 Task: Explore culinary delights in food-centric cities with vibrant food markets and restaurants.
Action: Mouse moved to (583, 81)
Screenshot: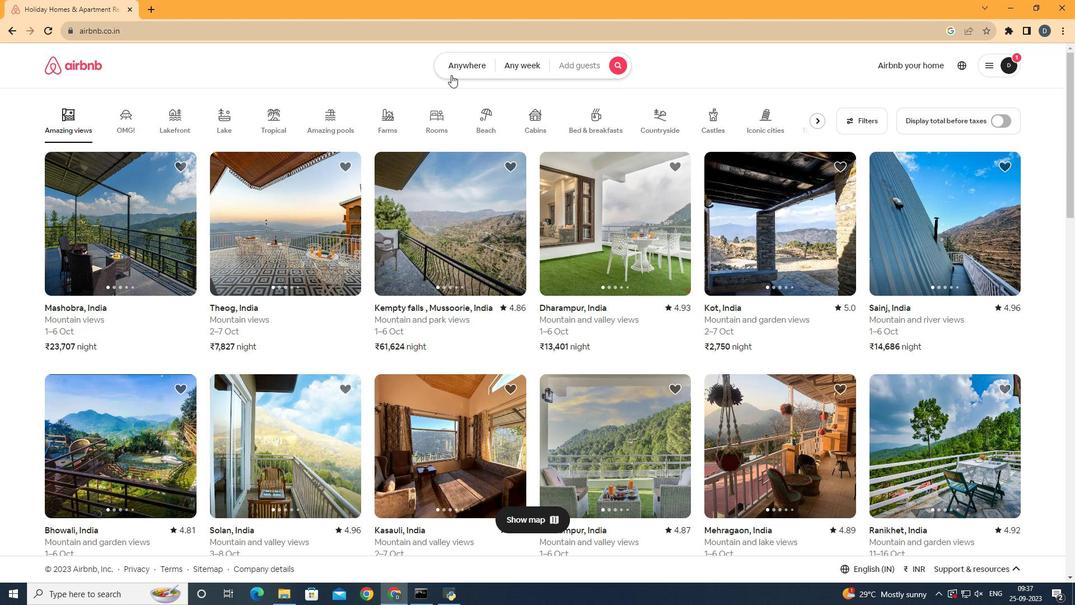 
Action: Mouse pressed left at (583, 81)
Screenshot: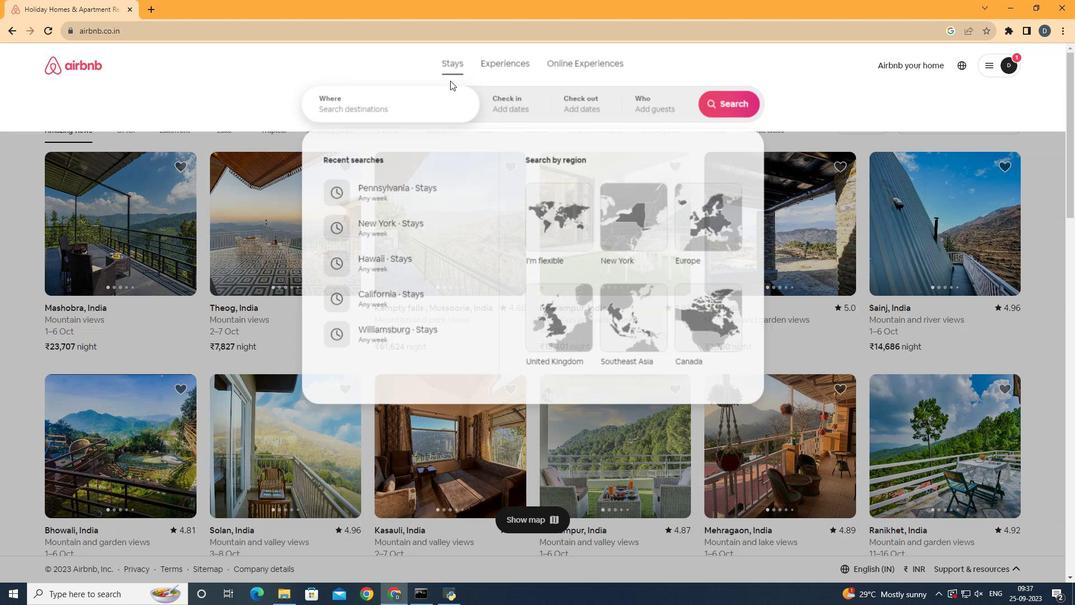 
Action: Mouse moved to (566, 119)
Screenshot: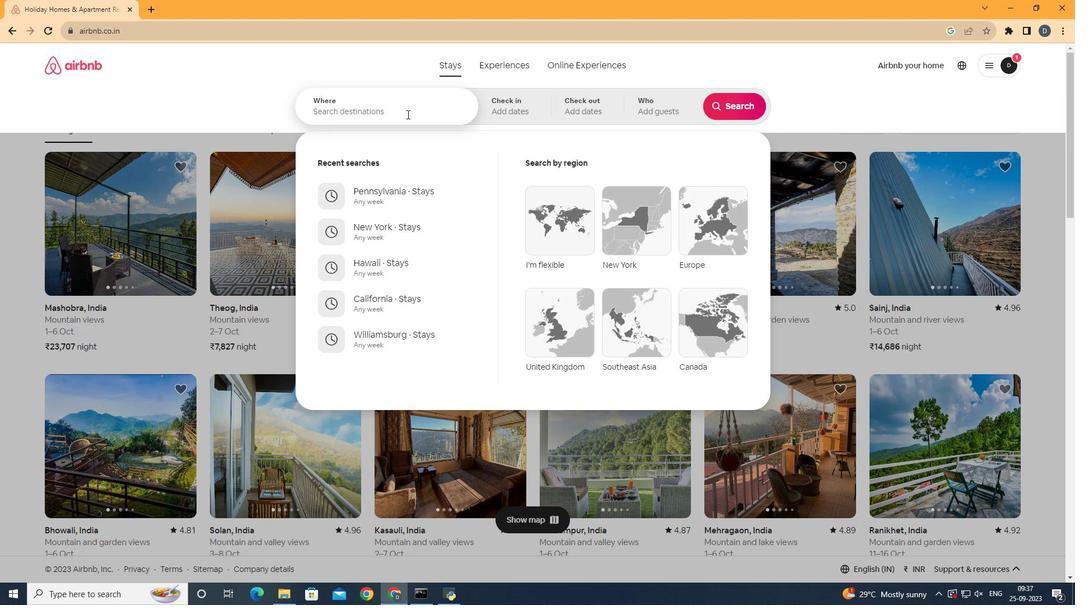 
Action: Mouse pressed left at (566, 119)
Screenshot: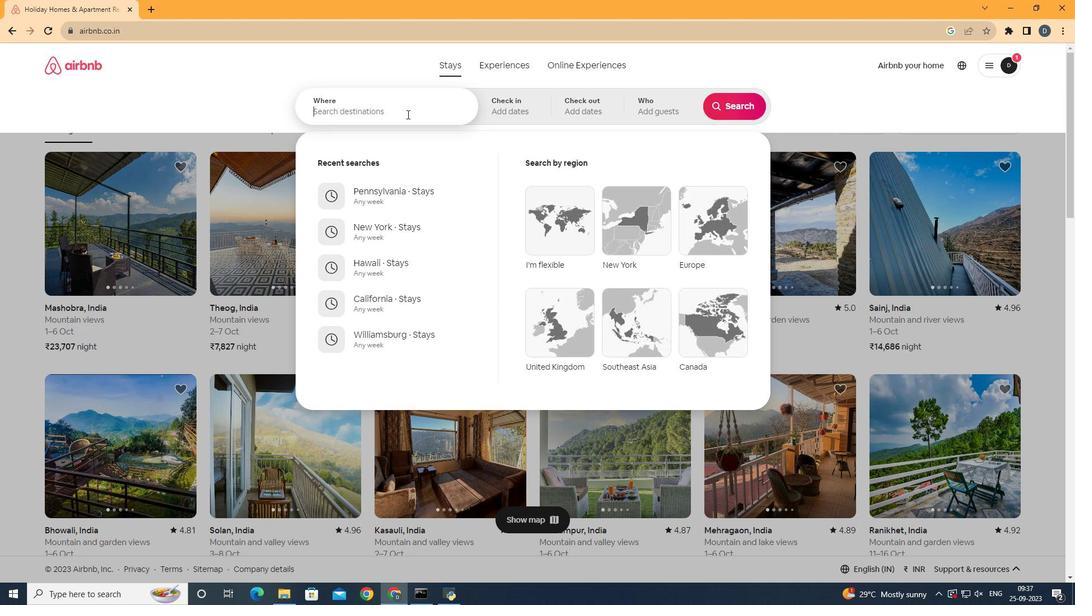 
Action: Key pressed <Key.shift><Key.shift><Key.shift><Key.shift><Key.shift><Key.shift>Tokyo
Screenshot: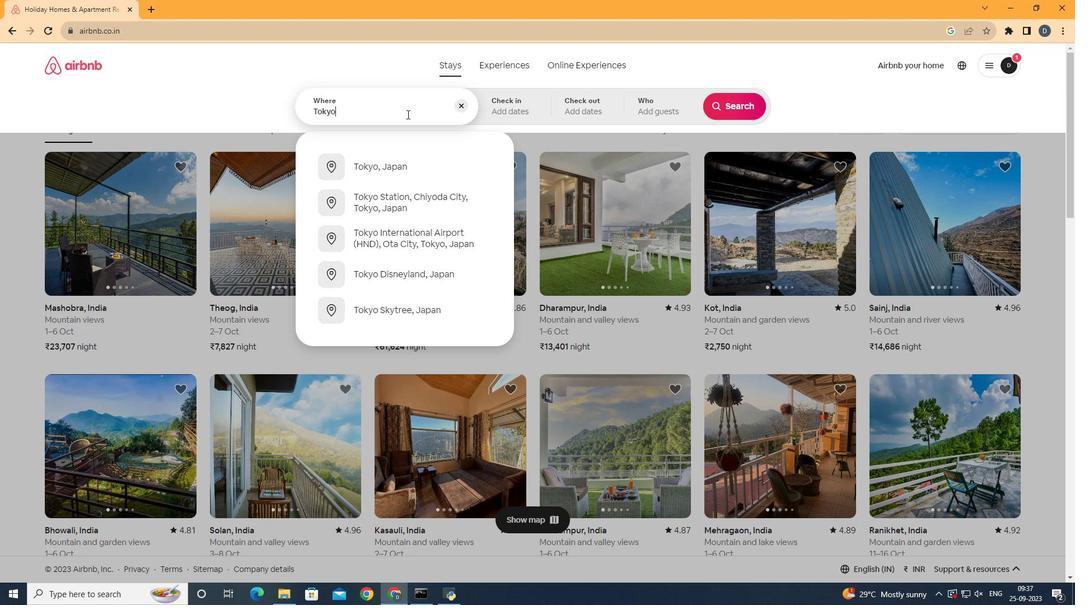 
Action: Mouse moved to (566, 168)
Screenshot: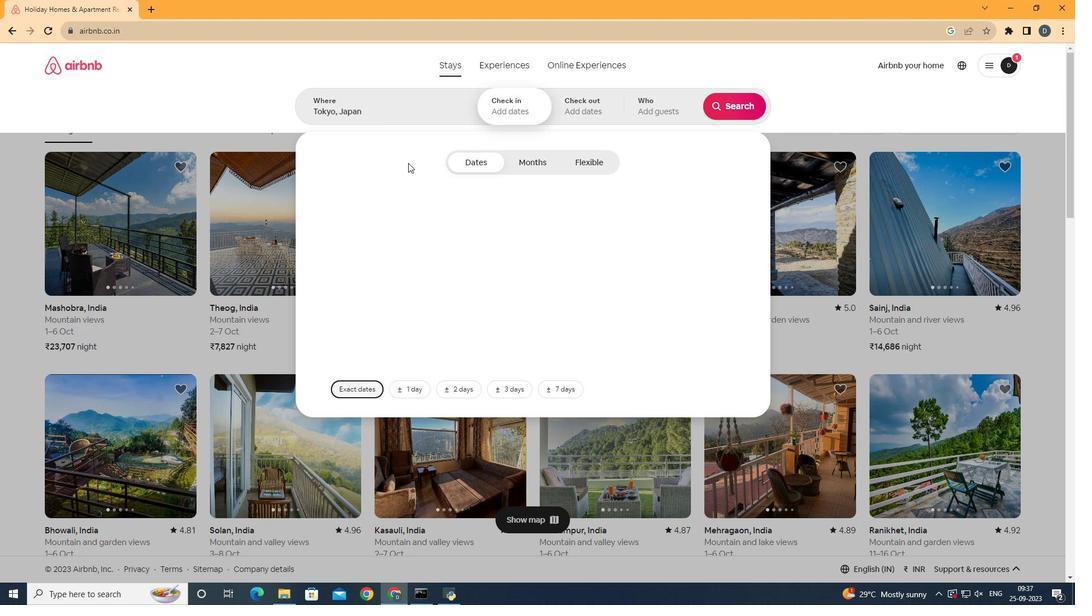 
Action: Mouse pressed left at (566, 168)
Screenshot: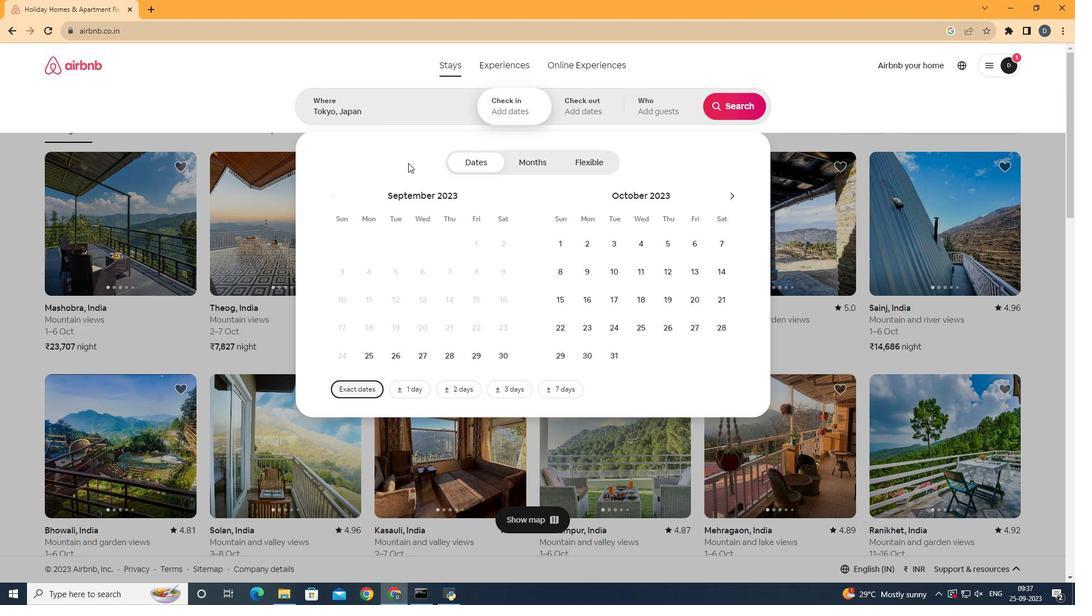 
Action: Mouse moved to (690, 106)
Screenshot: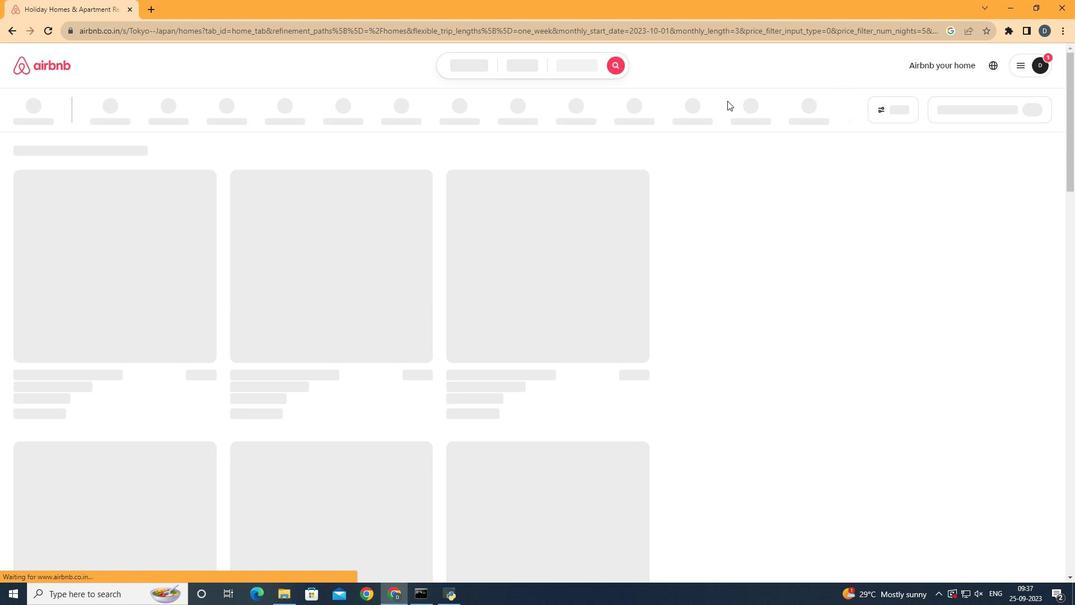 
Action: Mouse pressed left at (690, 106)
Screenshot: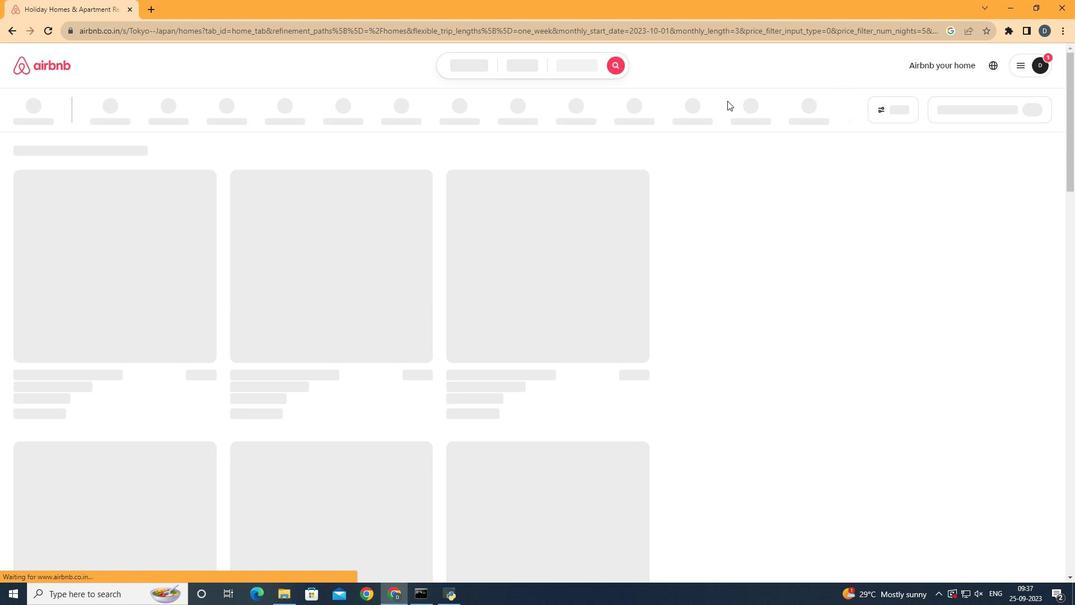 
Action: Mouse moved to (739, 114)
Screenshot: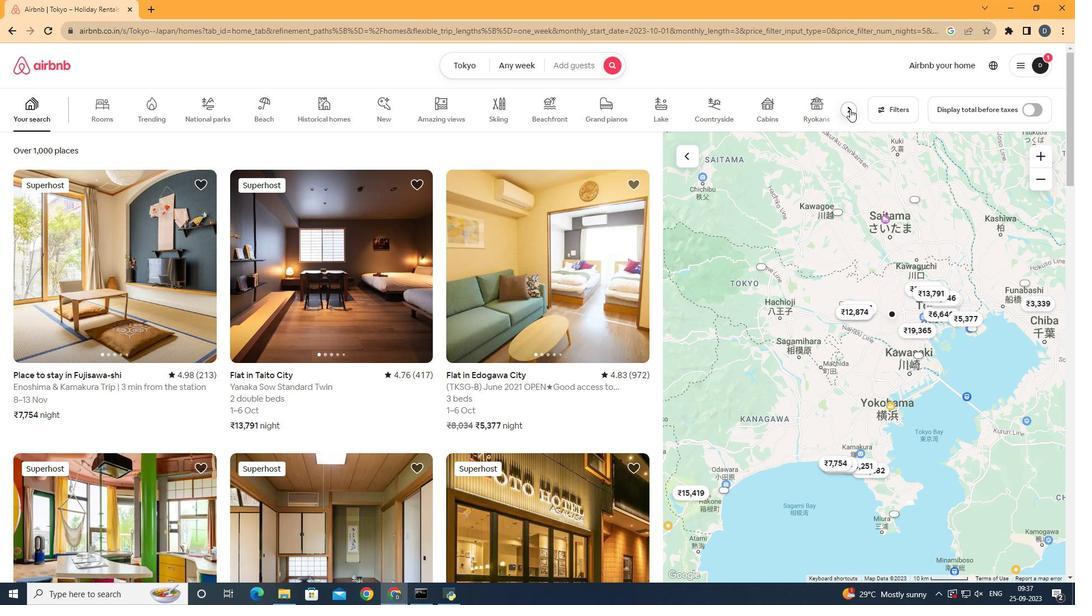 
Action: Mouse pressed left at (739, 114)
Screenshot: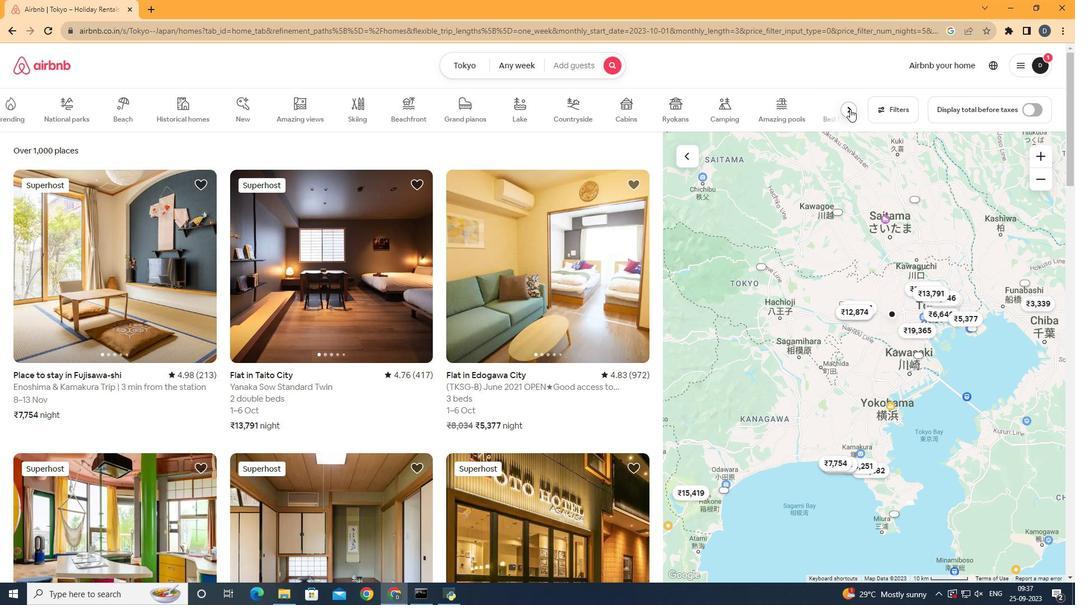 
Action: Mouse moved to (415, 116)
Screenshot: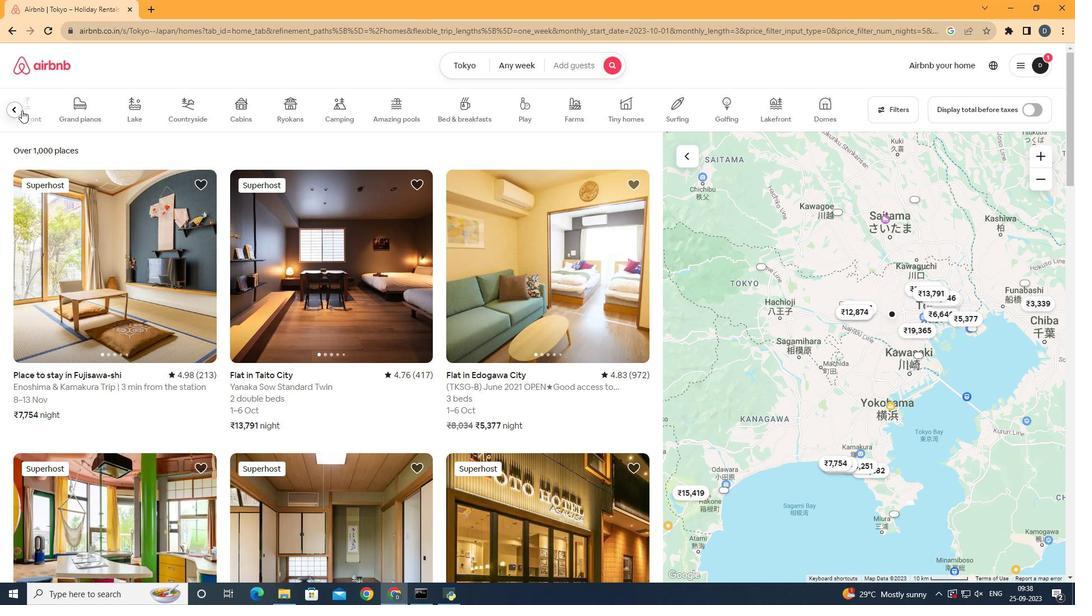 
Action: Mouse pressed left at (415, 116)
Screenshot: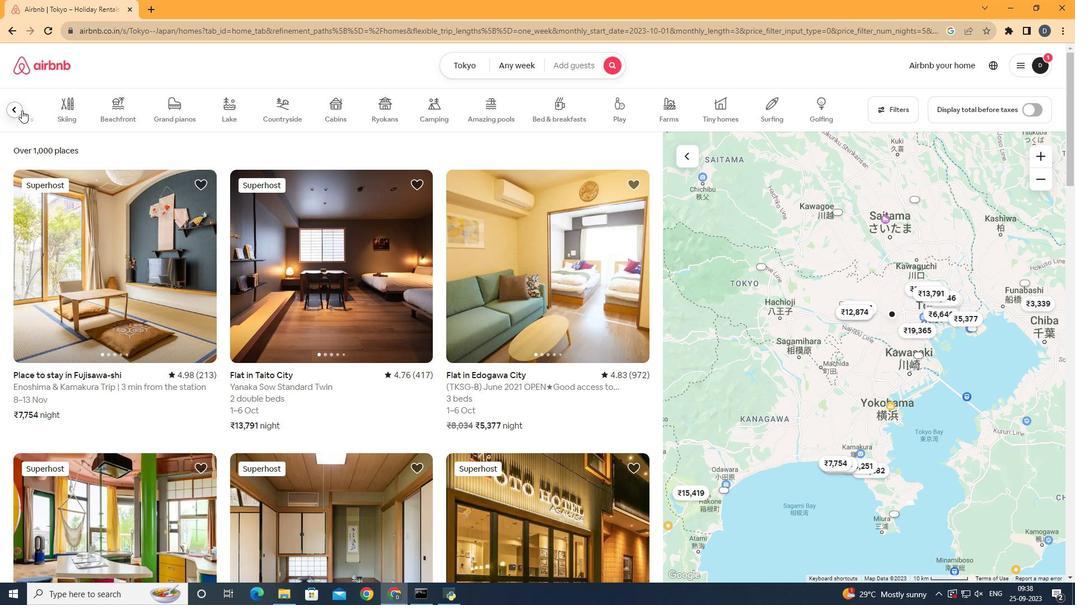 
Action: Mouse moved to (750, 109)
Screenshot: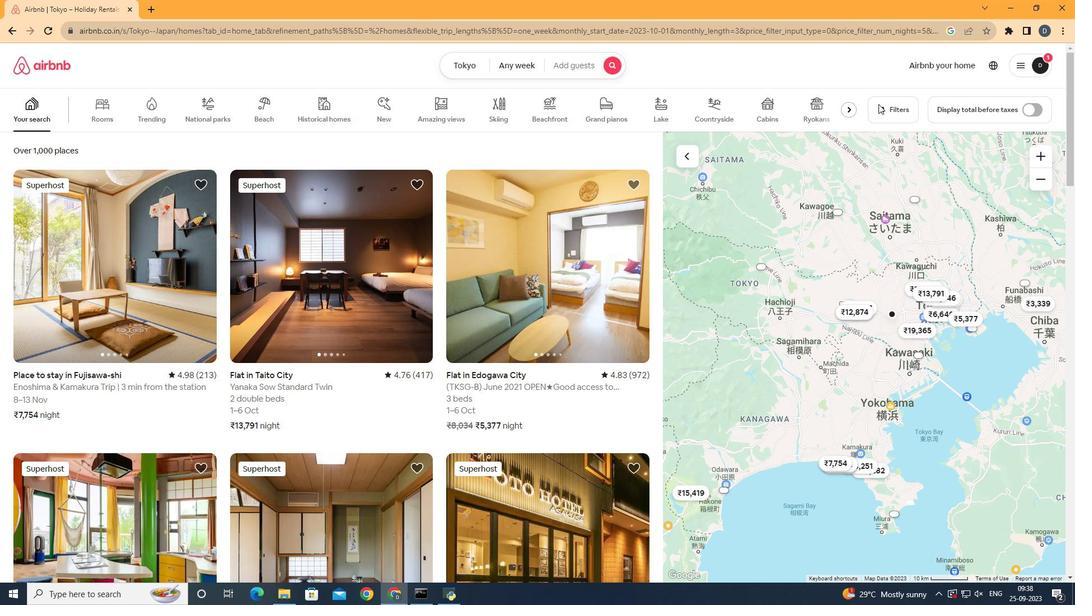 
Action: Mouse pressed left at (750, 109)
Screenshot: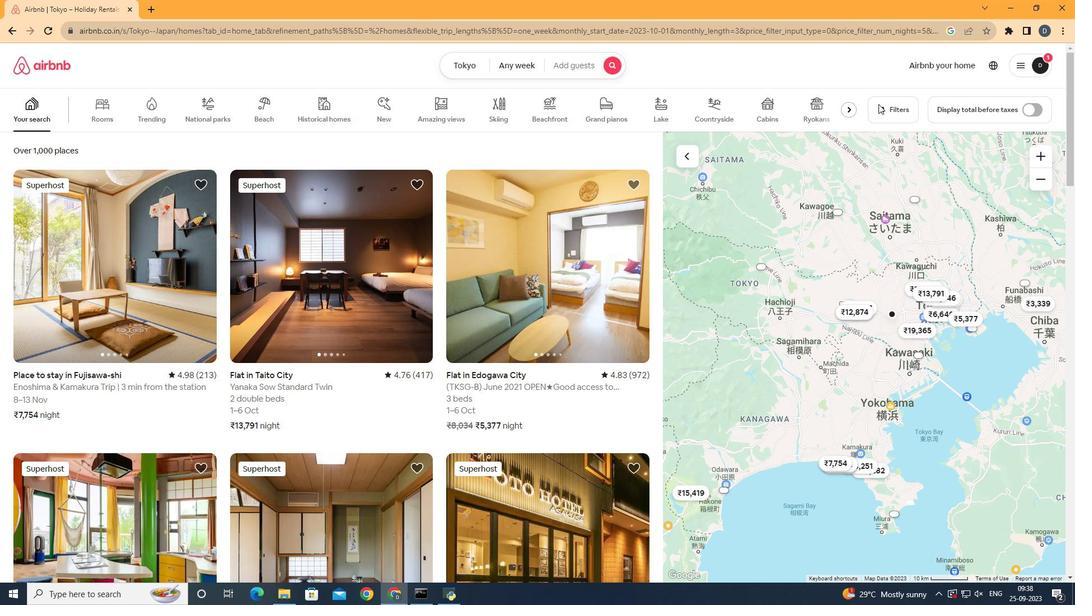 
Action: Mouse moved to (645, 299)
Screenshot: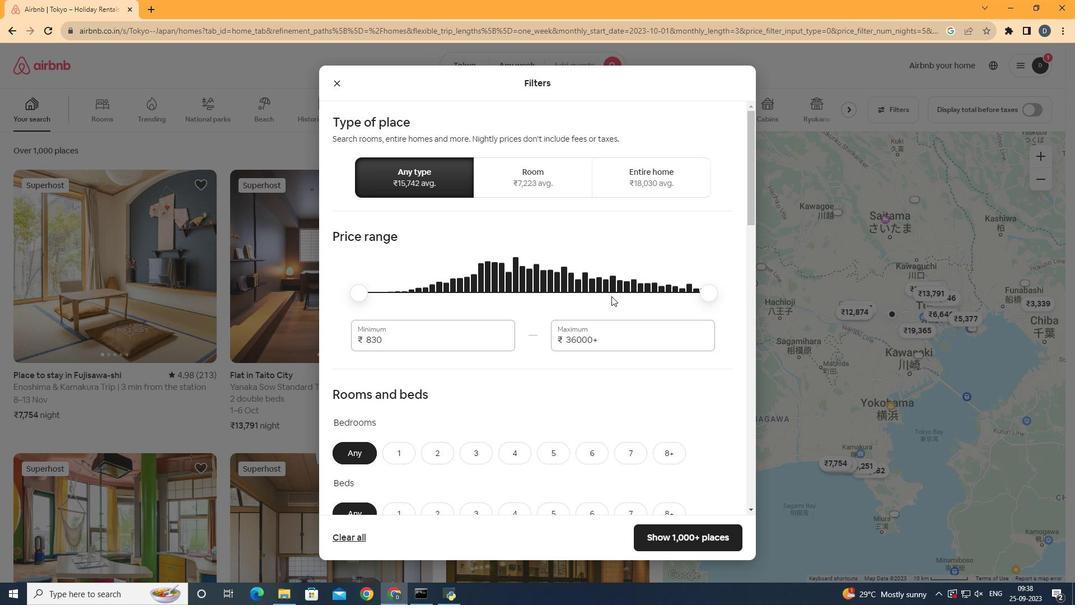 
Action: Mouse scrolled (645, 299) with delta (0, 0)
Screenshot: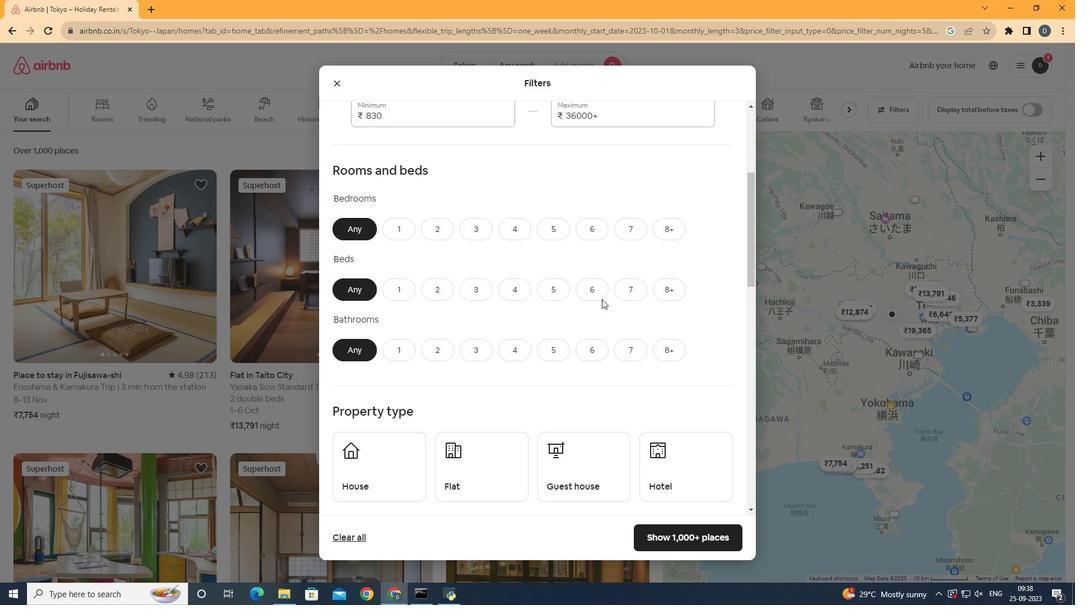 
Action: Mouse scrolled (645, 299) with delta (0, 0)
Screenshot: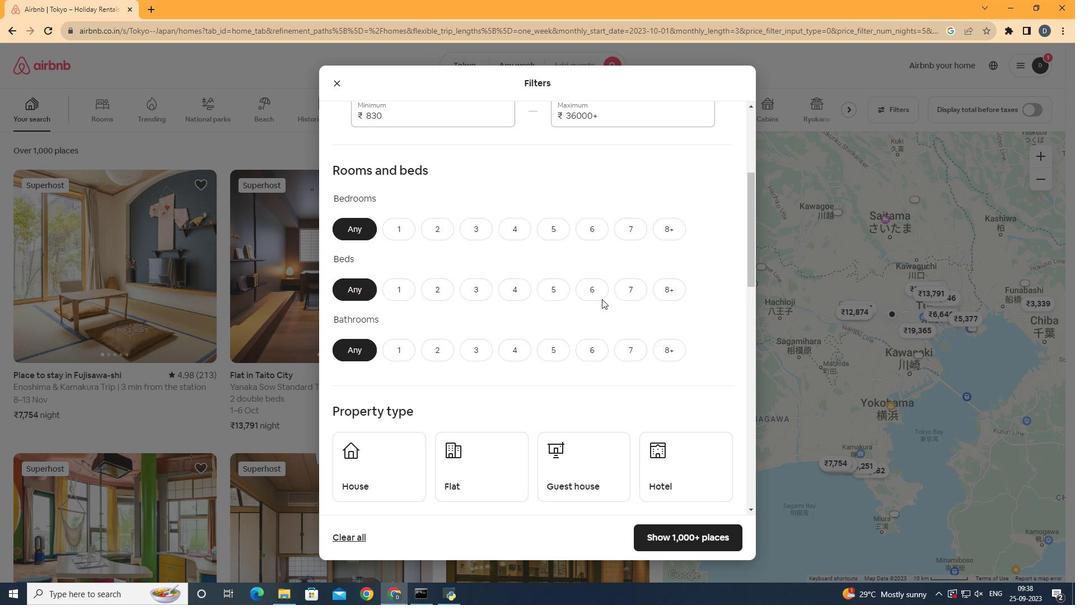 
Action: Mouse scrolled (645, 299) with delta (0, 0)
Screenshot: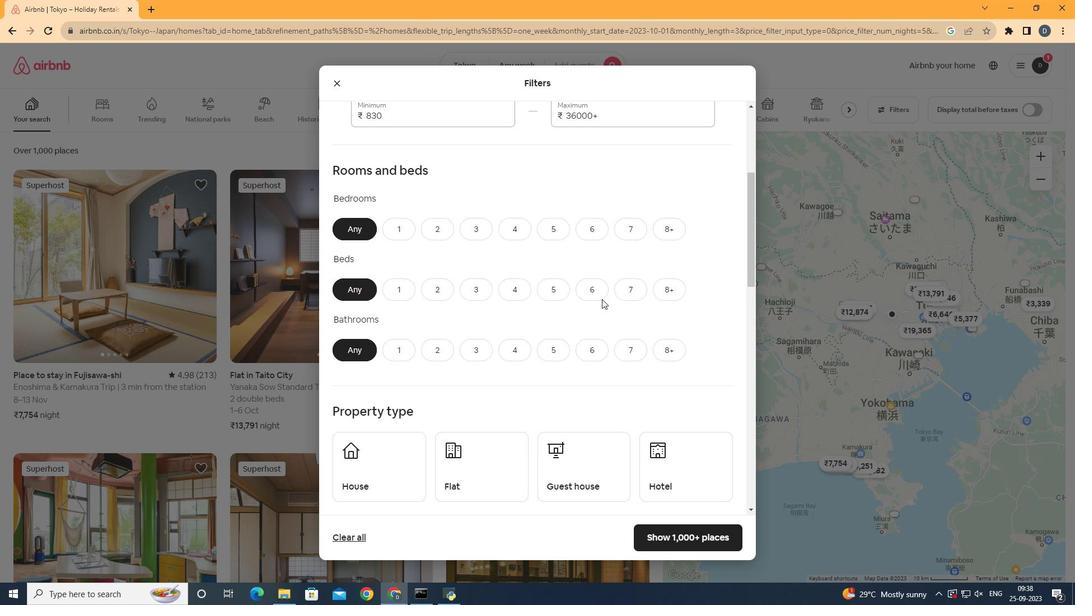 
Action: Mouse moved to (642, 302)
Screenshot: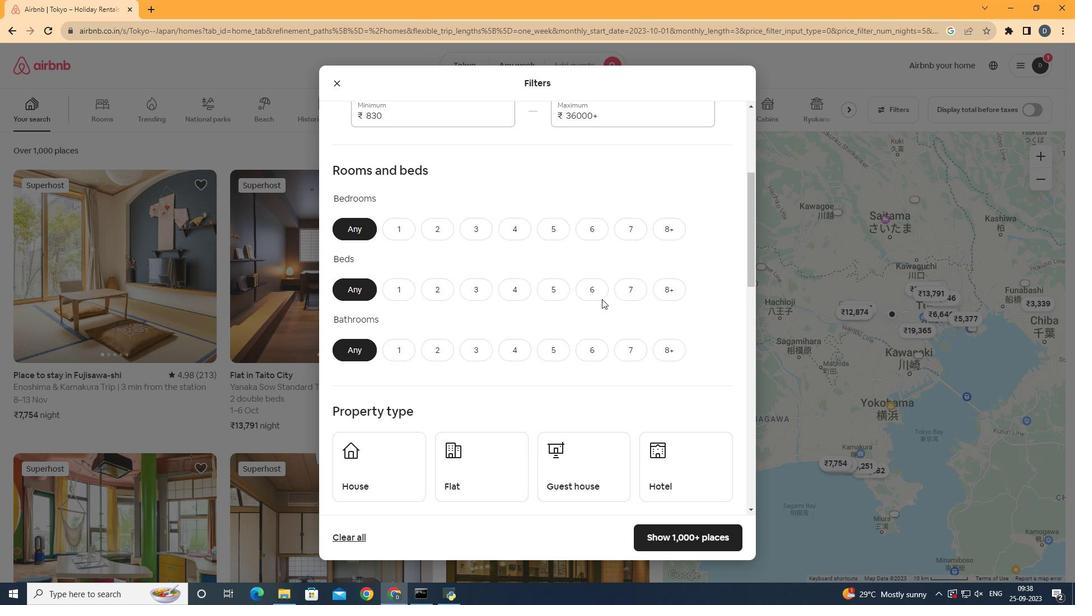 
Action: Mouse scrolled (642, 302) with delta (0, 0)
Screenshot: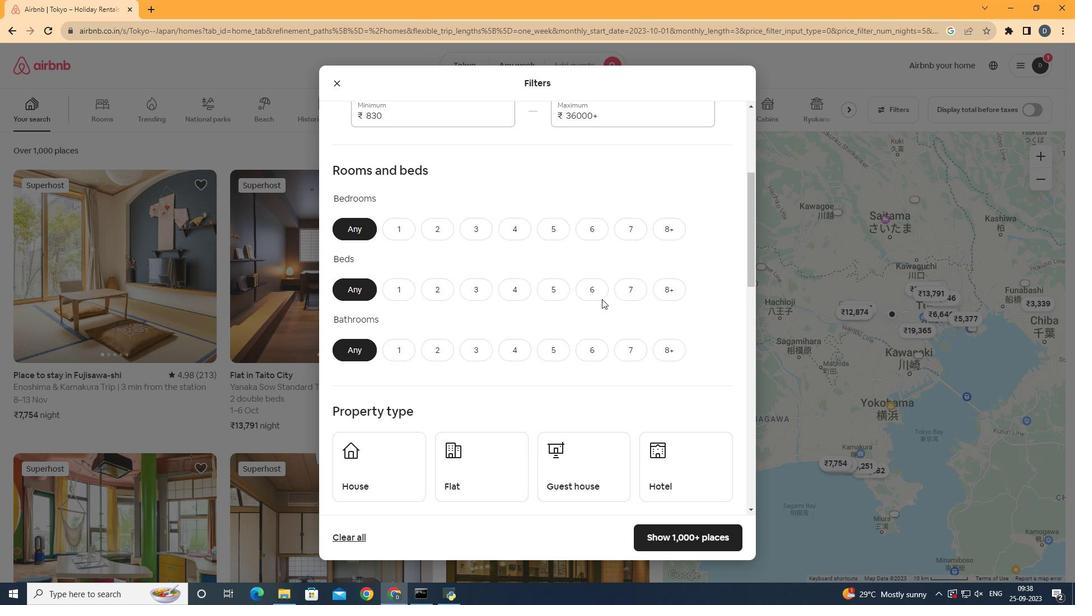 
Action: Mouse scrolled (642, 302) with delta (0, 0)
Screenshot: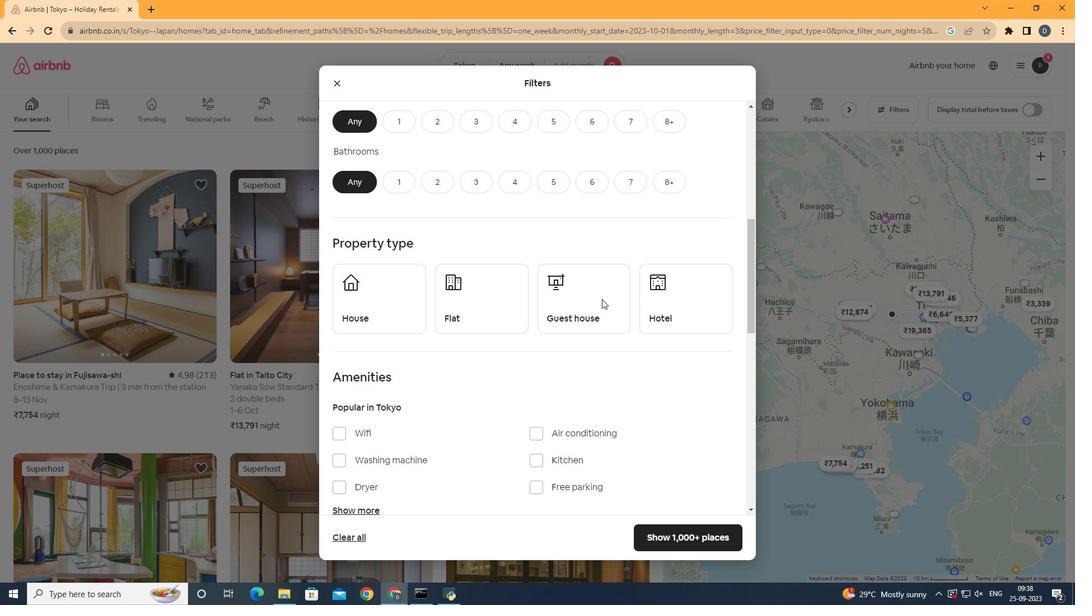 
Action: Mouse moved to (642, 302)
Screenshot: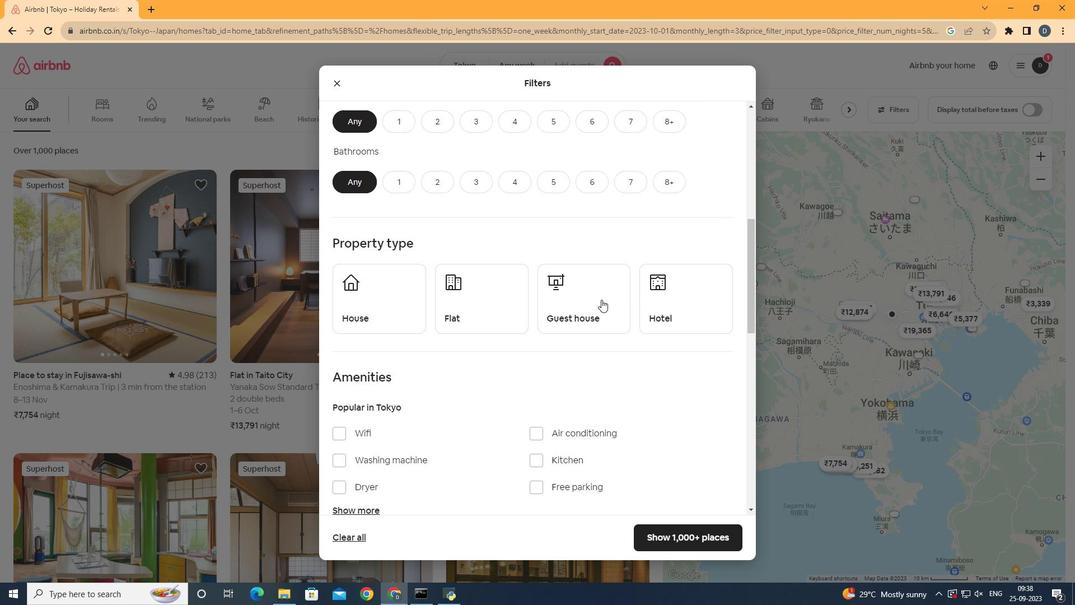 
Action: Mouse scrolled (642, 302) with delta (0, 0)
Screenshot: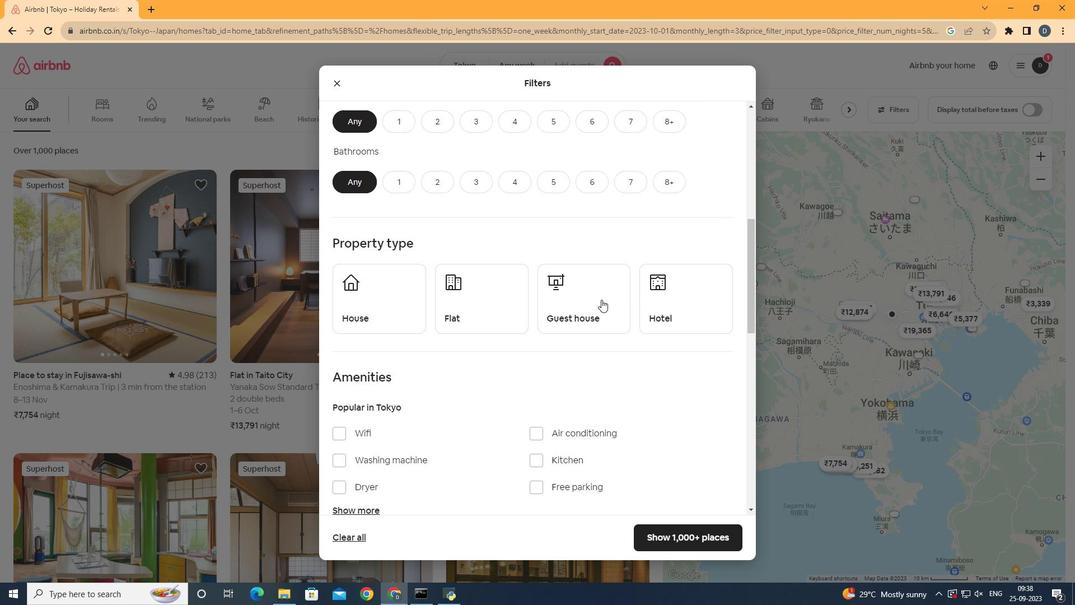 
Action: Mouse scrolled (642, 302) with delta (0, 0)
Screenshot: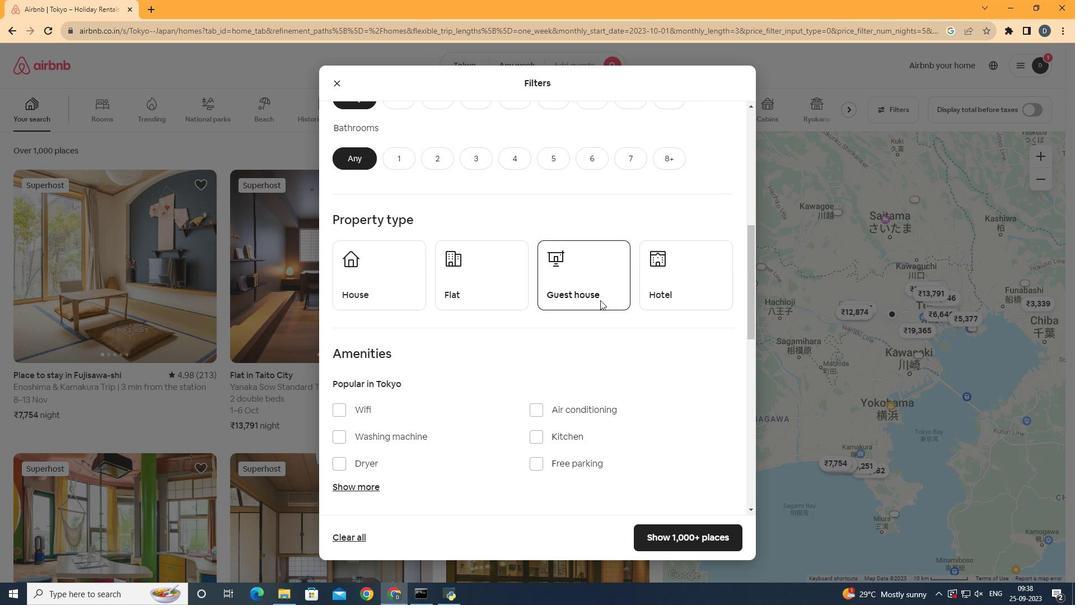 
Action: Mouse moved to (641, 303)
Screenshot: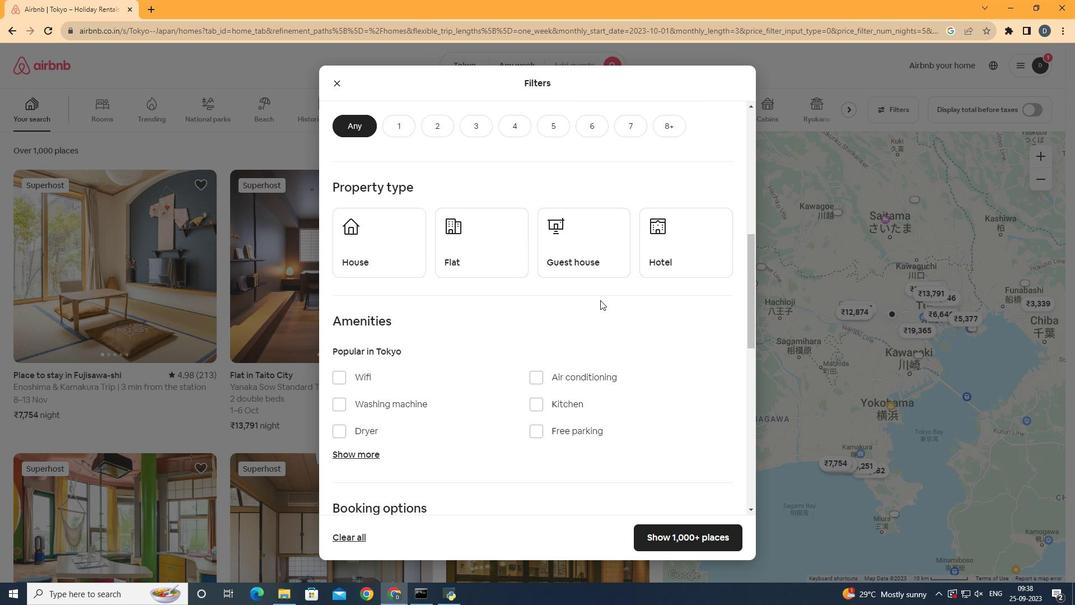 
Action: Mouse scrolled (641, 302) with delta (0, 0)
Screenshot: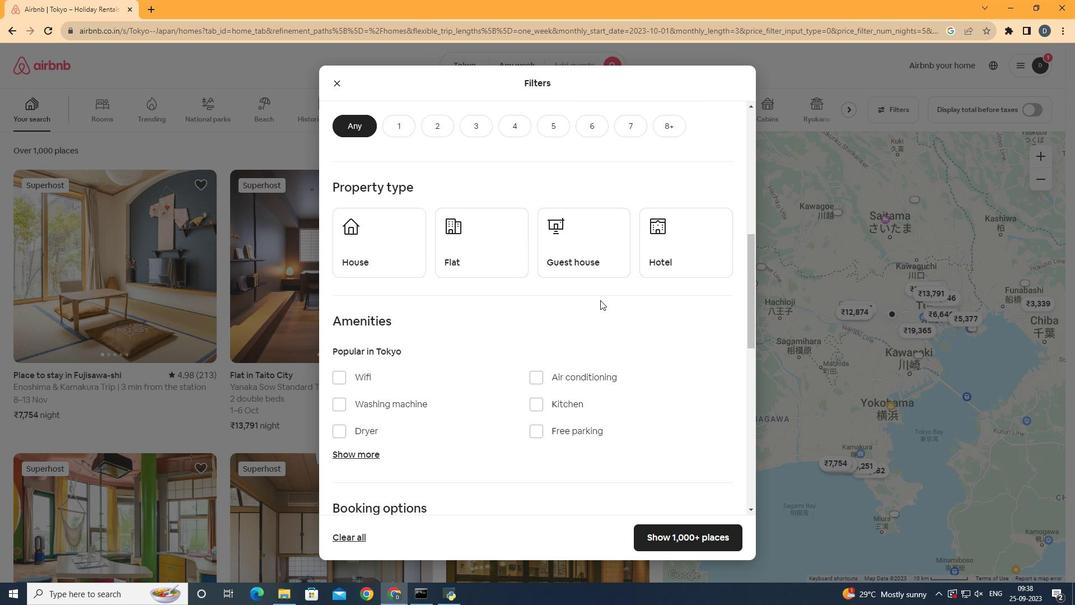 
Action: Mouse moved to (641, 303)
Screenshot: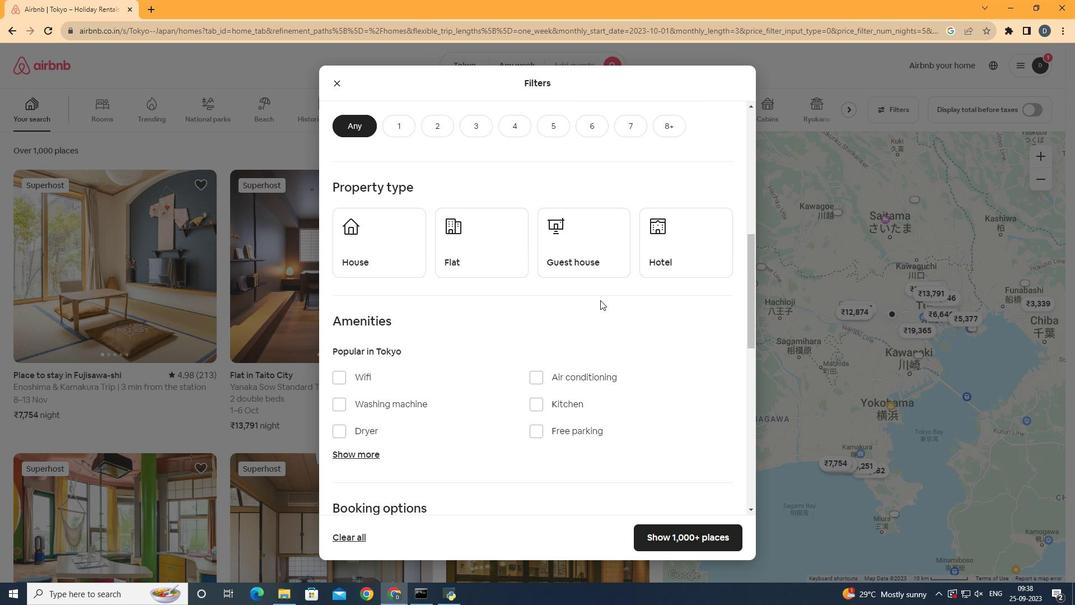 
Action: Mouse scrolled (641, 303) with delta (0, 0)
Screenshot: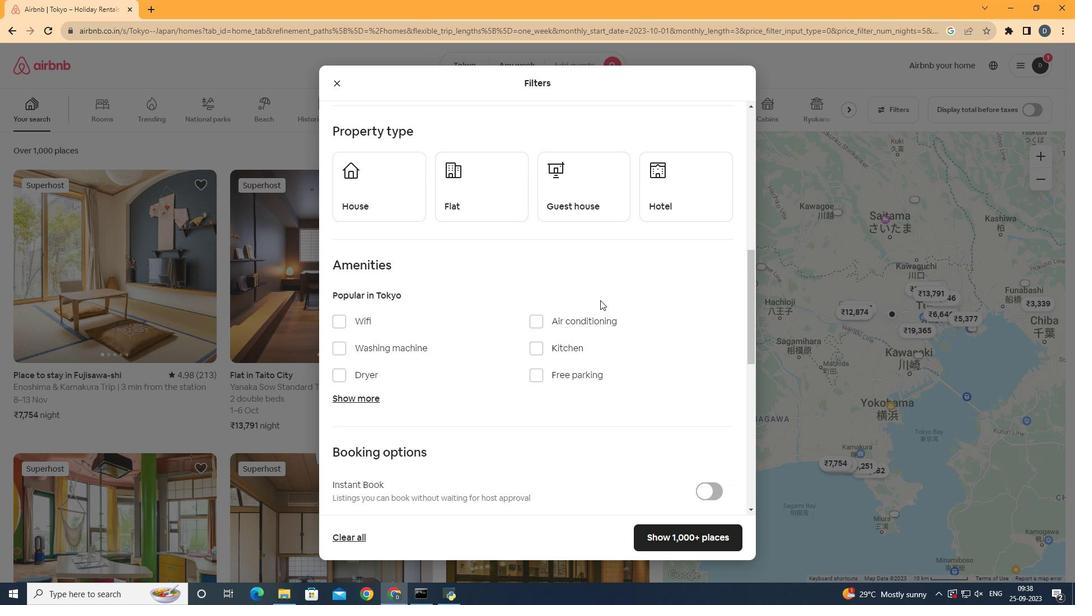 
Action: Mouse moved to (550, 393)
Screenshot: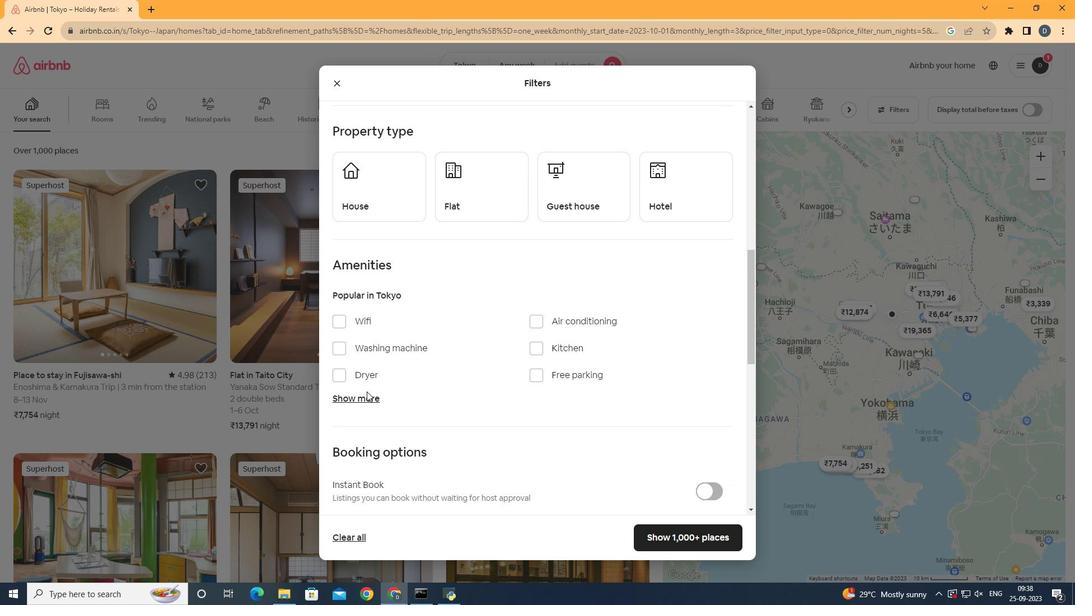 
Action: Mouse pressed left at (550, 393)
Screenshot: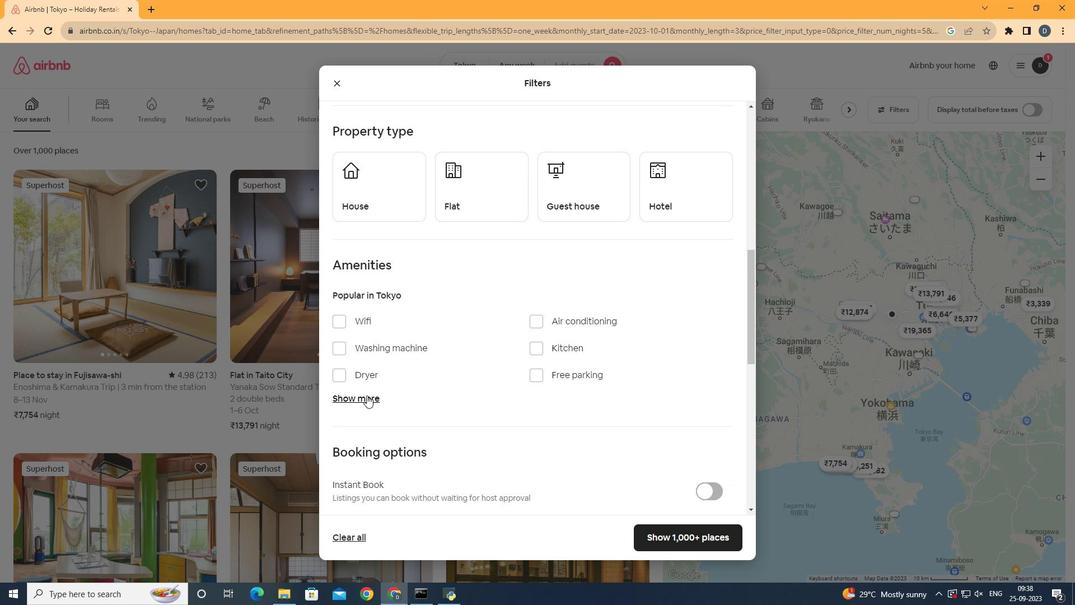 
Action: Mouse moved to (550, 398)
Screenshot: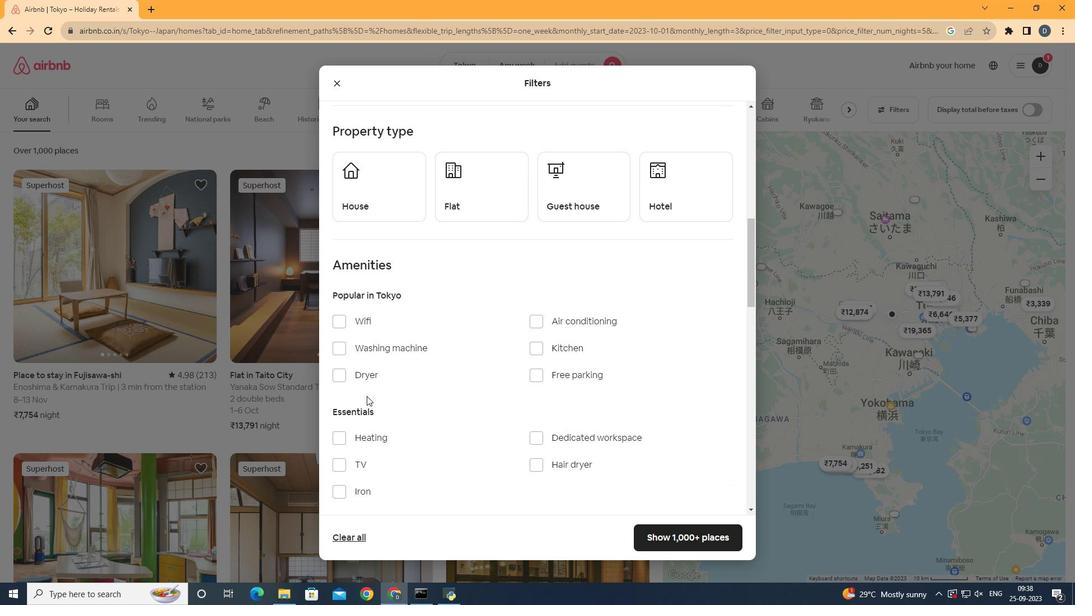 
Action: Mouse pressed left at (550, 398)
Screenshot: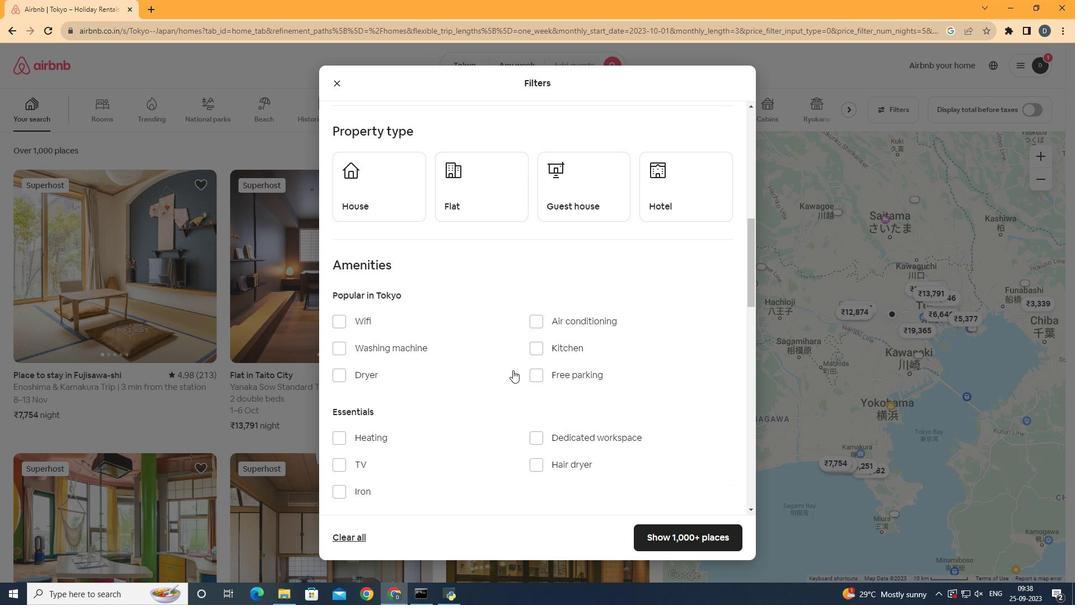 
Action: Mouse moved to (622, 354)
Screenshot: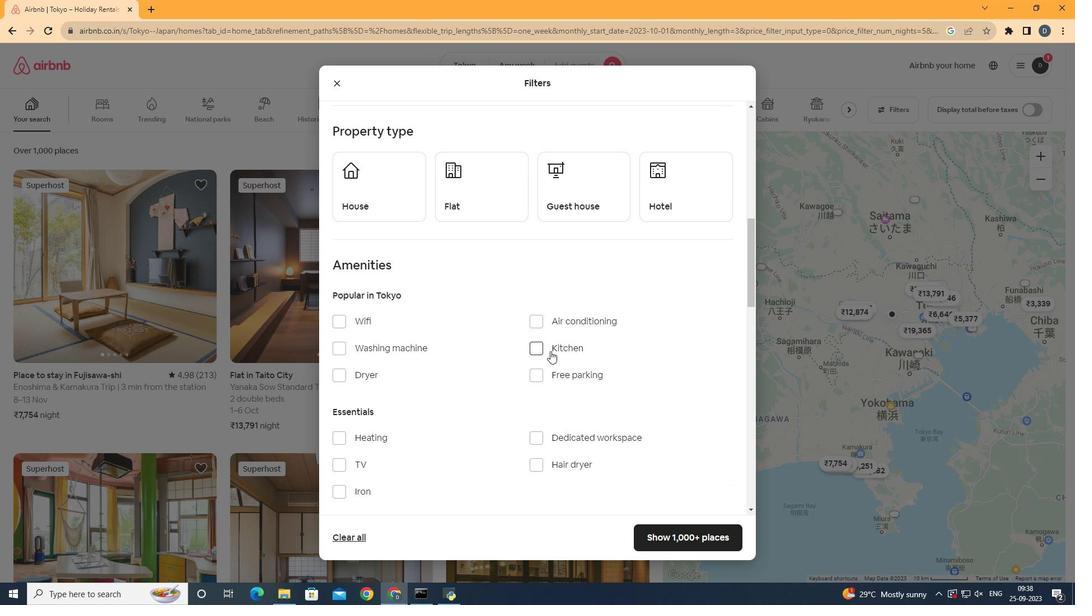 
Action: Mouse scrolled (622, 353) with delta (0, 0)
Screenshot: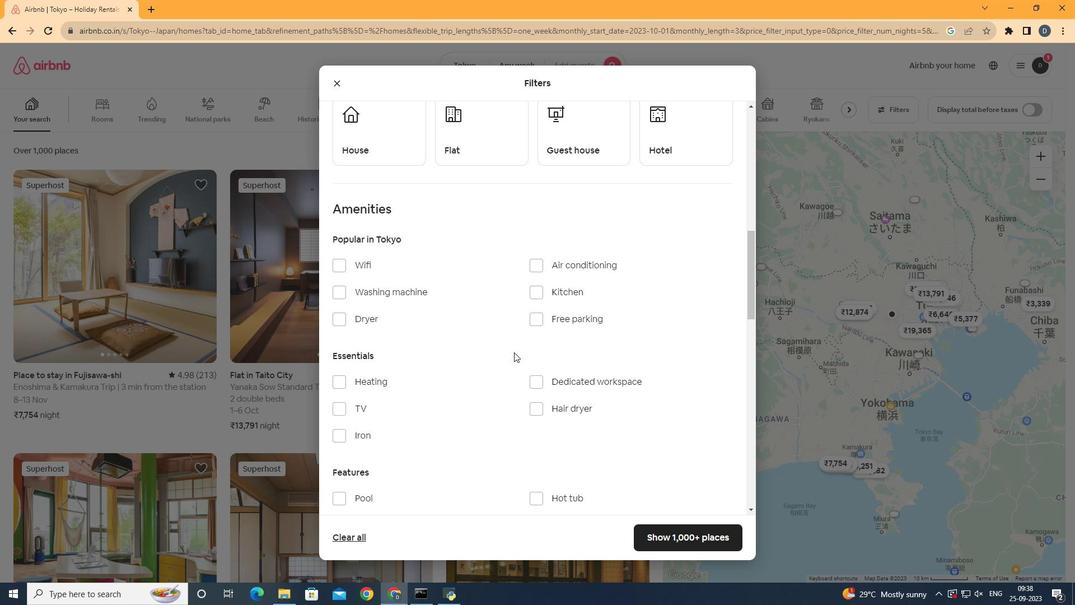 
Action: Mouse moved to (602, 362)
Screenshot: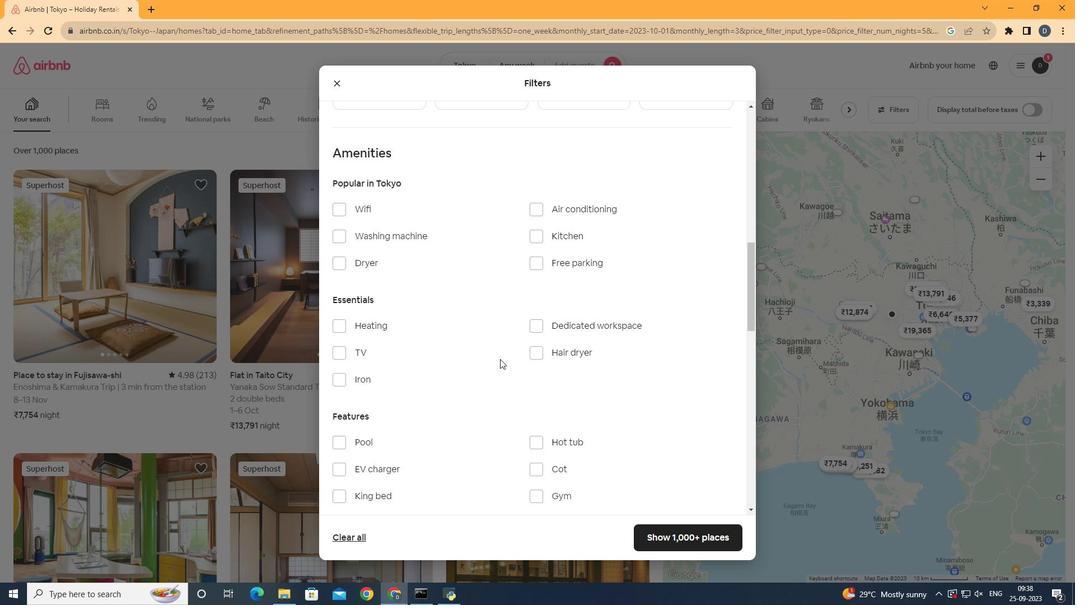 
Action: Mouse scrolled (602, 361) with delta (0, 0)
Screenshot: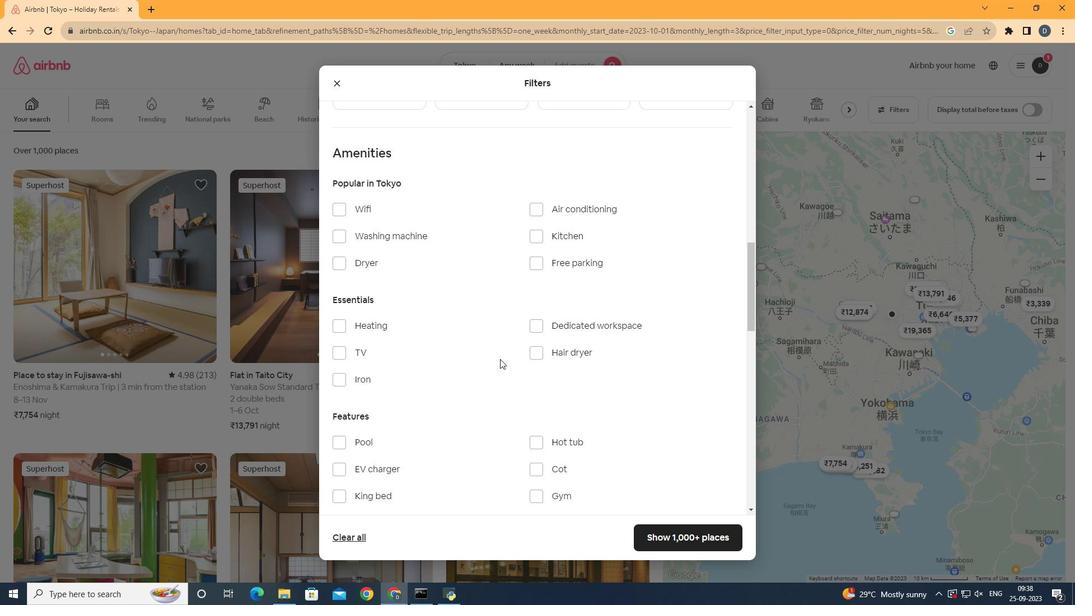 
Action: Mouse scrolled (602, 361) with delta (0, 0)
Screenshot: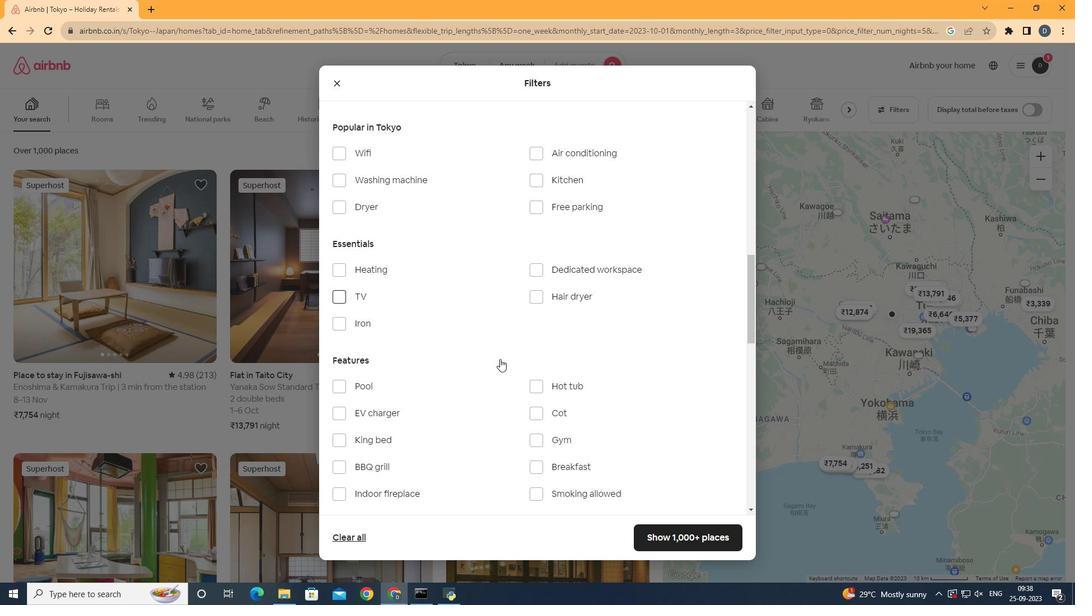 
Action: Mouse scrolled (602, 361) with delta (0, 0)
Screenshot: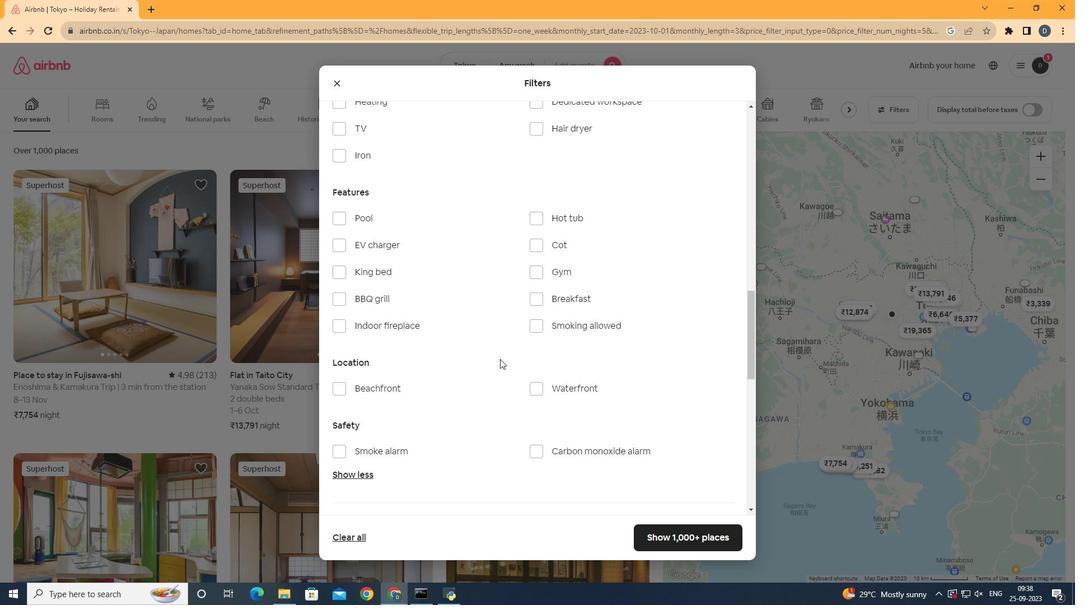 
Action: Mouse scrolled (602, 361) with delta (0, 0)
Screenshot: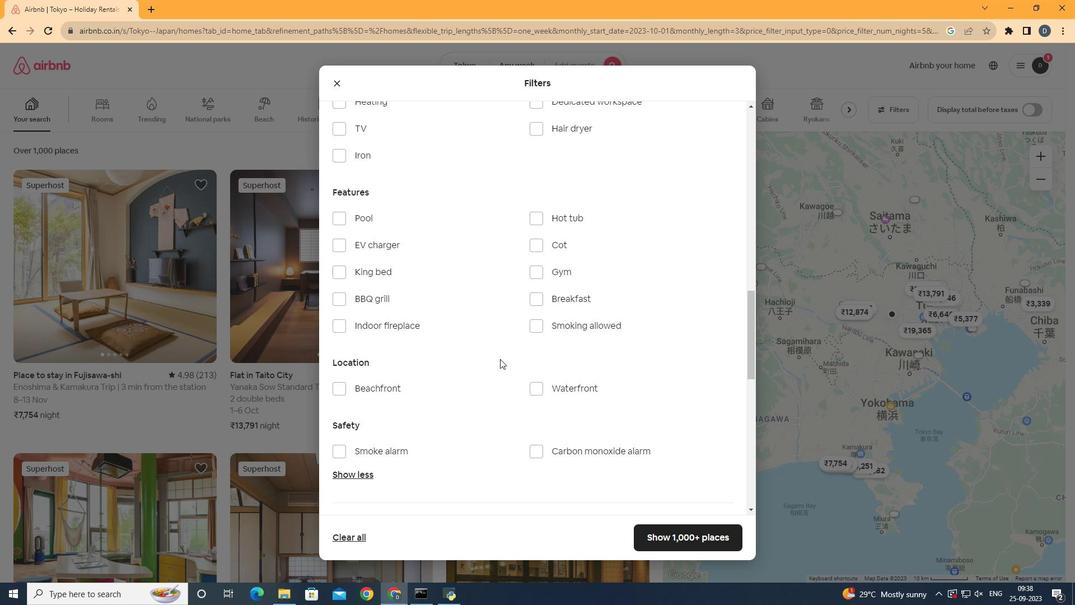 
Action: Mouse scrolled (602, 361) with delta (0, 0)
Screenshot: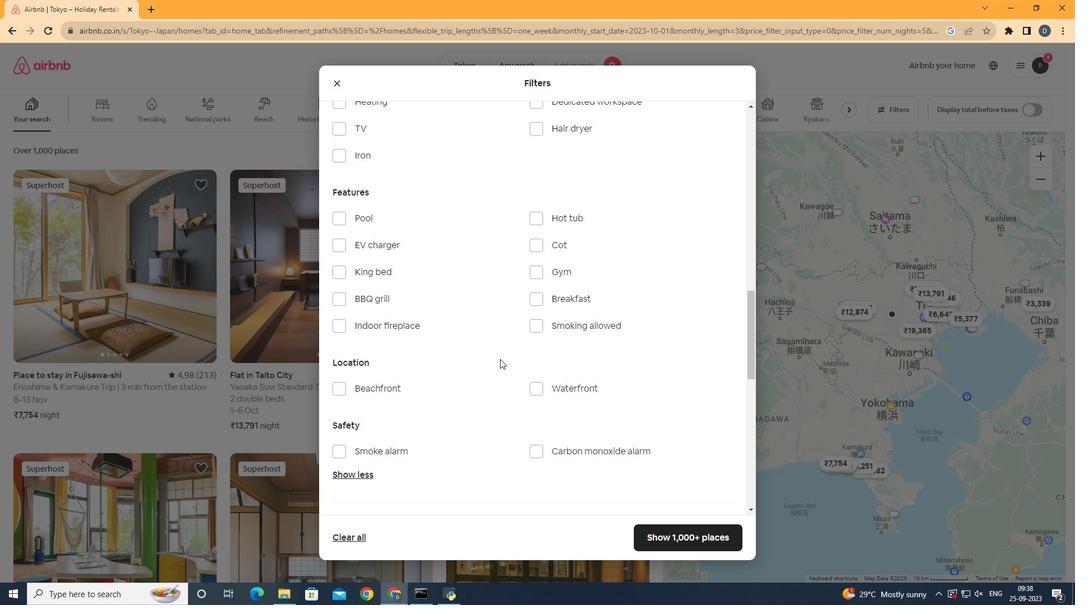 
Action: Mouse scrolled (602, 361) with delta (0, 0)
Screenshot: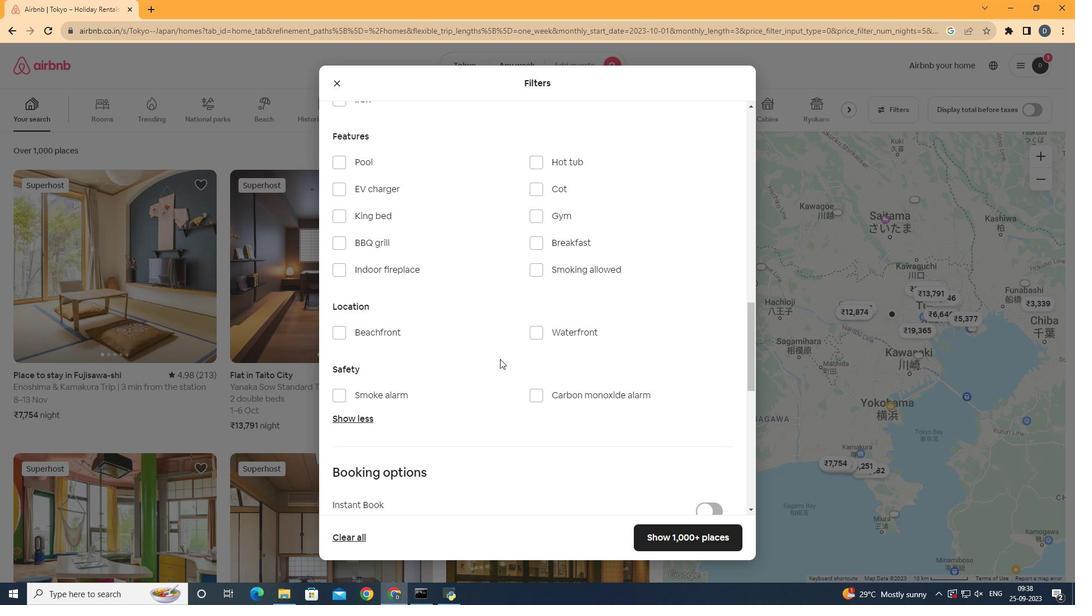 
Action: Mouse scrolled (602, 362) with delta (0, 0)
Screenshot: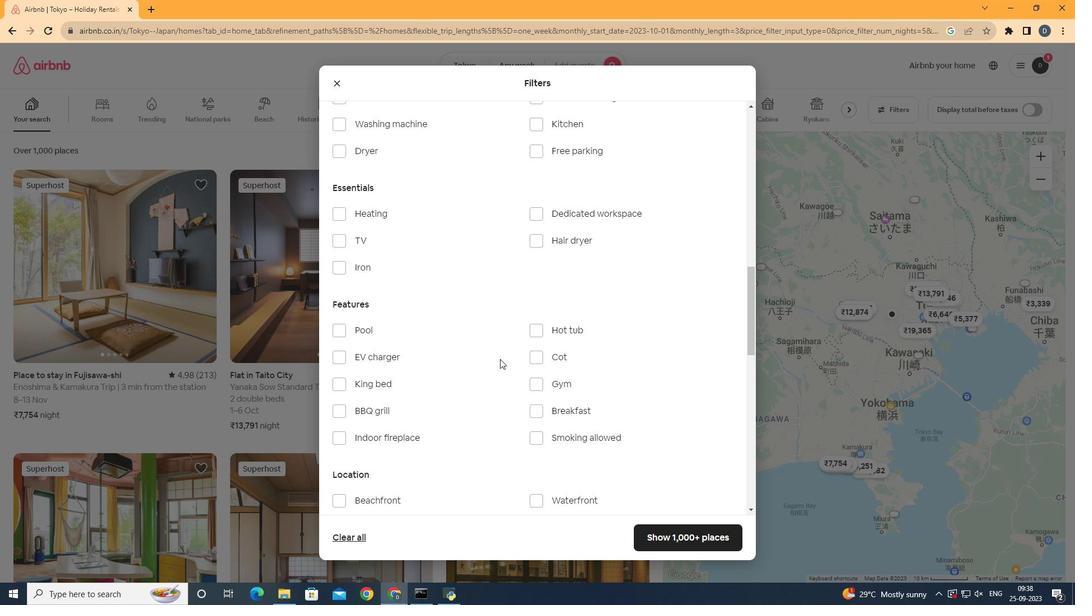 
Action: Mouse scrolled (602, 362) with delta (0, 0)
Screenshot: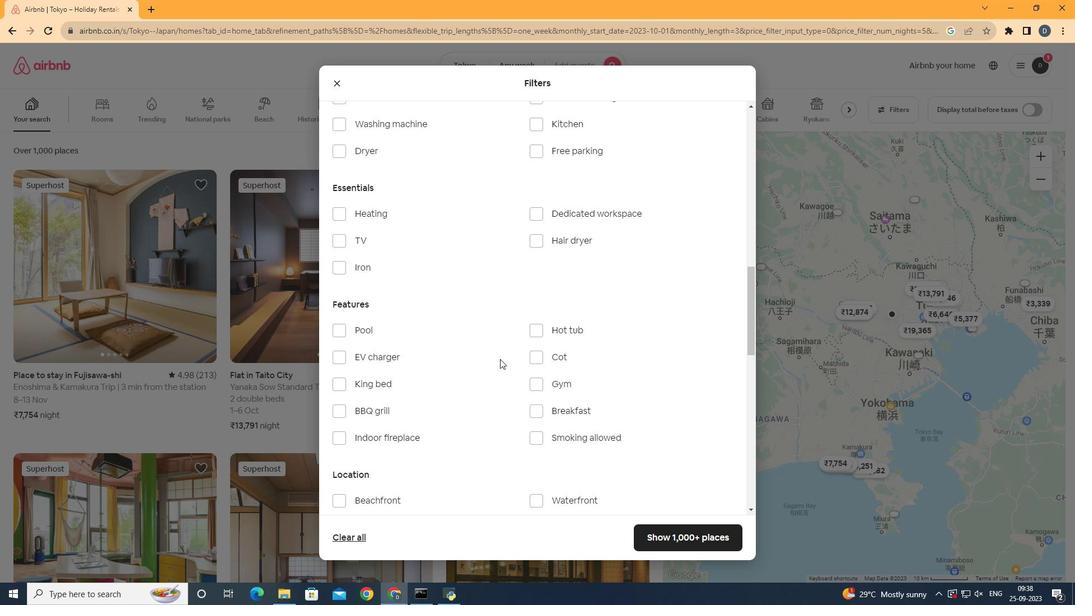 
Action: Mouse scrolled (602, 362) with delta (0, 0)
Screenshot: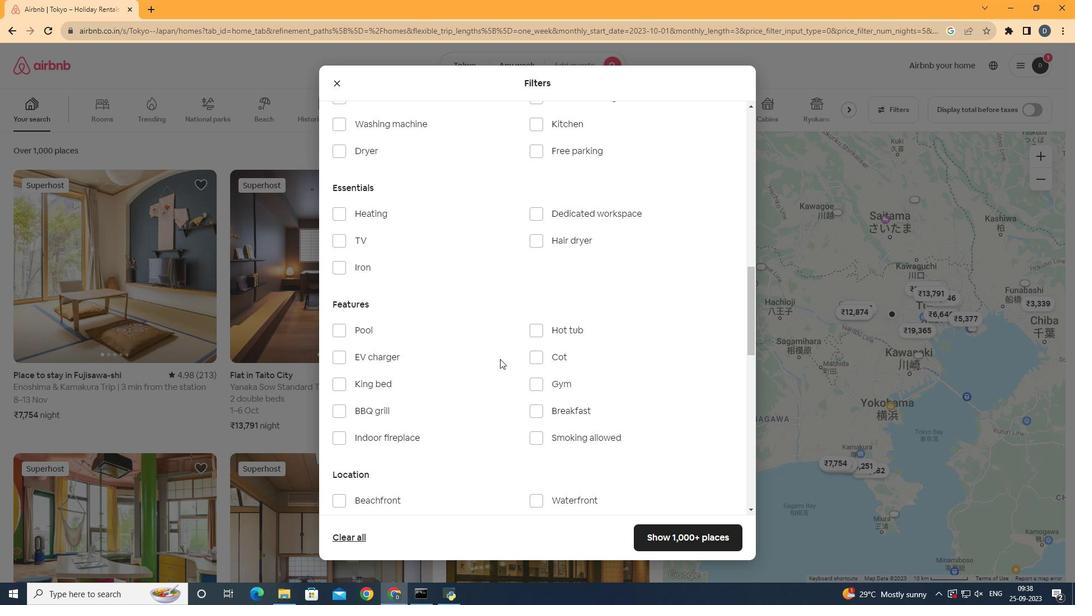 
Action: Mouse scrolled (602, 362) with delta (0, 0)
Screenshot: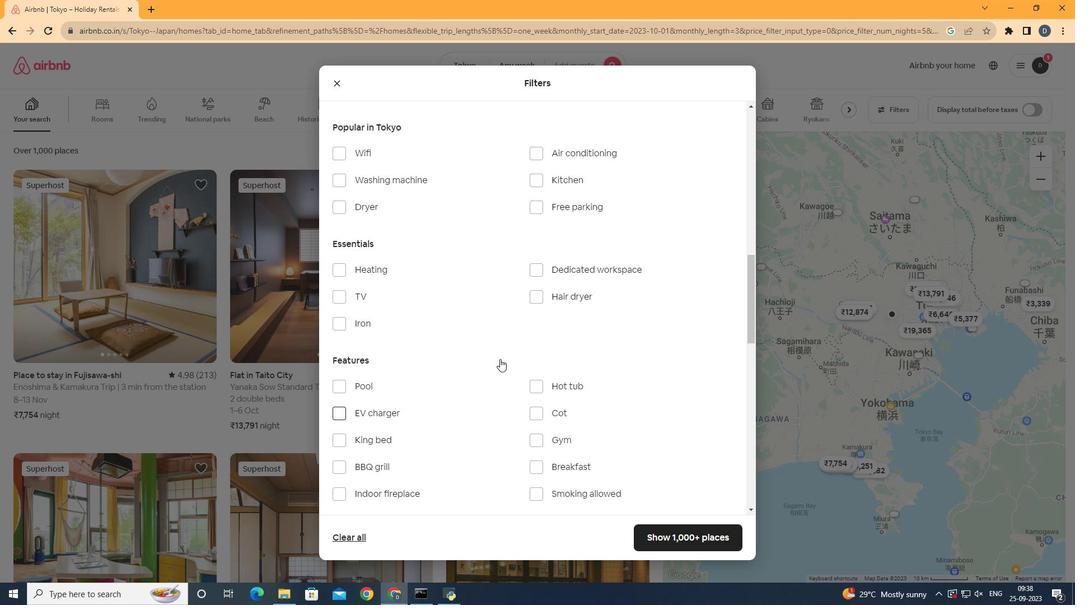 
Action: Mouse moved to (679, 294)
Screenshot: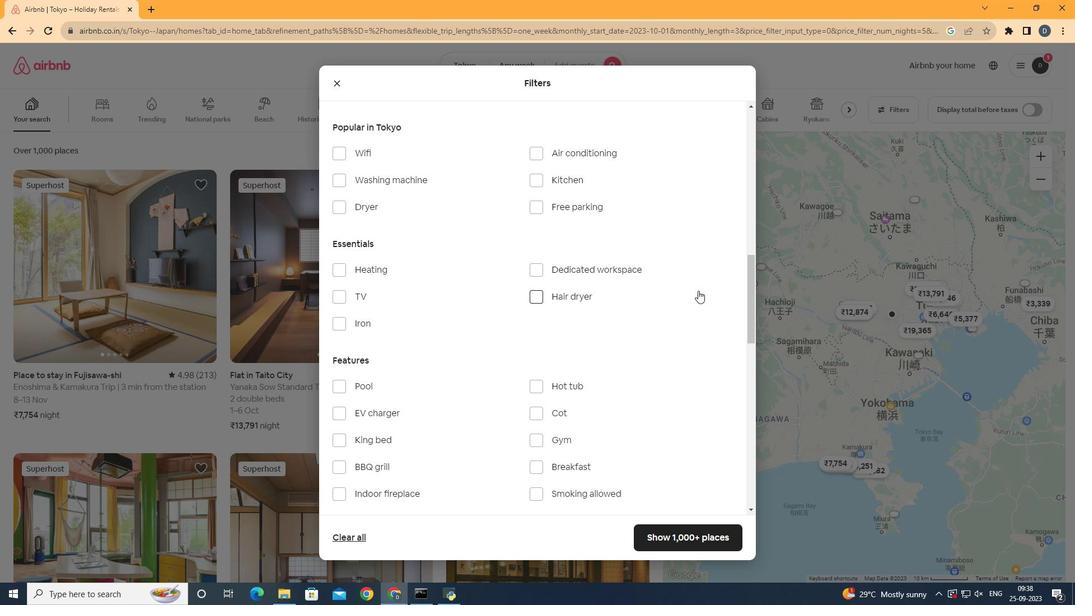 
Action: Mouse scrolled (679, 293) with delta (0, 0)
Screenshot: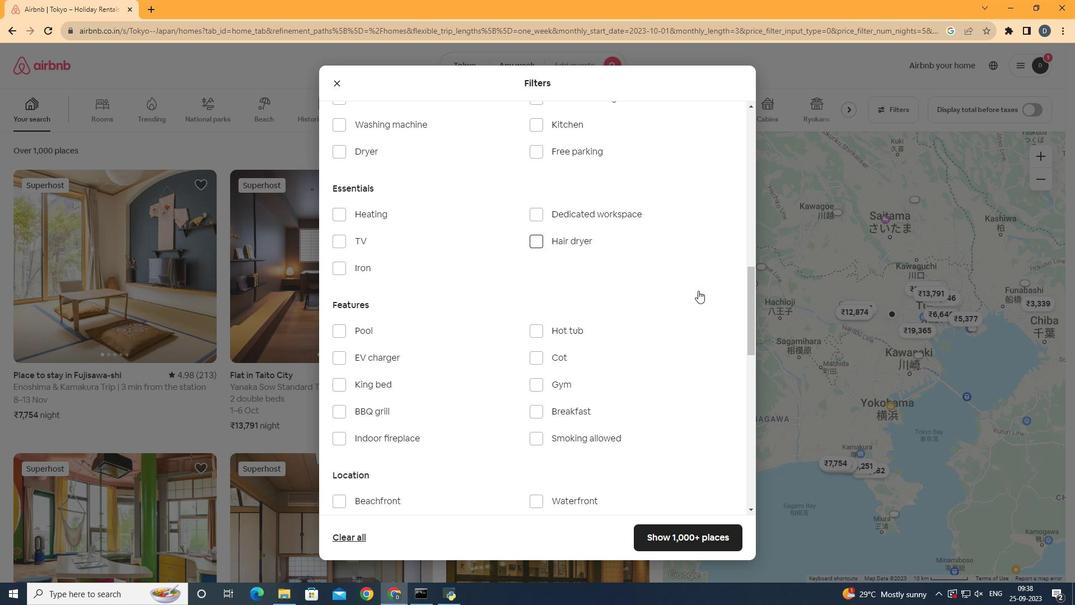 
Action: Mouse scrolled (679, 294) with delta (0, 0)
Screenshot: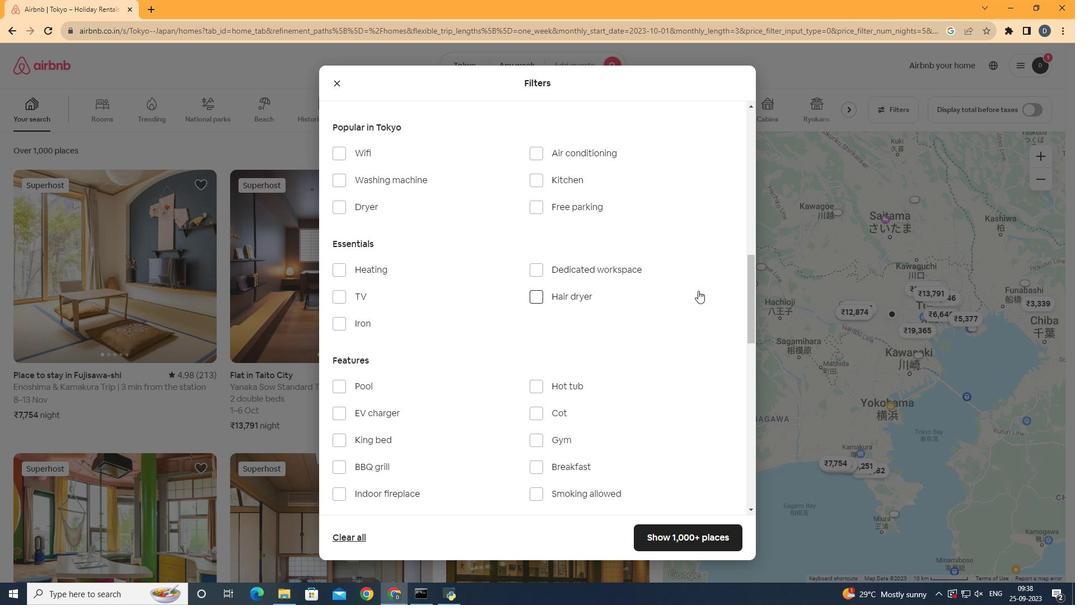 
Action: Mouse scrolled (679, 293) with delta (0, 0)
Screenshot: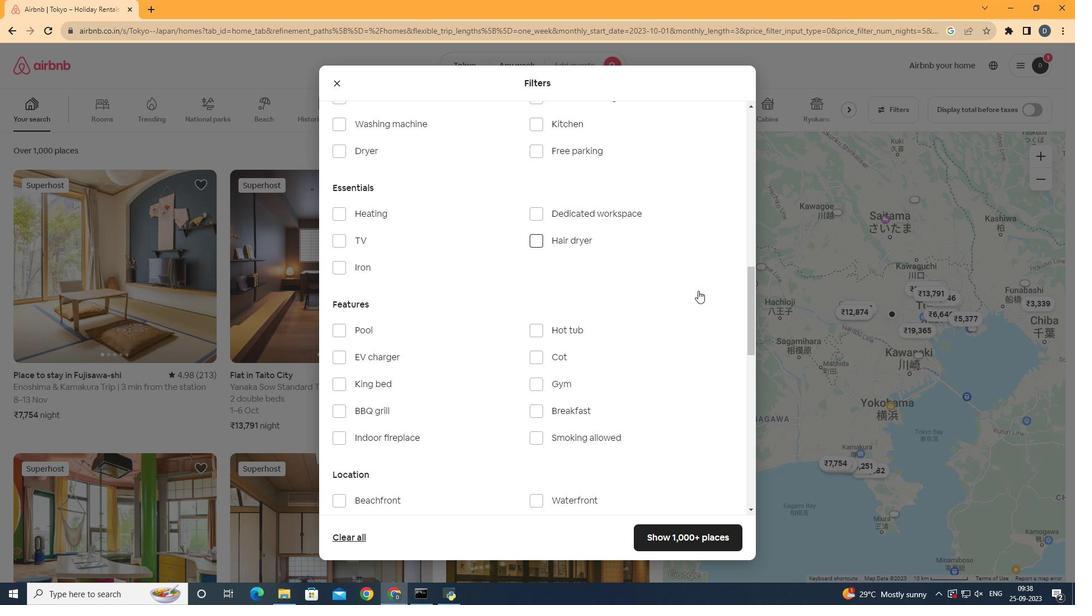 
Action: Mouse scrolled (679, 294) with delta (0, 0)
Screenshot: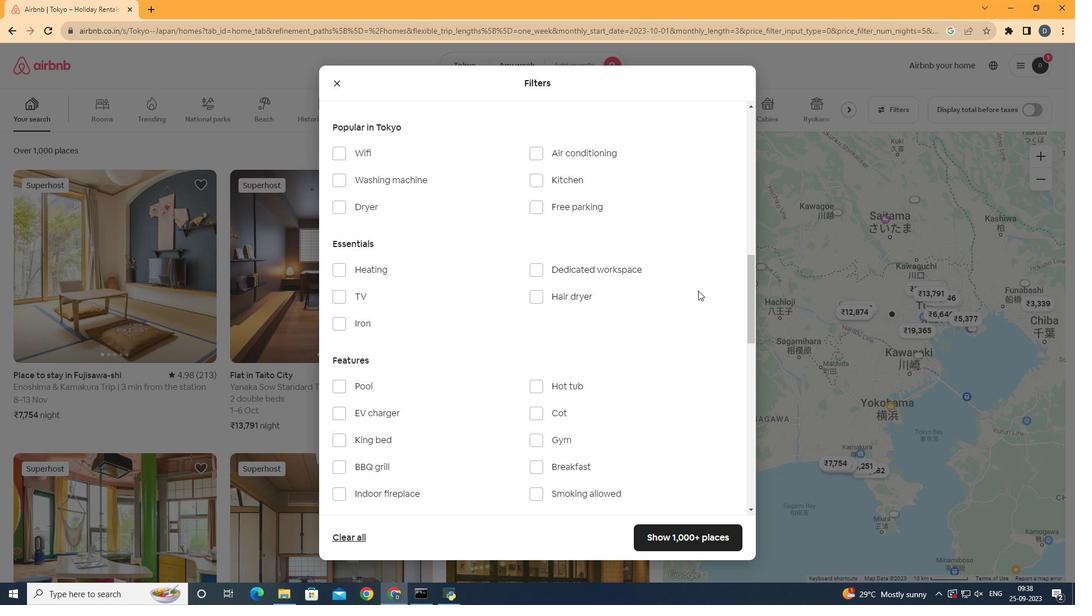 
Action: Mouse scrolled (679, 293) with delta (0, 0)
Screenshot: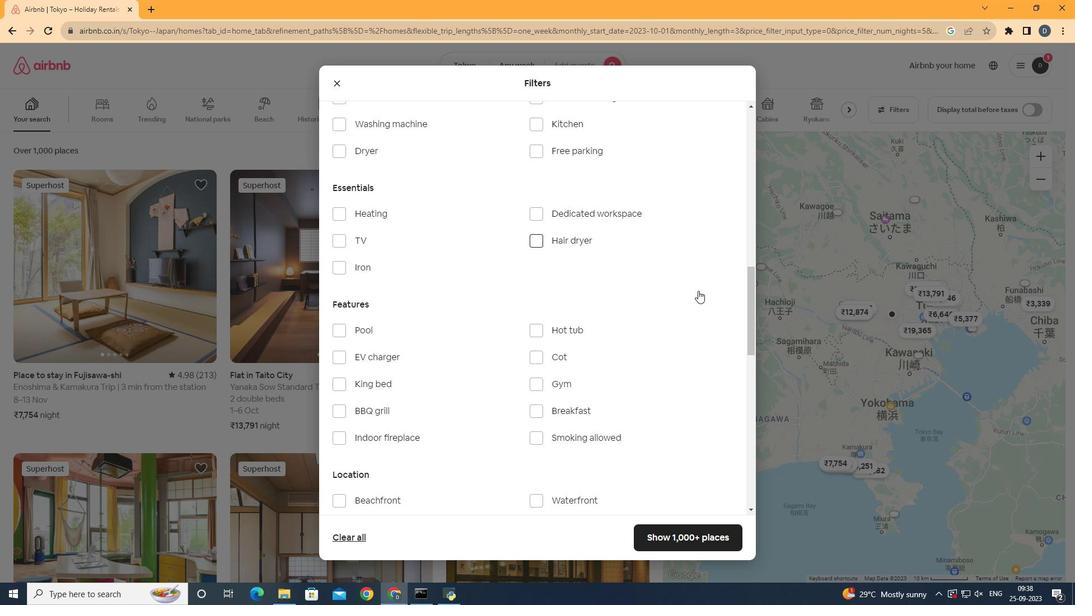 
Action: Mouse scrolled (679, 293) with delta (0, 0)
Screenshot: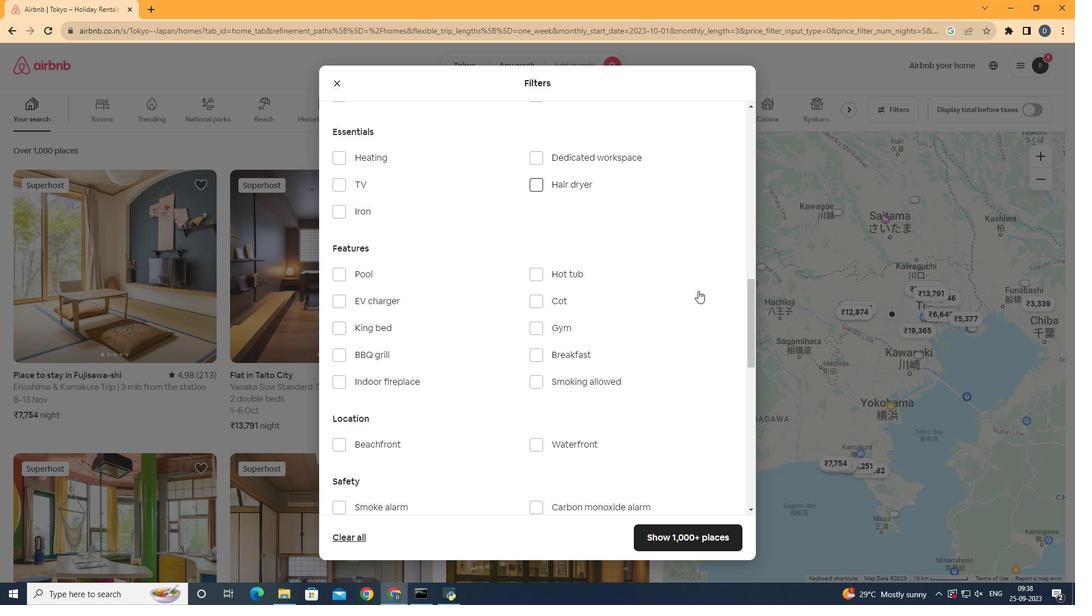 
Action: Mouse scrolled (679, 293) with delta (0, 0)
Screenshot: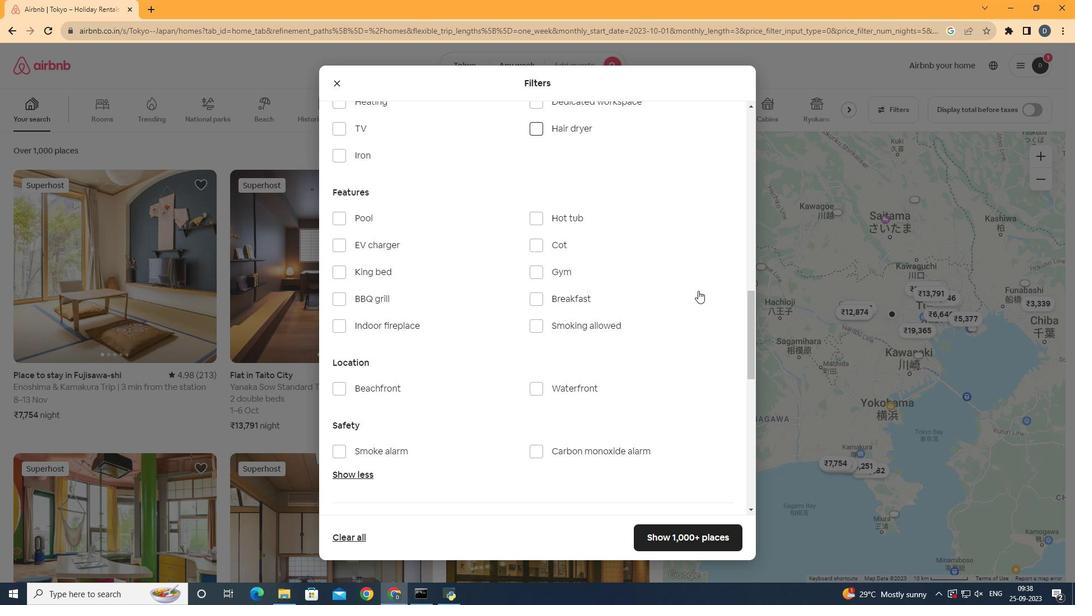
Action: Mouse scrolled (679, 293) with delta (0, 0)
Screenshot: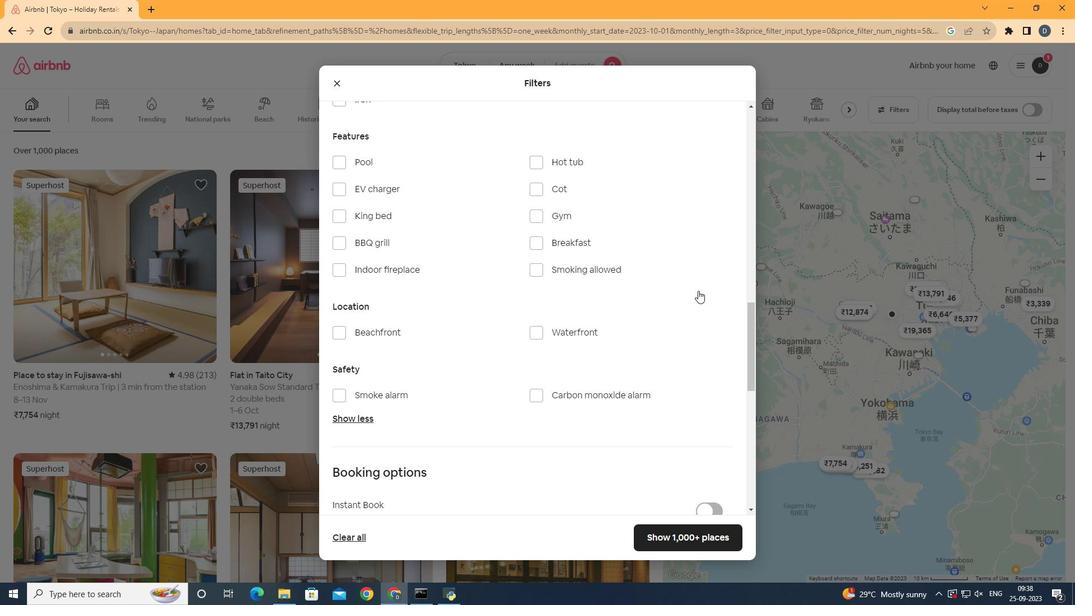 
Action: Mouse scrolled (679, 293) with delta (0, 0)
Screenshot: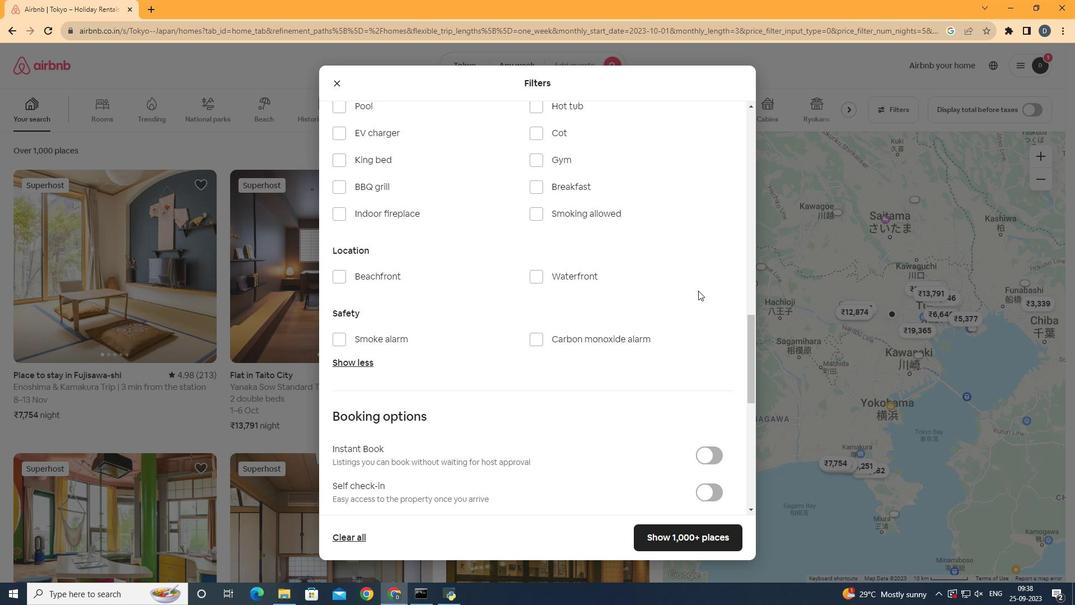 
Action: Mouse scrolled (679, 293) with delta (0, 0)
Screenshot: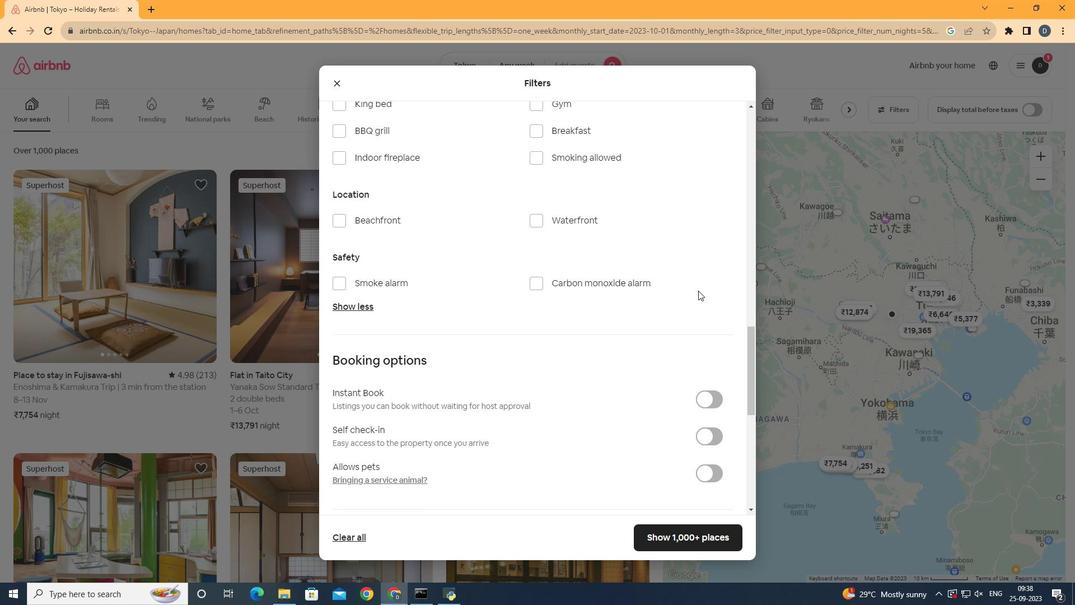 
Action: Mouse scrolled (679, 293) with delta (0, 0)
Screenshot: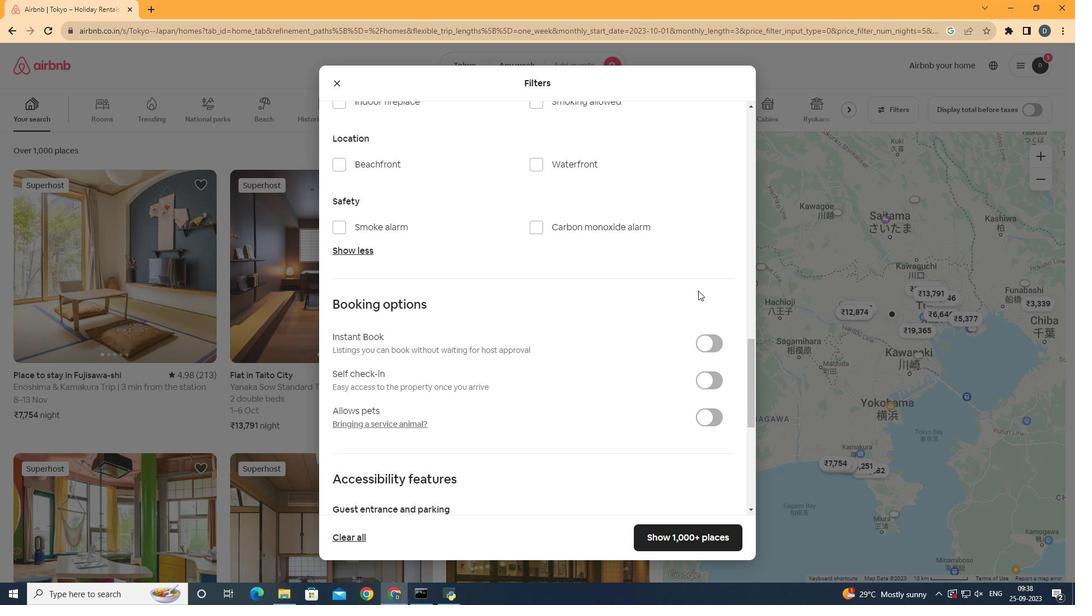 
Action: Mouse moved to (615, 386)
Screenshot: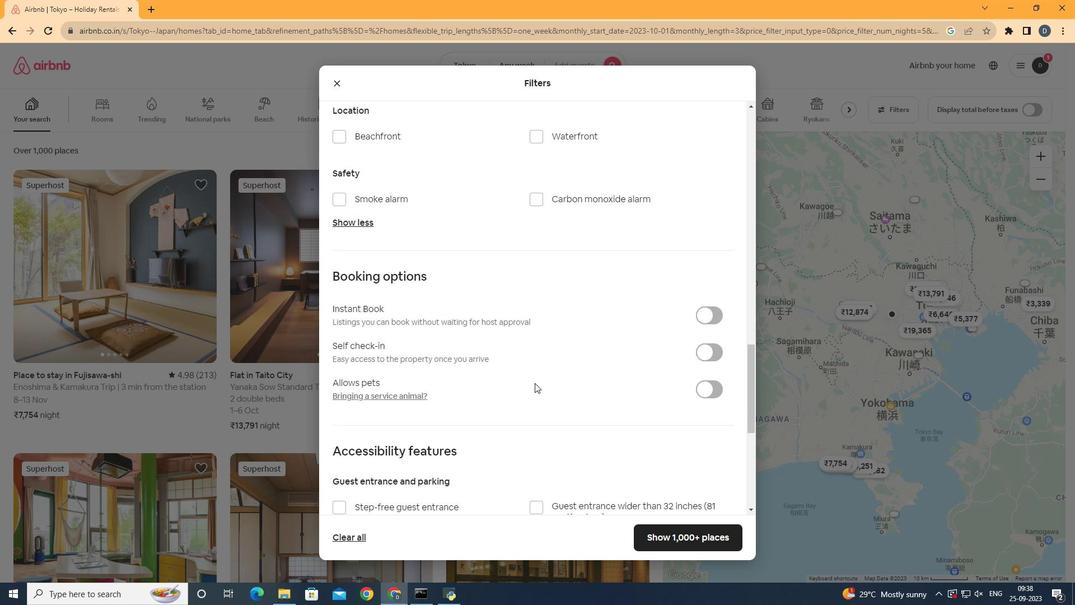 
Action: Mouse scrolled (615, 385) with delta (0, 0)
Screenshot: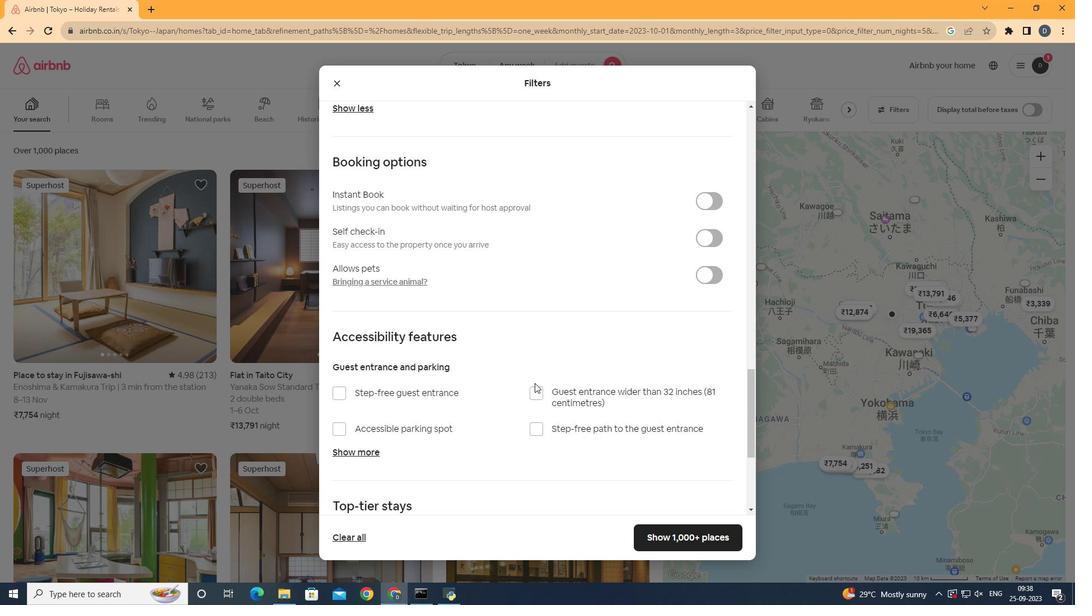
Action: Mouse scrolled (615, 385) with delta (0, 0)
Screenshot: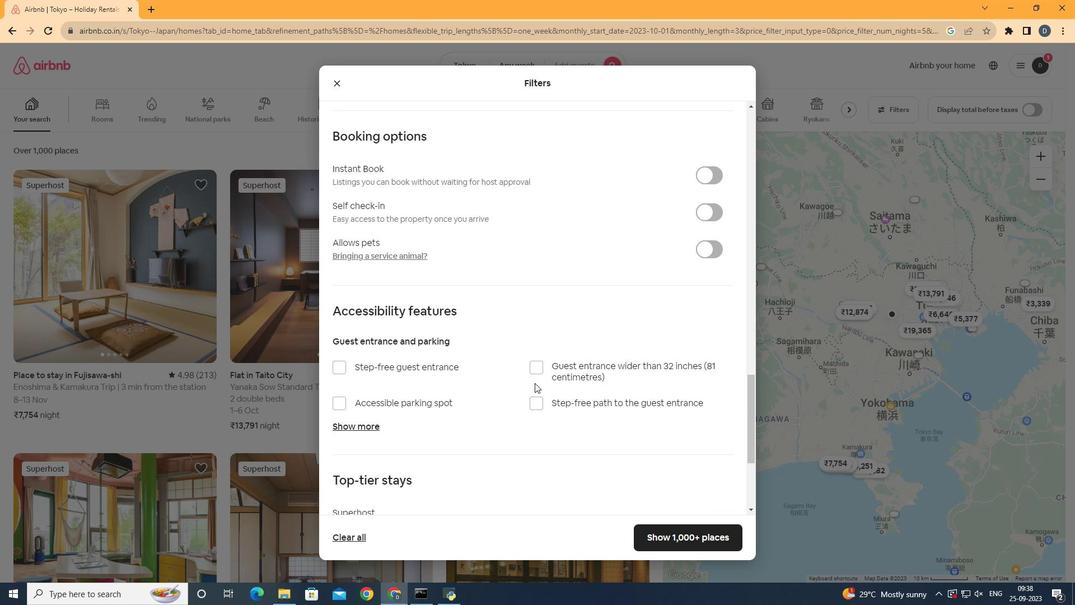 
Action: Mouse scrolled (615, 385) with delta (0, 0)
Screenshot: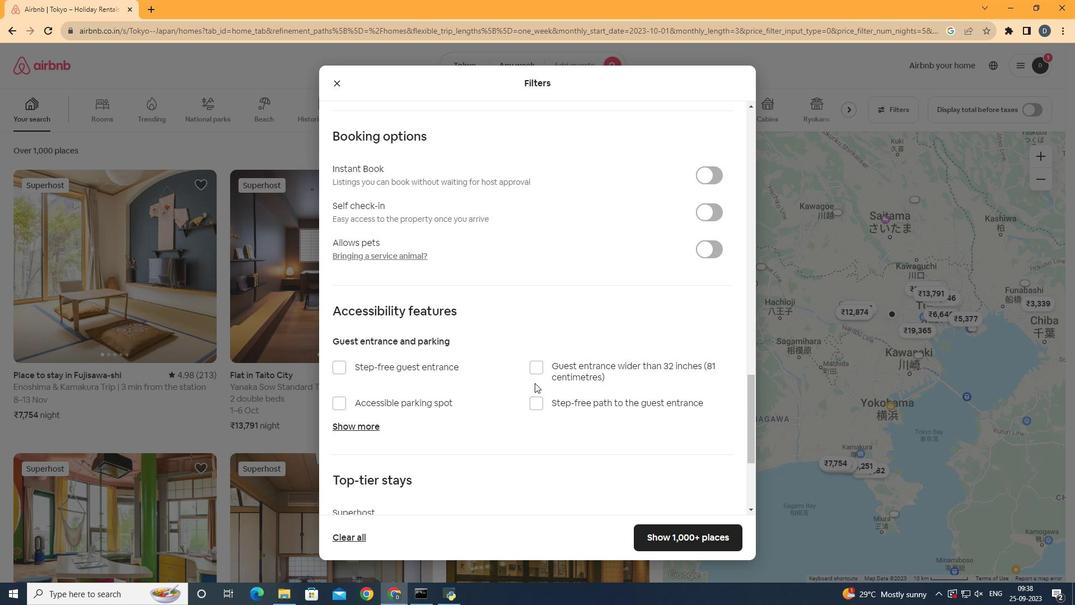 
Action: Mouse moved to (550, 428)
Screenshot: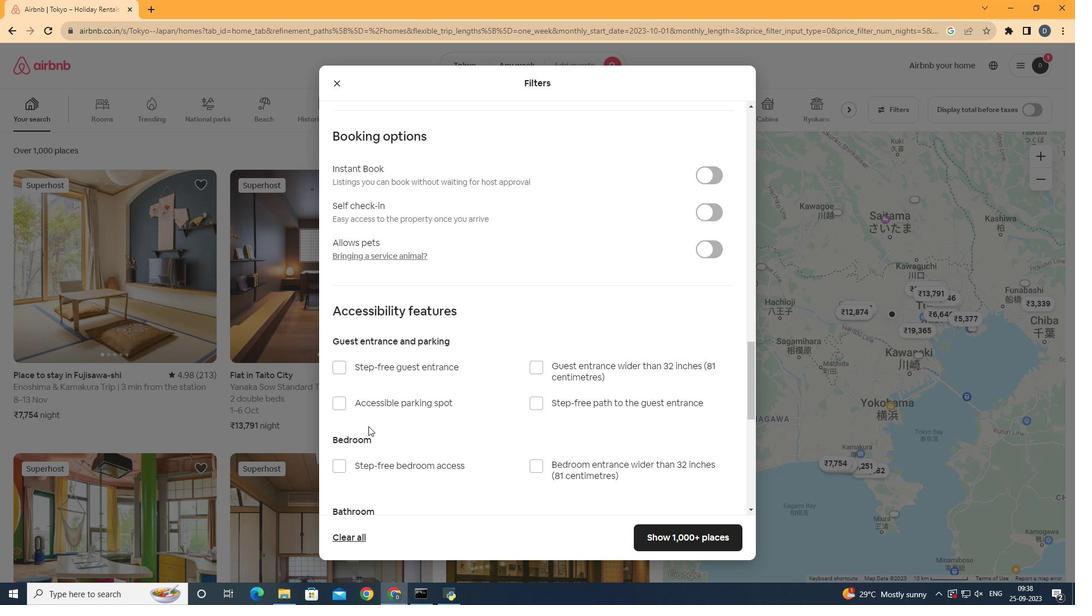 
Action: Mouse pressed left at (550, 428)
Screenshot: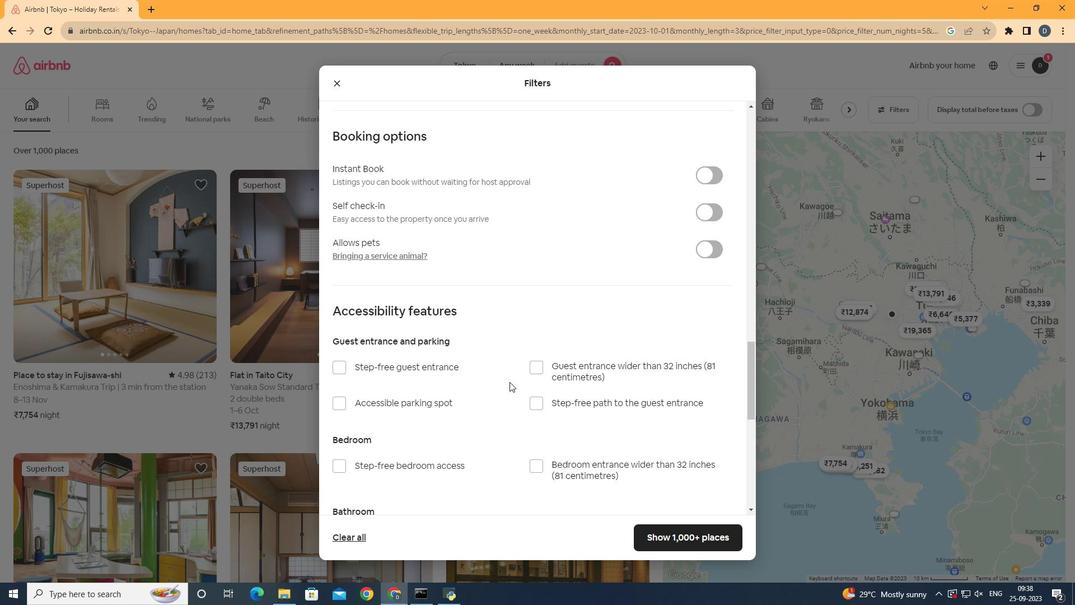 
Action: Mouse moved to (629, 351)
Screenshot: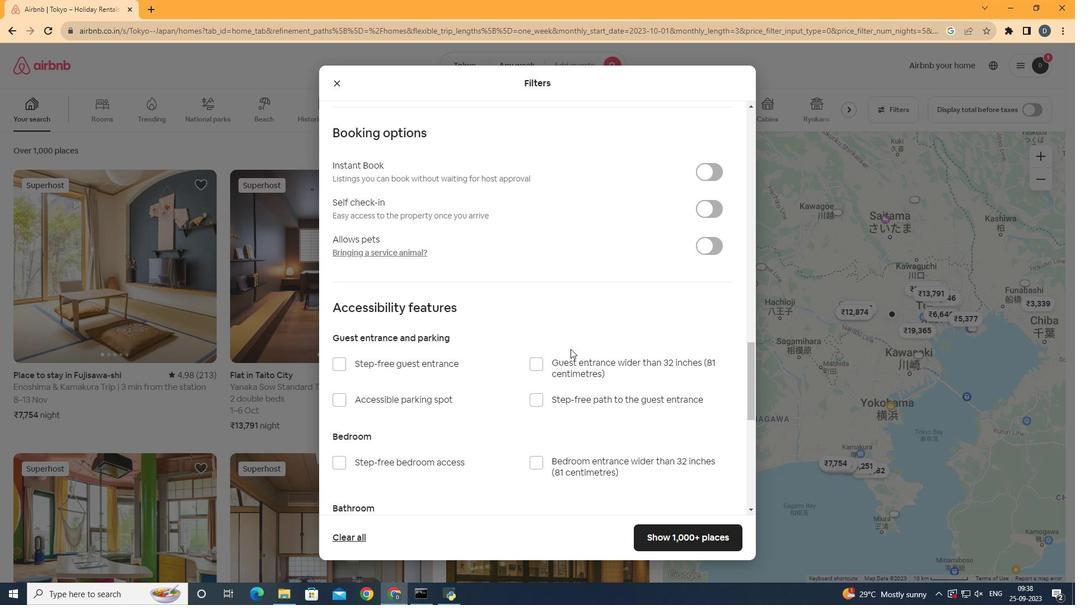 
Action: Mouse scrolled (629, 351) with delta (0, 0)
Screenshot: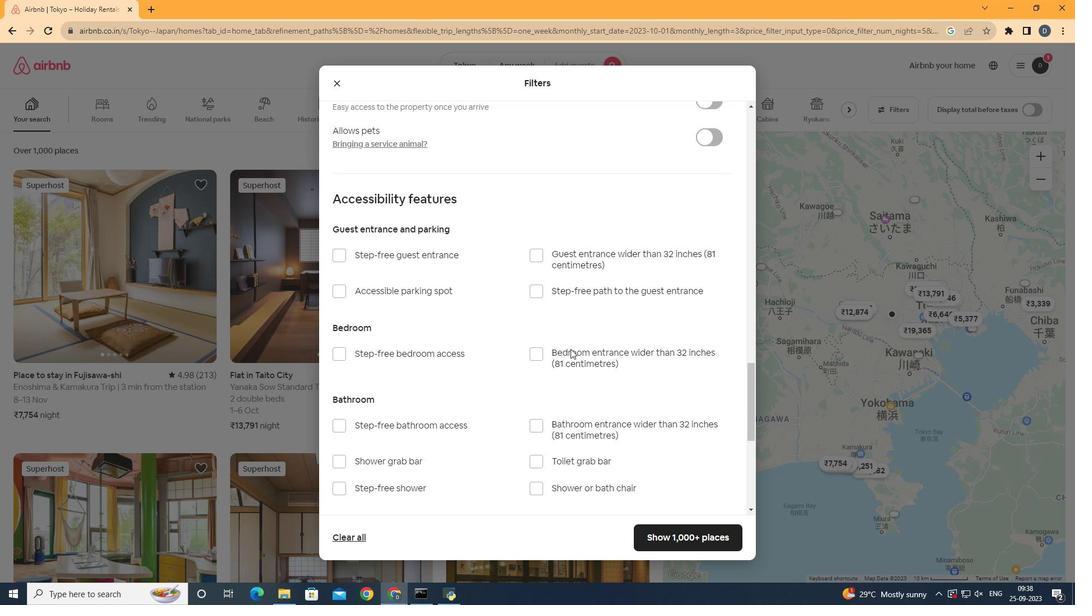 
Action: Mouse scrolled (629, 351) with delta (0, 0)
Screenshot: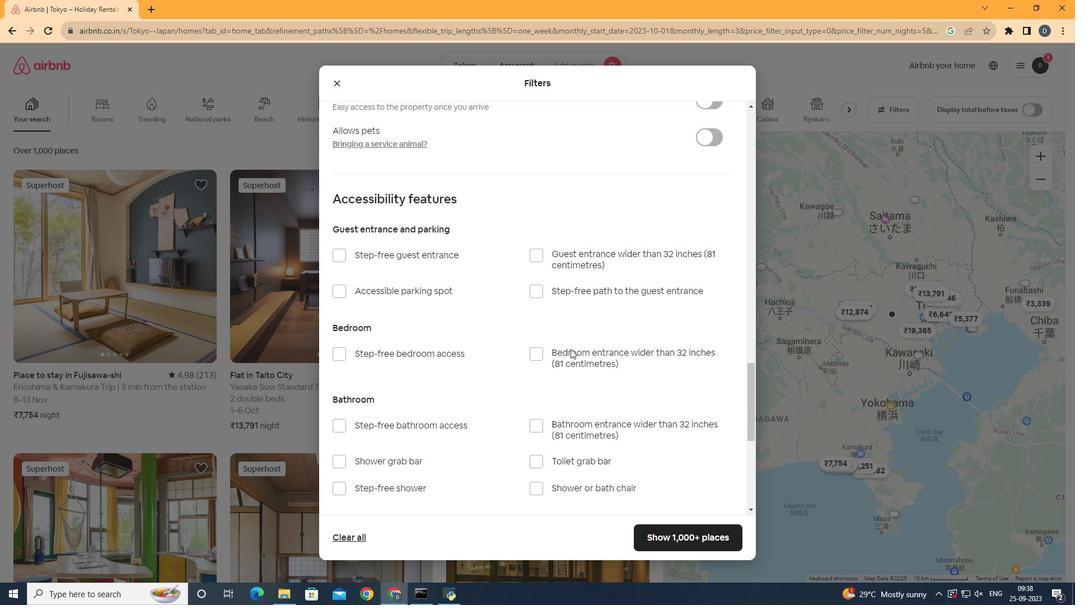 
Action: Mouse moved to (617, 286)
Screenshot: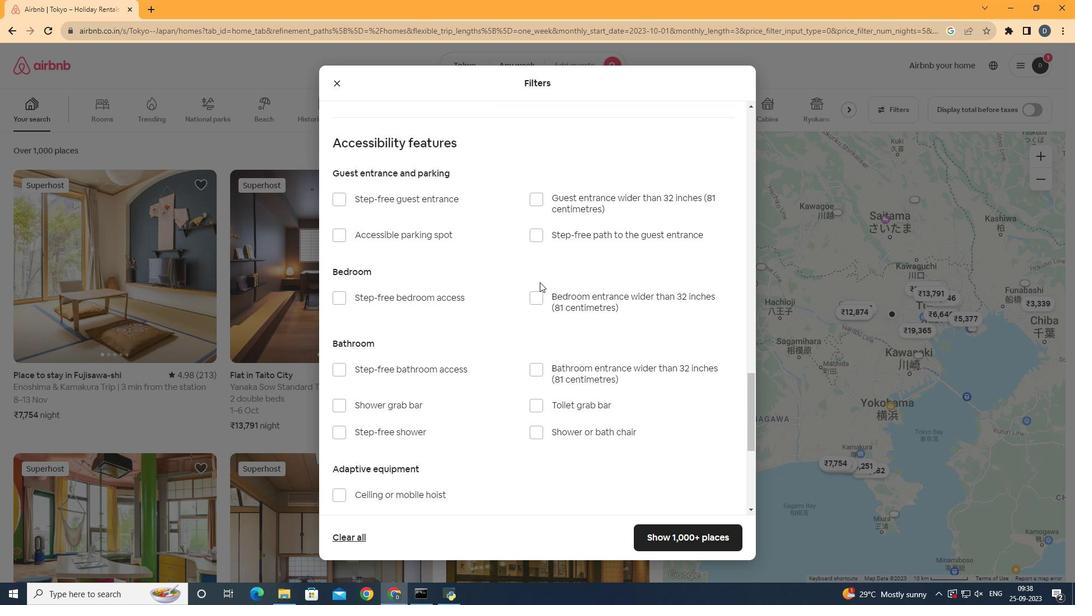 
Action: Mouse scrolled (617, 285) with delta (0, 0)
Screenshot: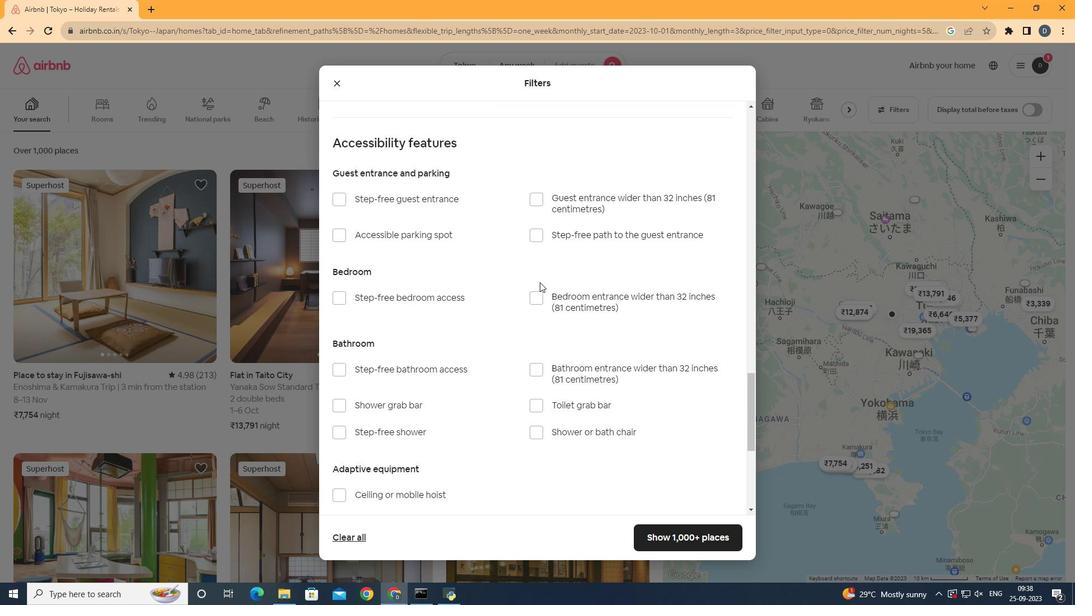 
Action: Mouse moved to (595, 382)
Screenshot: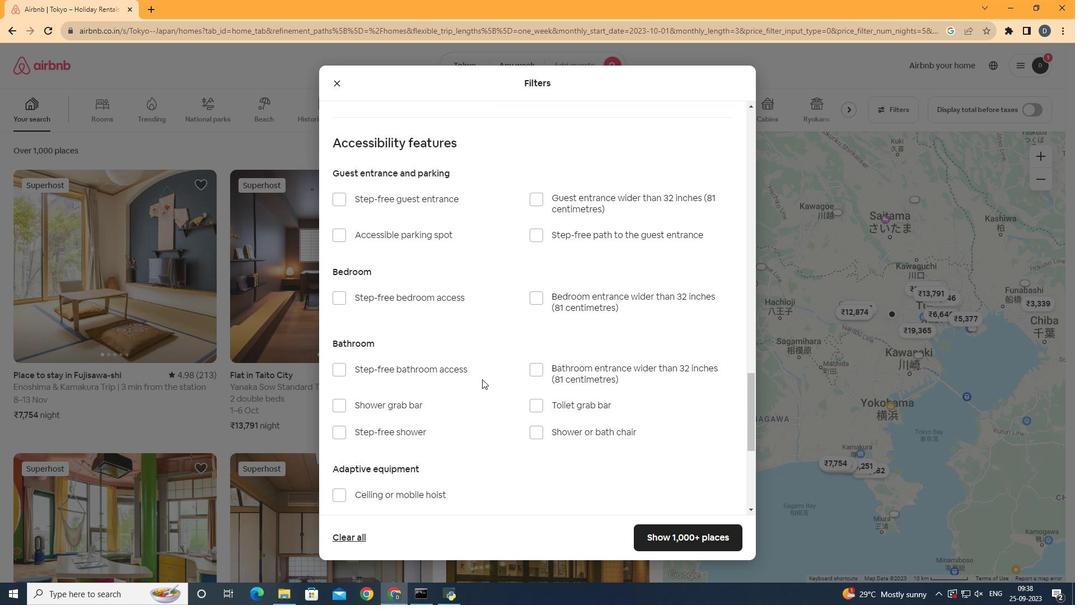 
Action: Mouse scrolled (595, 381) with delta (0, 0)
Screenshot: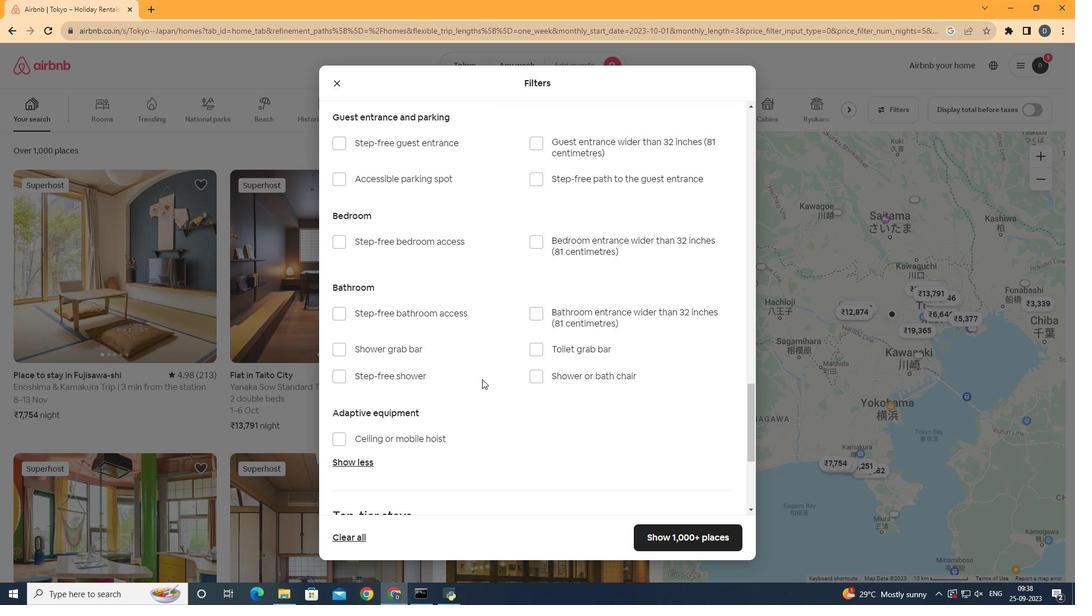 
Action: Mouse scrolled (595, 382) with delta (0, 0)
Screenshot: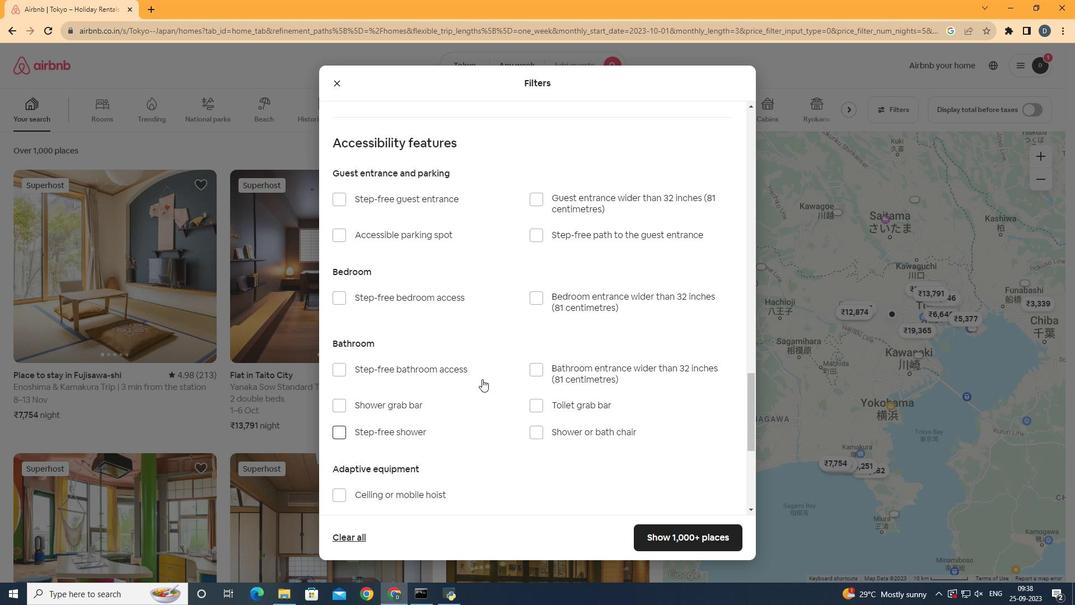 
Action: Mouse moved to (641, 409)
Screenshot: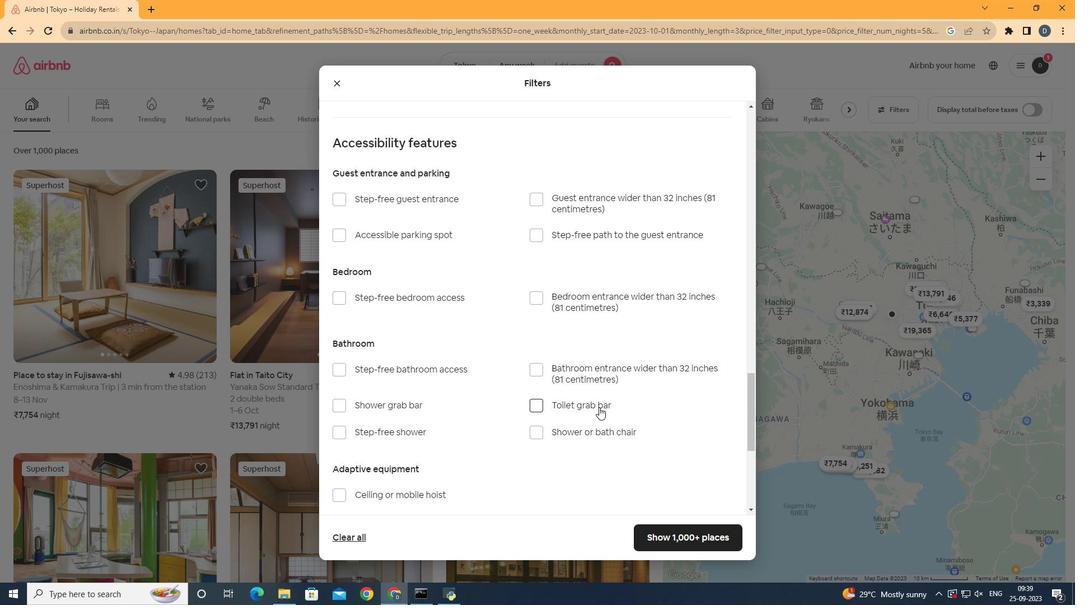 
Action: Mouse scrolled (641, 409) with delta (0, 0)
Screenshot: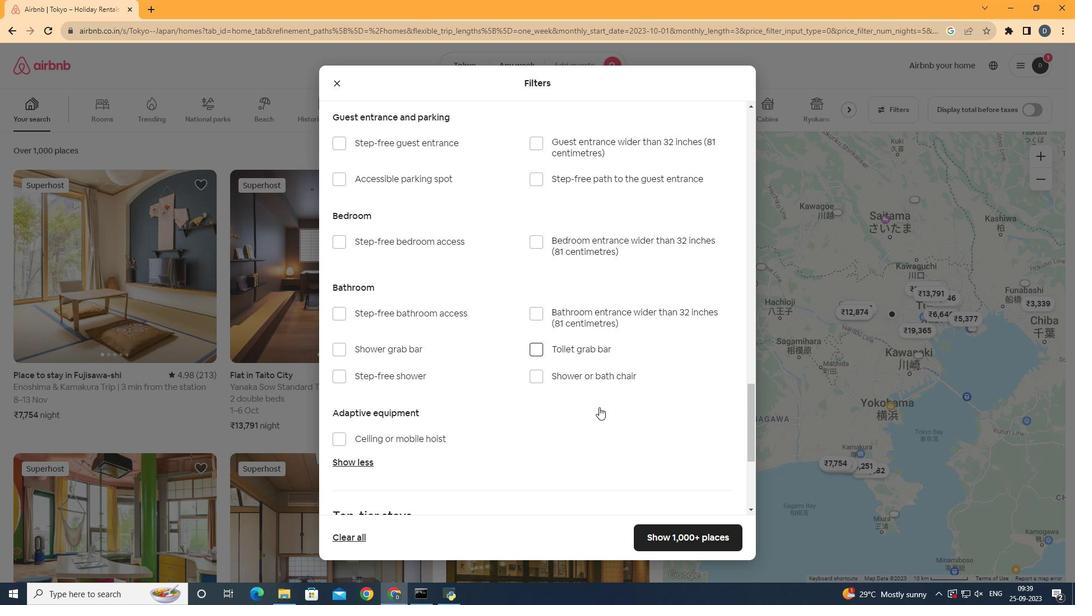 
Action: Mouse scrolled (641, 409) with delta (0, 0)
Screenshot: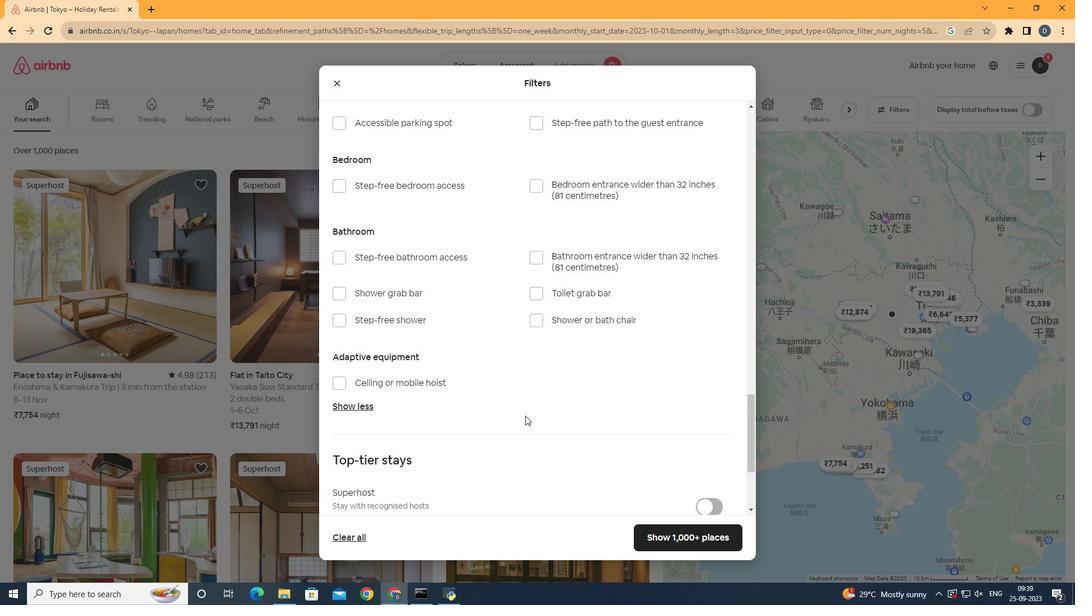 
Action: Mouse moved to (543, 414)
Screenshot: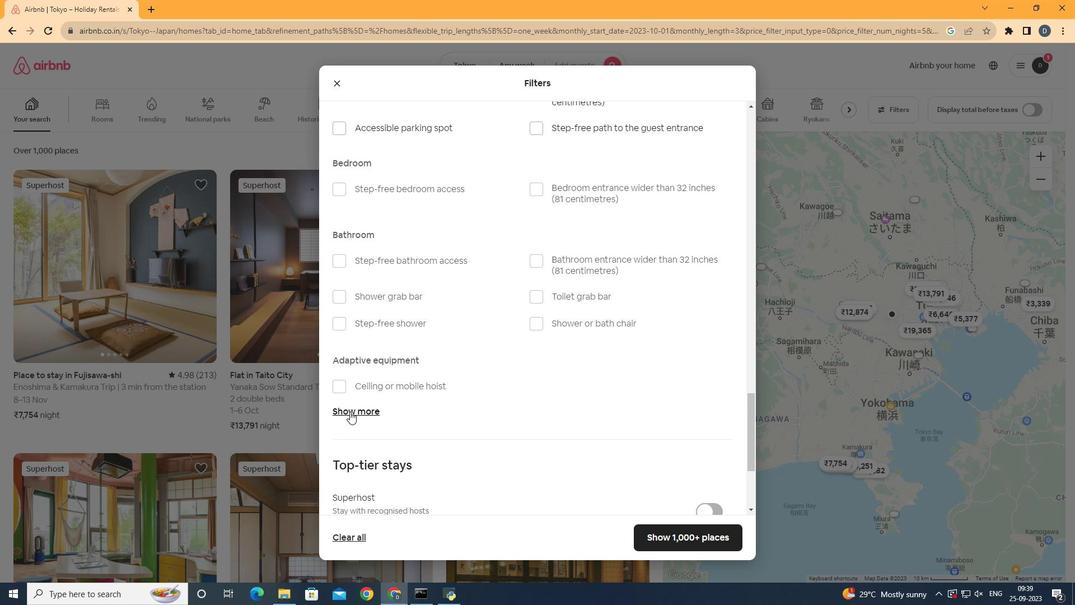 
Action: Mouse pressed left at (543, 414)
Screenshot: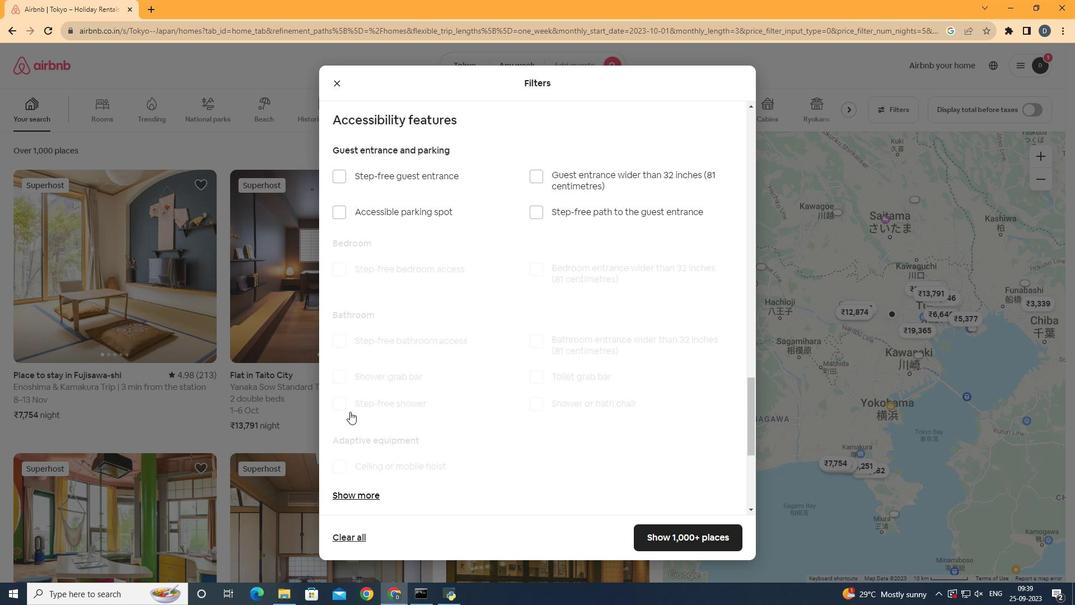 
Action: Mouse moved to (632, 417)
Screenshot: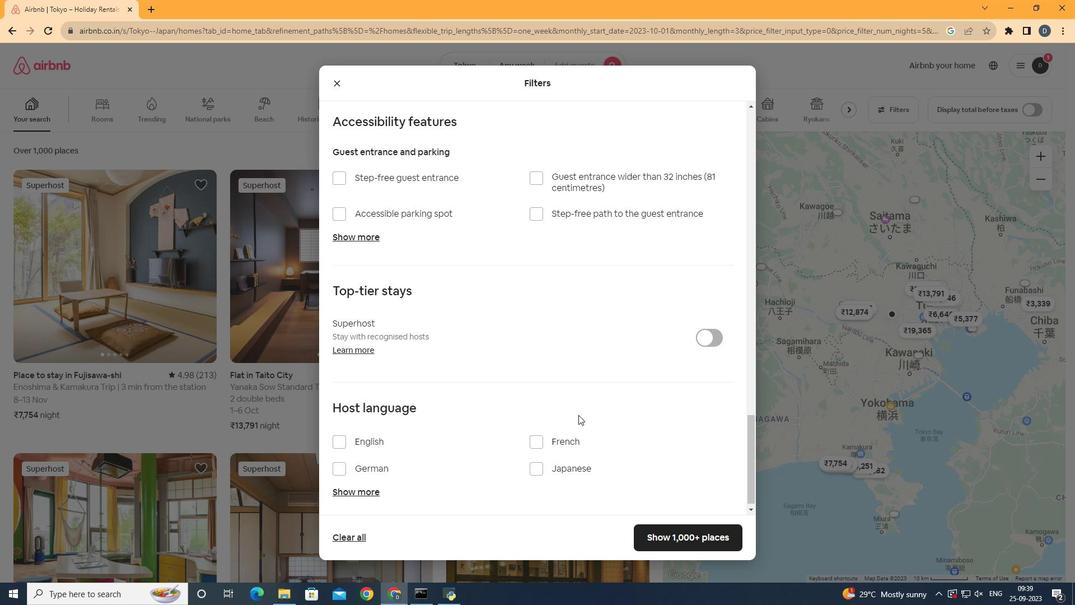 
Action: Mouse scrolled (632, 416) with delta (0, 0)
Screenshot: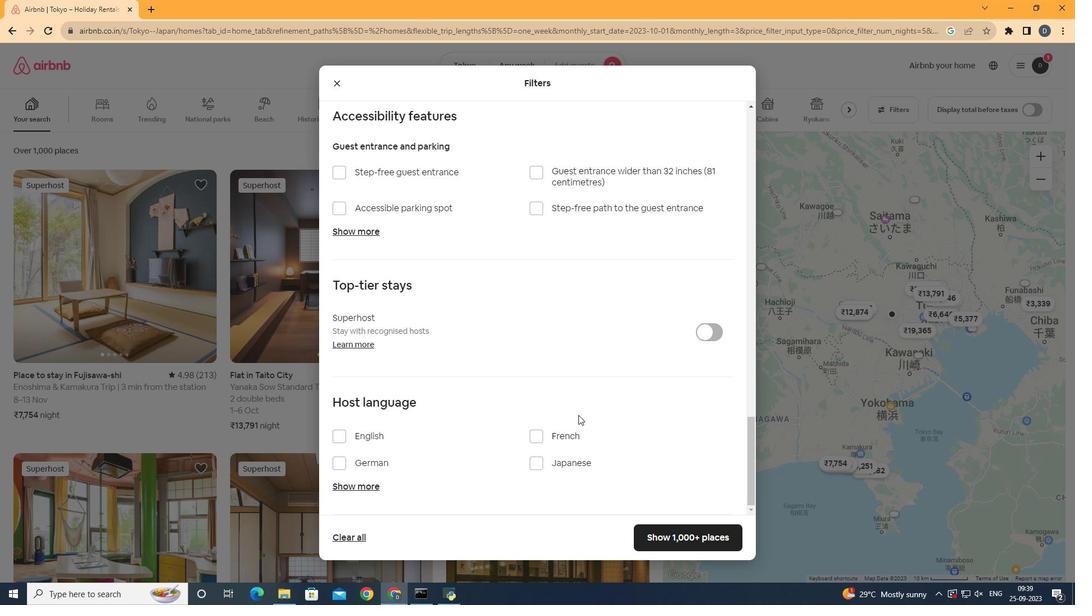 
Action: Mouse scrolled (632, 416) with delta (0, 0)
Screenshot: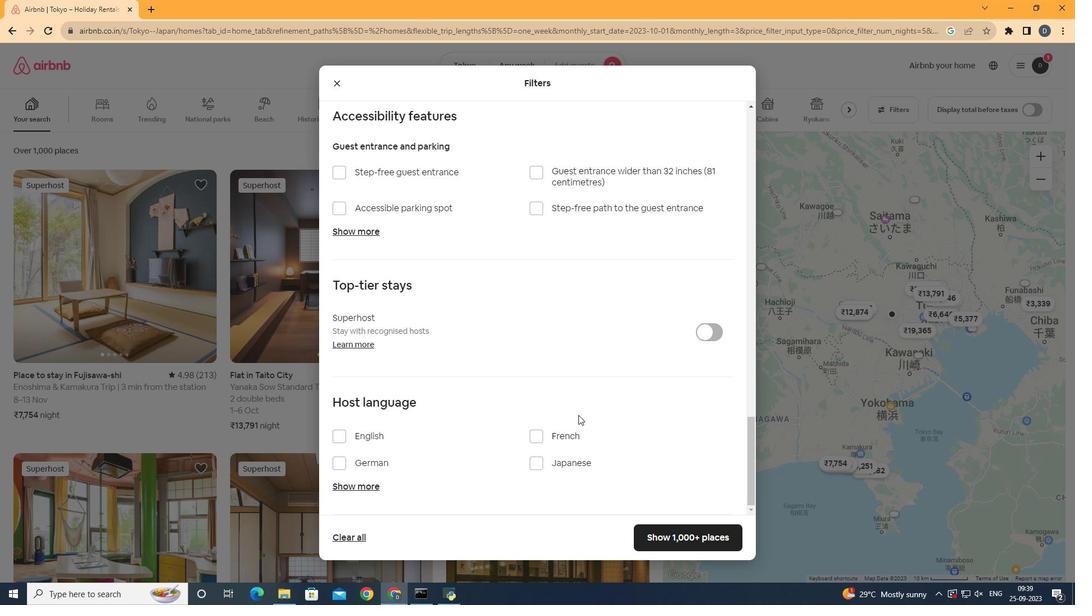 
Action: Mouse scrolled (632, 416) with delta (0, 0)
Screenshot: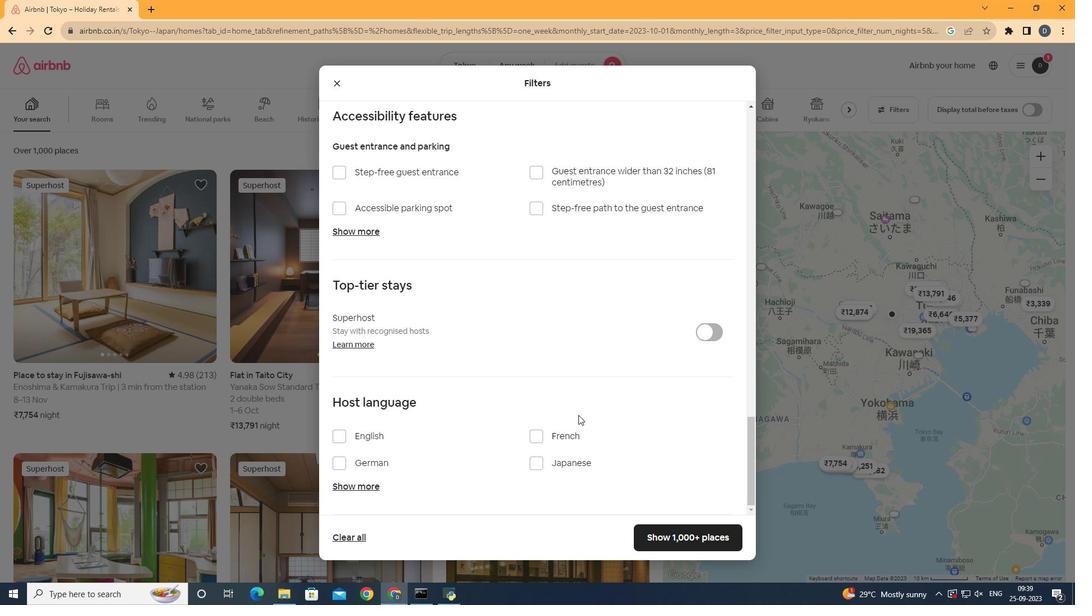
Action: Mouse scrolled (632, 416) with delta (0, 0)
Screenshot: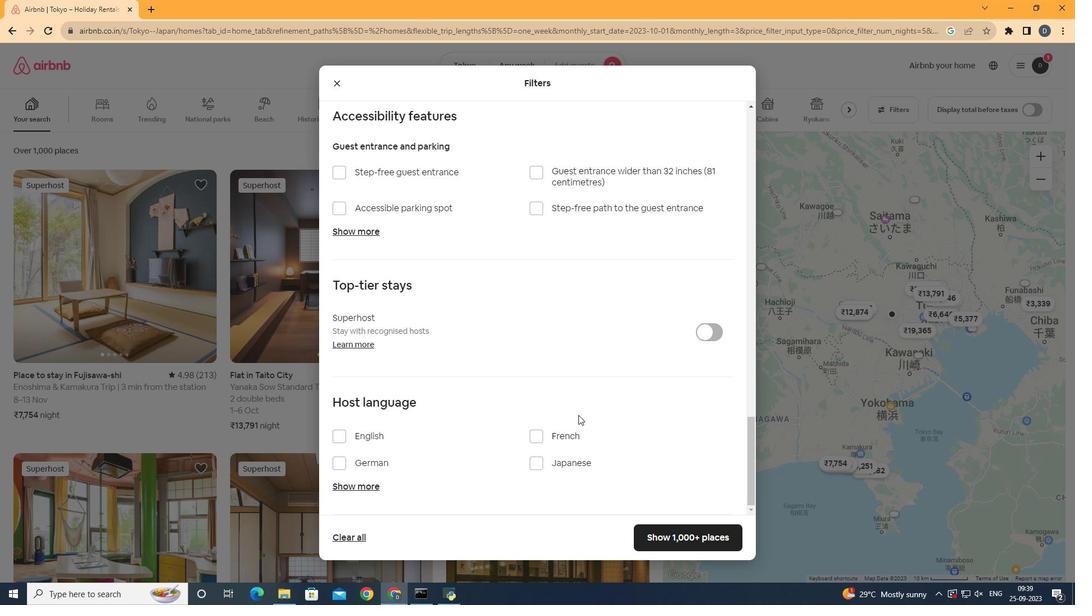 
Action: Mouse moved to (661, 387)
Screenshot: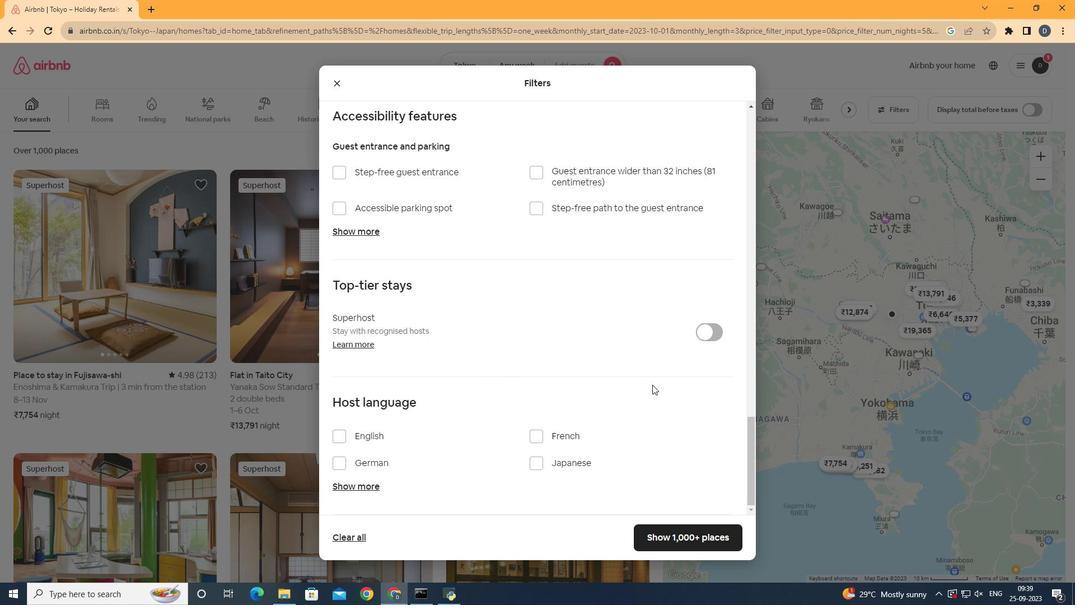 
Action: Mouse scrolled (661, 387) with delta (0, 0)
Screenshot: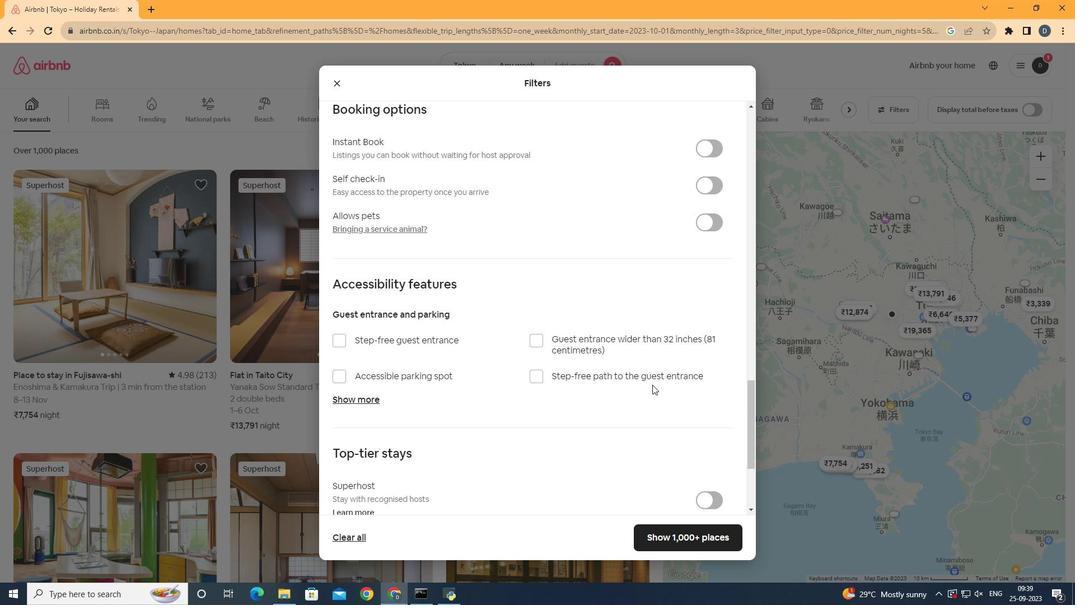 
Action: Mouse scrolled (661, 387) with delta (0, 0)
Screenshot: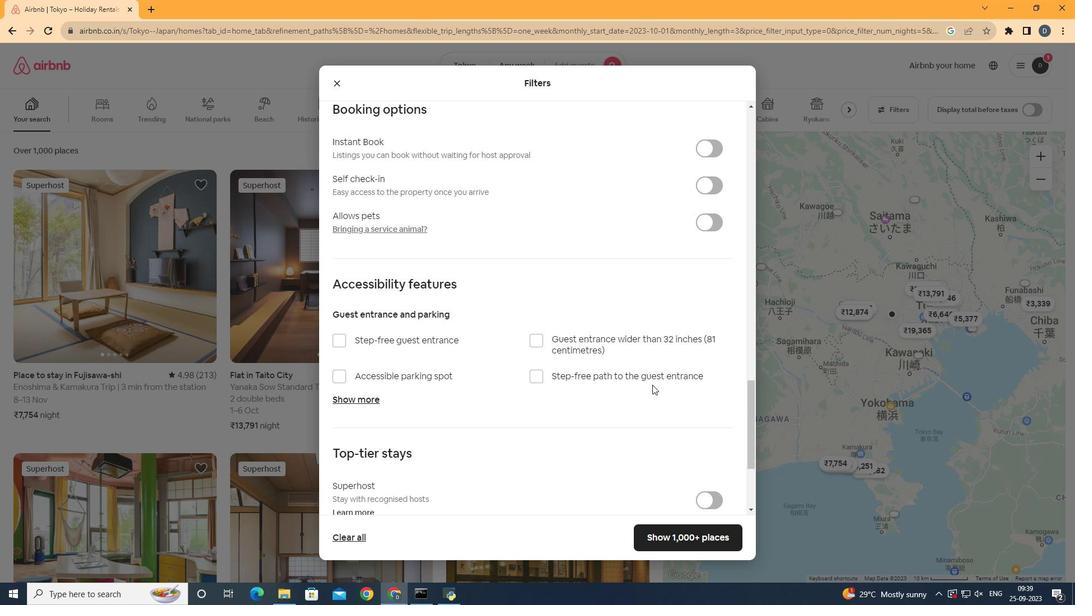 
Action: Mouse scrolled (661, 387) with delta (0, 0)
Screenshot: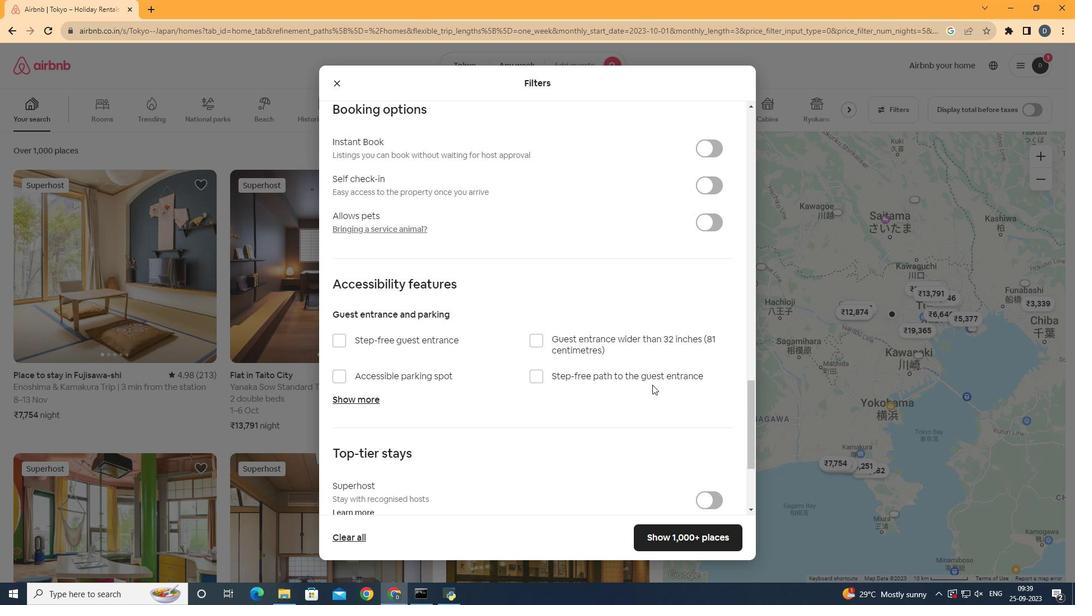 
Action: Mouse scrolled (661, 387) with delta (0, 0)
Screenshot: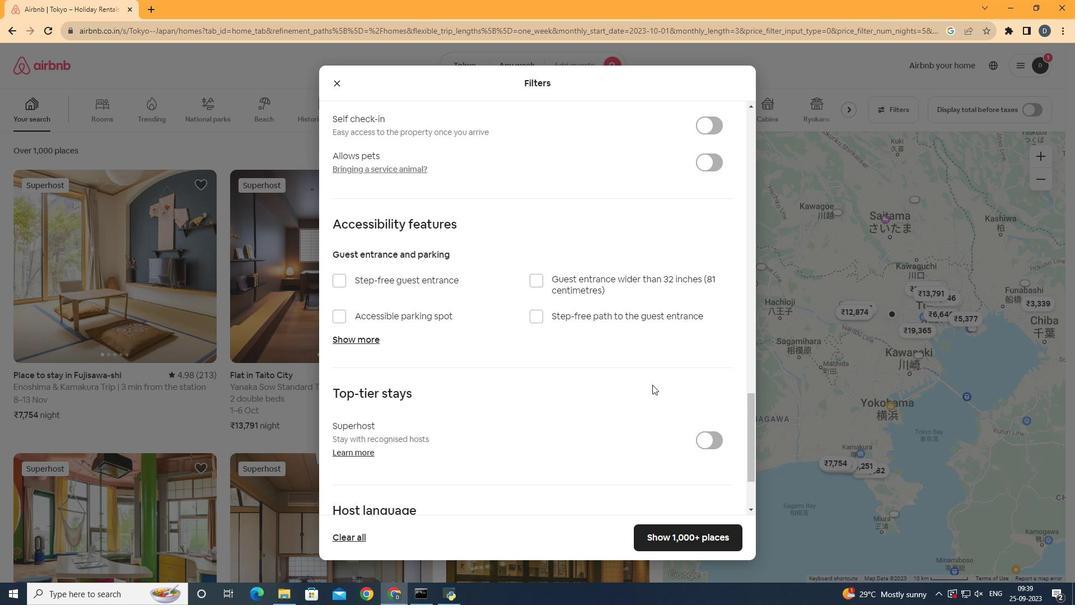 
Action: Mouse scrolled (661, 387) with delta (0, 0)
Screenshot: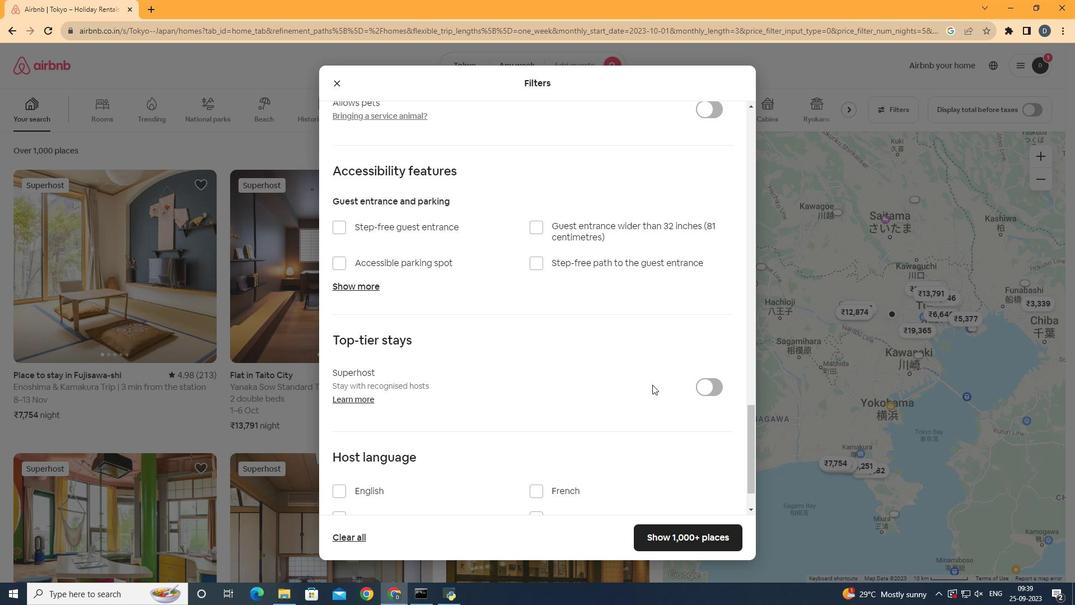 
Action: Mouse scrolled (661, 387) with delta (0, 0)
Screenshot: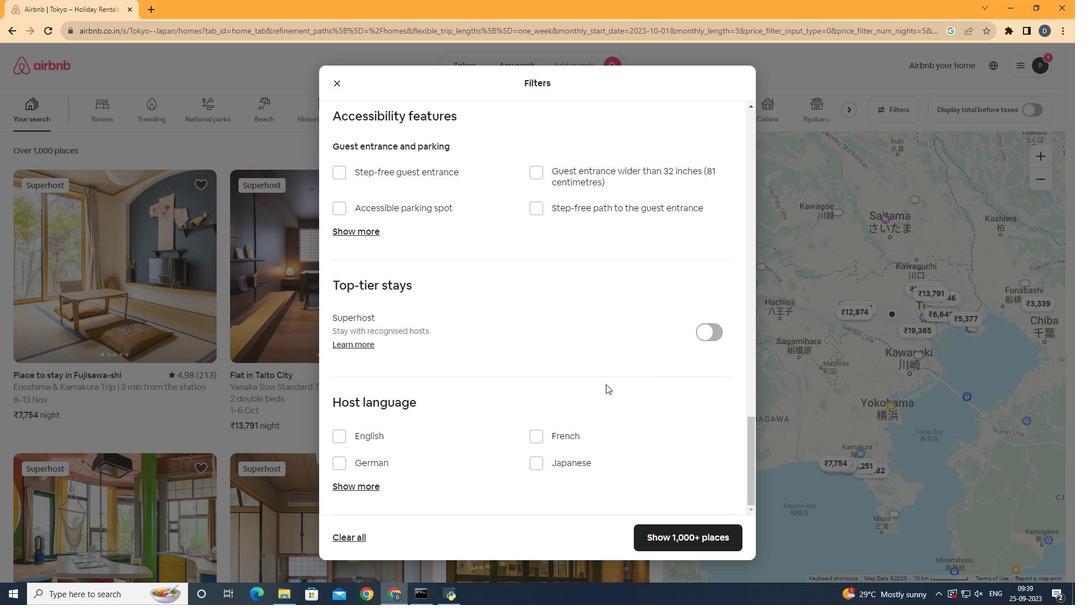 
Action: Mouse scrolled (661, 387) with delta (0, 0)
Screenshot: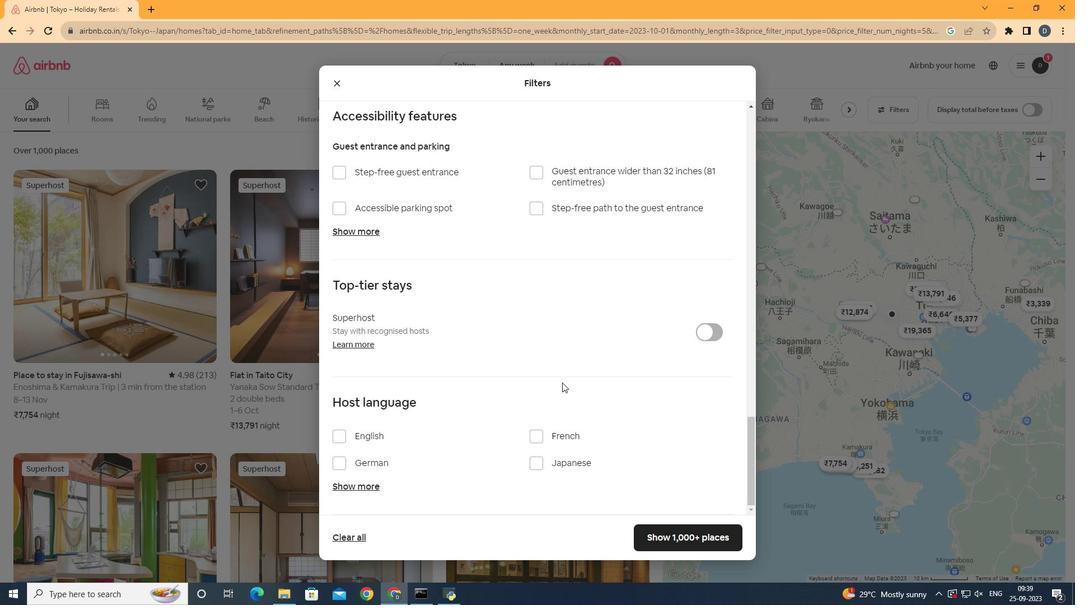 
Action: Mouse scrolled (661, 387) with delta (0, 0)
Screenshot: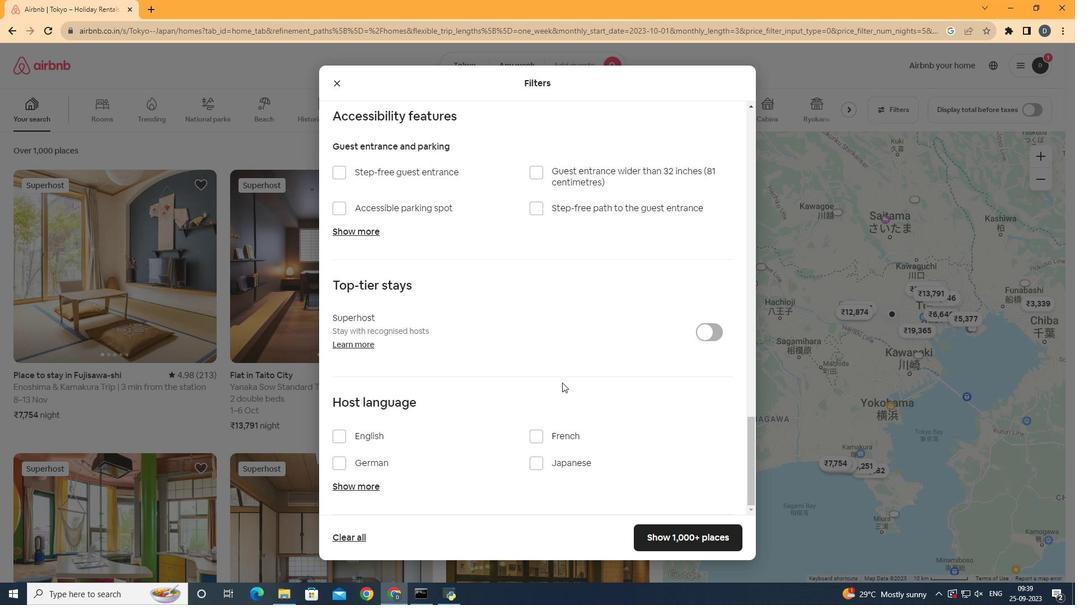 
Action: Mouse scrolled (661, 387) with delta (0, 0)
Screenshot: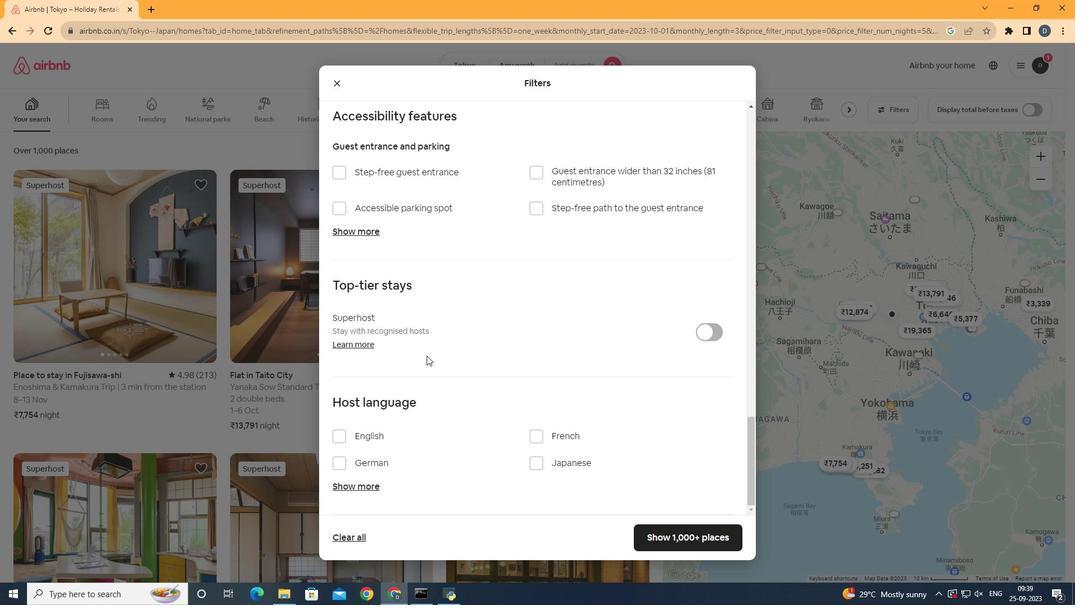 
Action: Mouse moved to (661, 387)
Screenshot: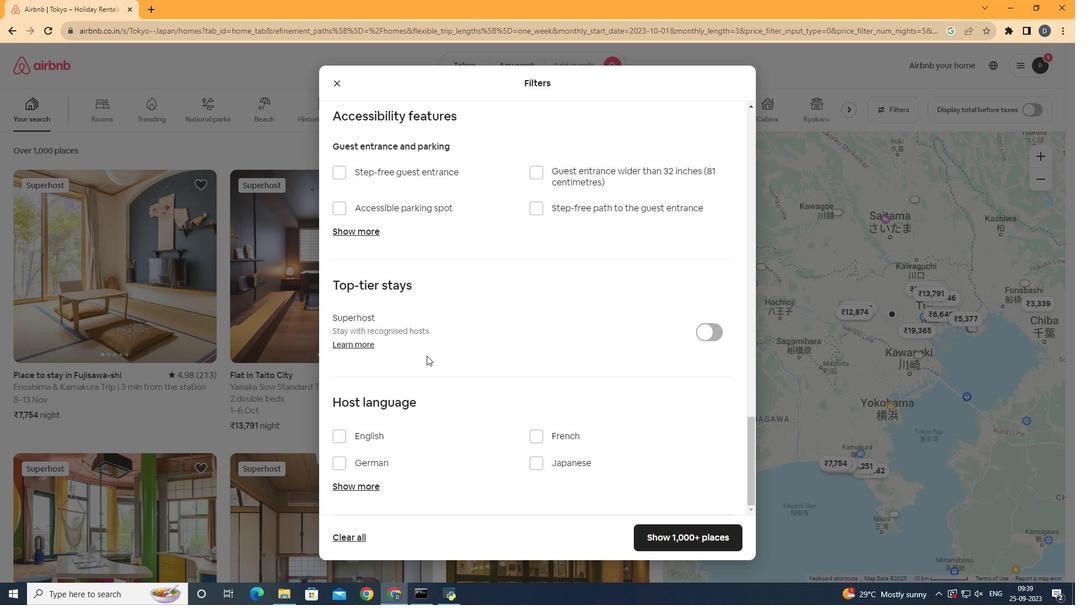 
Action: Mouse scrolled (661, 387) with delta (0, 0)
Screenshot: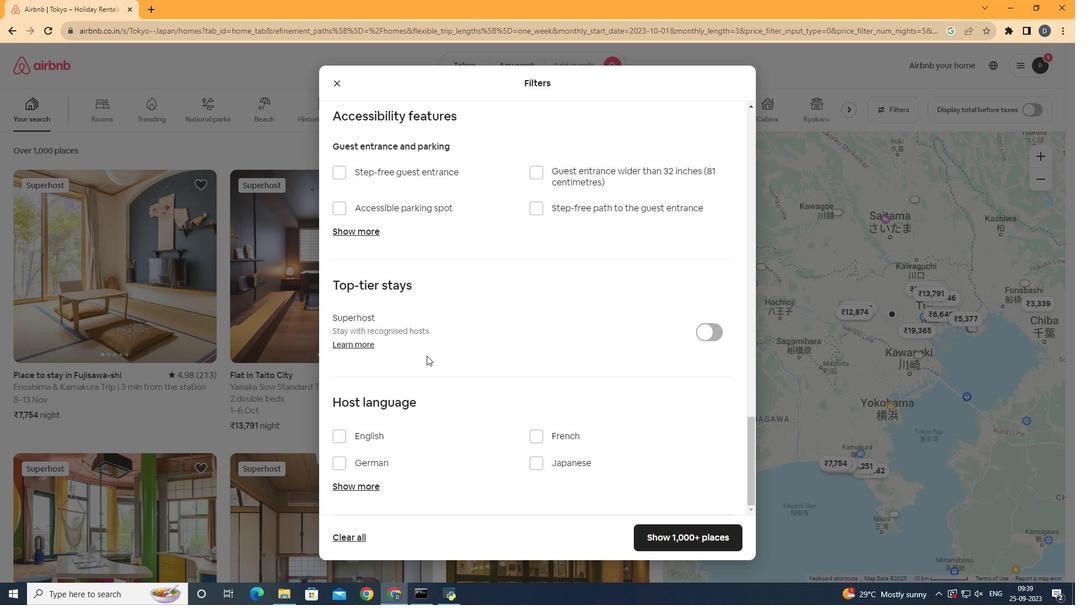 
Action: Mouse moved to (508, 338)
Screenshot: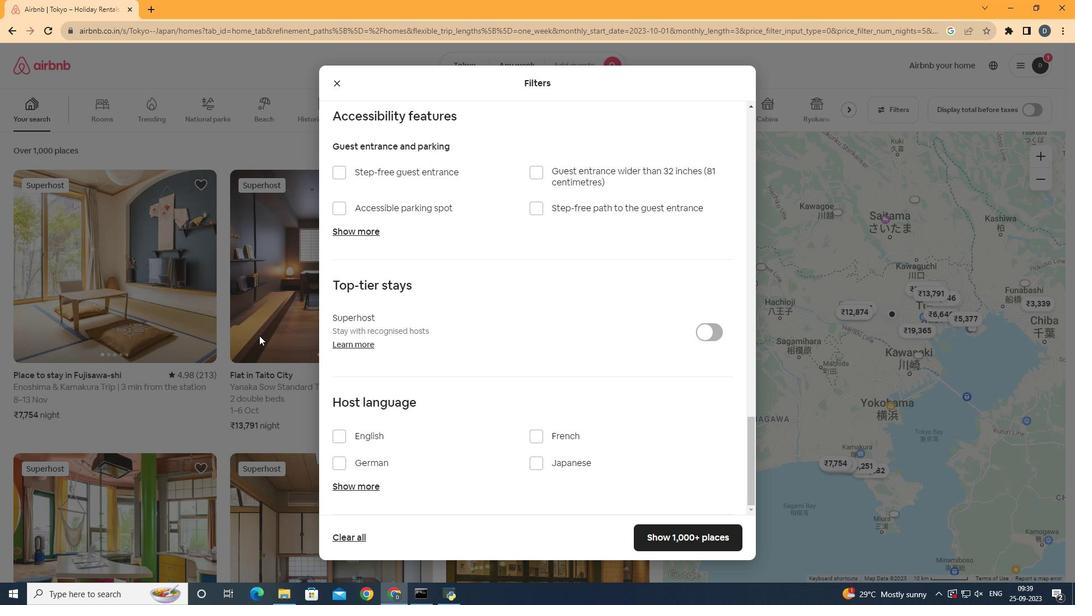 
Action: Mouse pressed left at (508, 338)
Screenshot: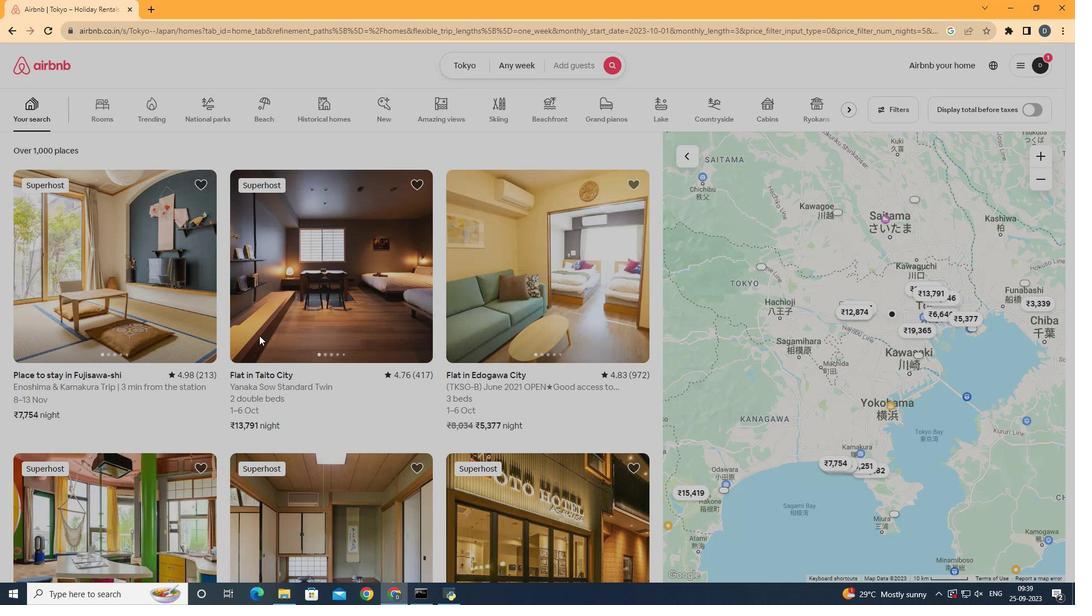 
Action: Mouse moved to (456, 301)
Screenshot: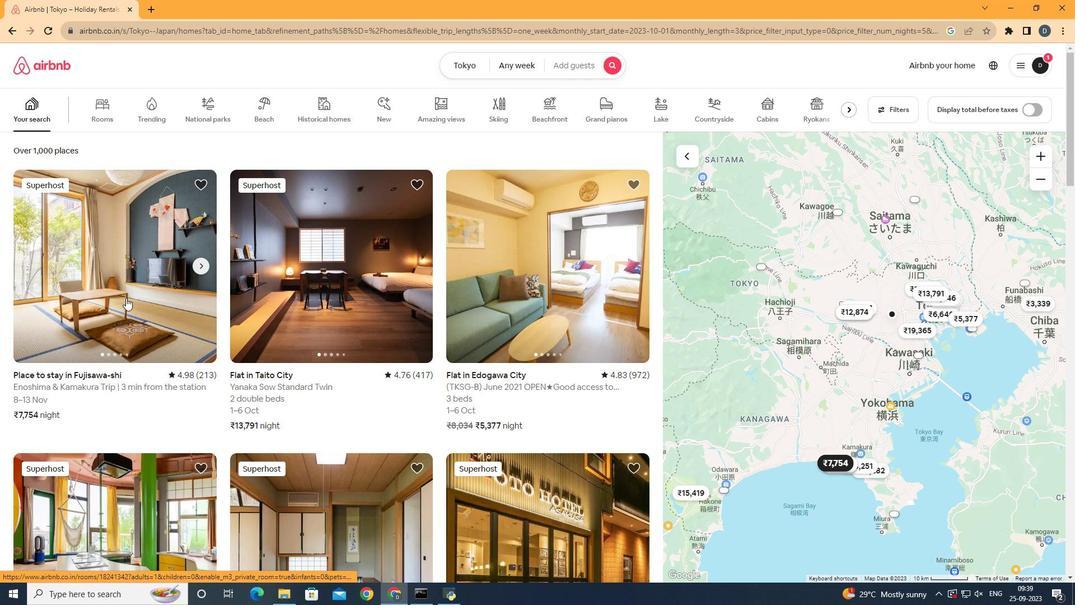 
Action: Mouse pressed left at (456, 301)
Screenshot: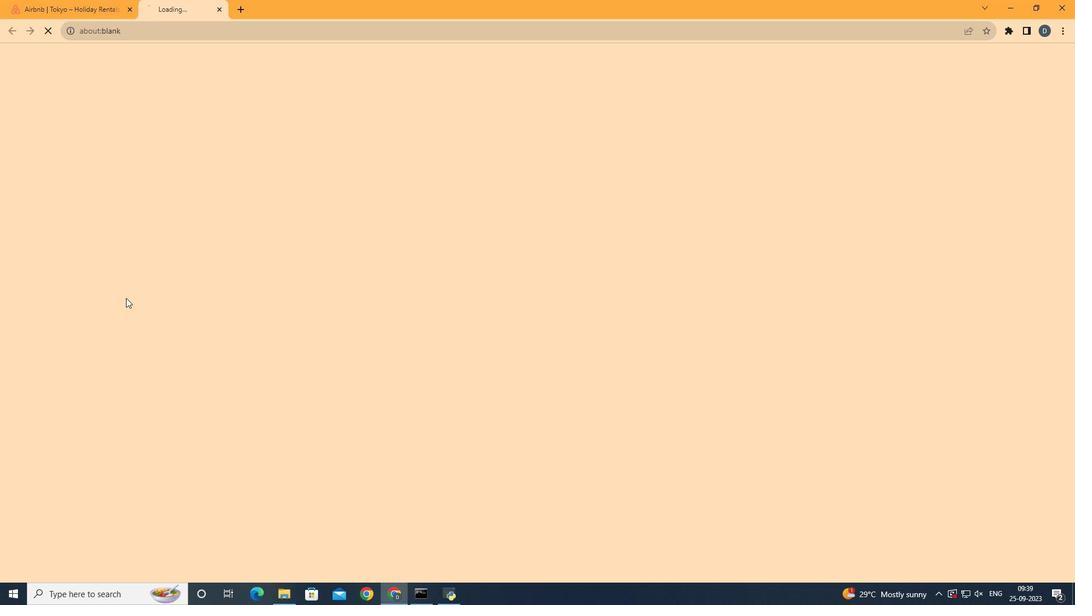 
Action: Mouse moved to (718, 418)
Screenshot: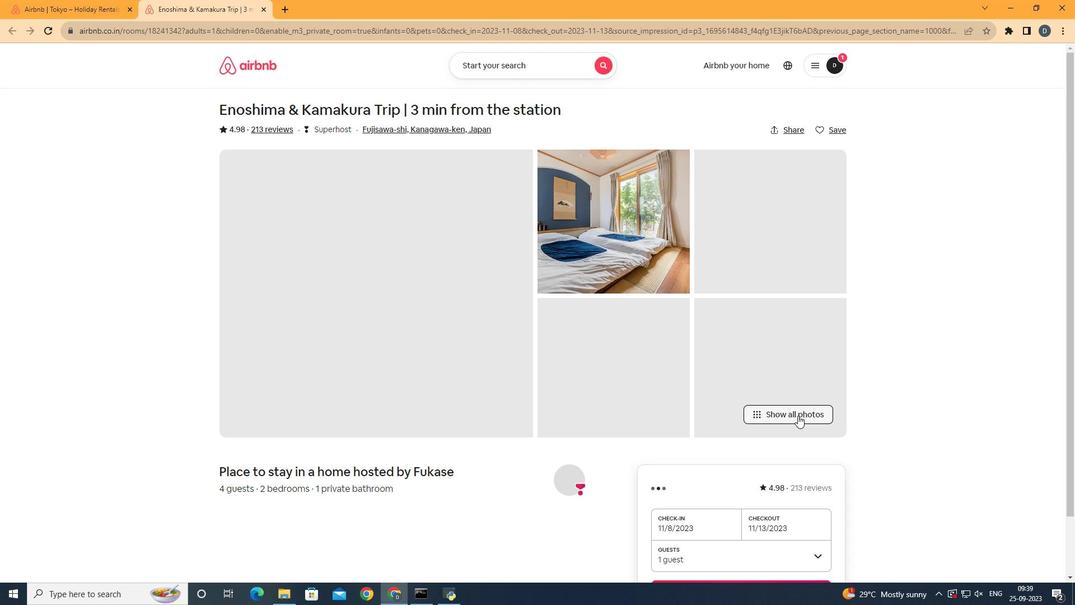 
Action: Mouse pressed left at (718, 418)
Screenshot: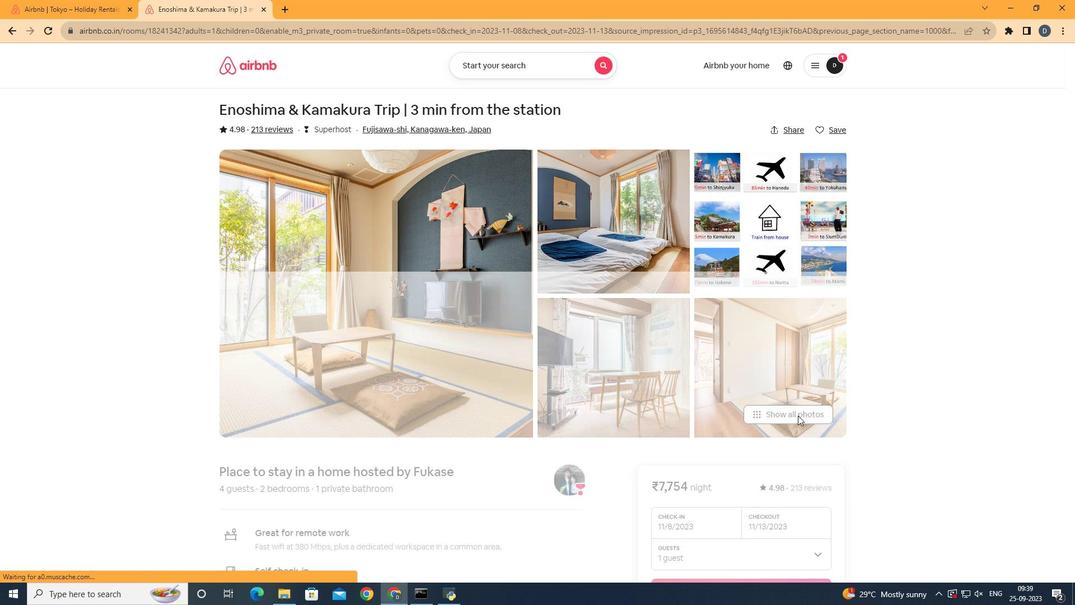 
Action: Mouse scrolled (718, 417) with delta (0, 0)
Screenshot: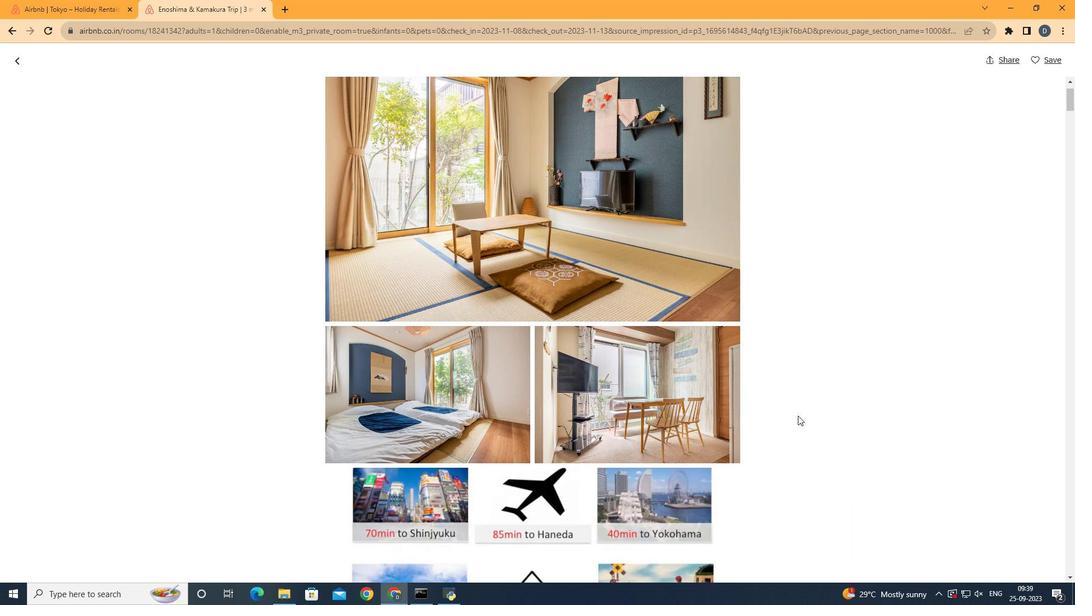 
Action: Mouse scrolled (718, 417) with delta (0, 0)
Screenshot: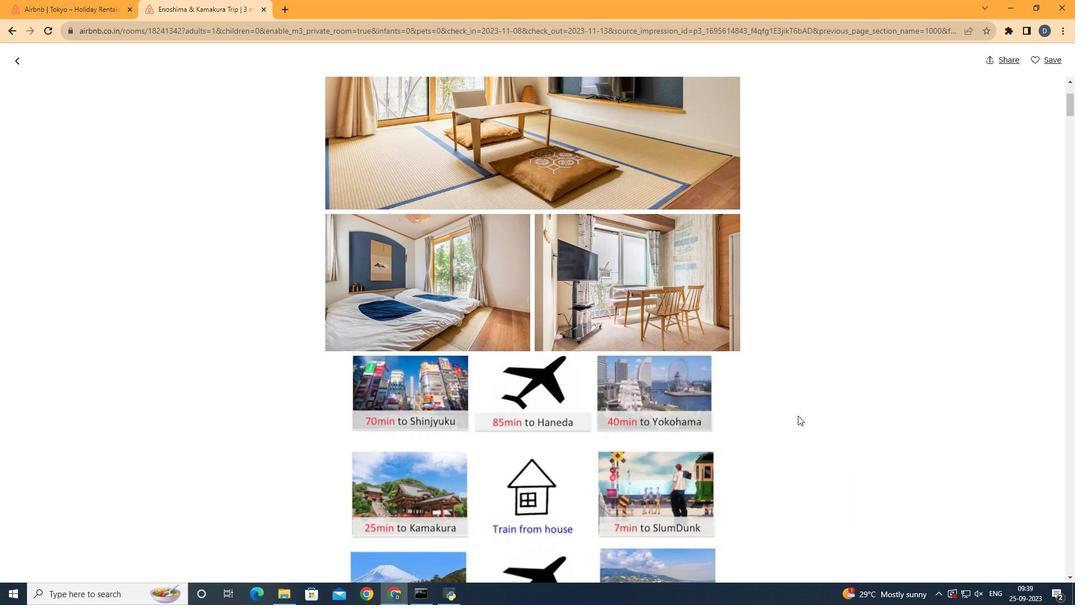 
Action: Mouse scrolled (718, 417) with delta (0, 0)
Screenshot: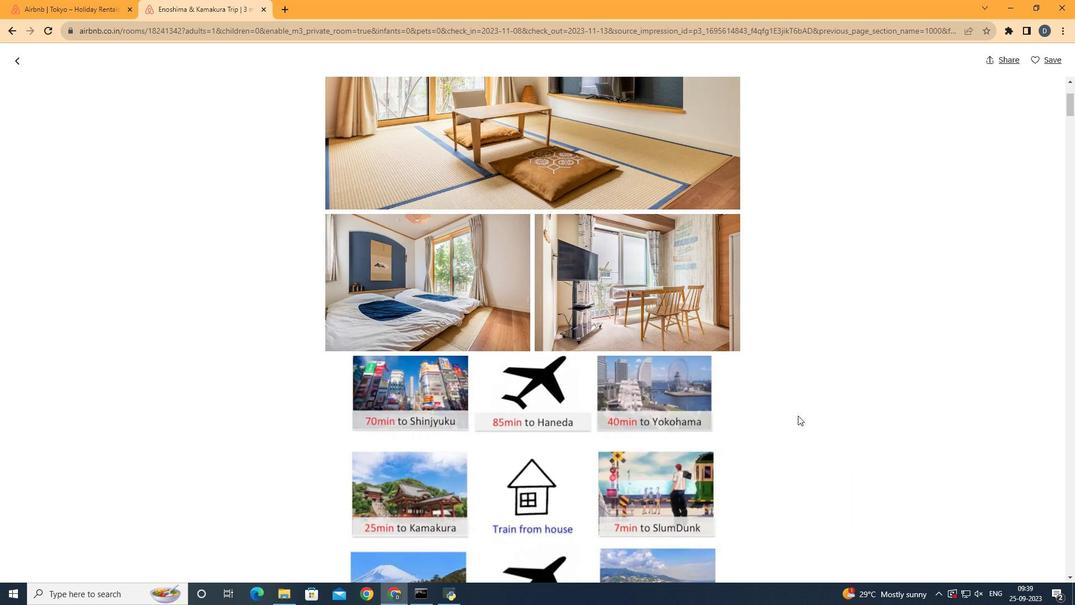 
Action: Mouse scrolled (718, 417) with delta (0, 0)
Screenshot: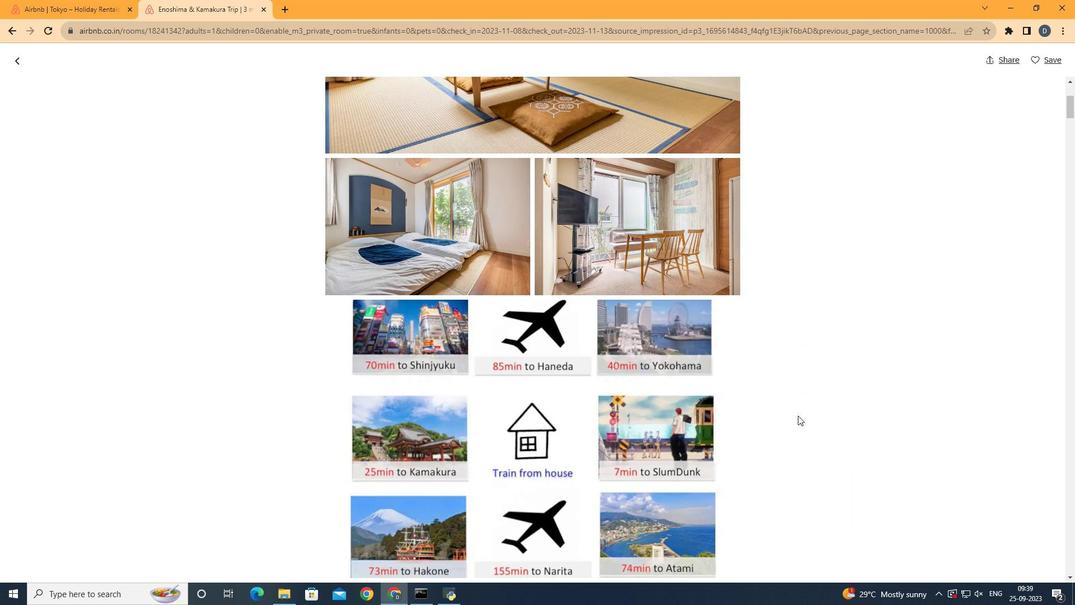 
Action: Mouse scrolled (718, 417) with delta (0, 0)
Screenshot: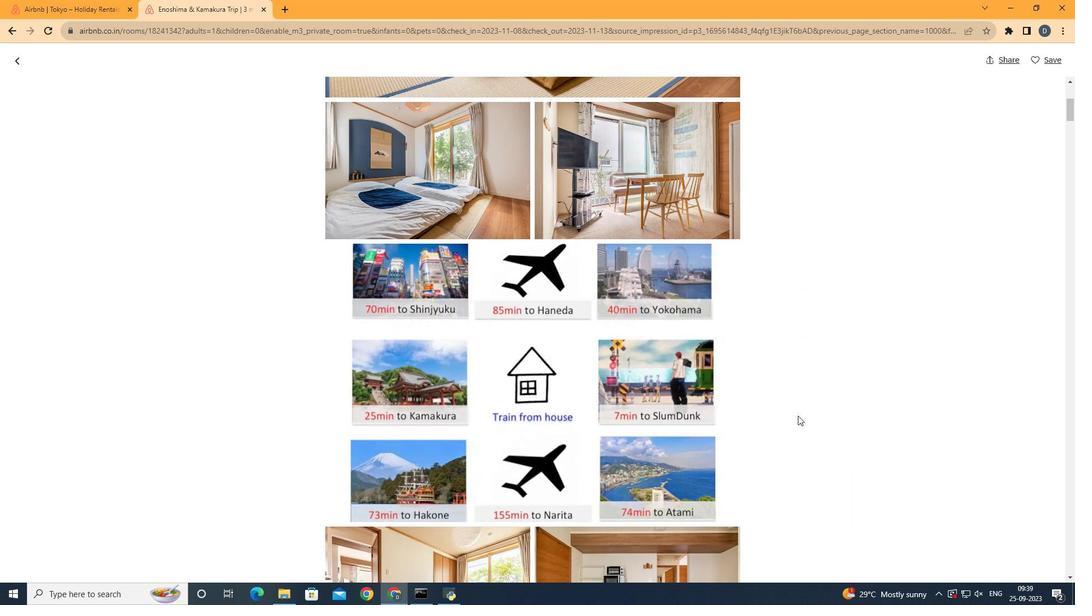 
Action: Mouse scrolled (718, 417) with delta (0, 0)
Screenshot: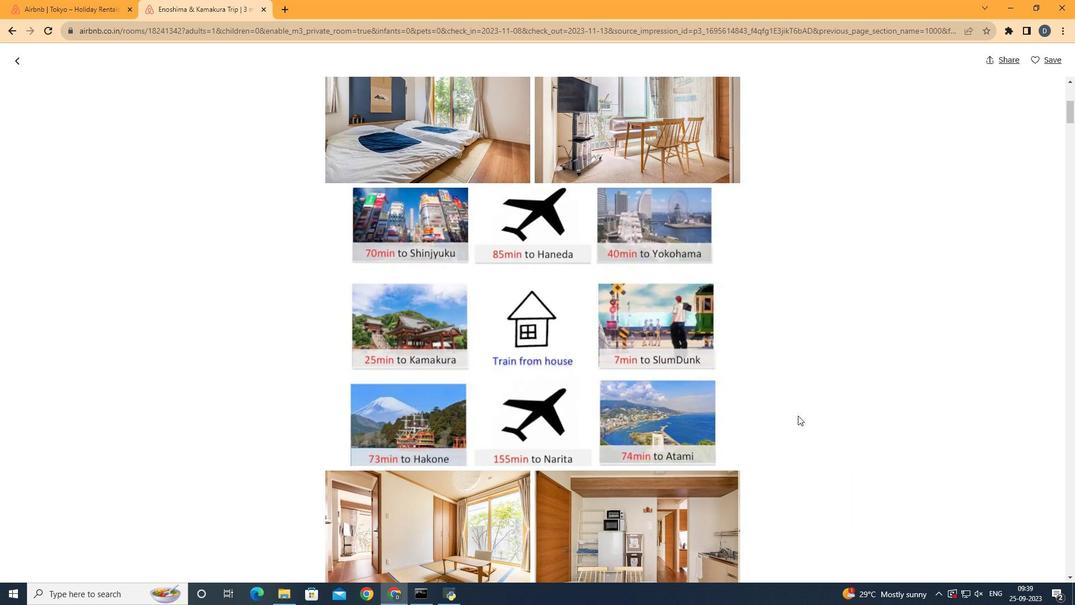 
Action: Mouse scrolled (718, 417) with delta (0, 0)
Screenshot: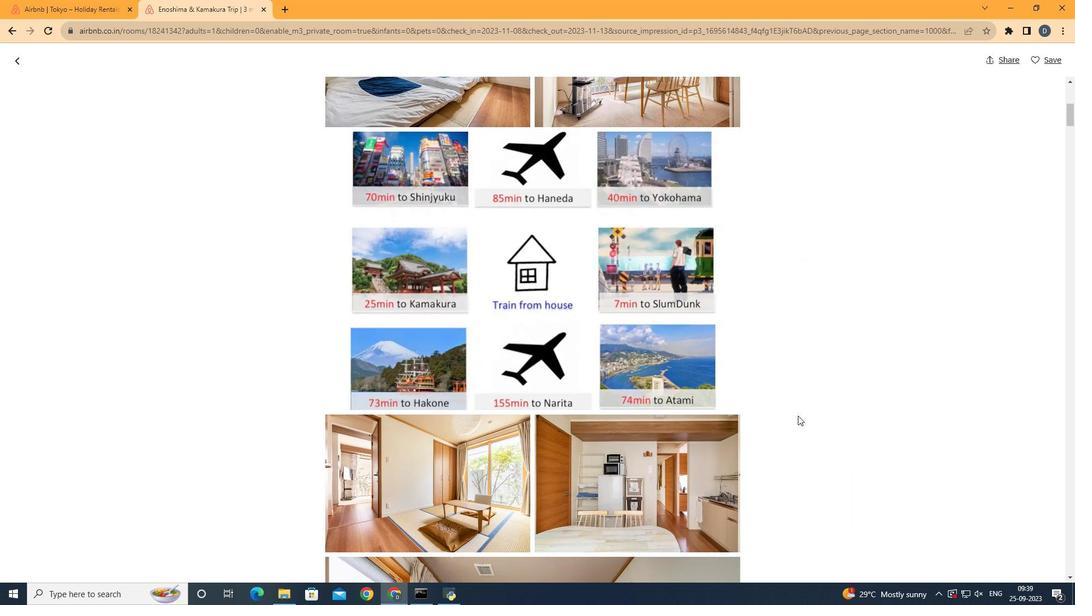
Action: Mouse scrolled (718, 417) with delta (0, 0)
Screenshot: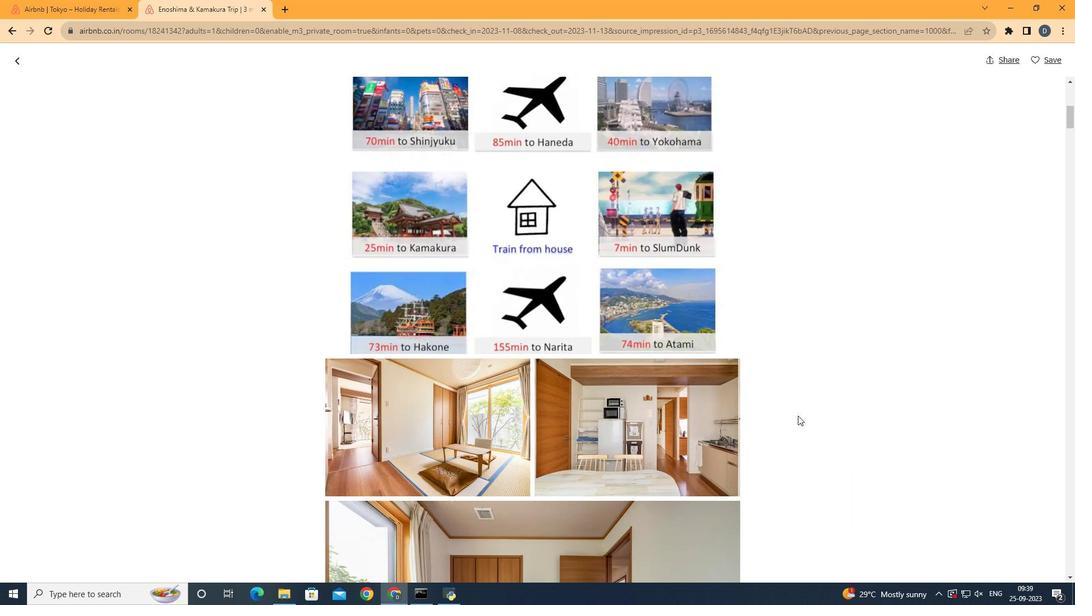 
Action: Mouse scrolled (718, 417) with delta (0, 0)
Screenshot: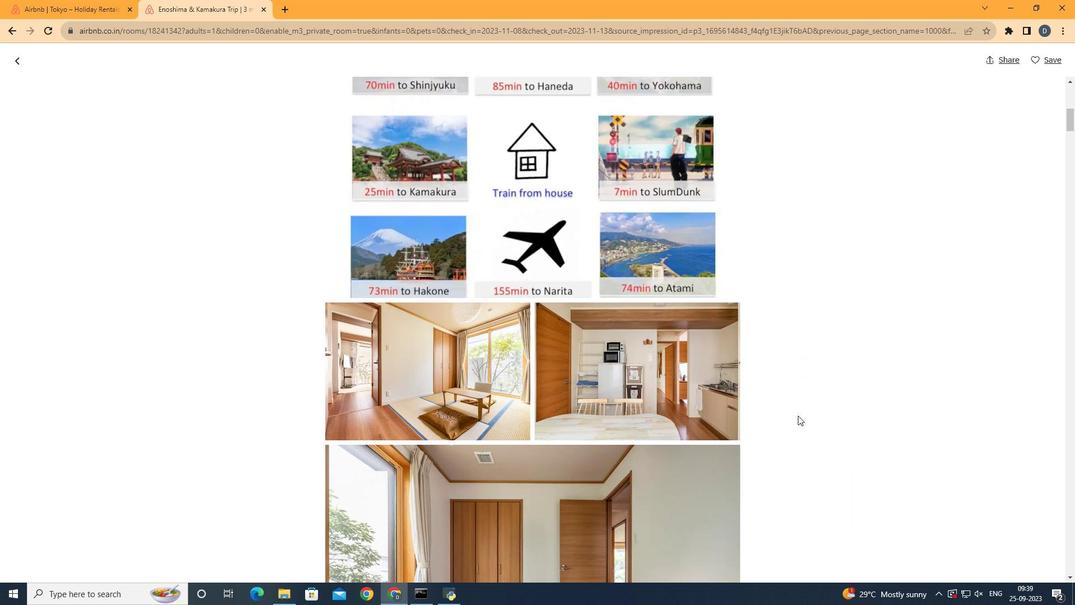 
Action: Mouse scrolled (718, 417) with delta (0, 0)
Screenshot: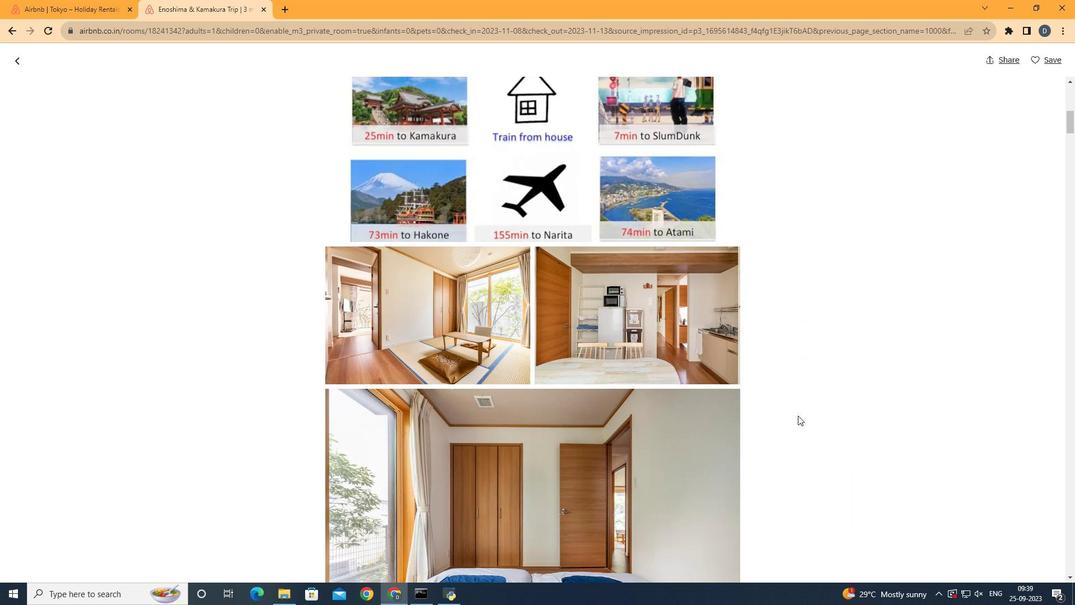 
Action: Mouse scrolled (718, 417) with delta (0, 0)
Screenshot: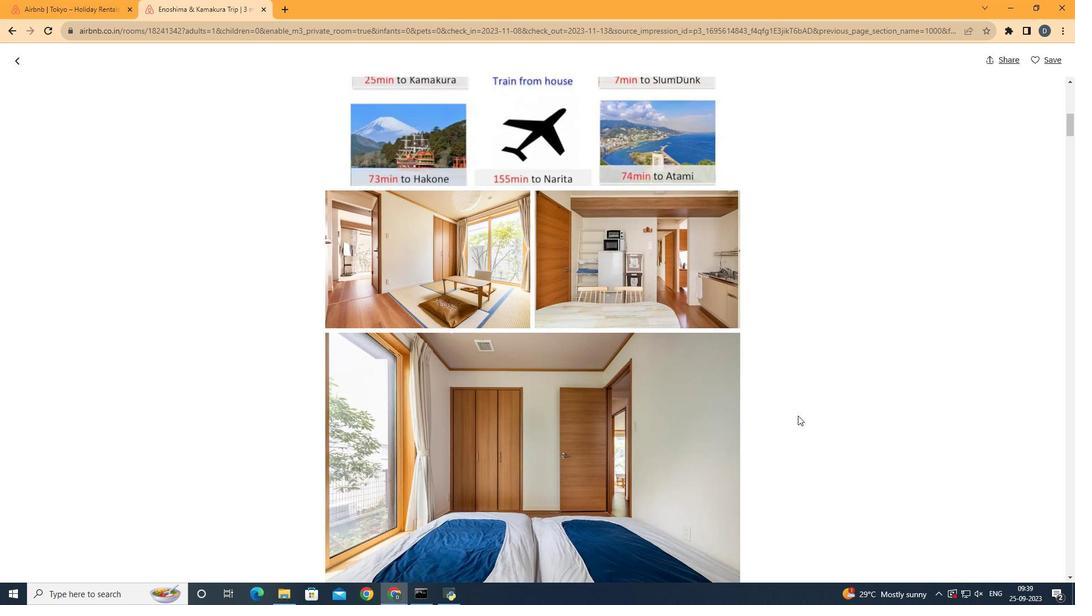 
Action: Mouse scrolled (718, 417) with delta (0, 0)
Screenshot: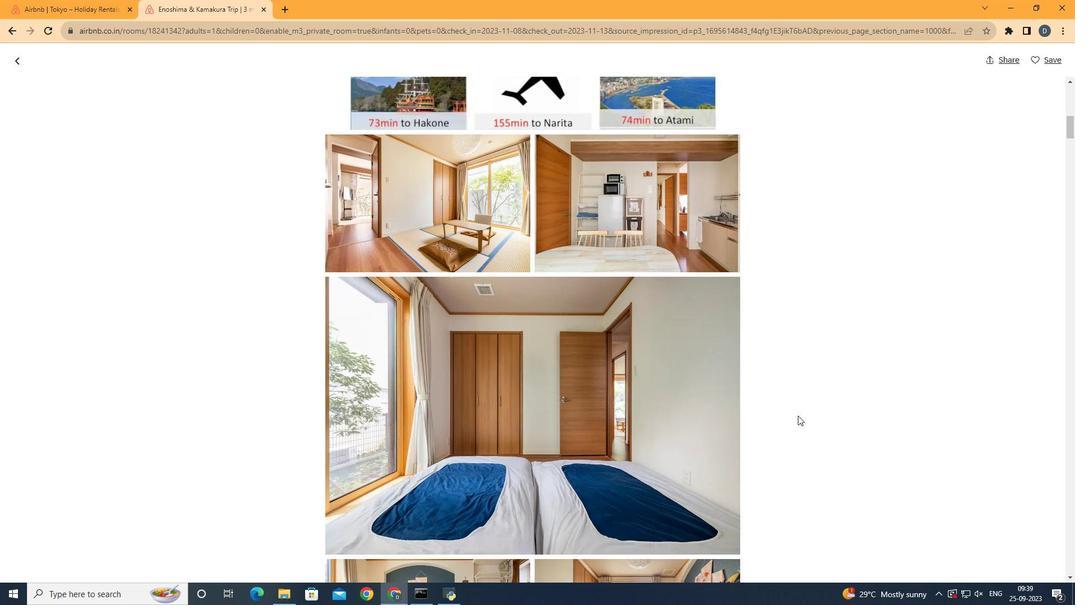 
Action: Mouse scrolled (718, 417) with delta (0, 0)
Screenshot: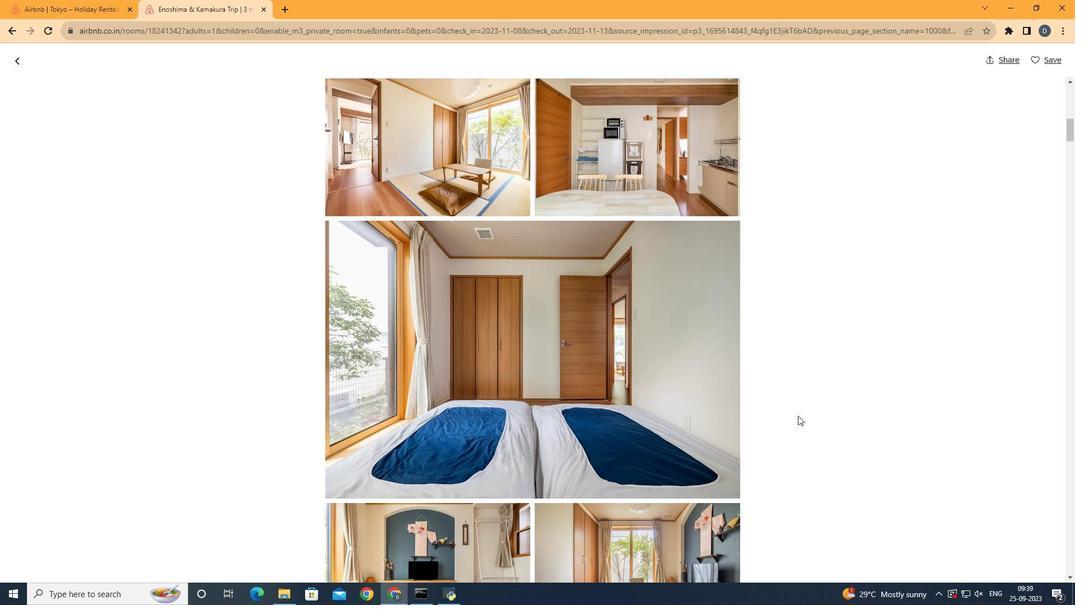
Action: Mouse scrolled (718, 417) with delta (0, 0)
Screenshot: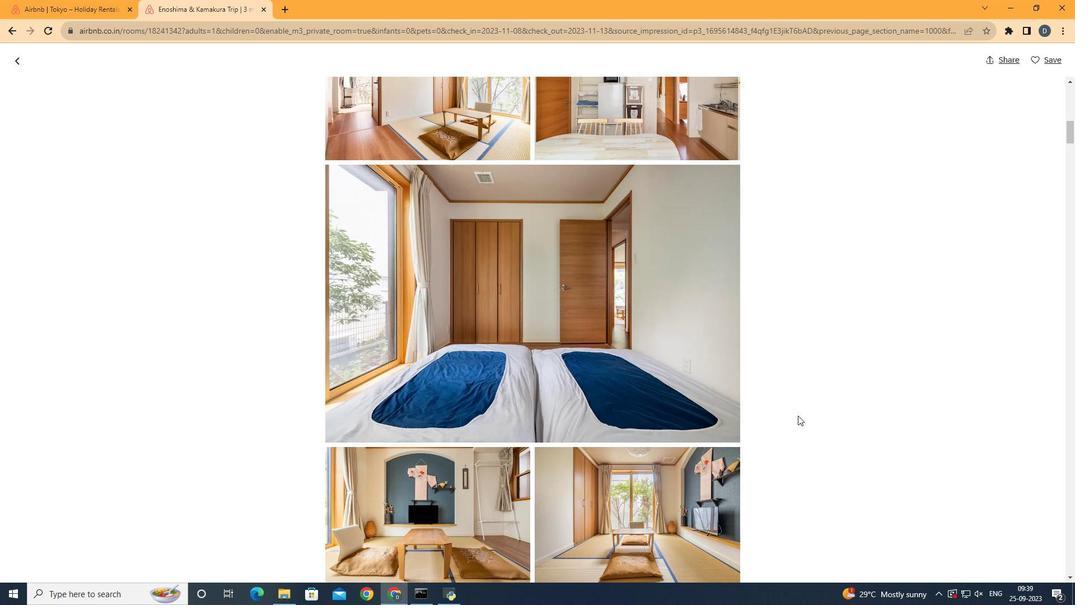 
Action: Mouse scrolled (718, 417) with delta (0, 0)
Screenshot: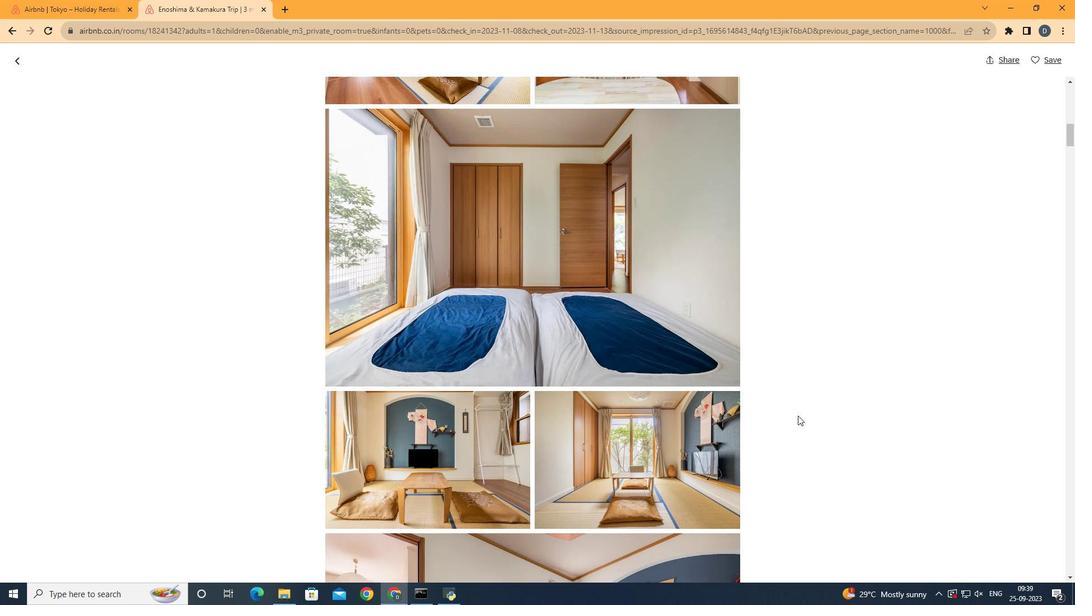 
Action: Mouse scrolled (718, 417) with delta (0, 0)
Screenshot: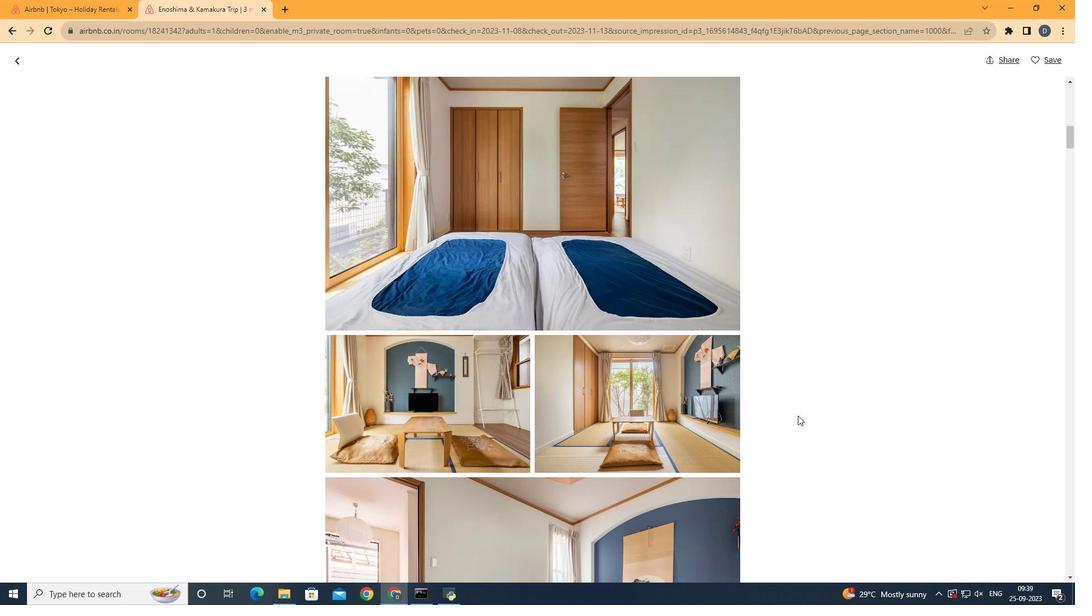 
Action: Mouse scrolled (718, 417) with delta (0, 0)
Screenshot: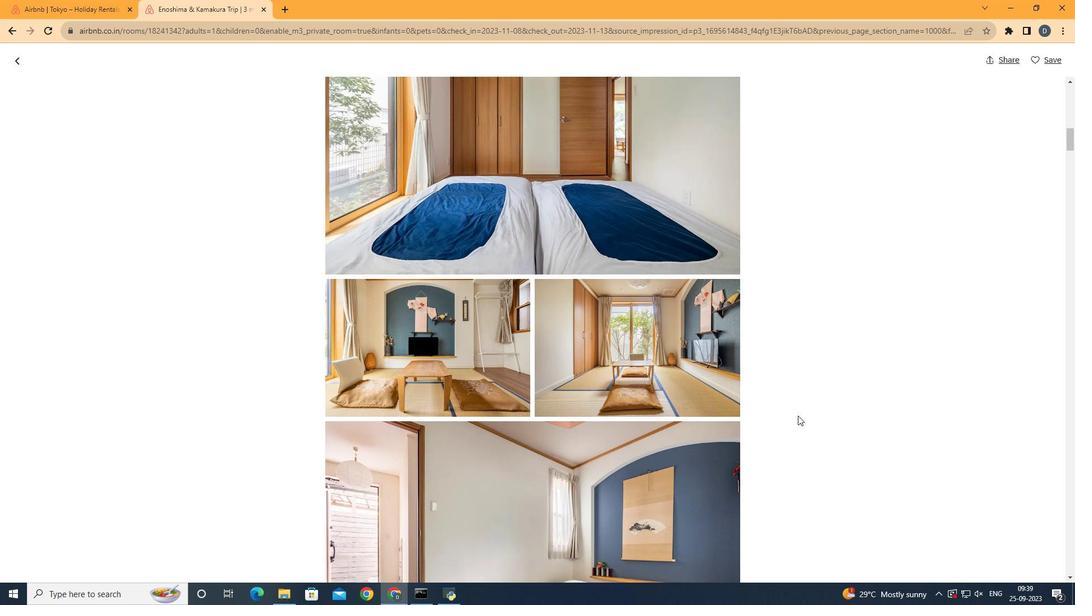 
Action: Mouse scrolled (718, 417) with delta (0, 0)
Screenshot: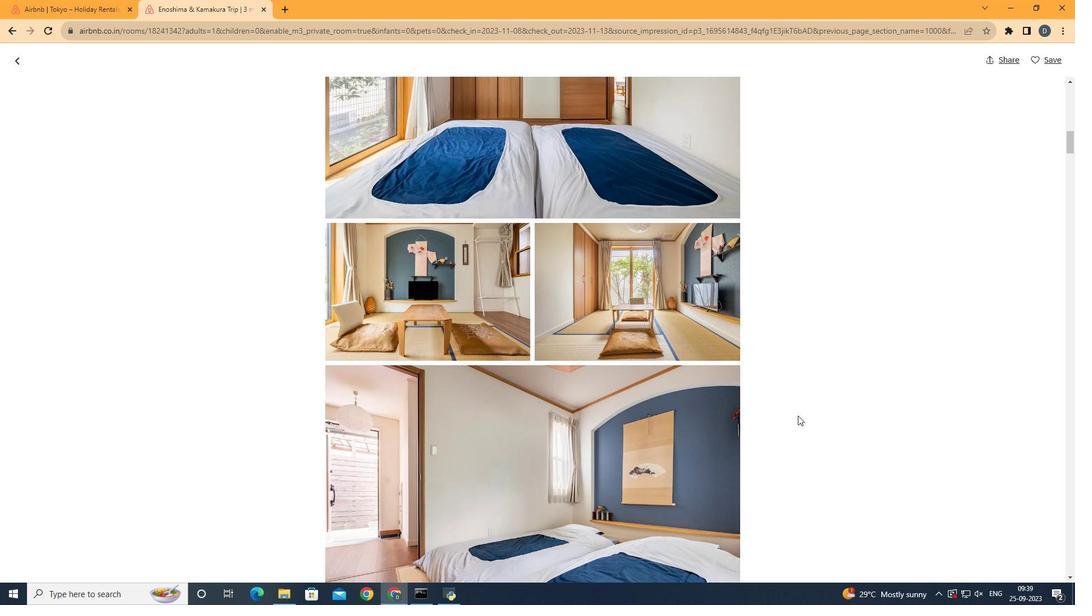 
Action: Mouse scrolled (718, 417) with delta (0, 0)
Screenshot: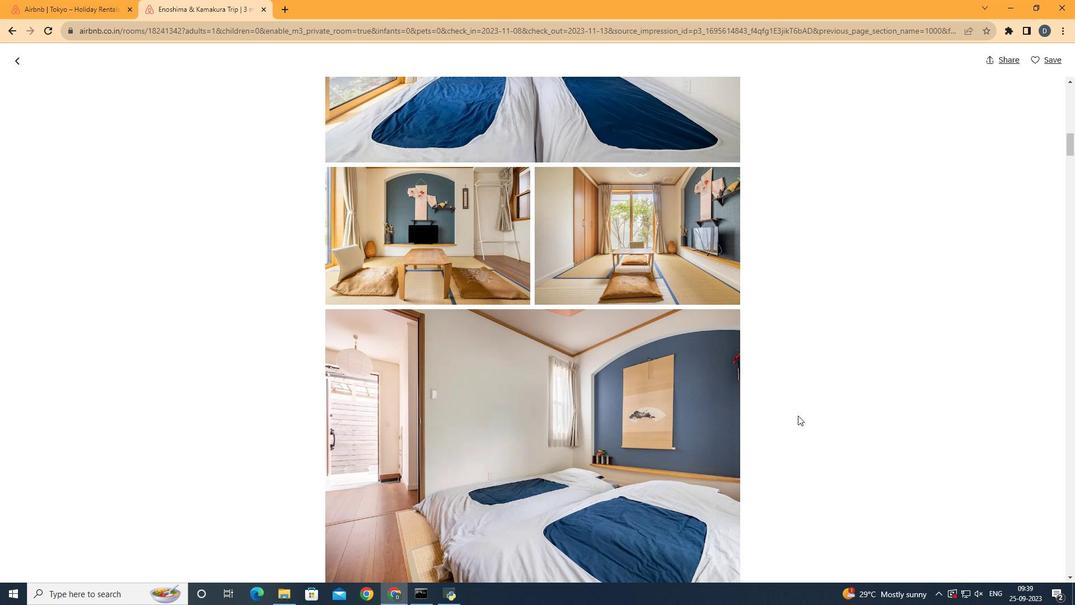 
Action: Mouse scrolled (718, 417) with delta (0, 0)
Screenshot: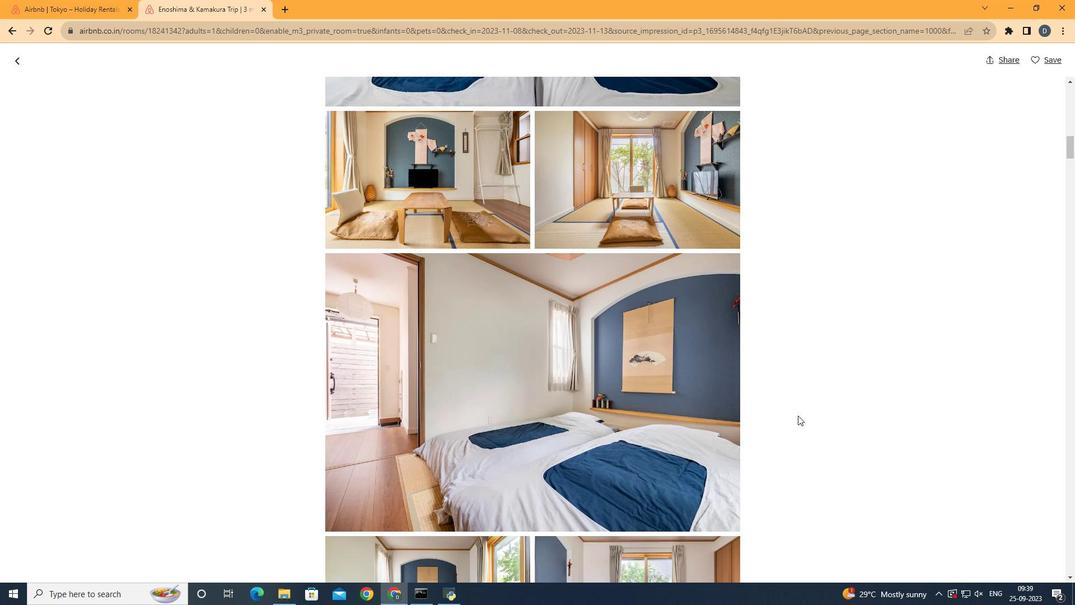 
Action: Mouse scrolled (718, 417) with delta (0, 0)
Screenshot: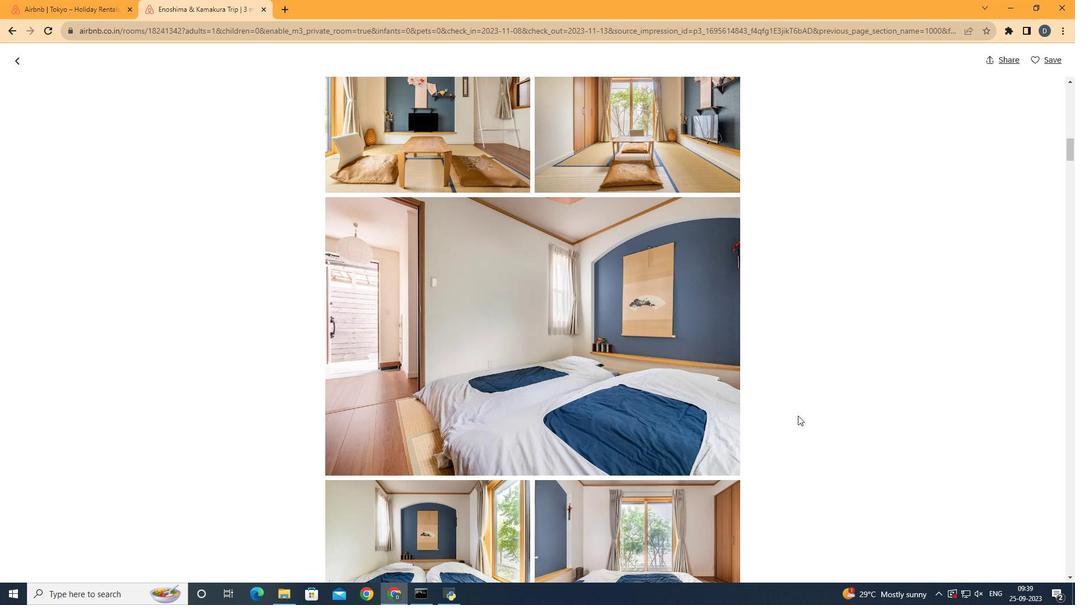 
Action: Mouse scrolled (718, 417) with delta (0, 0)
Screenshot: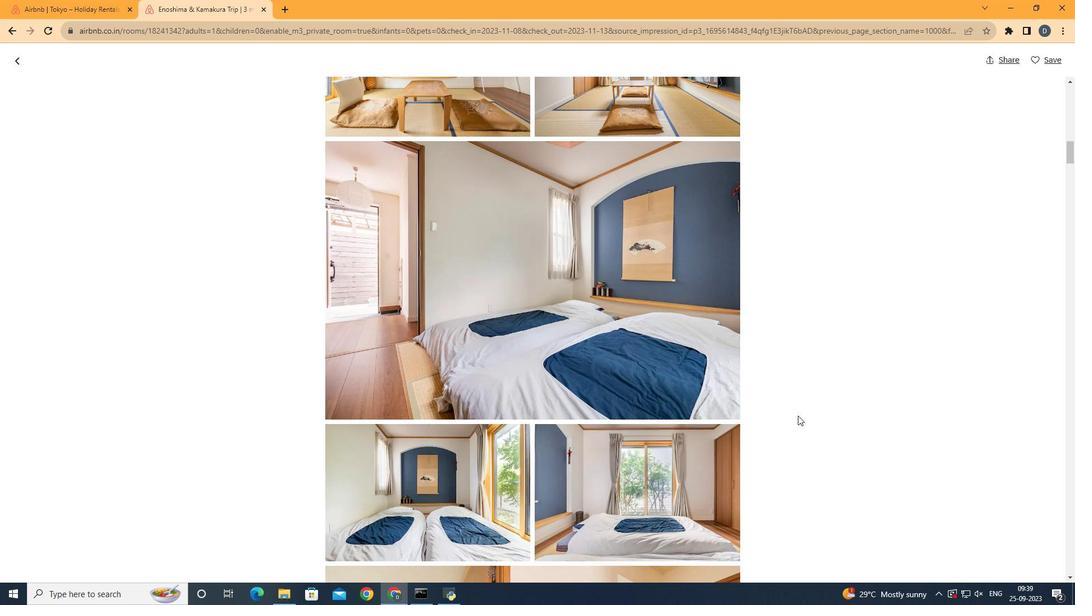
Action: Mouse scrolled (718, 417) with delta (0, 0)
Screenshot: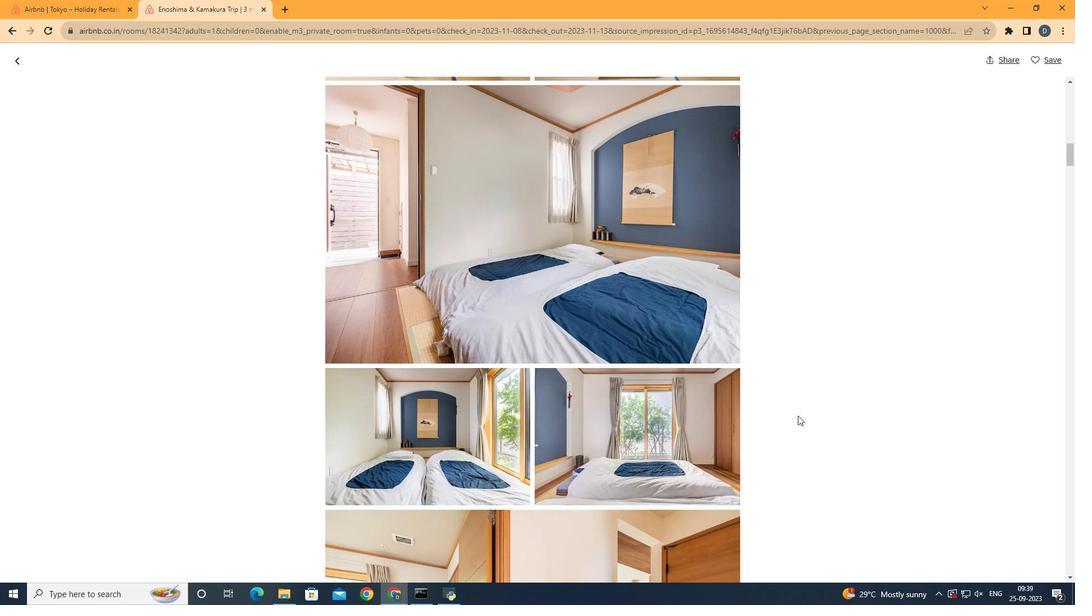 
Action: Mouse scrolled (718, 417) with delta (0, 0)
Screenshot: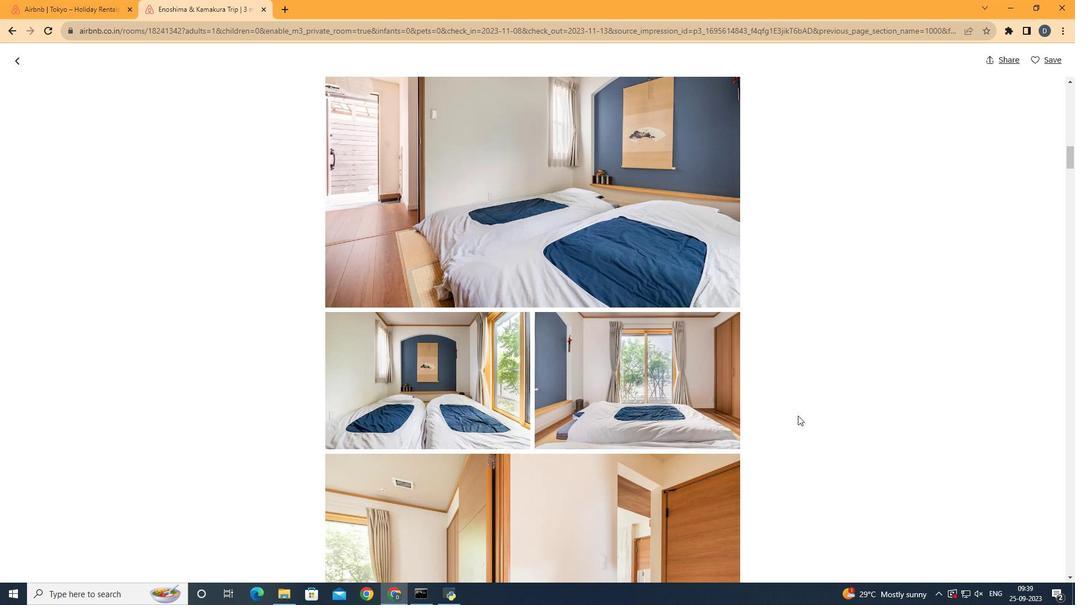 
Action: Mouse scrolled (718, 417) with delta (0, 0)
Screenshot: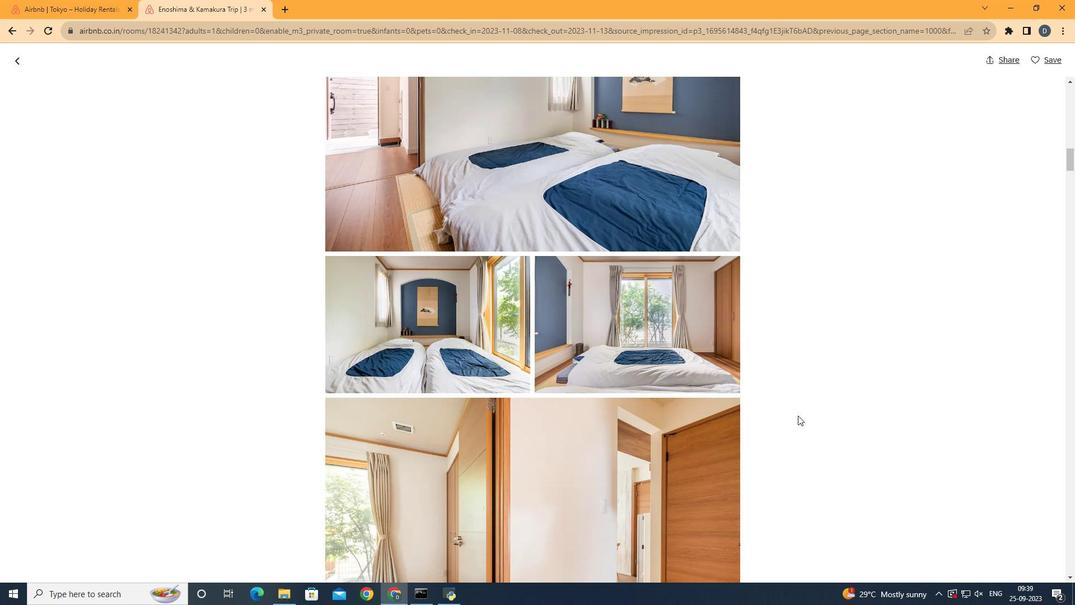 
Action: Mouse scrolled (718, 417) with delta (0, 0)
Screenshot: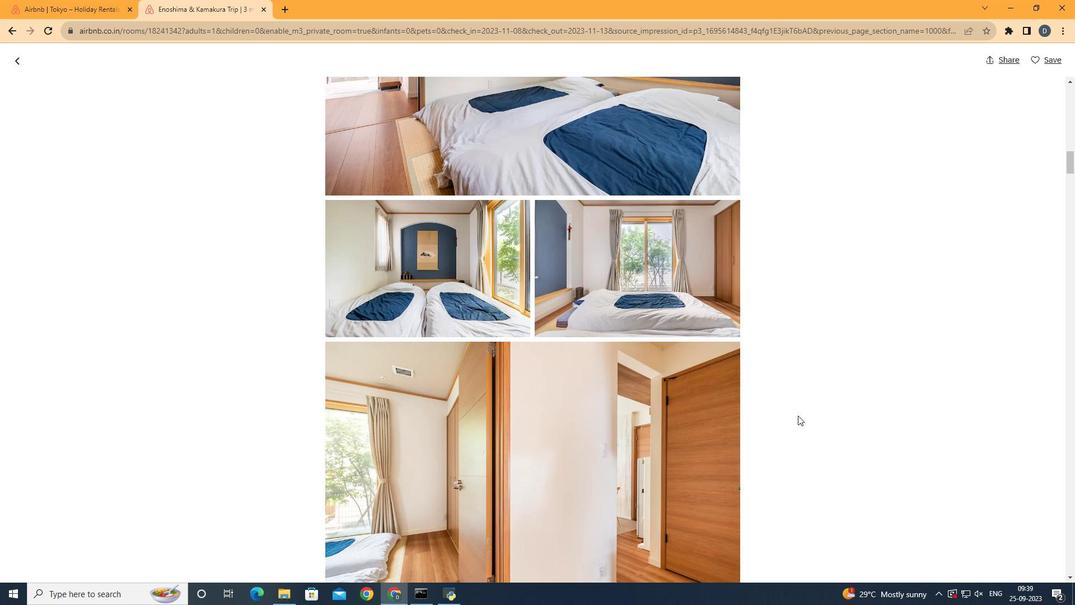 
Action: Mouse scrolled (718, 417) with delta (0, 0)
Screenshot: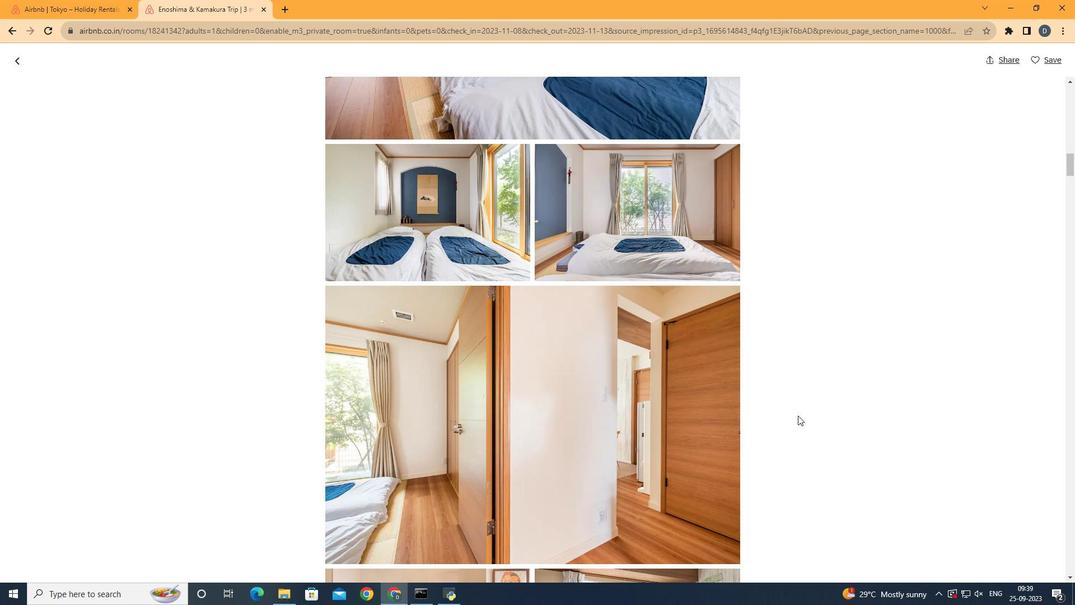 
Action: Mouse scrolled (718, 417) with delta (0, 0)
Screenshot: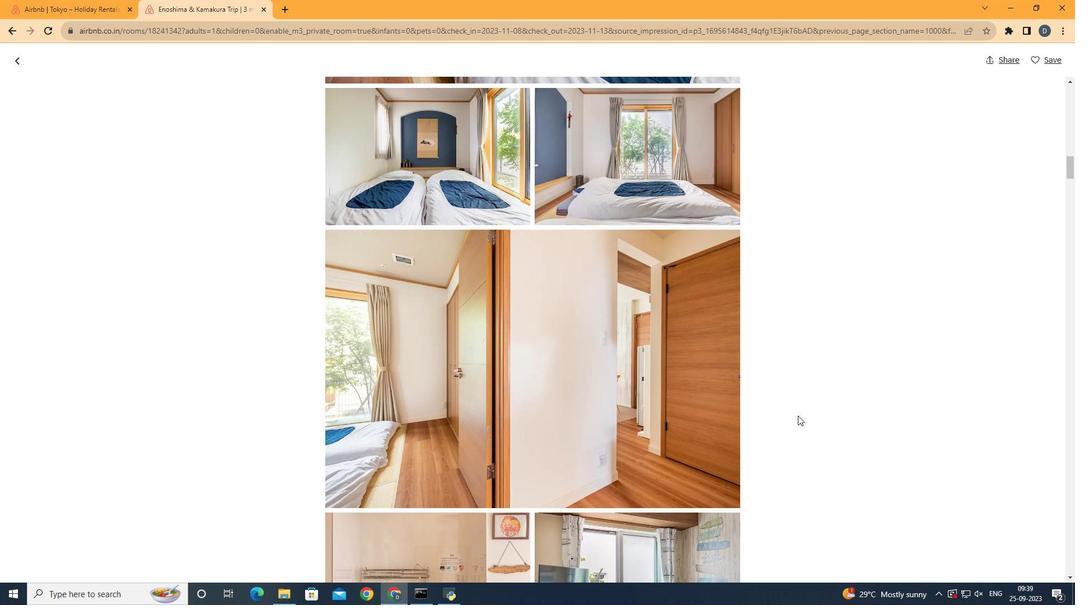 
Action: Mouse scrolled (718, 417) with delta (0, 0)
Screenshot: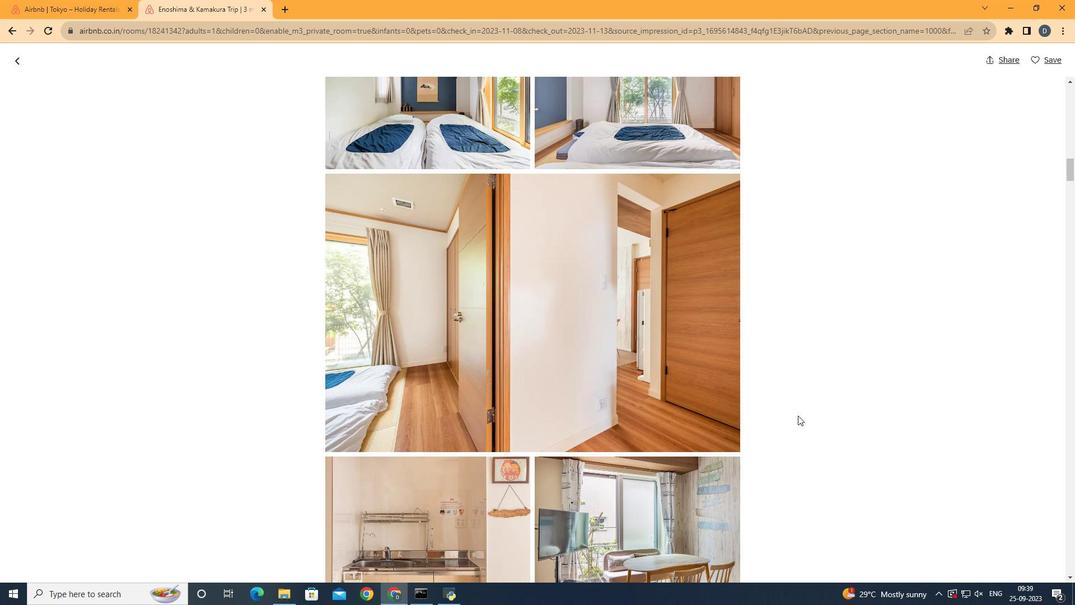
Action: Mouse scrolled (718, 417) with delta (0, 0)
Screenshot: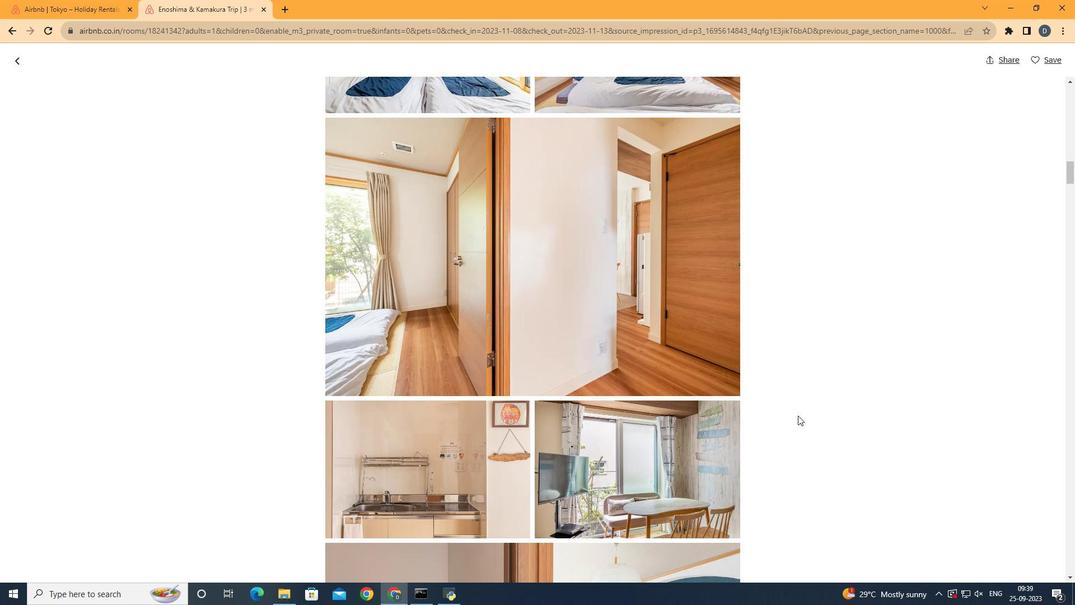 
Action: Mouse scrolled (718, 417) with delta (0, 0)
Screenshot: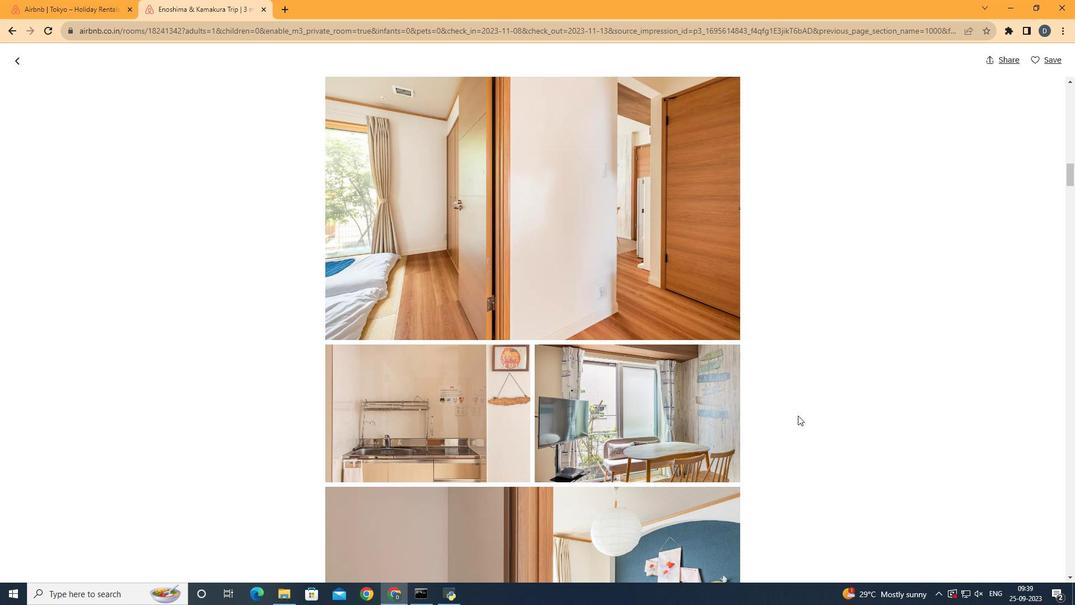 
Action: Mouse scrolled (718, 417) with delta (0, 0)
Screenshot: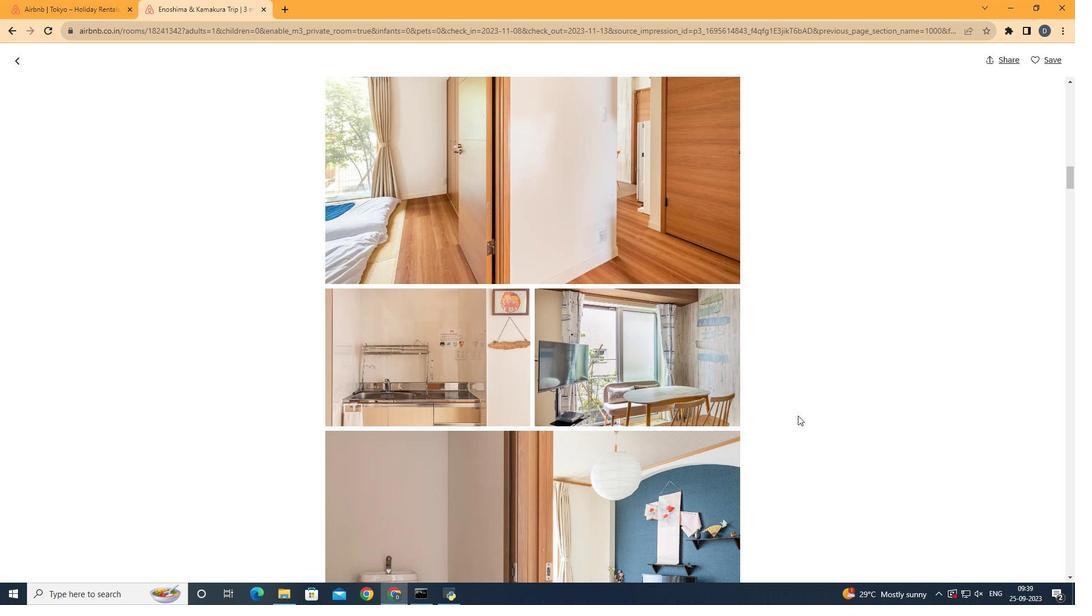 
Action: Mouse scrolled (718, 417) with delta (0, 0)
Screenshot: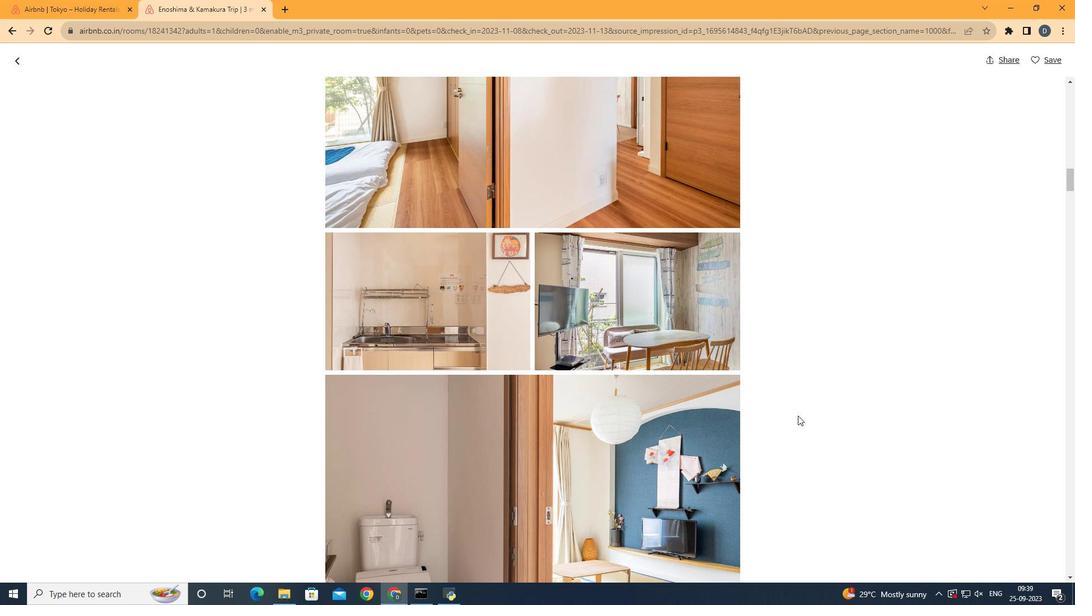 
Action: Mouse scrolled (718, 417) with delta (0, 0)
Screenshot: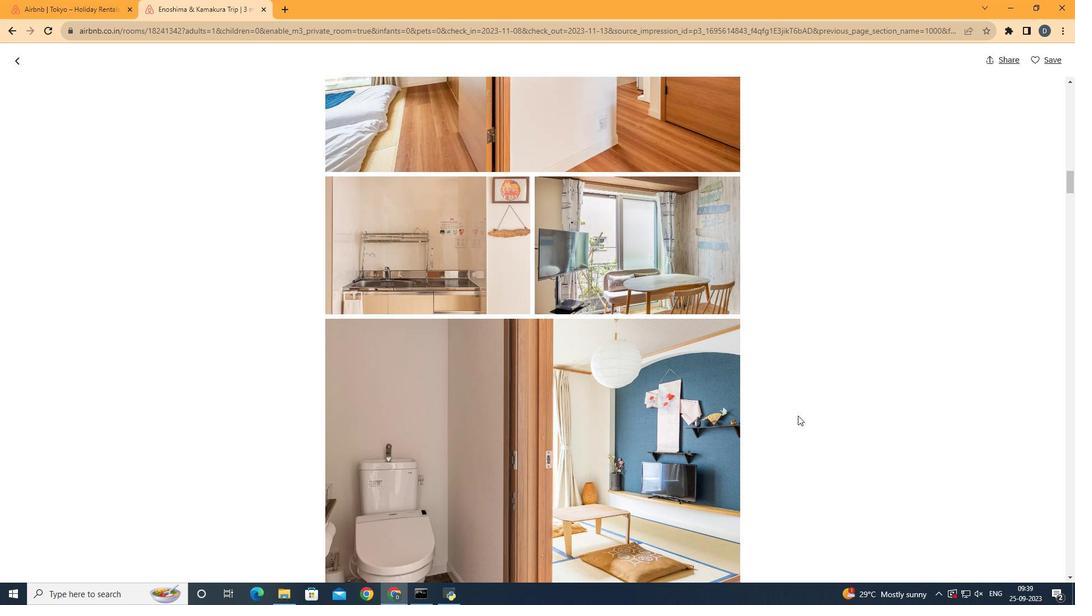 
Action: Mouse scrolled (718, 417) with delta (0, 0)
Screenshot: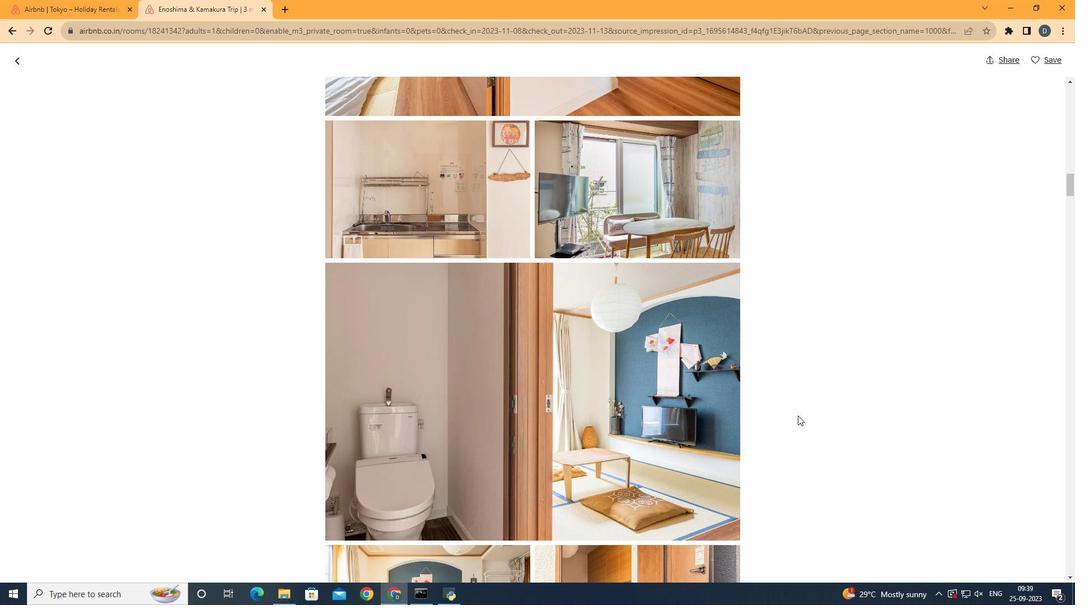 
Action: Mouse scrolled (718, 417) with delta (0, 0)
Screenshot: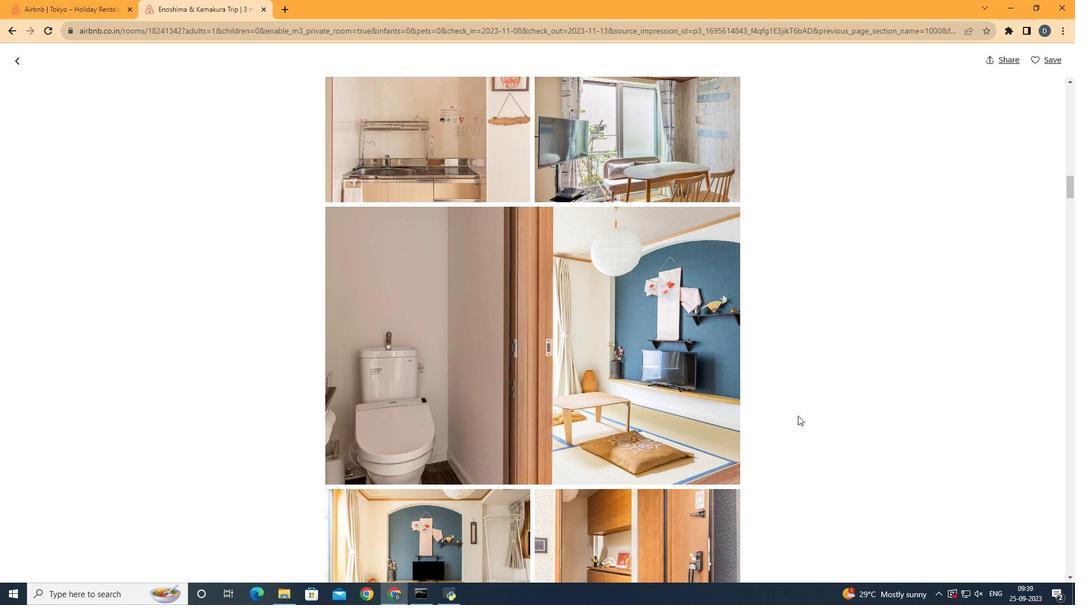 
Action: Mouse scrolled (718, 417) with delta (0, 0)
Screenshot: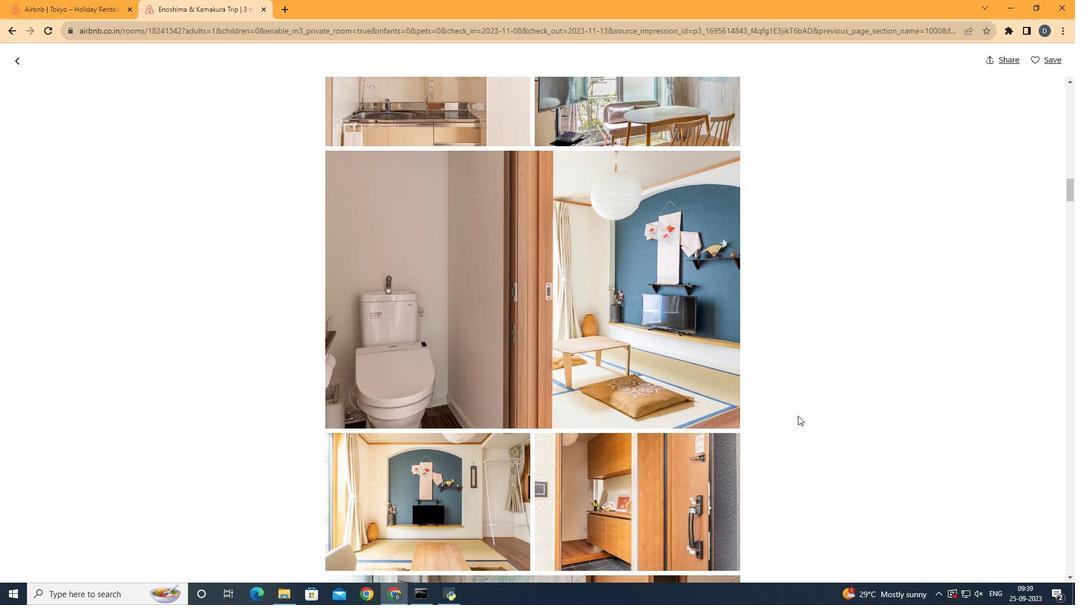 
Action: Mouse scrolled (718, 417) with delta (0, 0)
Screenshot: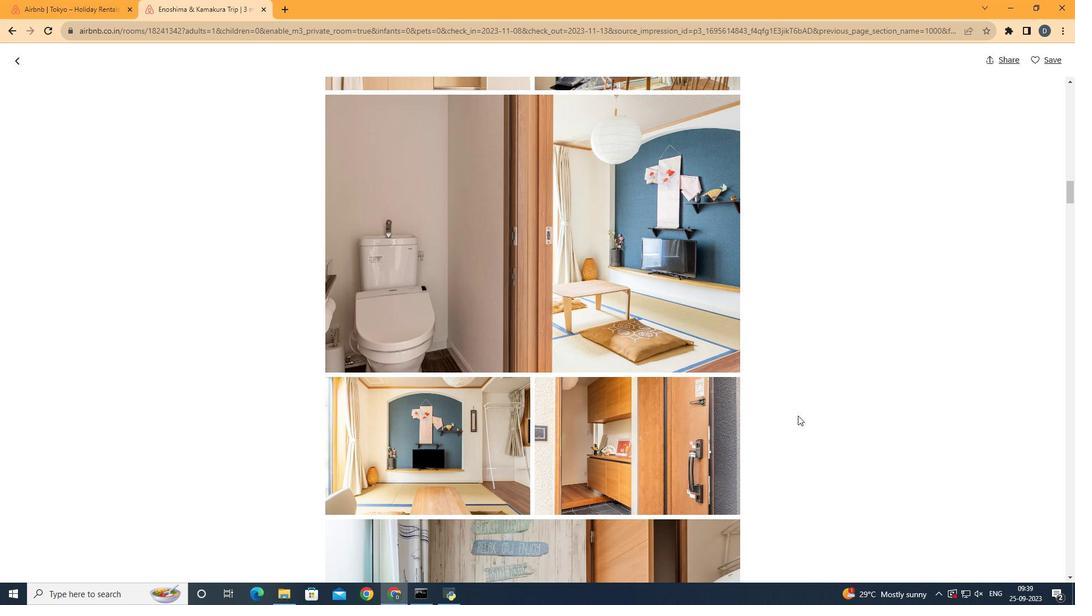 
Action: Mouse scrolled (718, 417) with delta (0, 0)
Screenshot: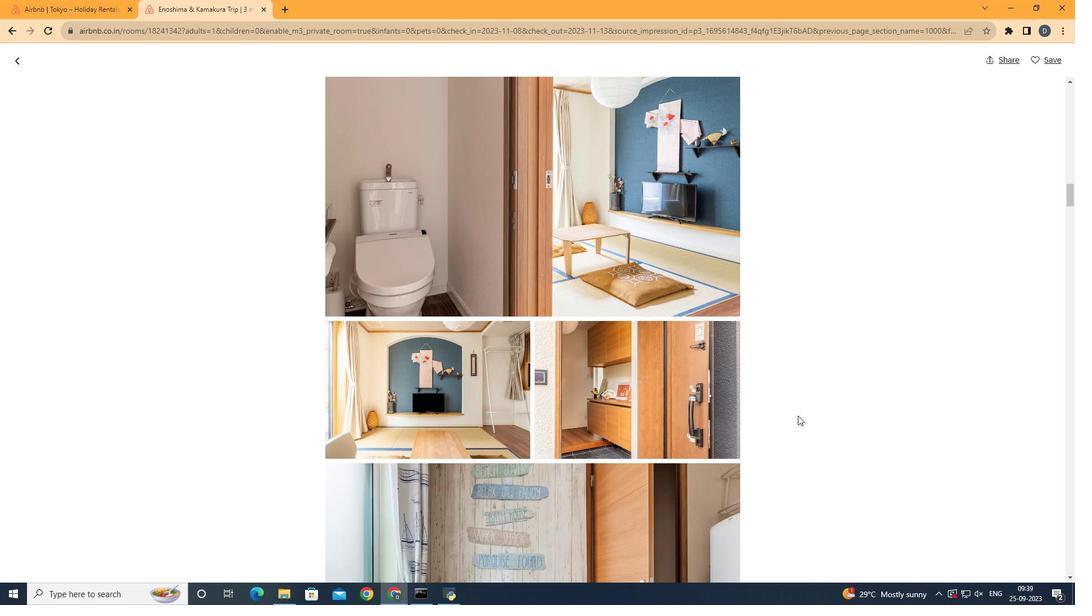 
Action: Mouse scrolled (718, 417) with delta (0, 0)
Screenshot: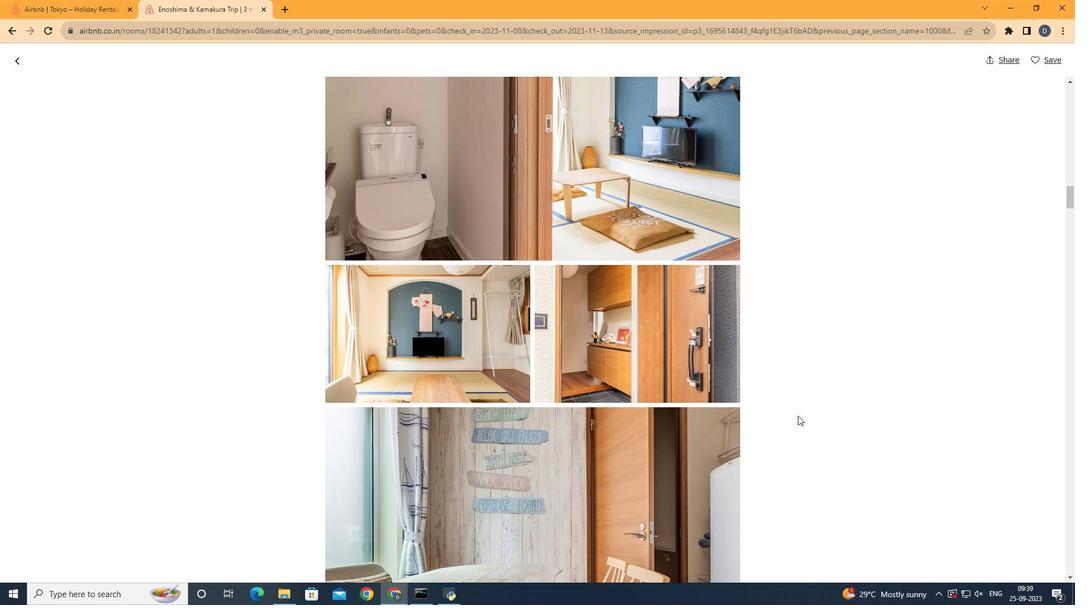 
Action: Mouse scrolled (718, 417) with delta (0, 0)
Screenshot: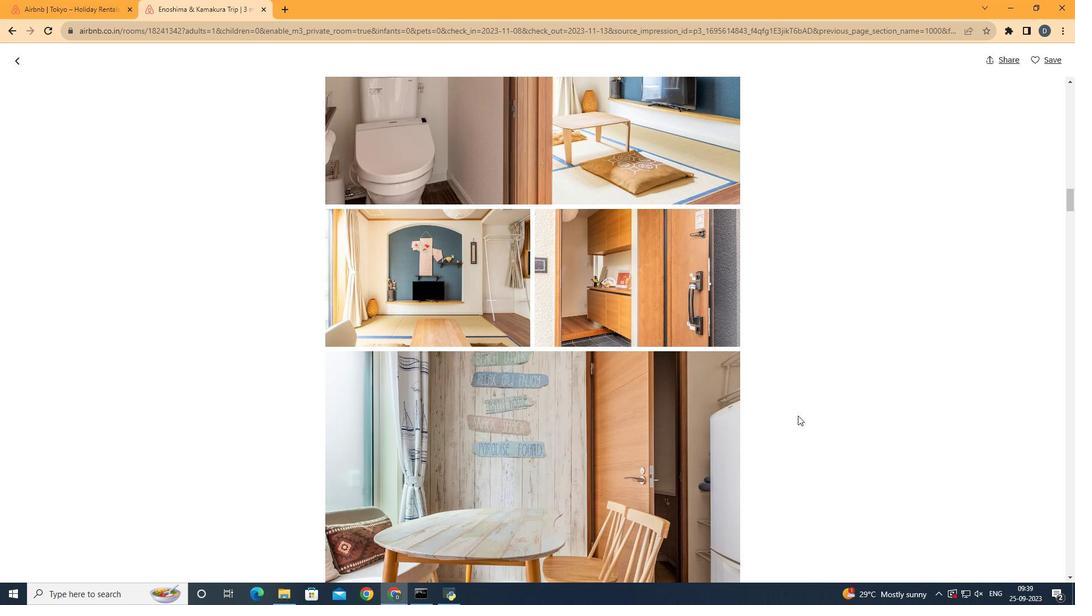 
Action: Mouse scrolled (718, 417) with delta (0, 0)
Screenshot: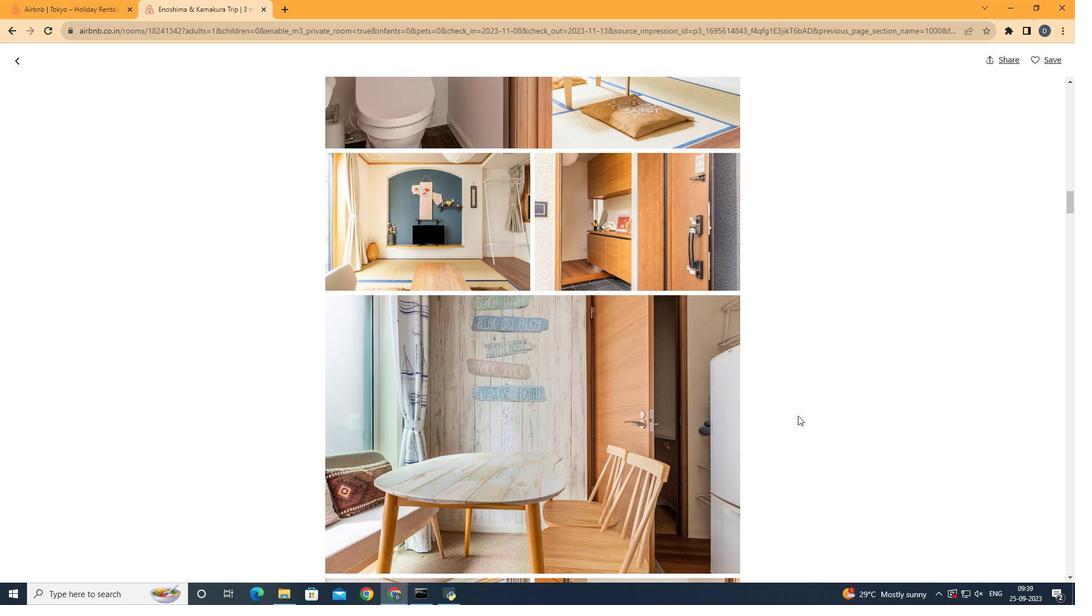 
Action: Mouse scrolled (718, 417) with delta (0, 0)
Screenshot: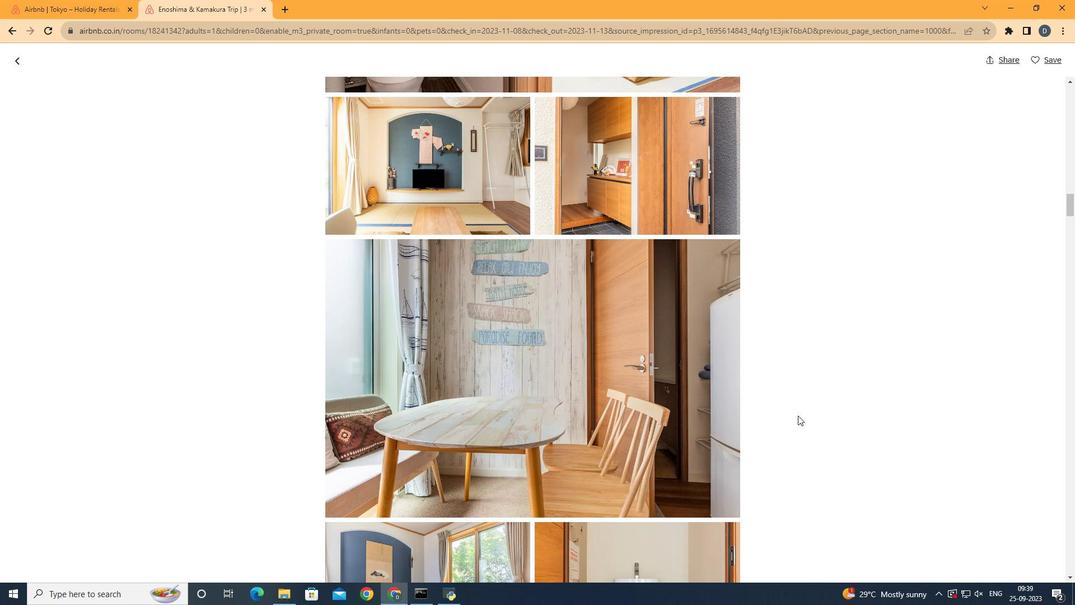 
Action: Mouse scrolled (718, 417) with delta (0, 0)
Screenshot: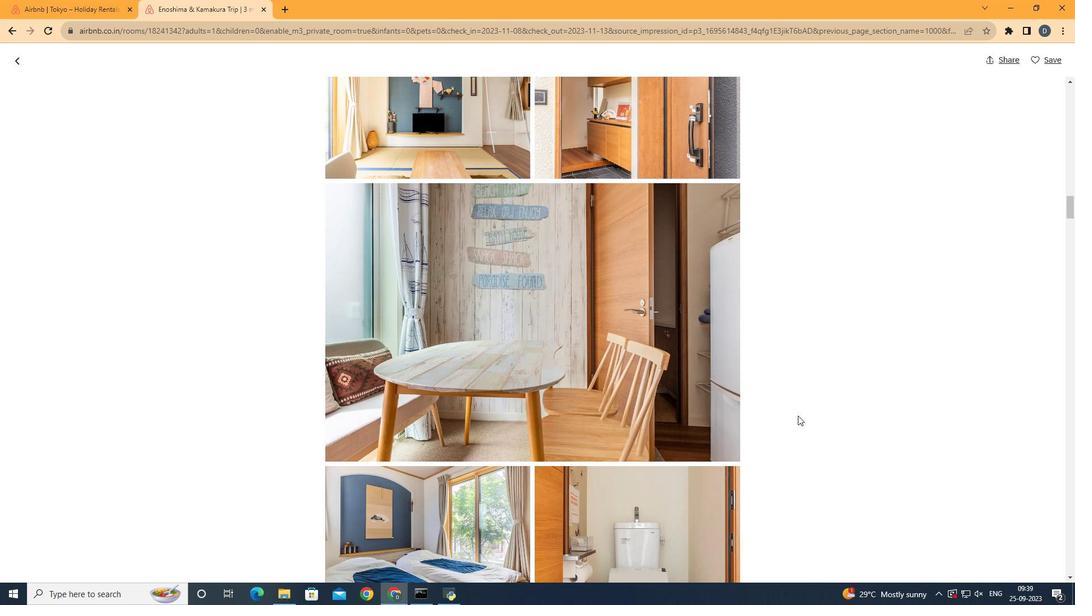 
Action: Mouse scrolled (718, 417) with delta (0, 0)
Screenshot: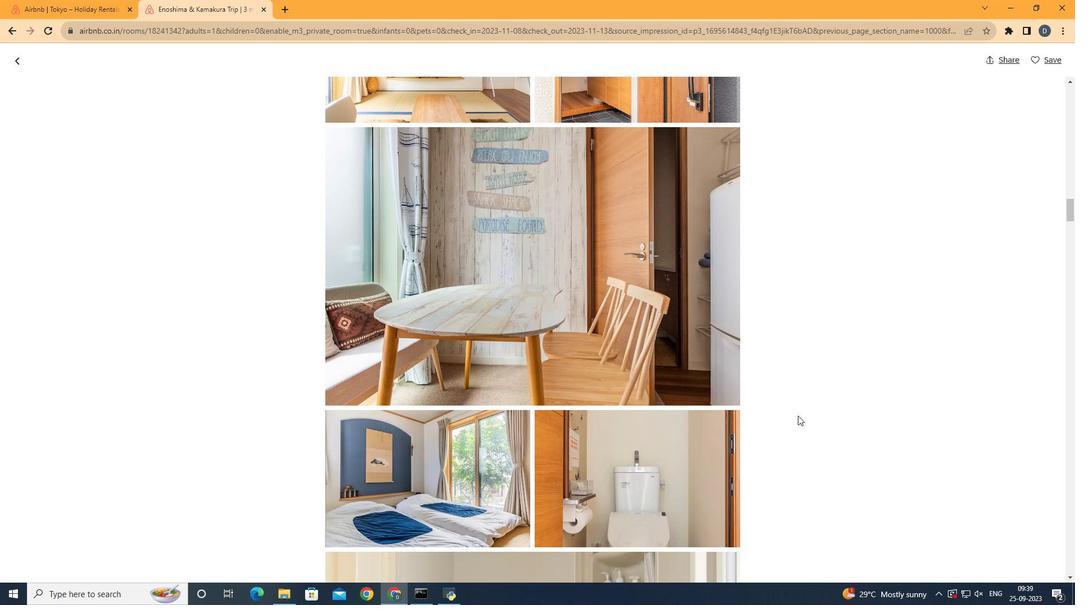 
Action: Mouse scrolled (718, 417) with delta (0, 0)
Screenshot: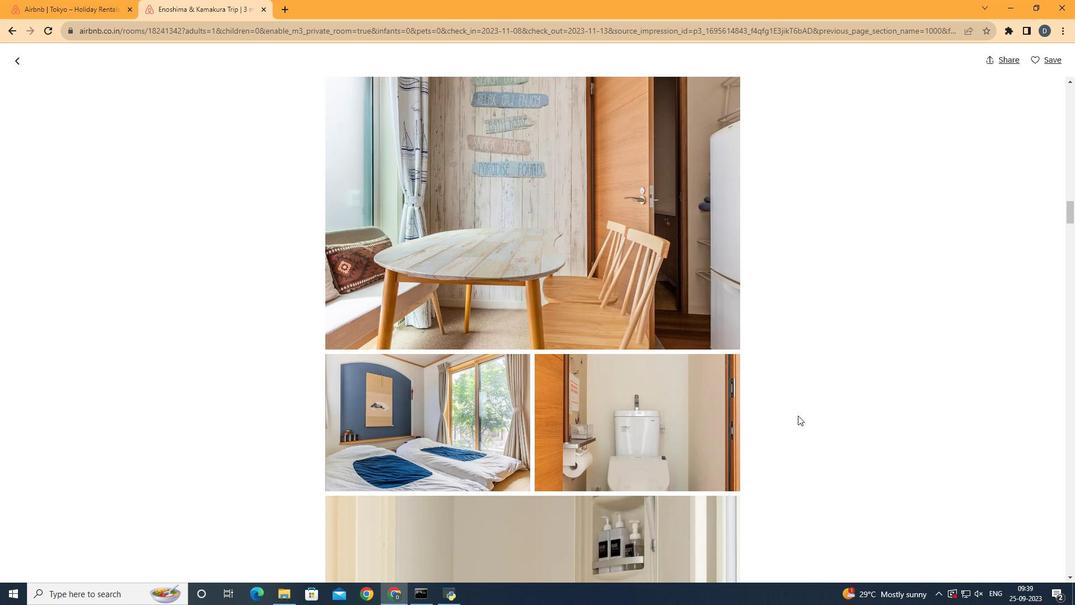 
Action: Mouse scrolled (718, 417) with delta (0, 0)
Screenshot: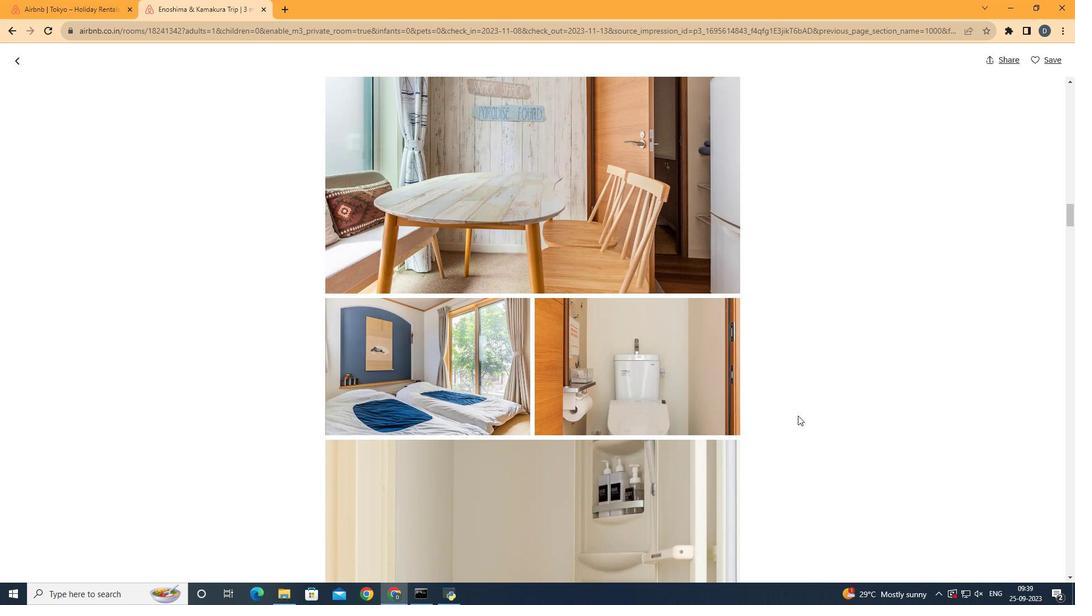 
Action: Mouse scrolled (718, 417) with delta (0, 0)
Screenshot: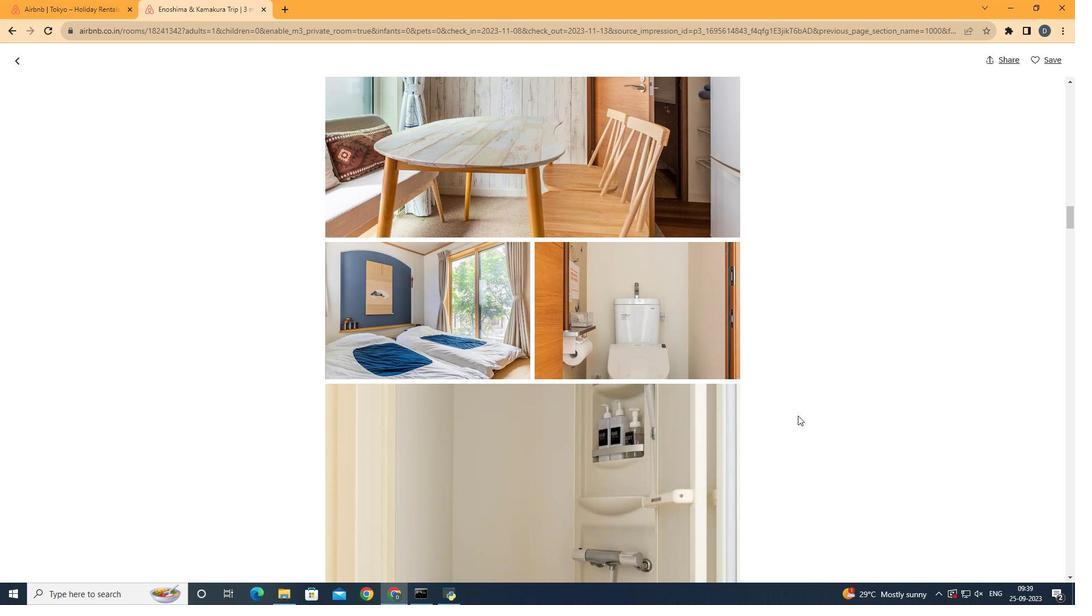 
Action: Mouse scrolled (718, 417) with delta (0, 0)
Screenshot: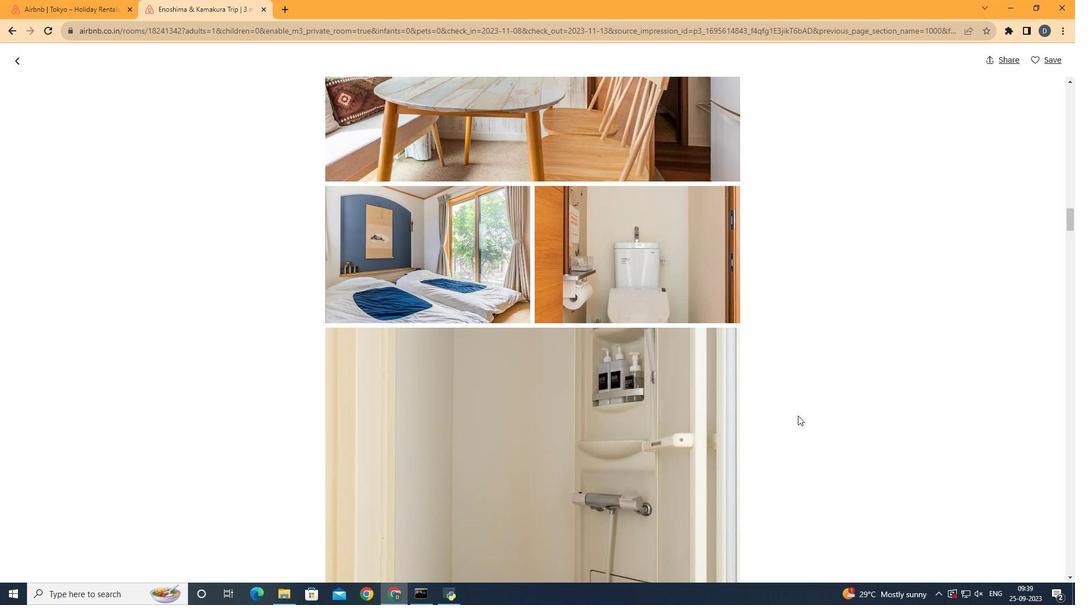 
Action: Mouse scrolled (718, 417) with delta (0, 0)
Screenshot: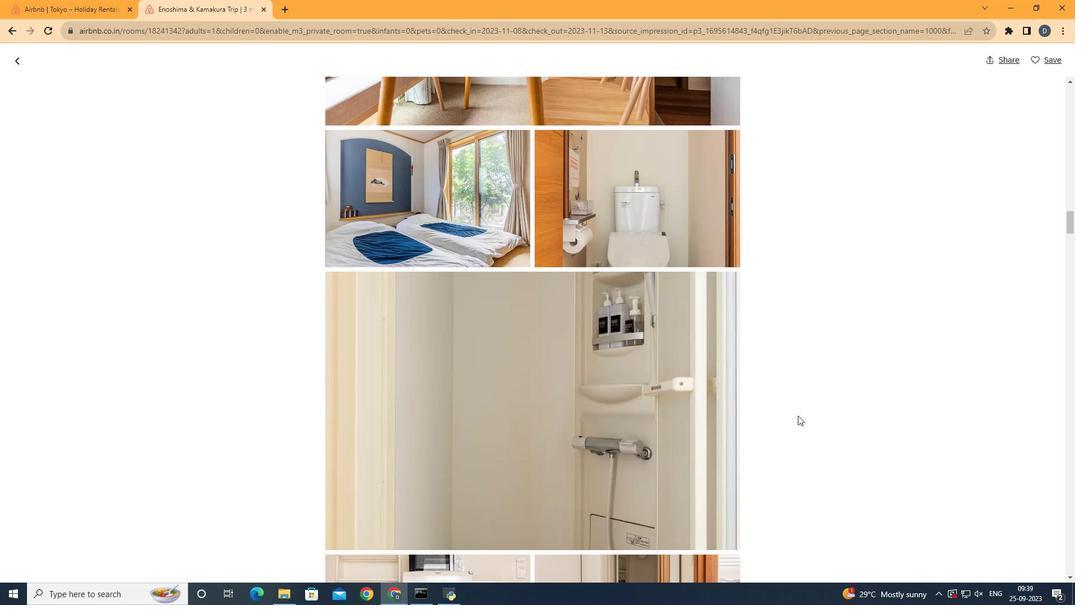 
Action: Mouse scrolled (718, 417) with delta (0, 0)
Screenshot: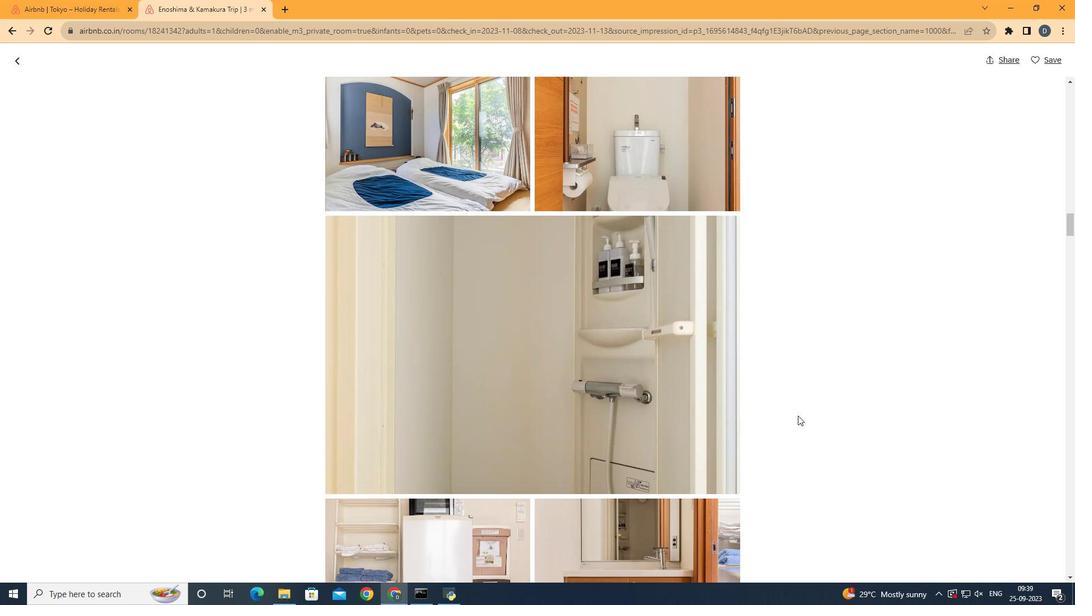 
Action: Mouse scrolled (718, 417) with delta (0, 0)
Screenshot: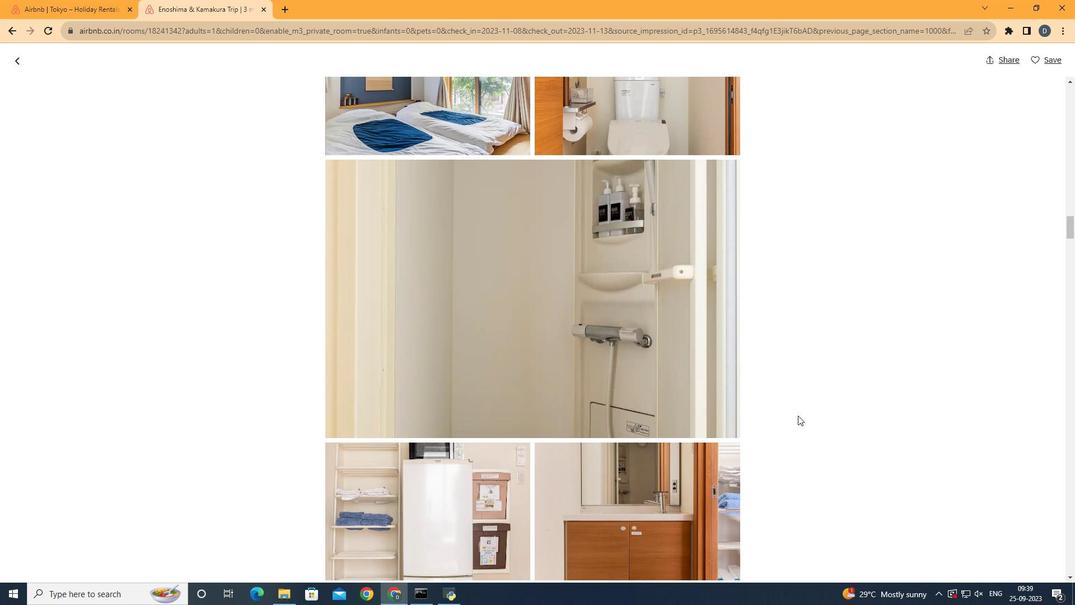 
Action: Mouse scrolled (718, 417) with delta (0, 0)
Screenshot: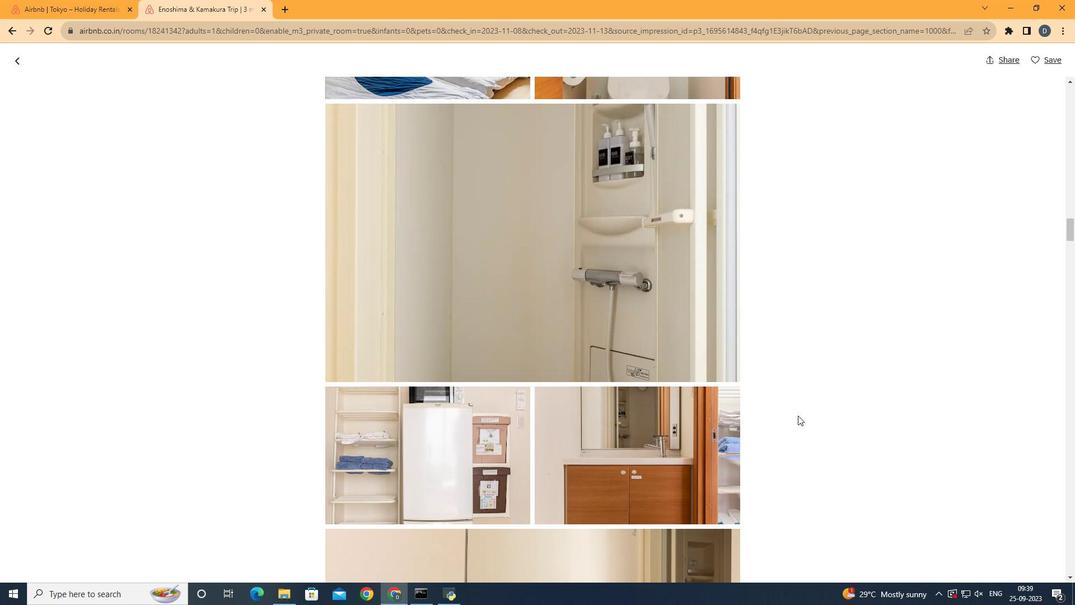 
Action: Mouse scrolled (718, 417) with delta (0, 0)
Screenshot: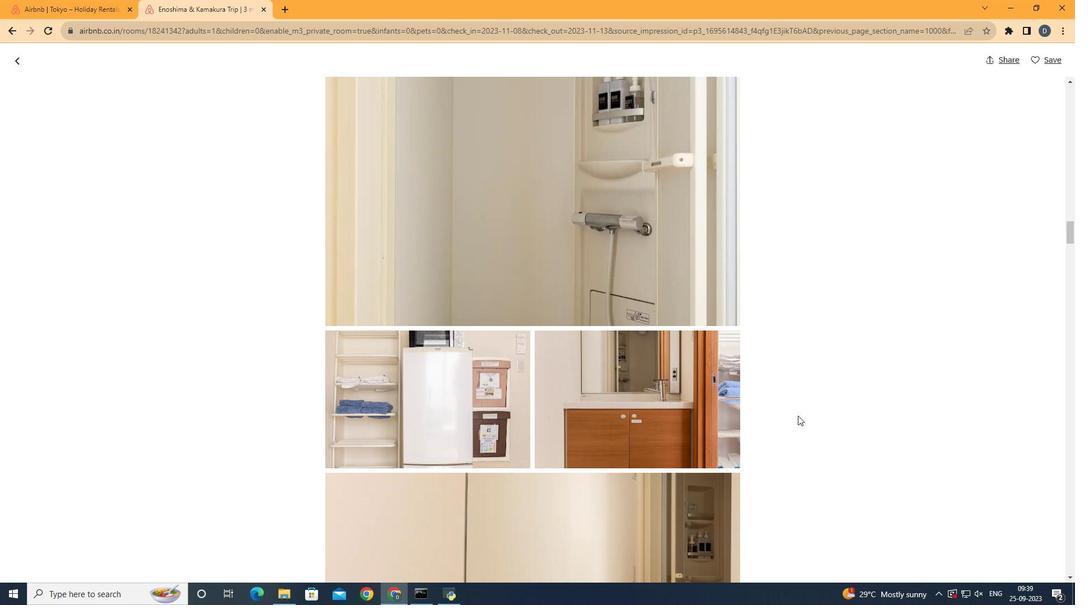 
Action: Mouse scrolled (718, 417) with delta (0, 0)
Screenshot: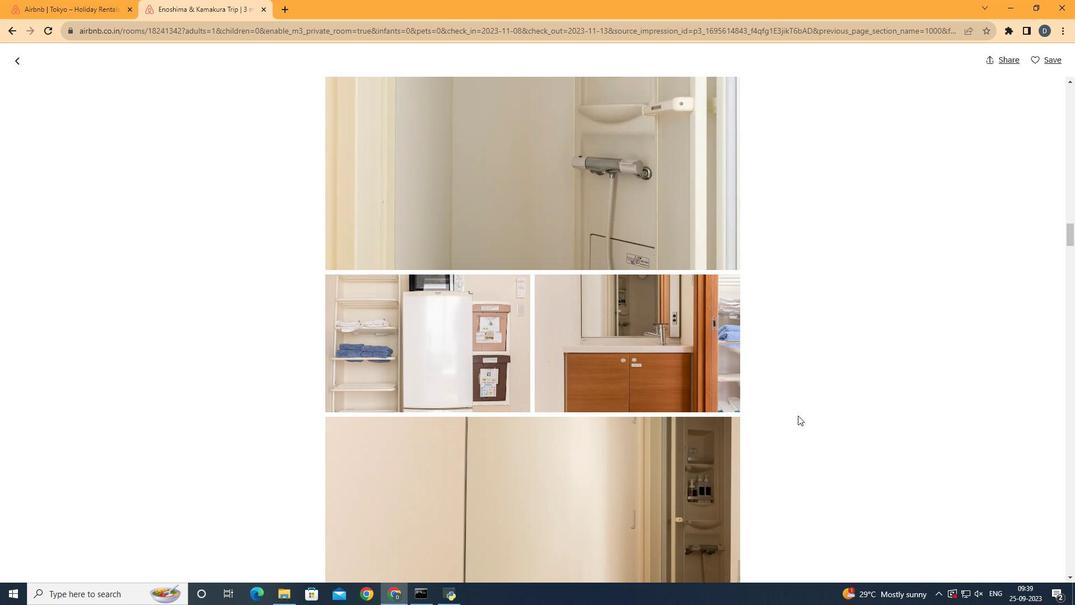 
Action: Mouse scrolled (718, 417) with delta (0, 0)
Screenshot: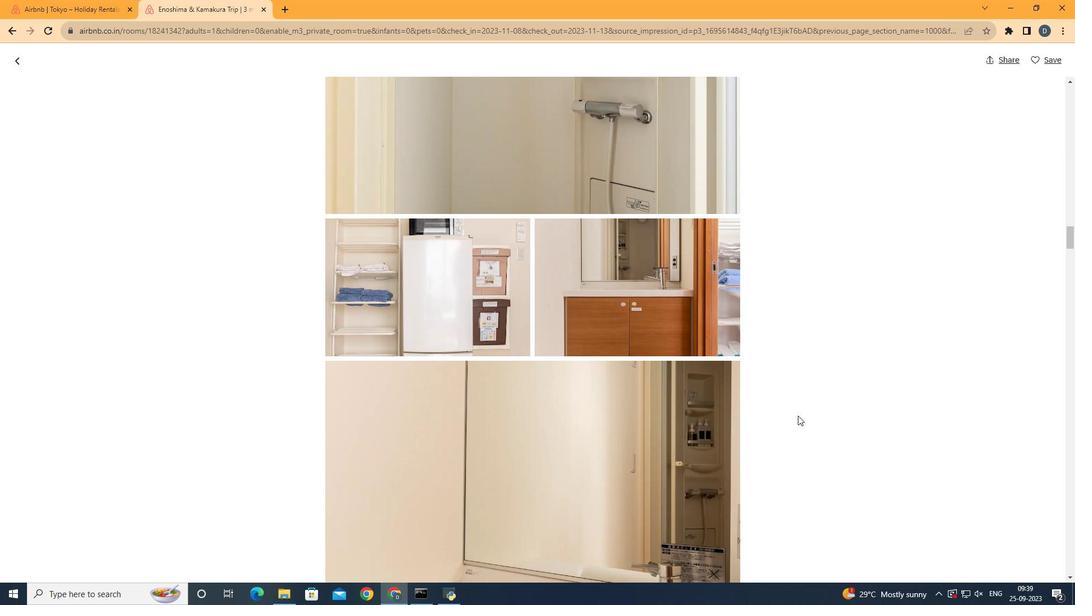 
Action: Mouse scrolled (718, 417) with delta (0, 0)
Screenshot: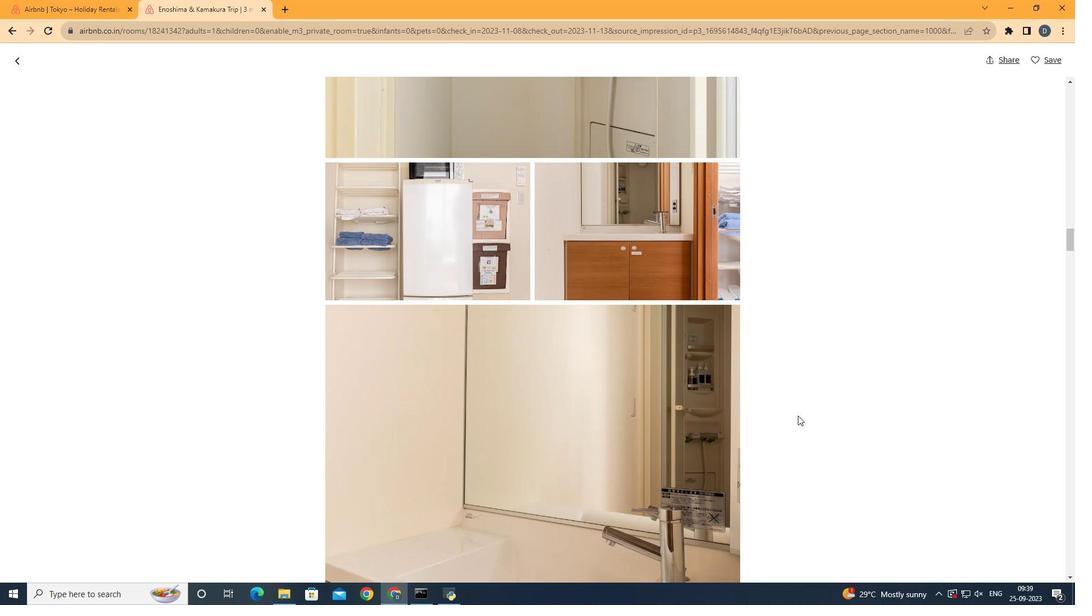 
Action: Mouse scrolled (718, 417) with delta (0, 0)
Screenshot: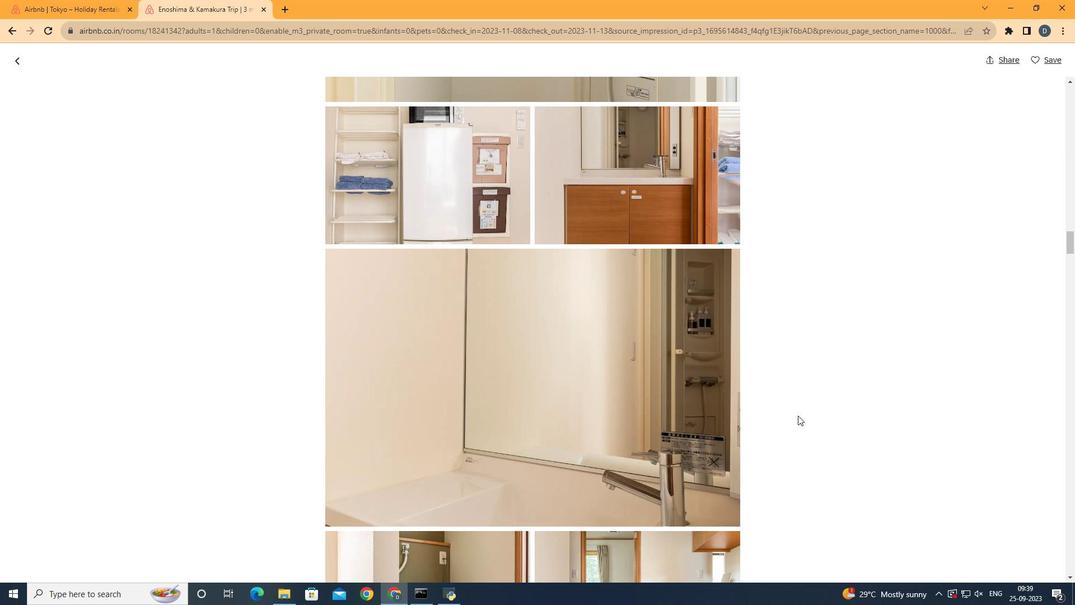 
Action: Mouse scrolled (718, 417) with delta (0, 0)
Screenshot: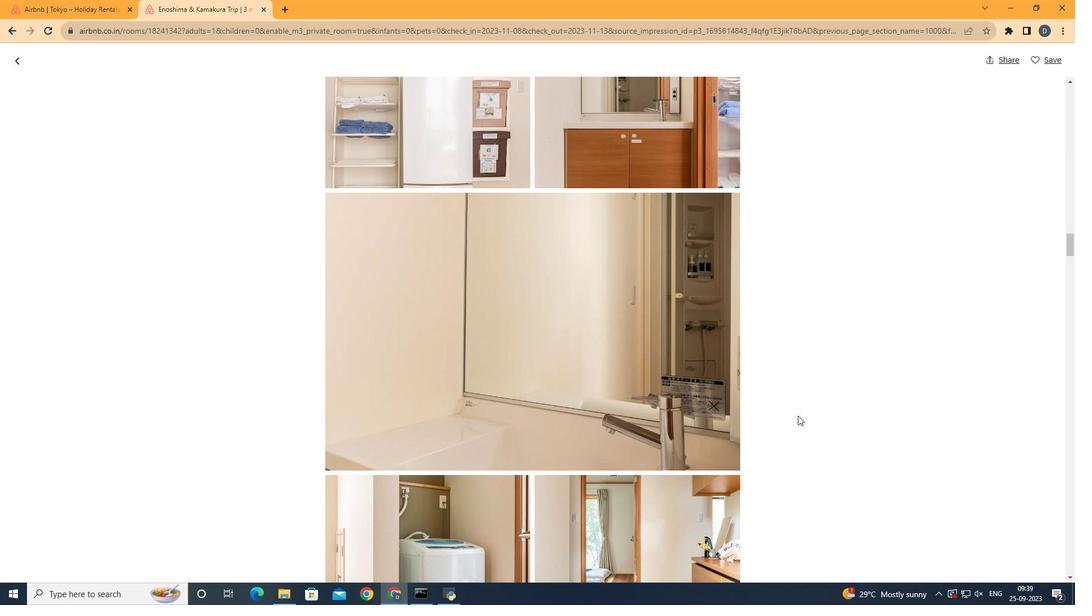 
Action: Mouse scrolled (718, 417) with delta (0, 0)
Screenshot: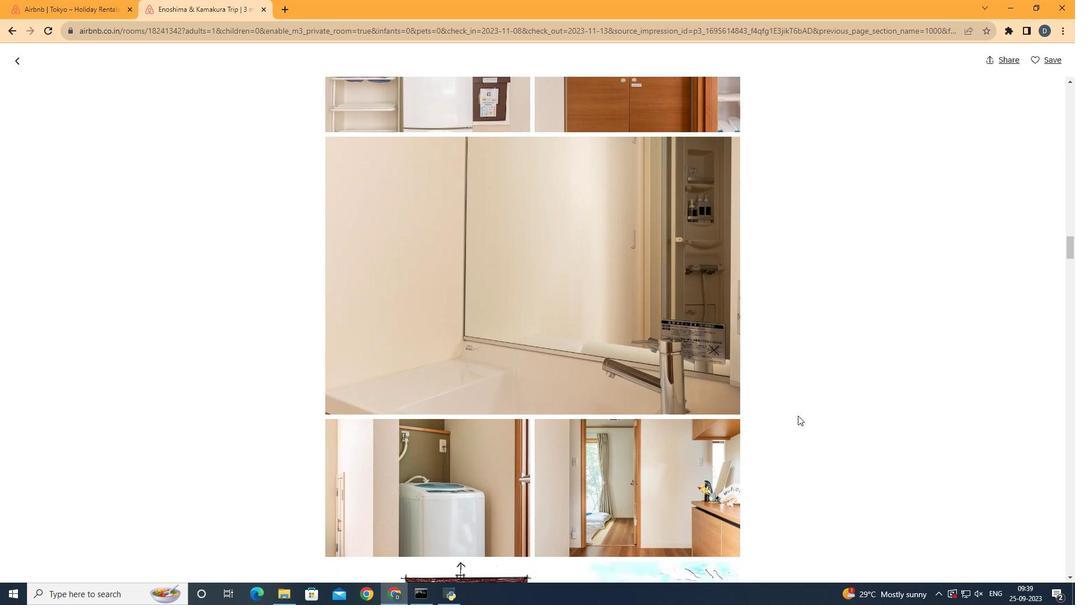 
Action: Mouse scrolled (718, 417) with delta (0, 0)
Screenshot: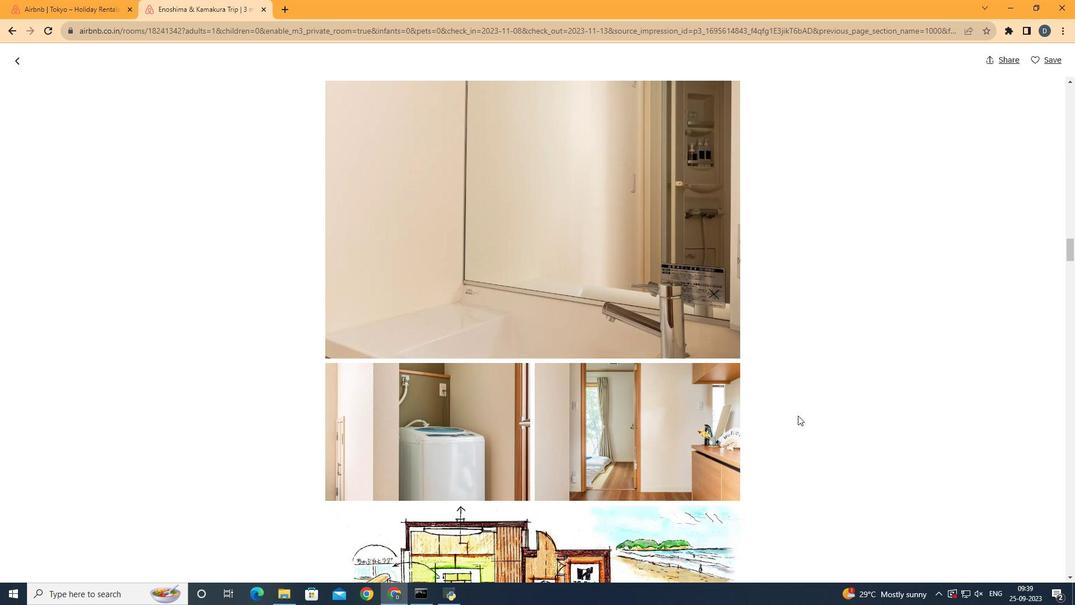
Action: Mouse scrolled (718, 417) with delta (0, 0)
Screenshot: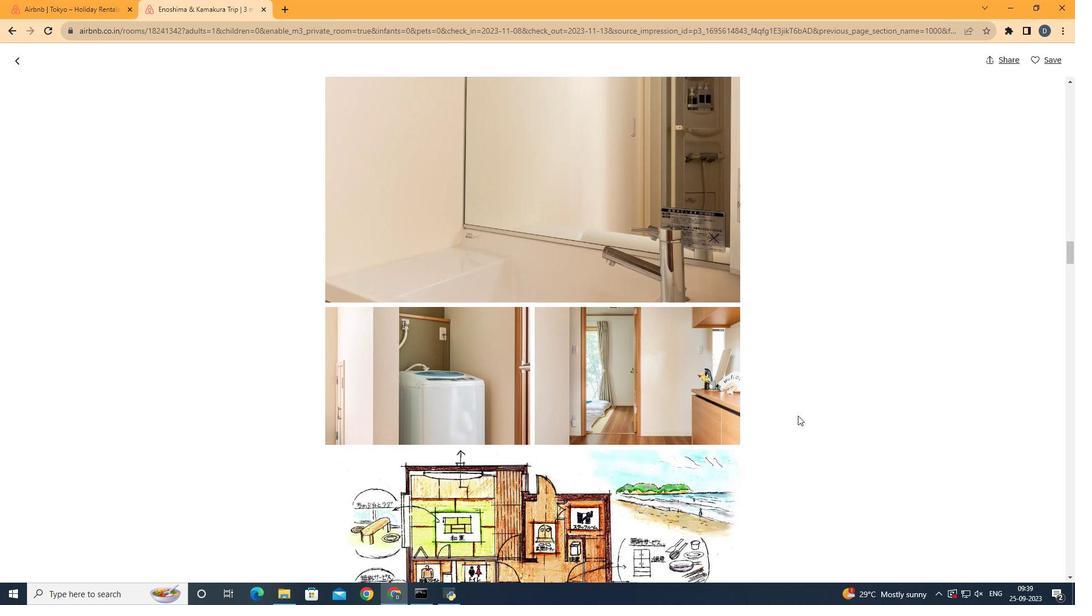 
Action: Mouse scrolled (718, 417) with delta (0, 0)
Screenshot: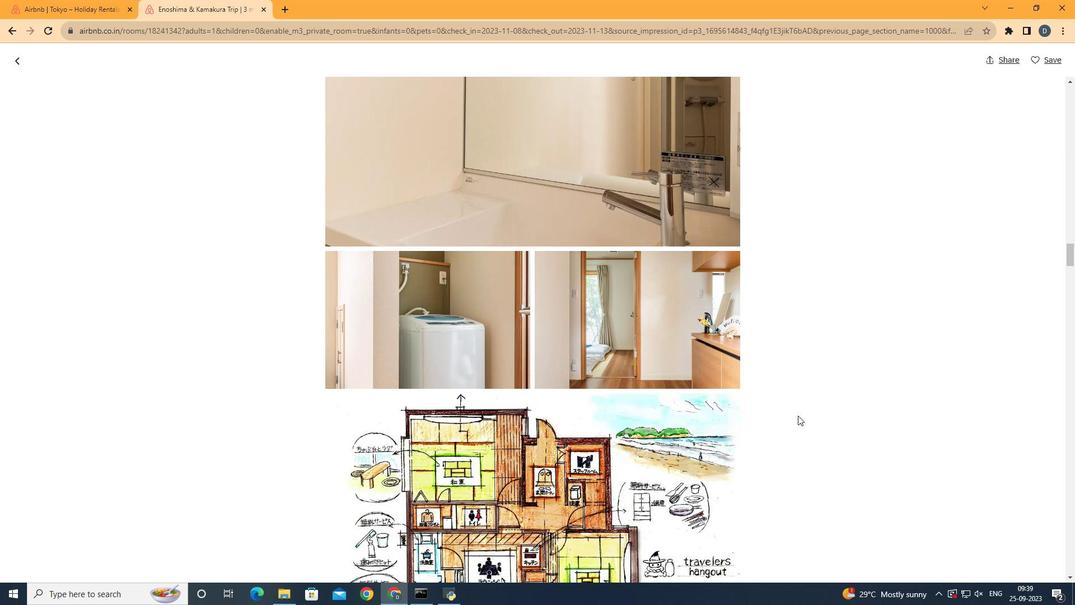 
Action: Mouse scrolled (718, 417) with delta (0, 0)
Screenshot: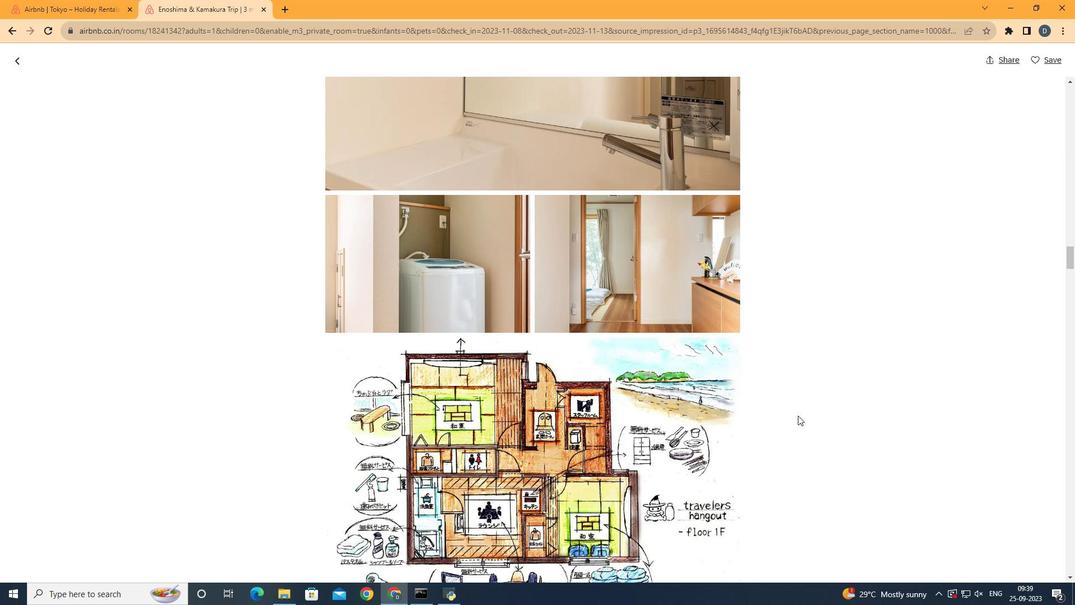 
Action: Mouse scrolled (718, 417) with delta (0, 0)
Screenshot: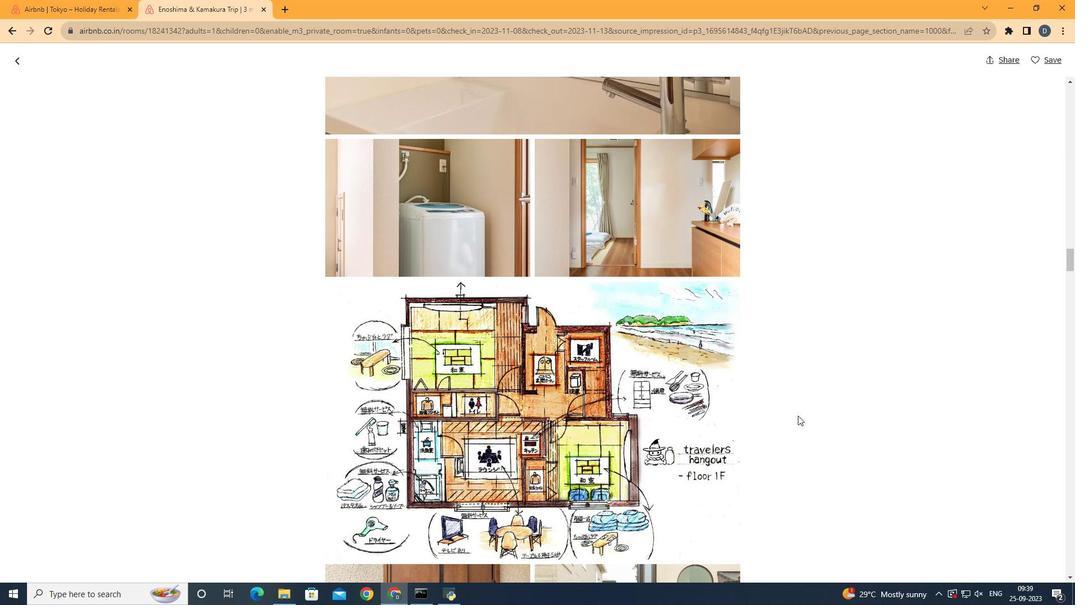 
Action: Mouse scrolled (718, 417) with delta (0, 0)
Screenshot: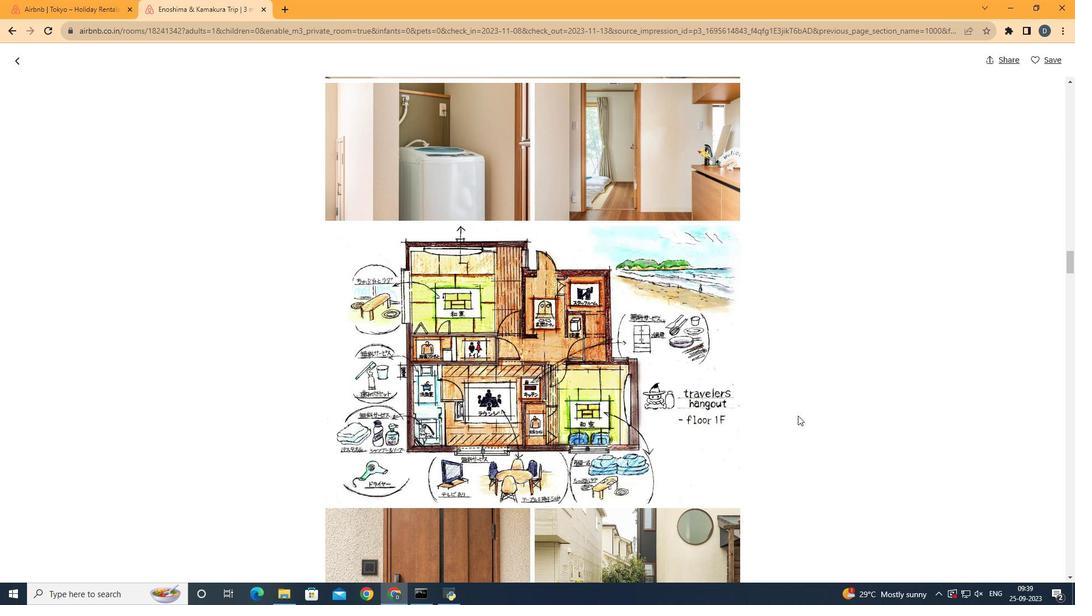 
Action: Mouse scrolled (718, 417) with delta (0, 0)
Screenshot: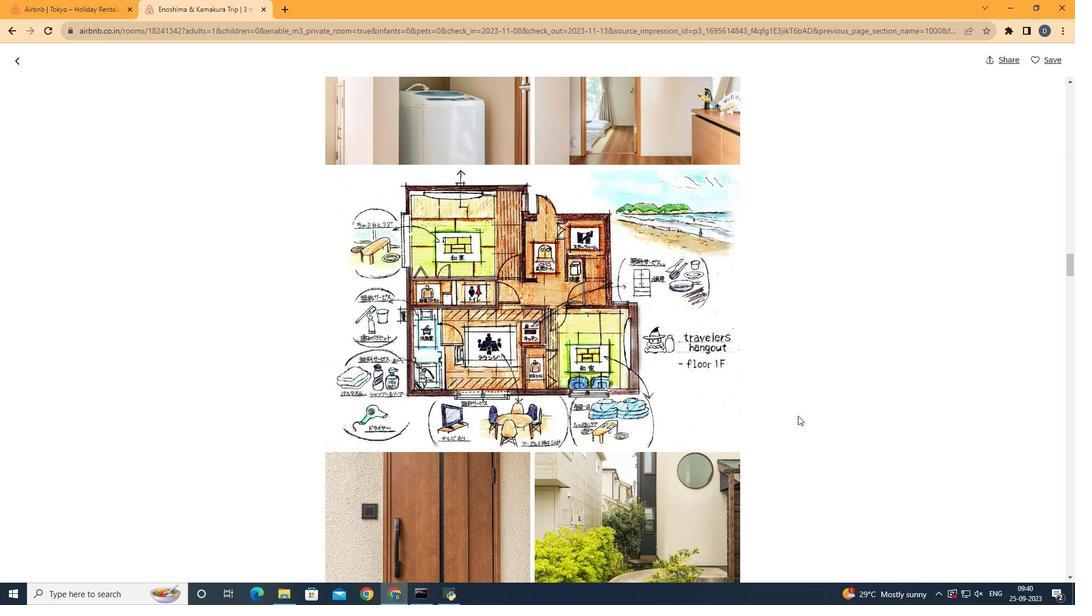 
Action: Mouse scrolled (718, 417) with delta (0, 0)
Screenshot: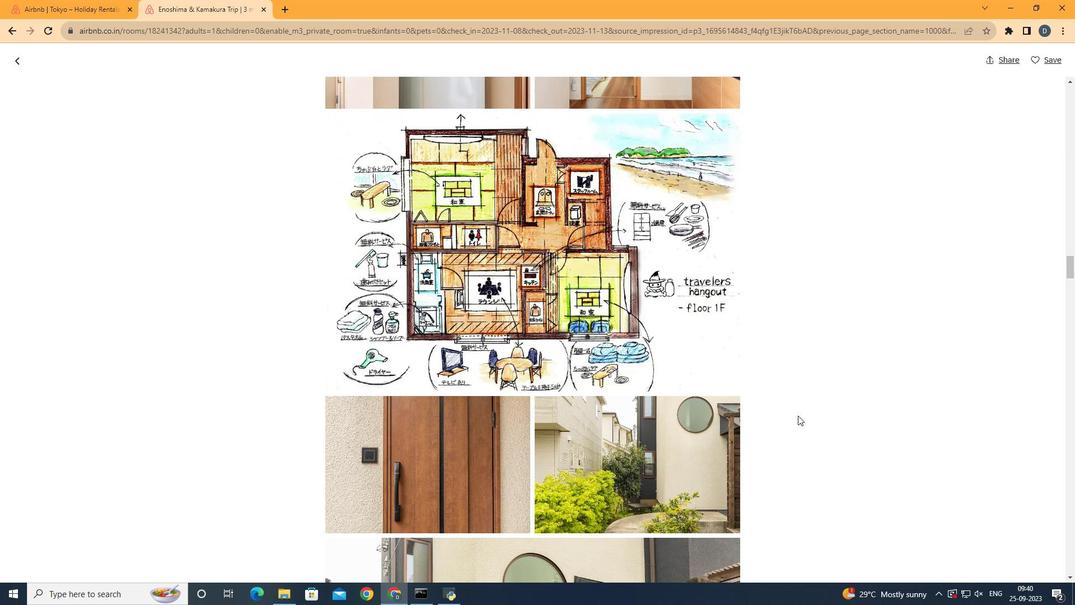 
Action: Mouse scrolled (718, 417) with delta (0, 0)
Screenshot: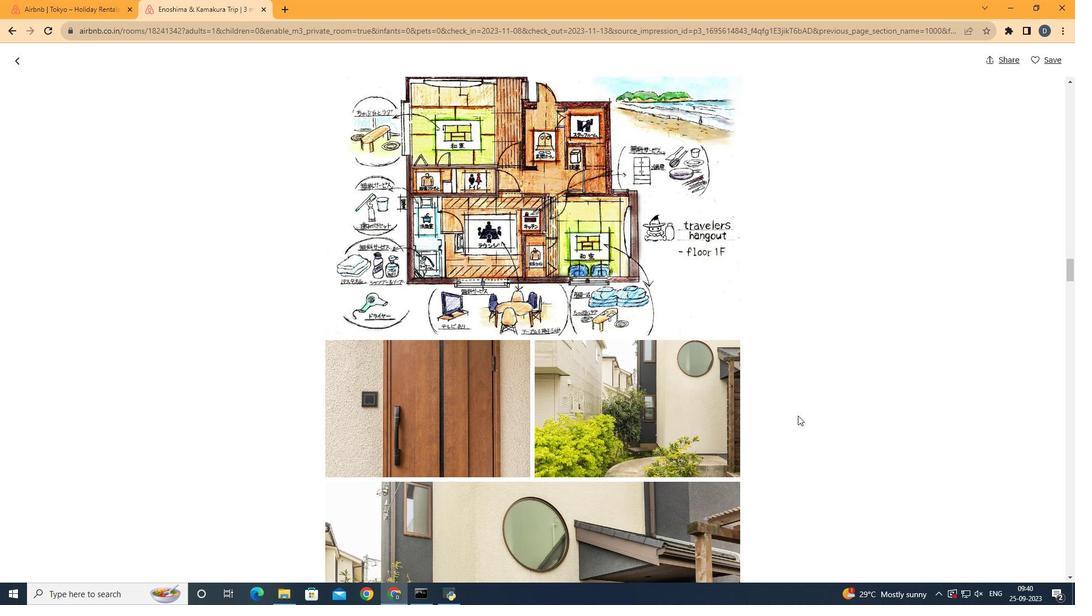 
Action: Mouse scrolled (718, 417) with delta (0, 0)
Screenshot: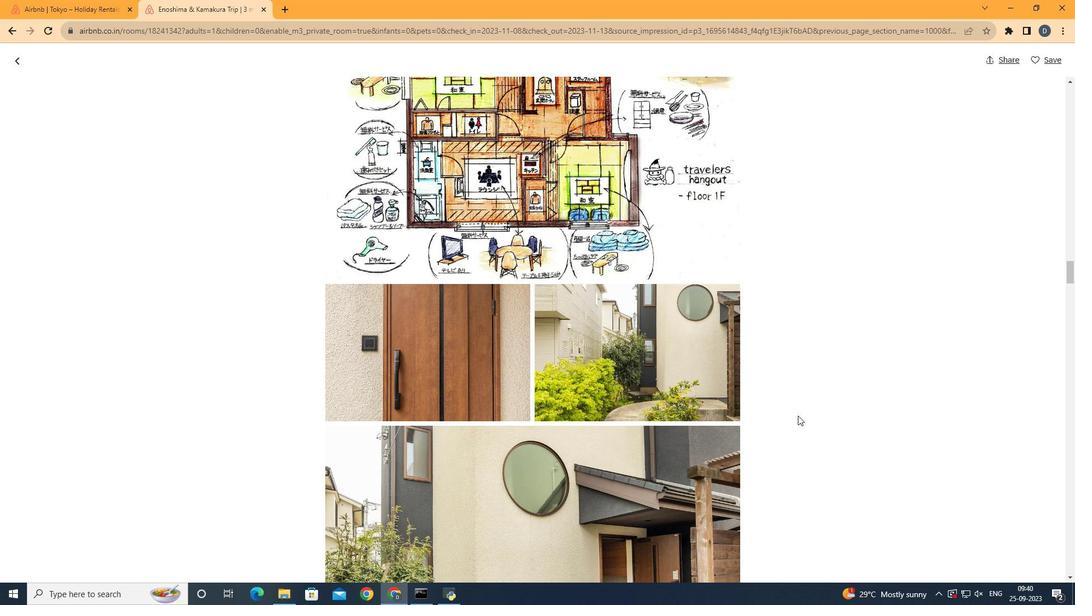 
Action: Mouse scrolled (718, 417) with delta (0, 0)
Screenshot: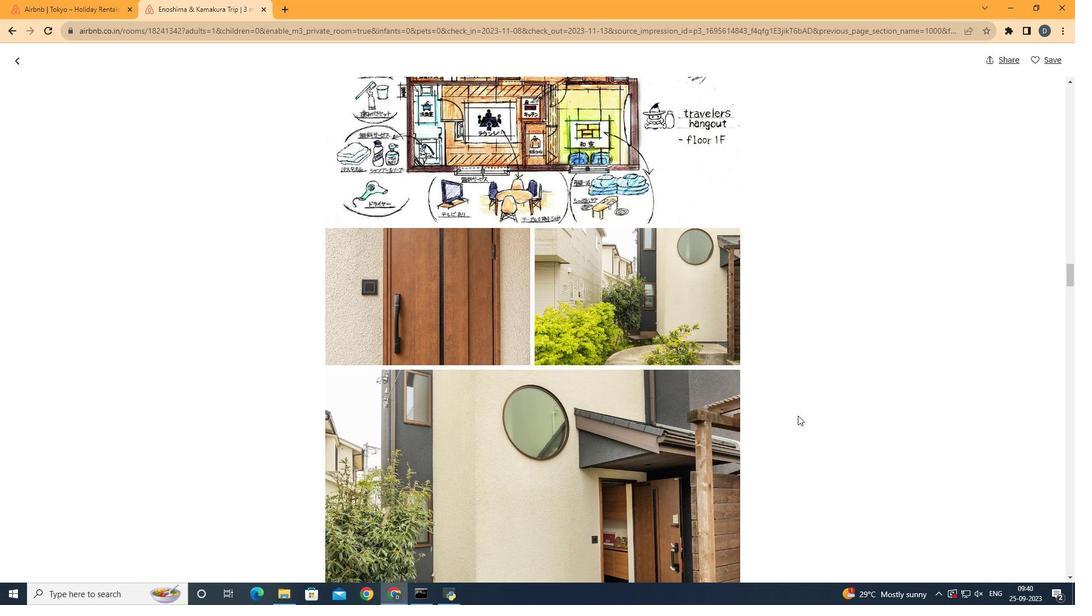 
Action: Mouse scrolled (718, 417) with delta (0, 0)
Screenshot: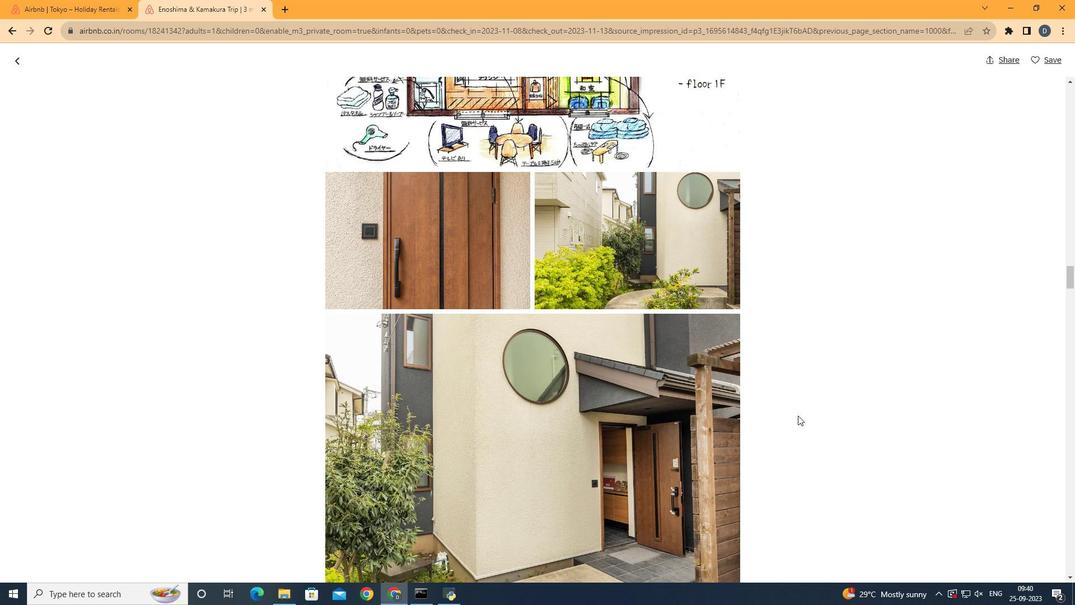 
Action: Mouse scrolled (718, 417) with delta (0, 0)
Screenshot: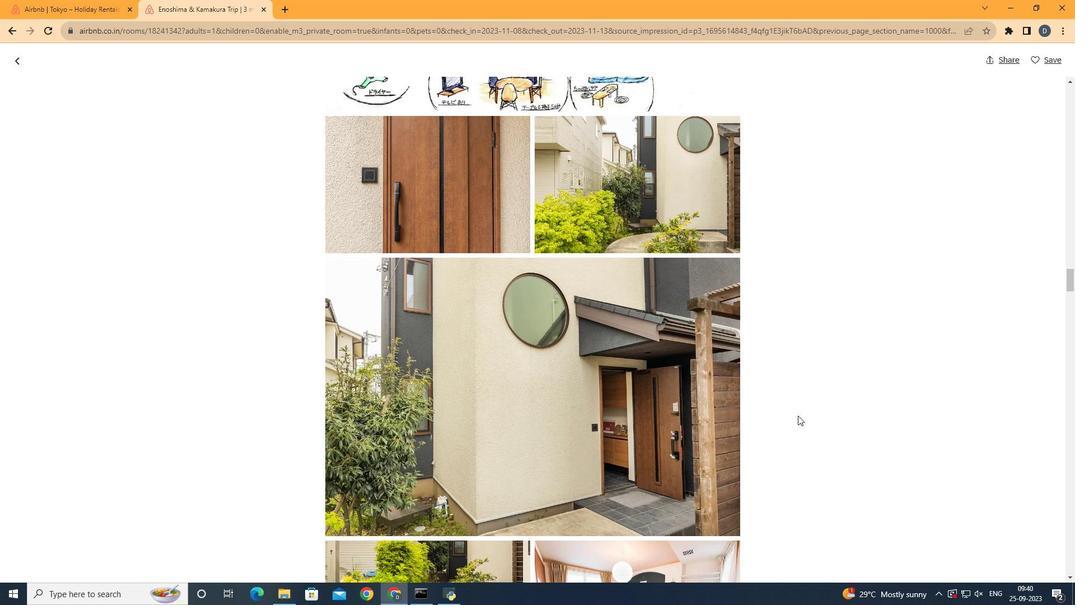 
Action: Mouse scrolled (718, 417) with delta (0, 0)
Screenshot: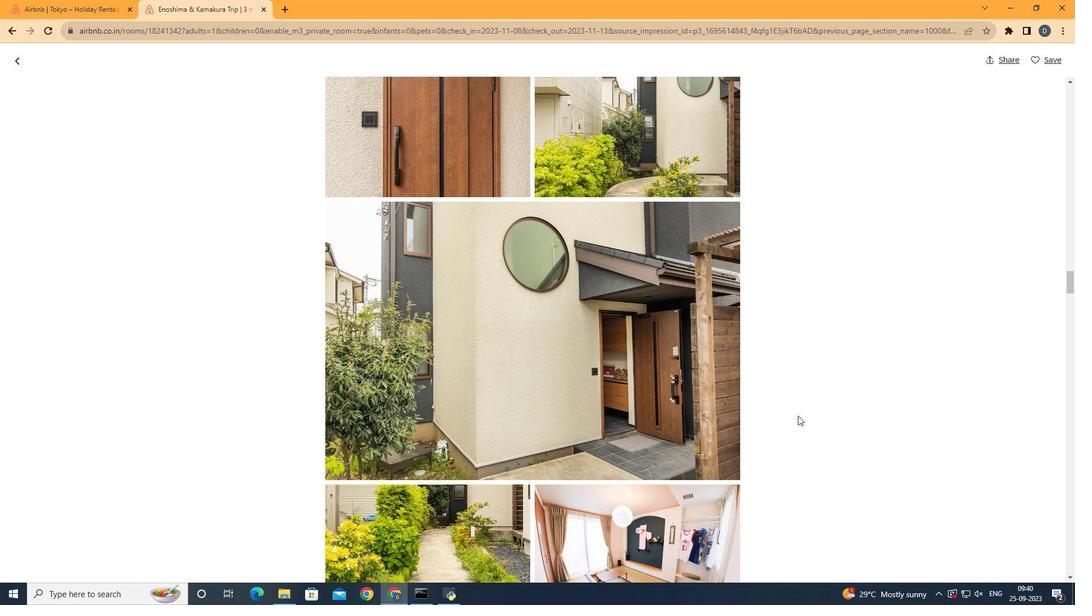 
Action: Mouse scrolled (718, 417) with delta (0, 0)
Screenshot: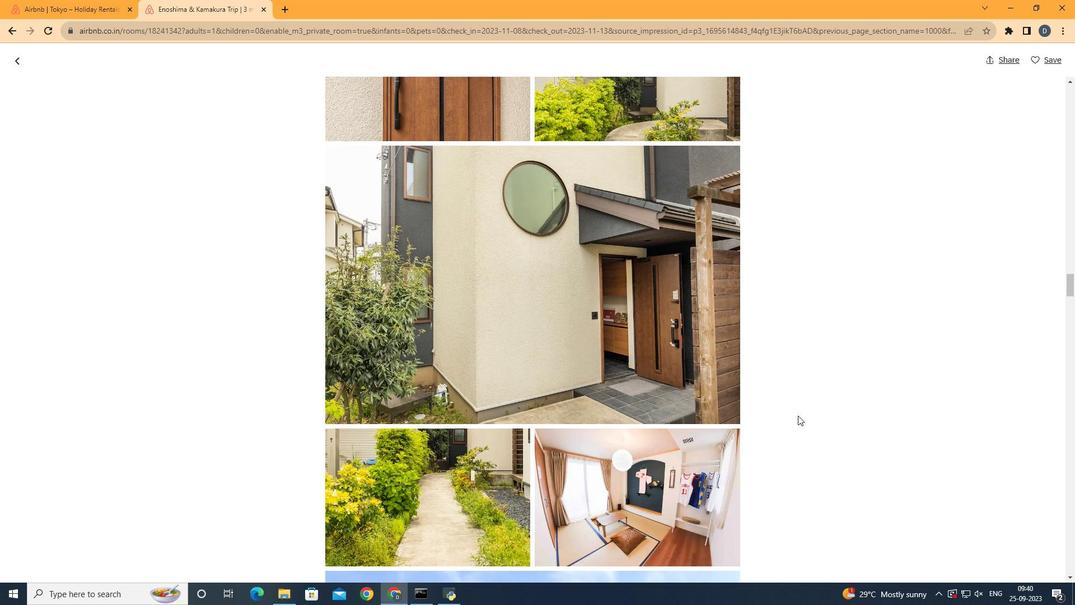 
Action: Mouse scrolled (718, 417) with delta (0, 0)
Screenshot: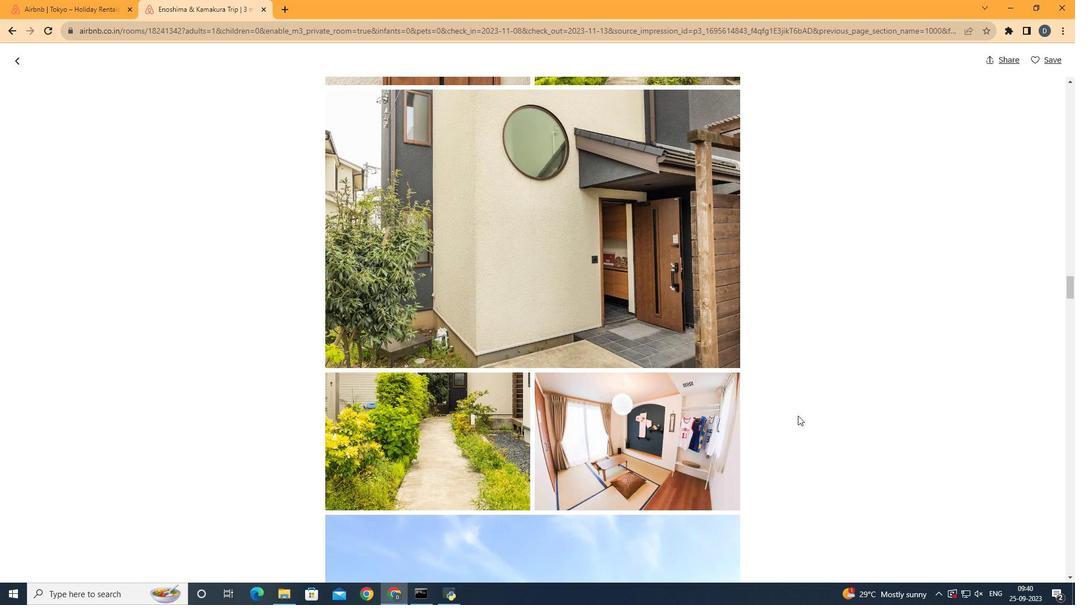 
Action: Mouse scrolled (718, 417) with delta (0, 0)
Screenshot: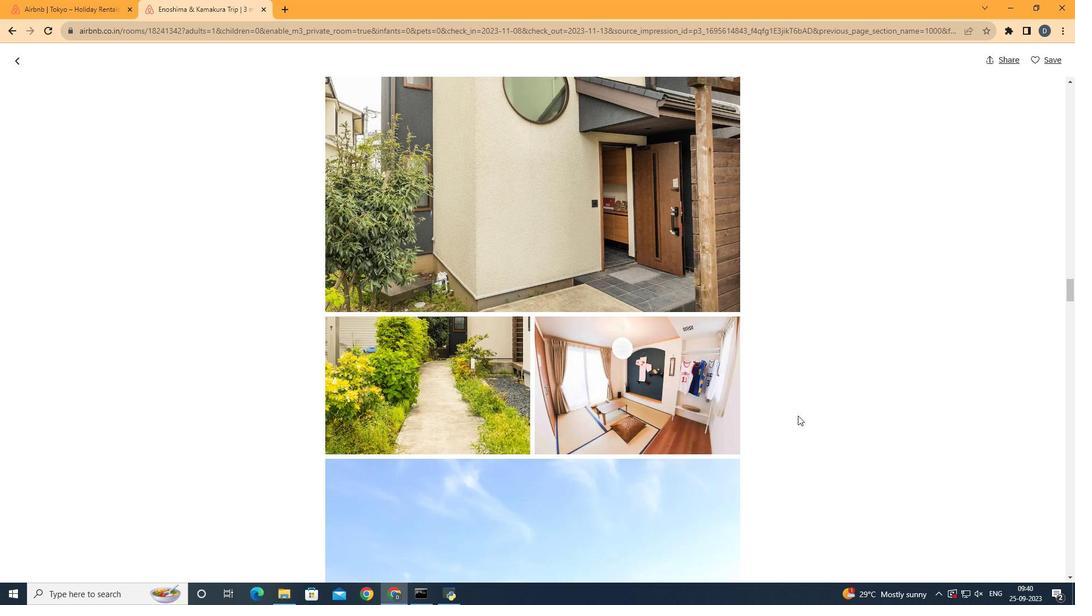 
Action: Mouse scrolled (718, 417) with delta (0, 0)
Screenshot: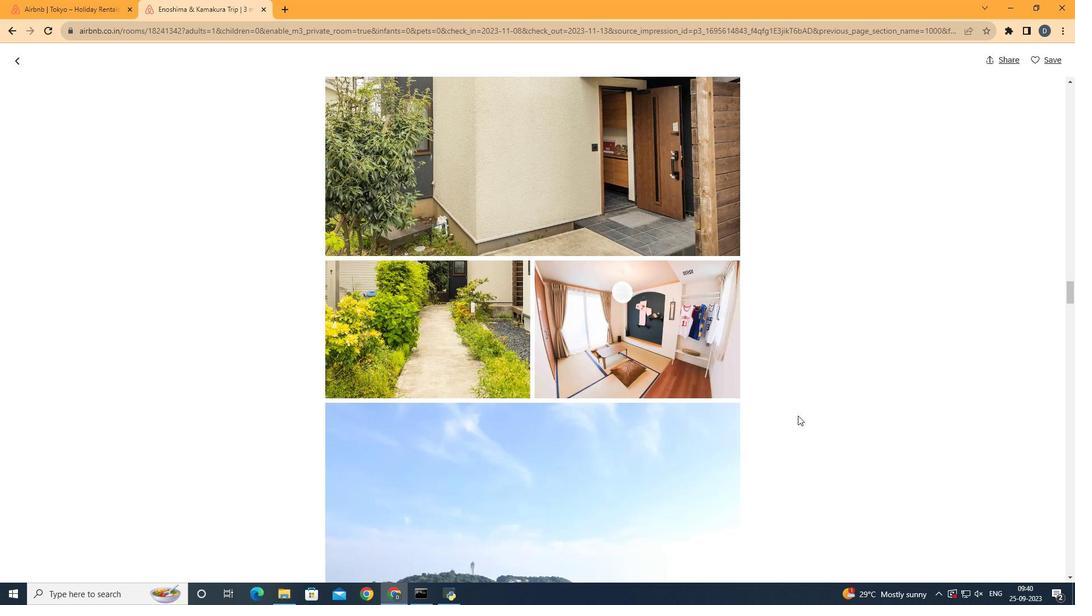 
Action: Mouse scrolled (718, 417) with delta (0, 0)
Screenshot: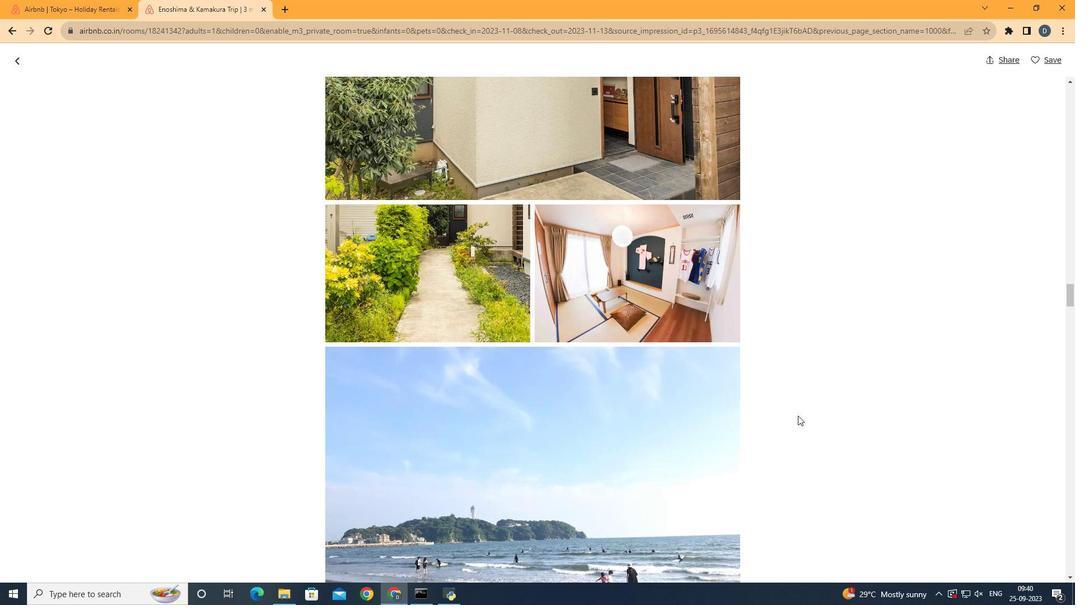 
Action: Mouse scrolled (718, 417) with delta (0, 0)
Screenshot: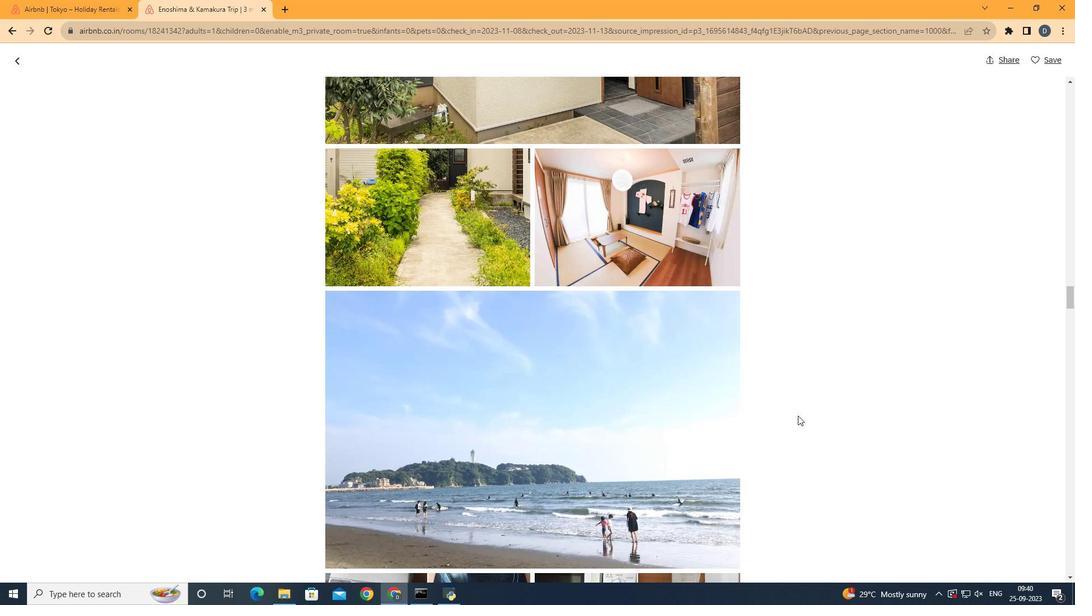 
Action: Mouse scrolled (718, 417) with delta (0, 0)
Screenshot: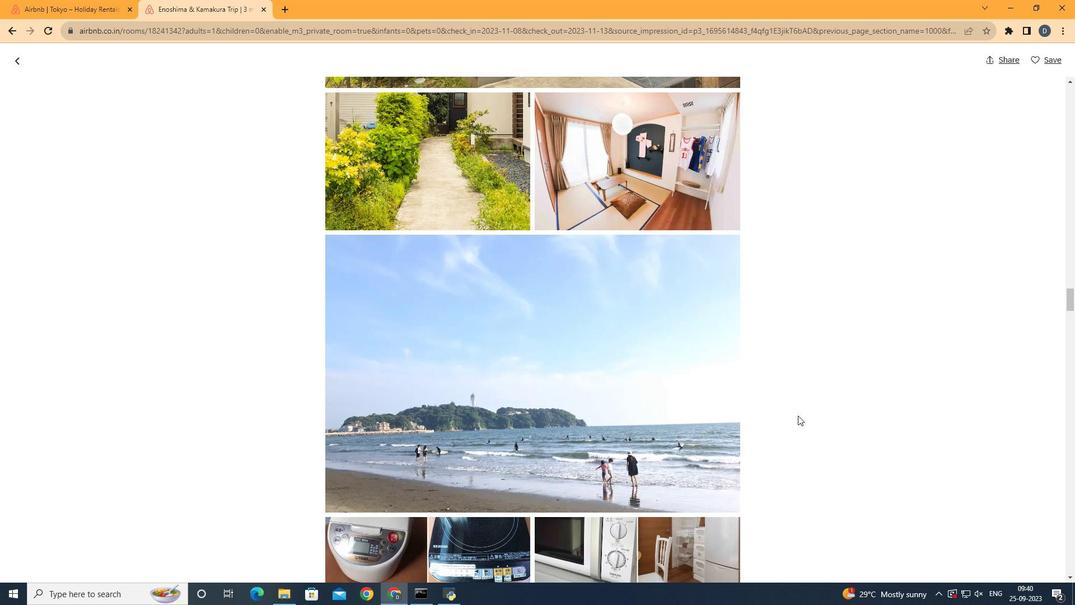 
Action: Mouse scrolled (718, 417) with delta (0, 0)
Screenshot: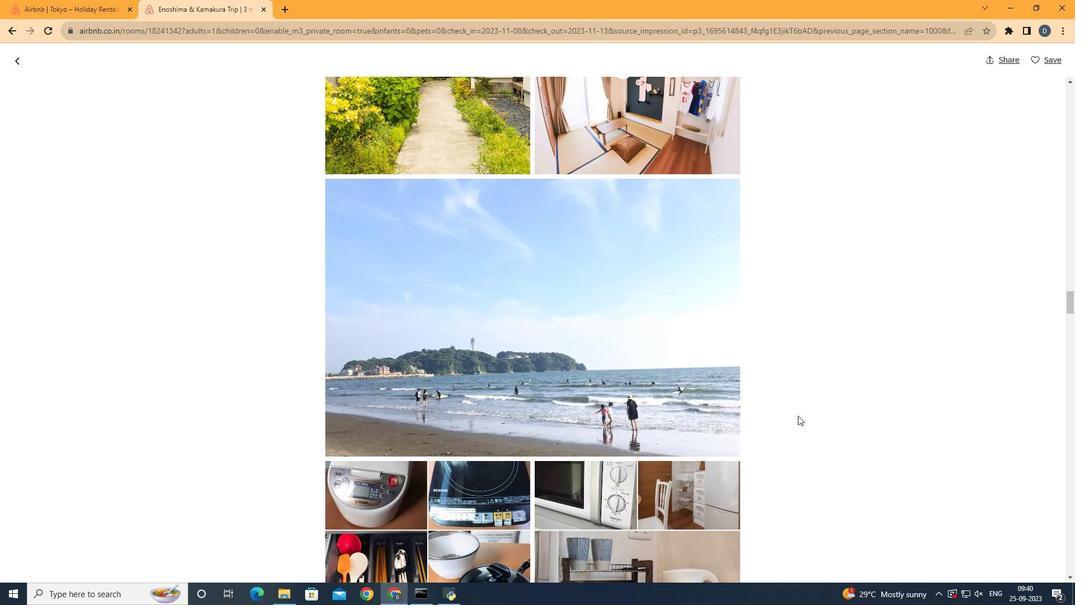 
Action: Mouse scrolled (718, 417) with delta (0, 0)
Screenshot: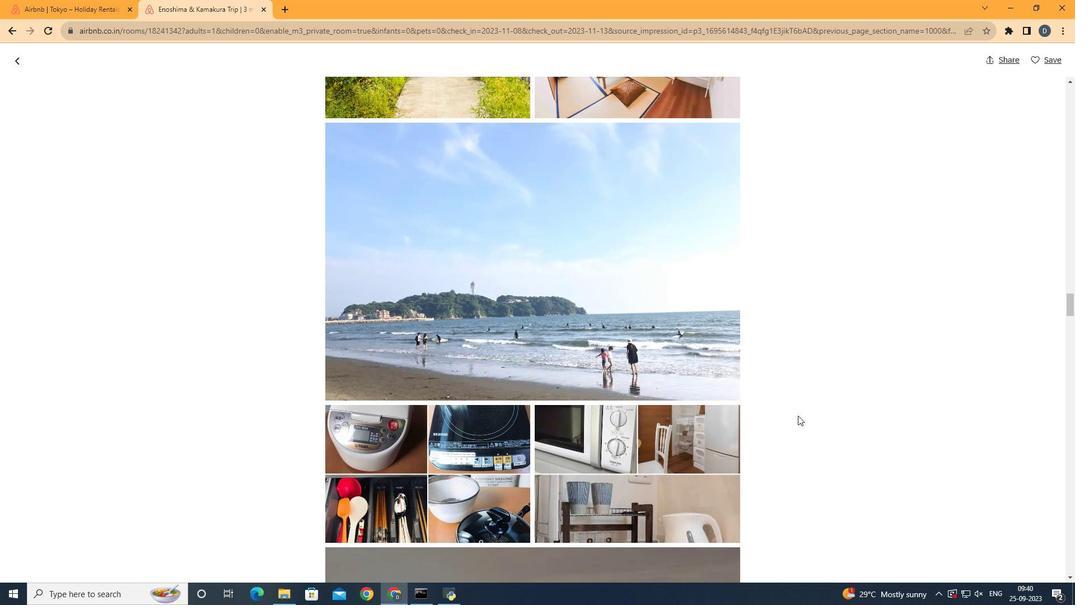 
Action: Mouse scrolled (718, 417) with delta (0, 0)
Screenshot: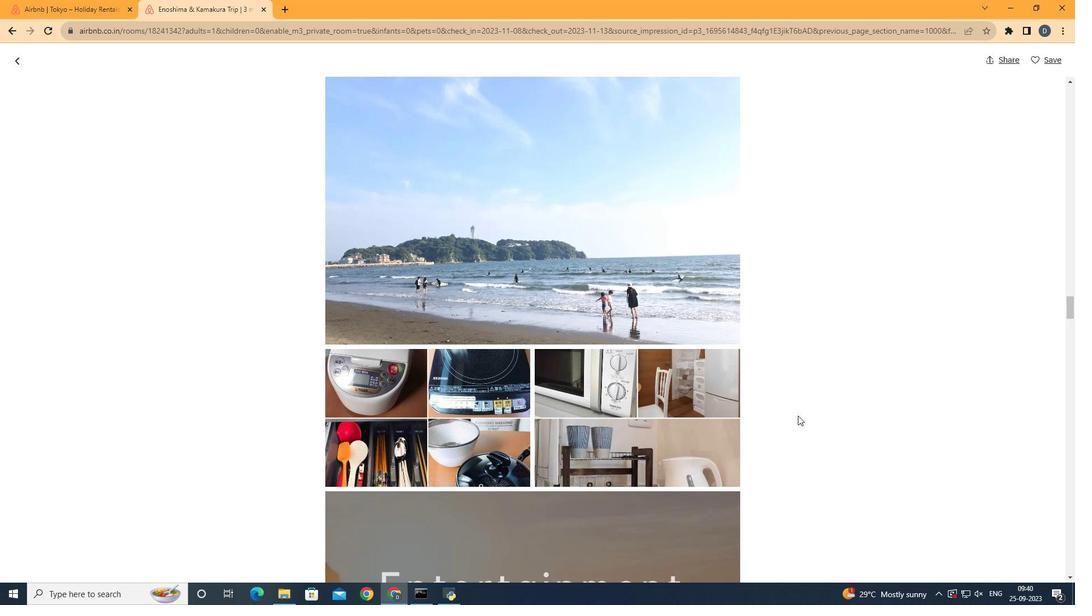 
Action: Mouse scrolled (718, 417) with delta (0, 0)
Screenshot: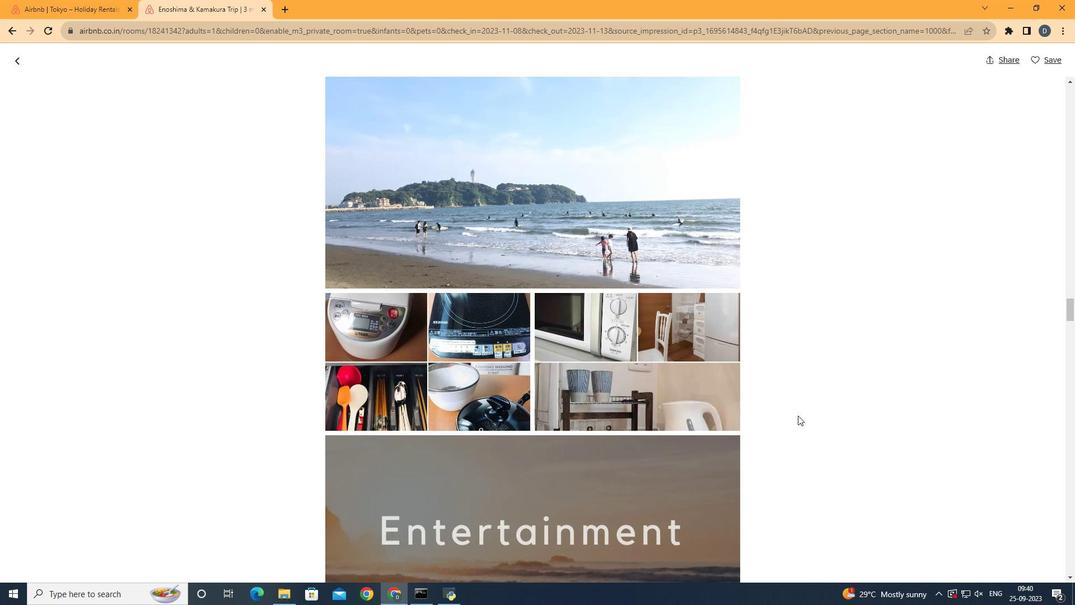 
Action: Mouse scrolled (718, 417) with delta (0, 0)
Screenshot: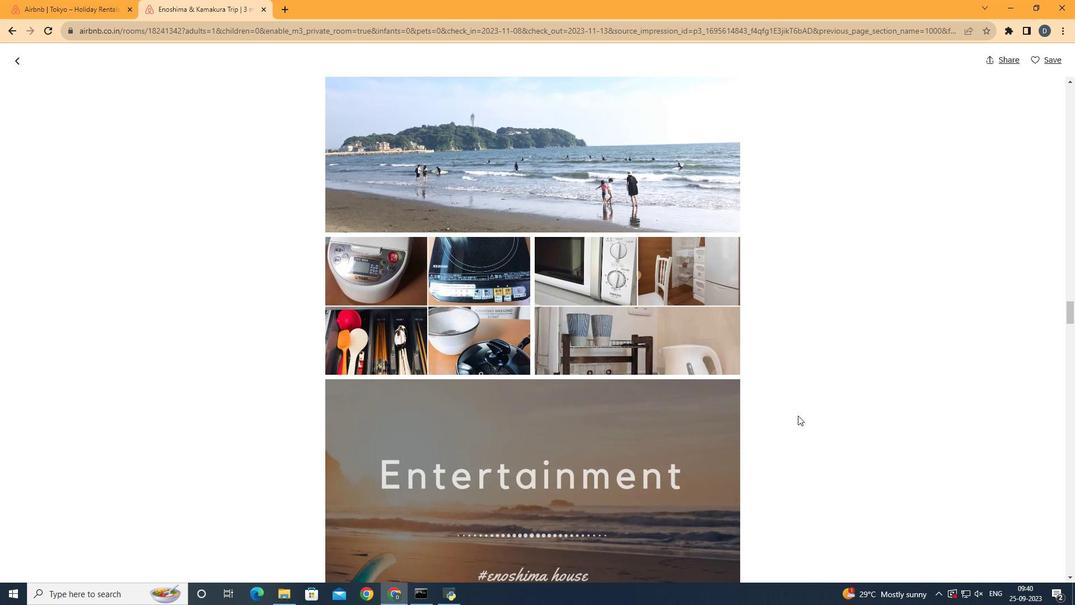 
Action: Mouse scrolled (718, 417) with delta (0, 0)
Screenshot: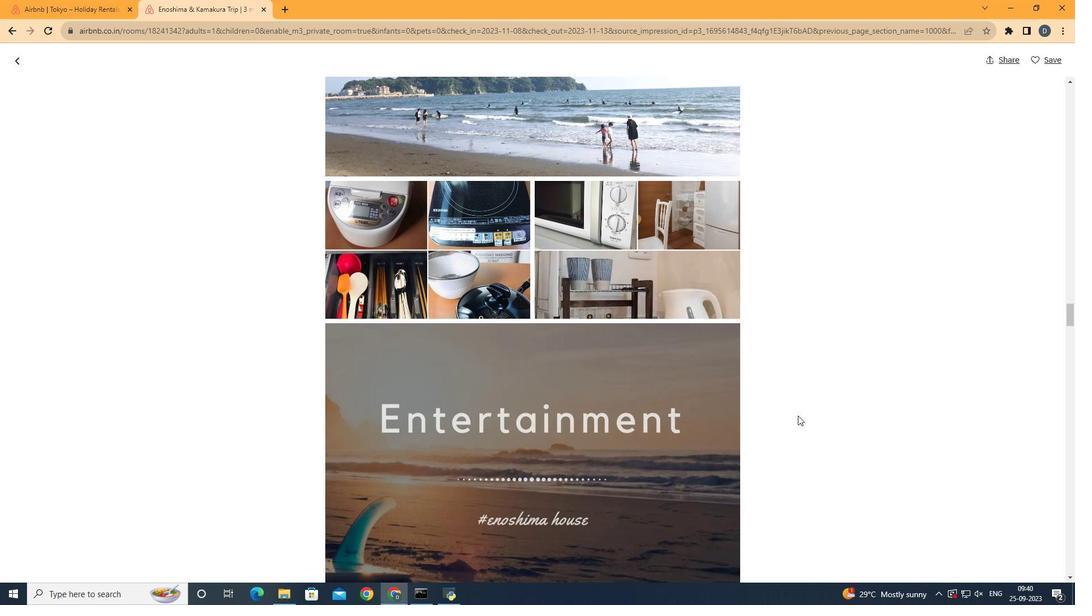 
Action: Mouse scrolled (718, 417) with delta (0, 0)
Screenshot: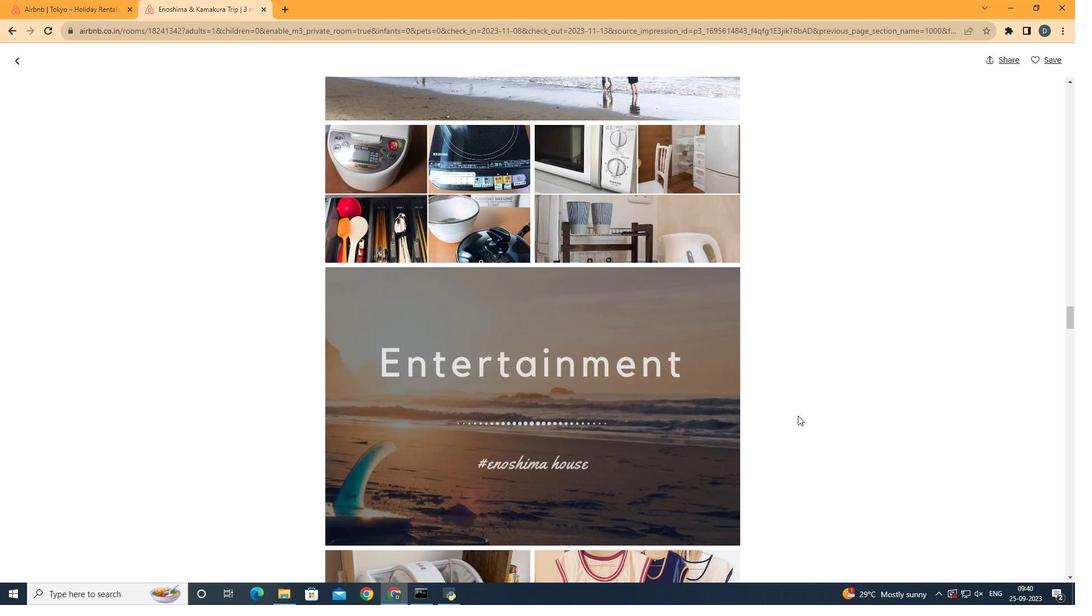
Action: Mouse scrolled (718, 417) with delta (0, 0)
Screenshot: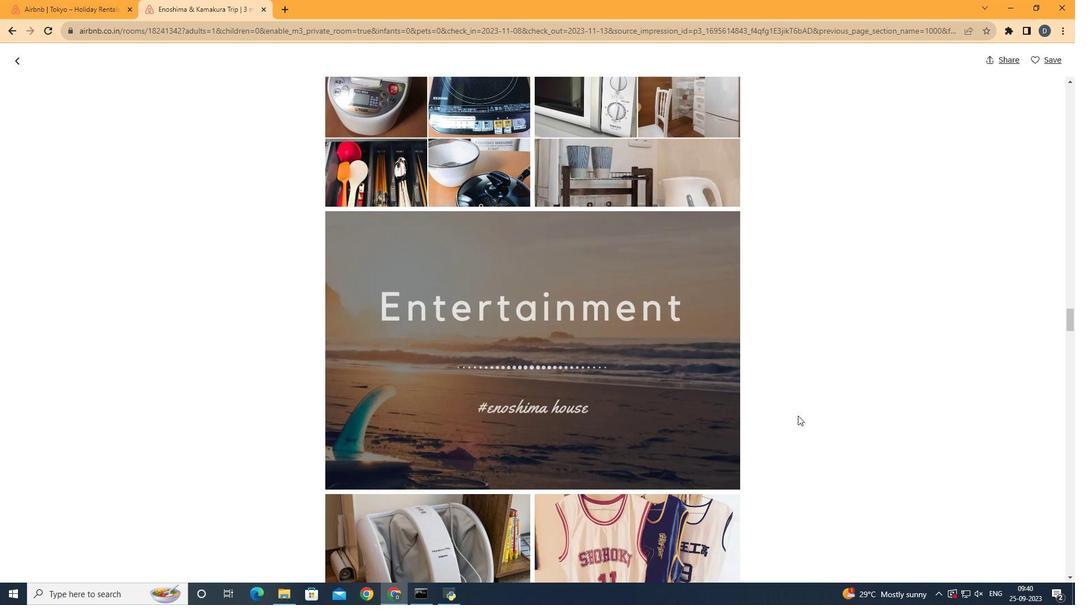 
Action: Mouse scrolled (718, 417) with delta (0, 0)
Screenshot: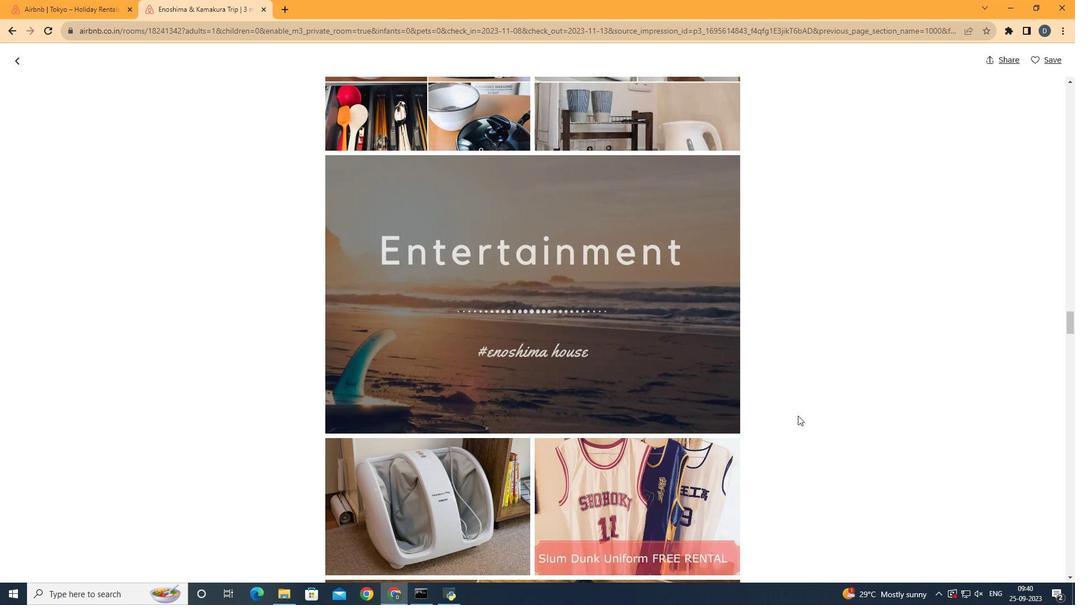 
Action: Mouse scrolled (718, 417) with delta (0, 0)
Screenshot: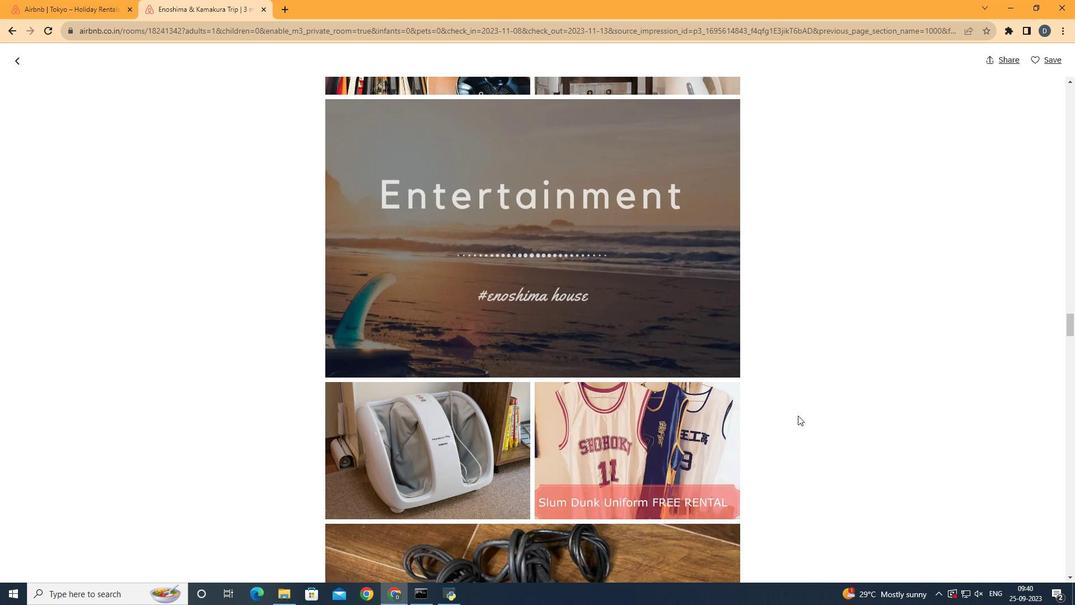 
Action: Mouse scrolled (718, 417) with delta (0, 0)
Screenshot: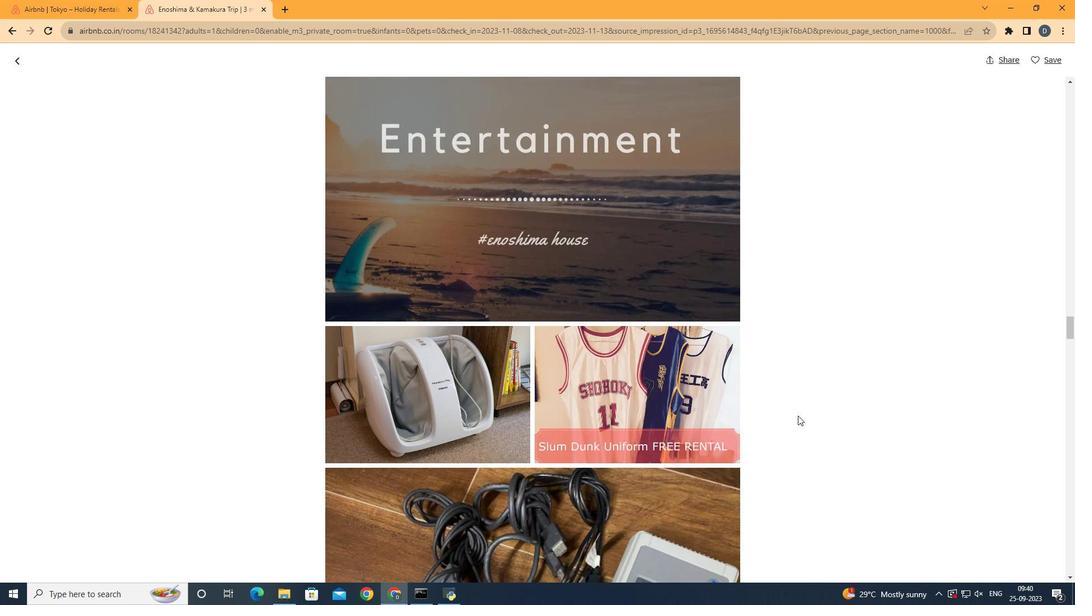 
Action: Mouse scrolled (718, 417) with delta (0, 0)
Screenshot: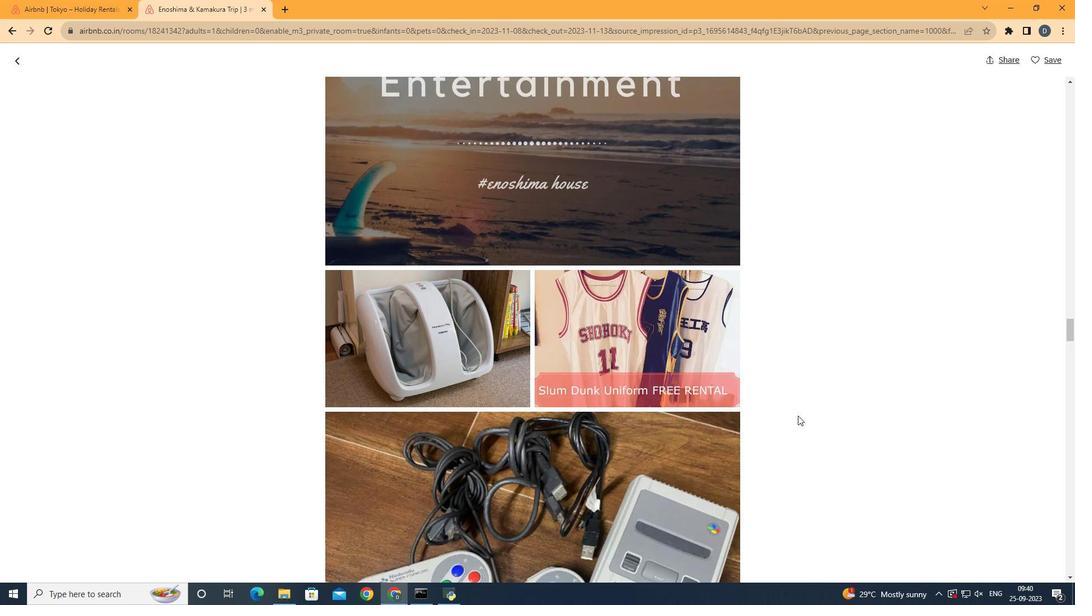 
Action: Mouse scrolled (718, 417) with delta (0, 0)
Screenshot: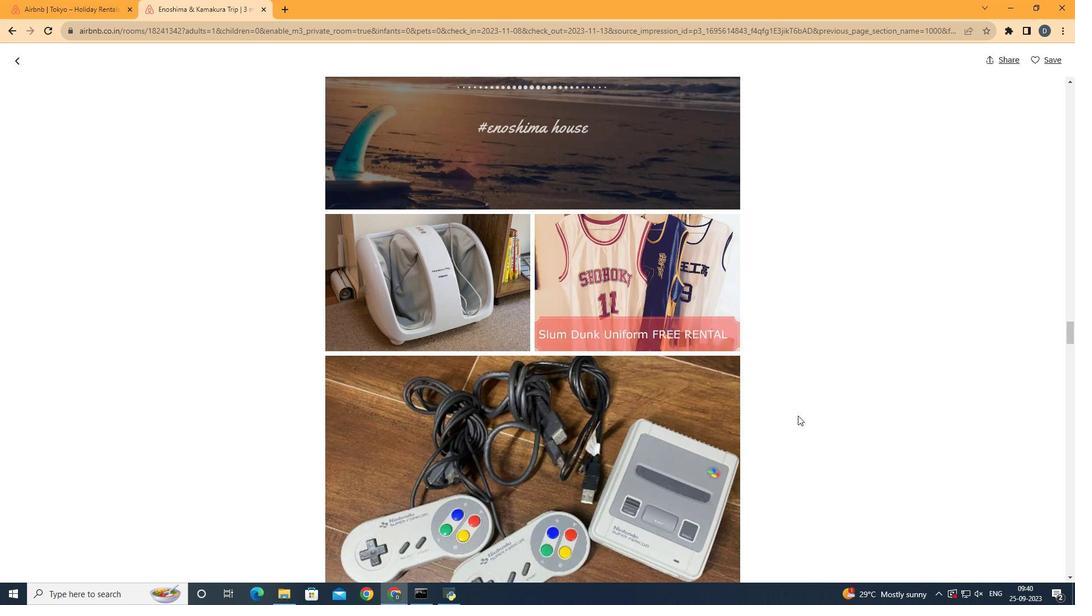 
Action: Mouse scrolled (718, 417) with delta (0, 0)
Screenshot: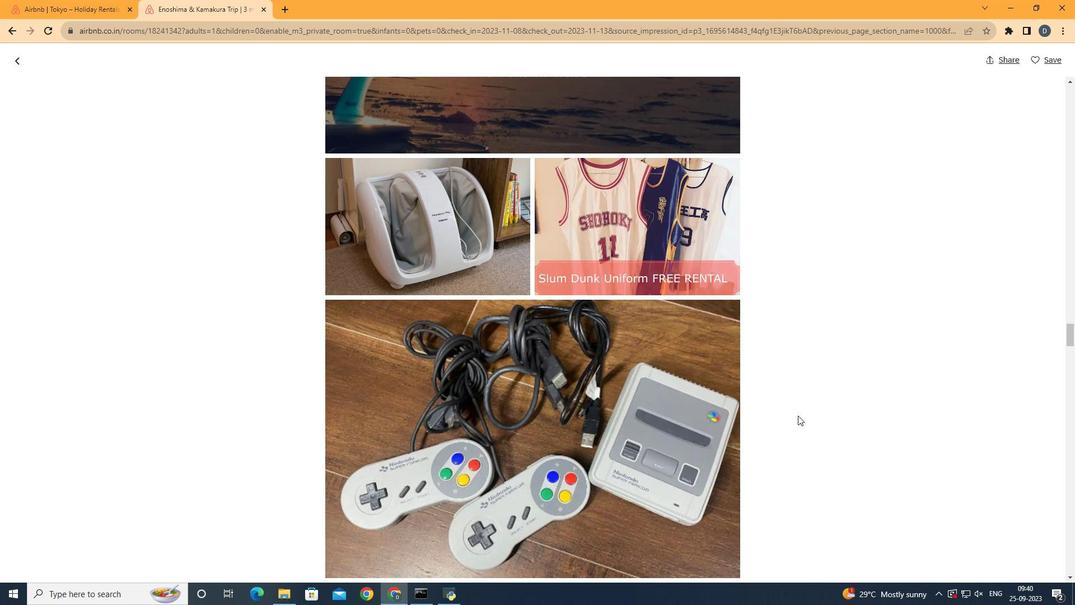 
Action: Mouse scrolled (718, 417) with delta (0, 0)
Screenshot: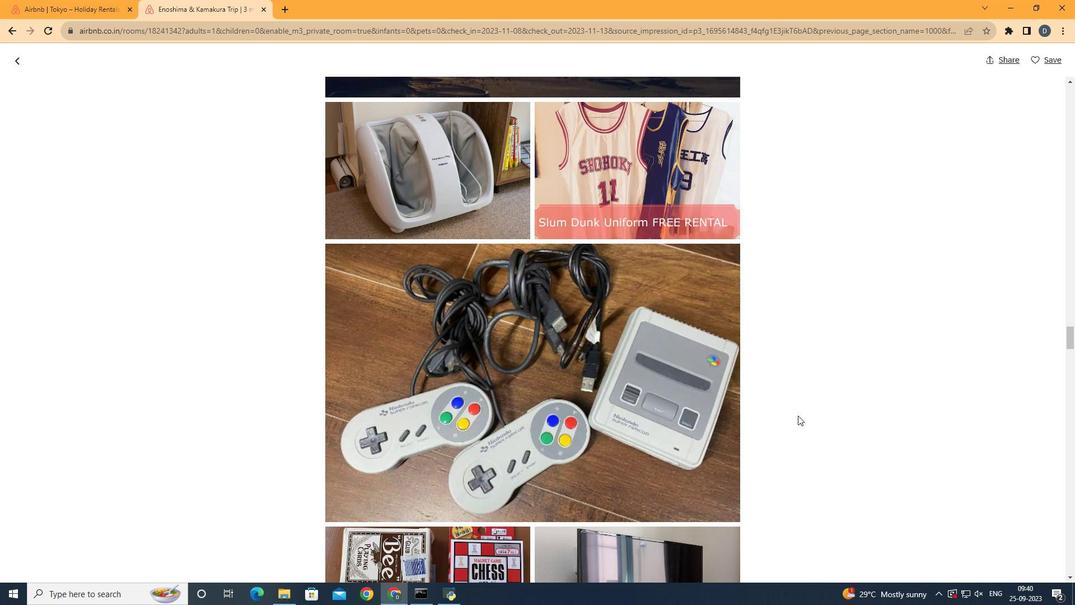 
Action: Mouse scrolled (718, 417) with delta (0, 0)
Screenshot: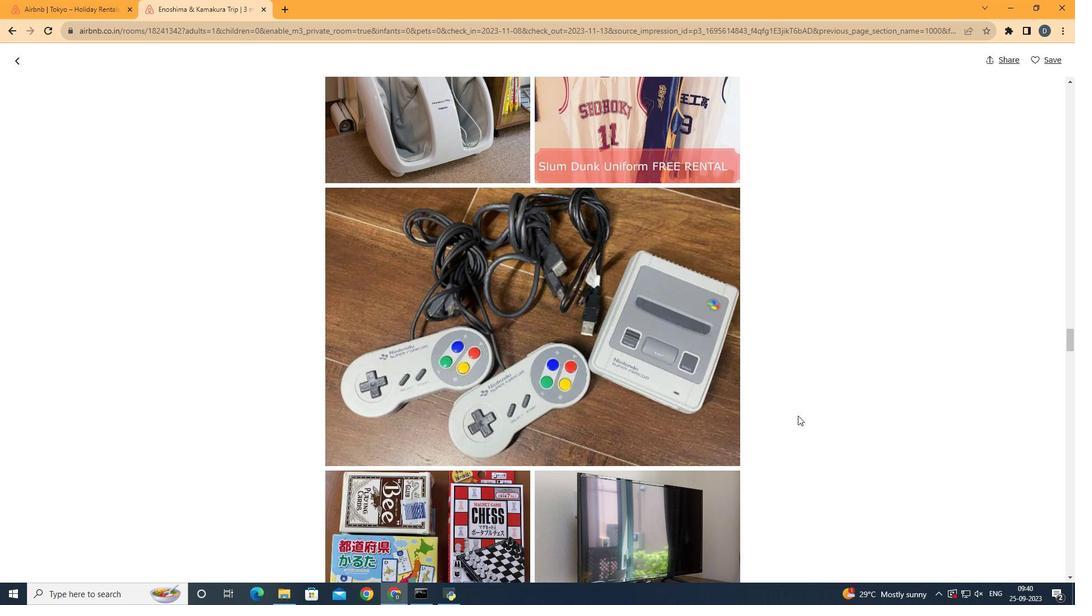 
Action: Mouse scrolled (718, 417) with delta (0, 0)
Screenshot: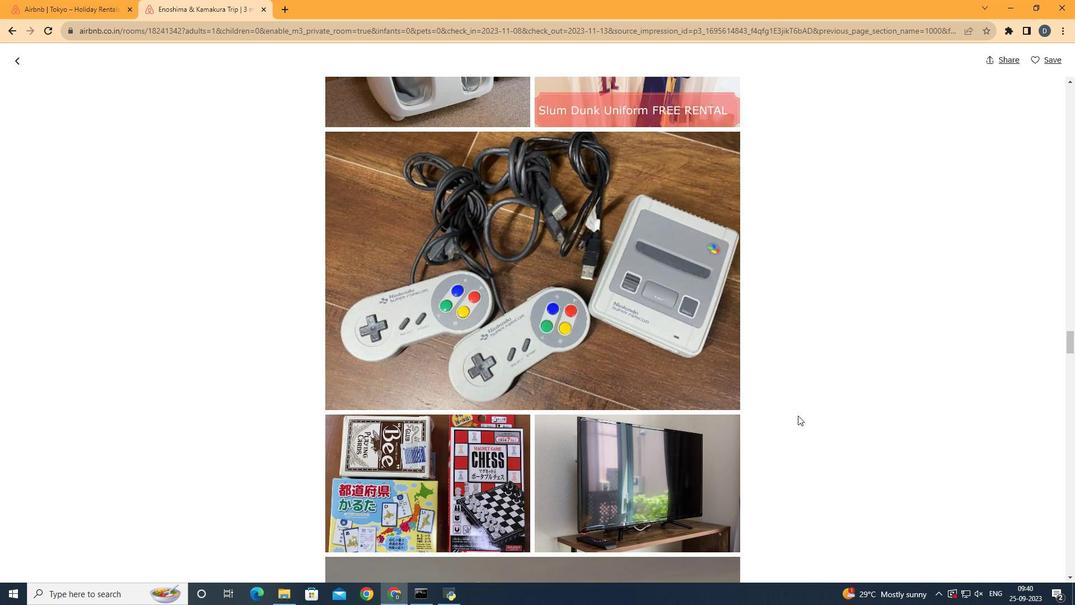 
Action: Mouse scrolled (718, 417) with delta (0, 0)
Screenshot: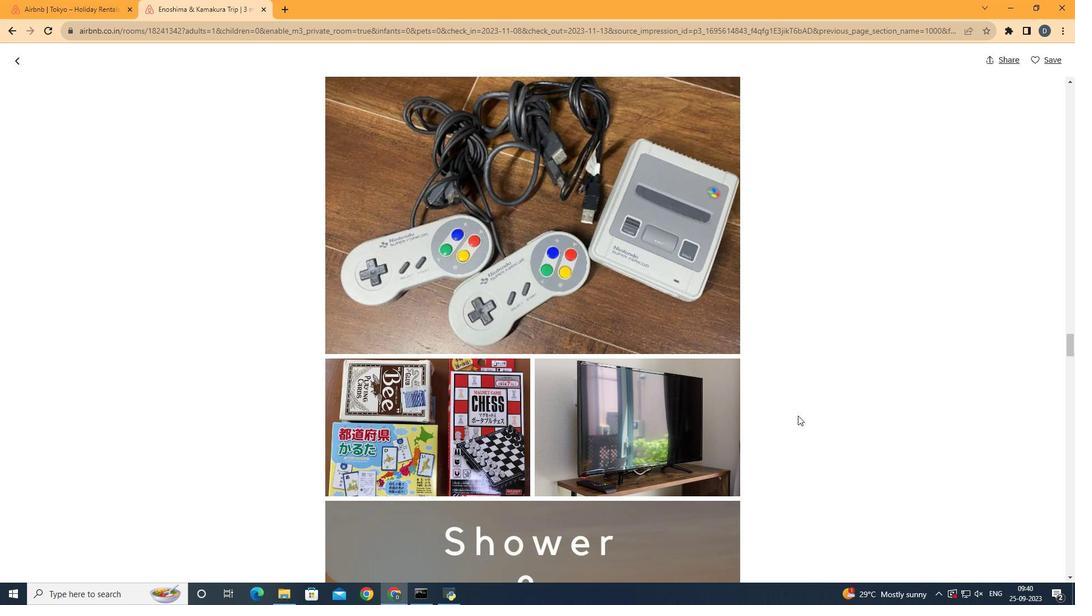 
Action: Mouse scrolled (718, 417) with delta (0, 0)
Screenshot: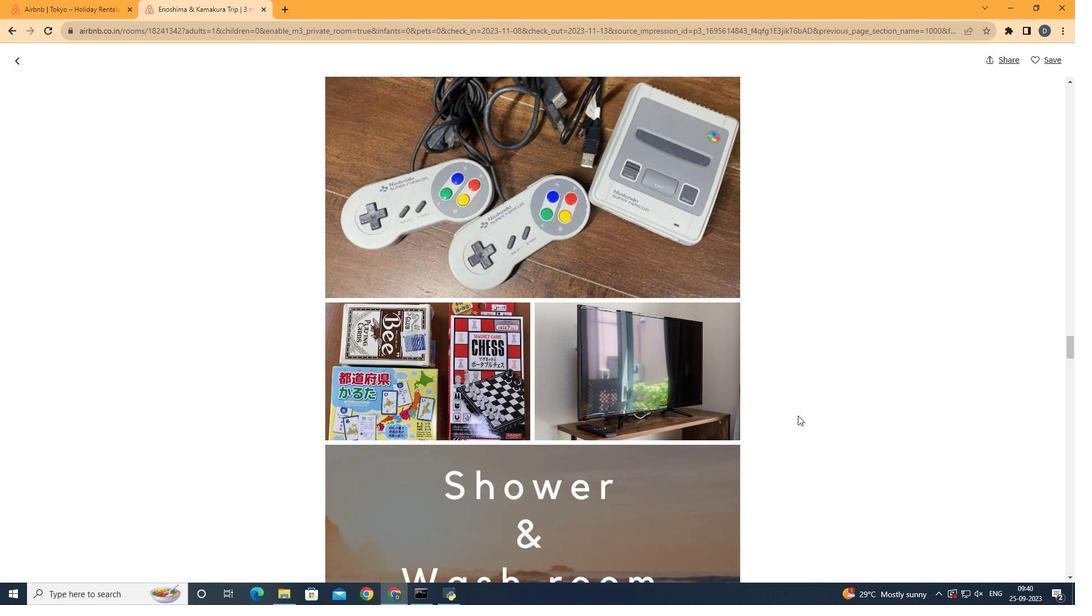
Action: Mouse scrolled (718, 417) with delta (0, 0)
Screenshot: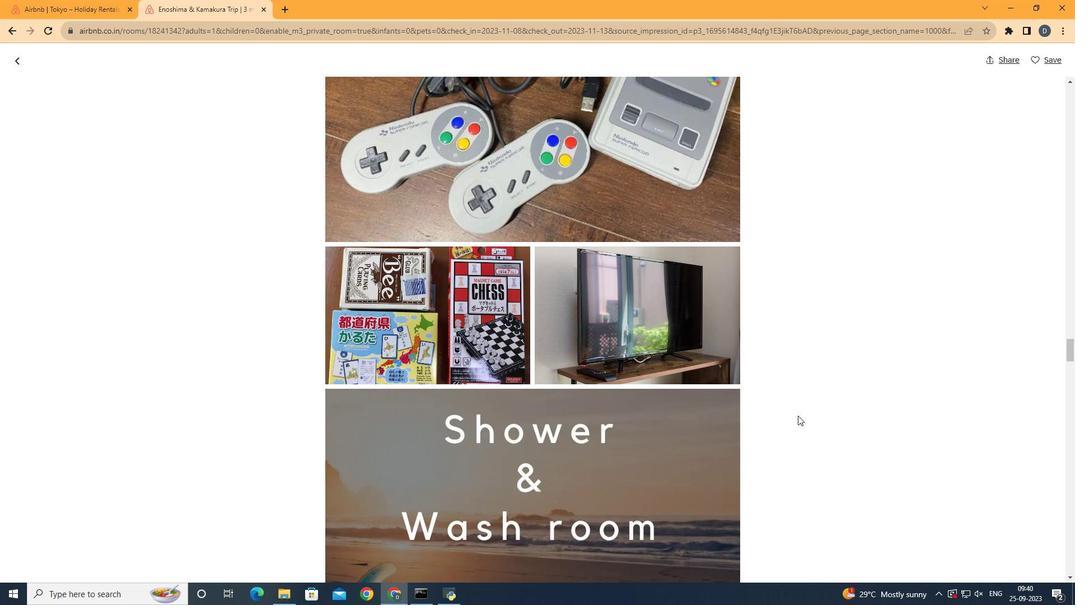 
Action: Mouse scrolled (718, 417) with delta (0, 0)
Screenshot: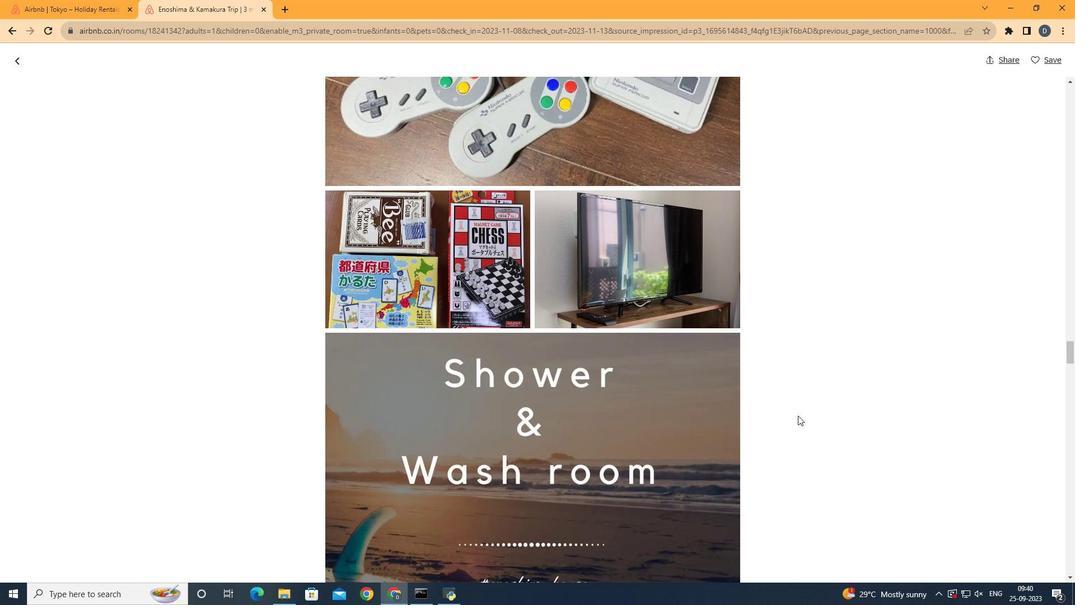 
Action: Mouse scrolled (718, 417) with delta (0, 0)
Screenshot: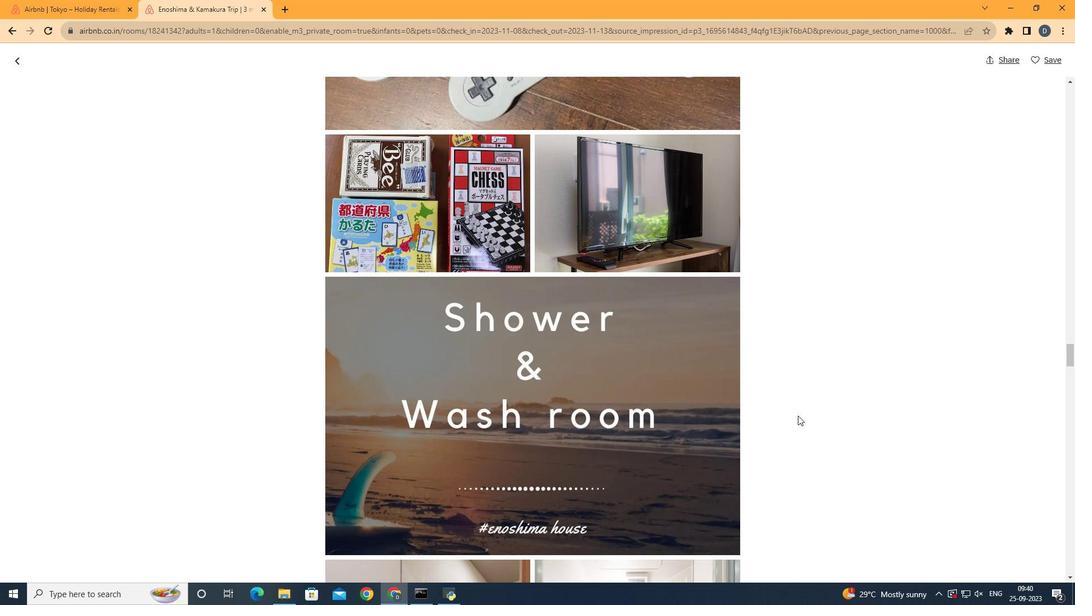 
Action: Mouse scrolled (718, 417) with delta (0, 0)
Screenshot: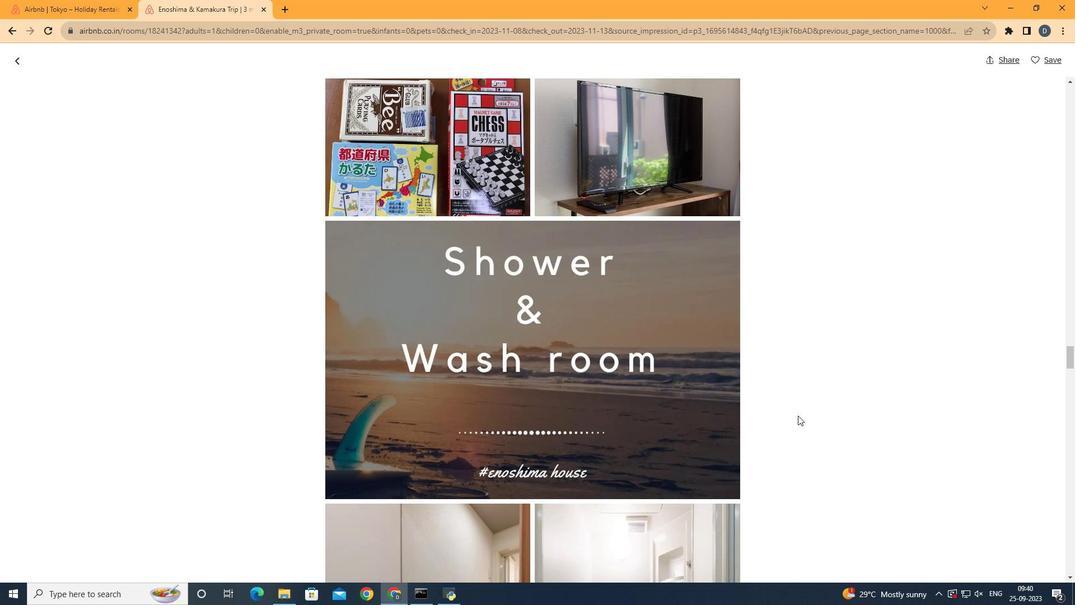 
Action: Mouse scrolled (718, 417) with delta (0, 0)
Screenshot: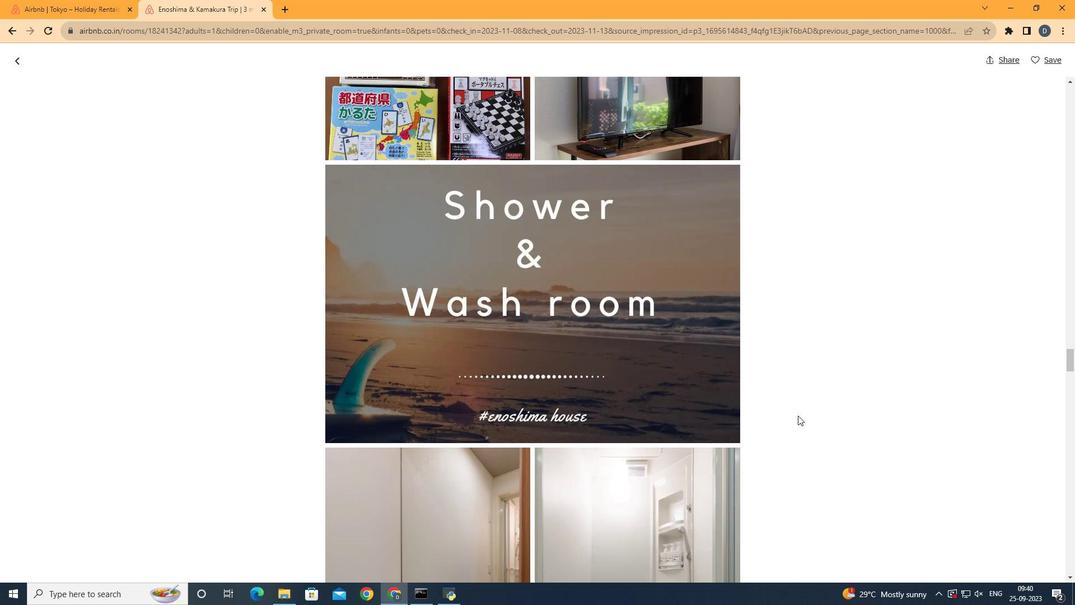 
Action: Mouse scrolled (718, 417) with delta (0, 0)
Screenshot: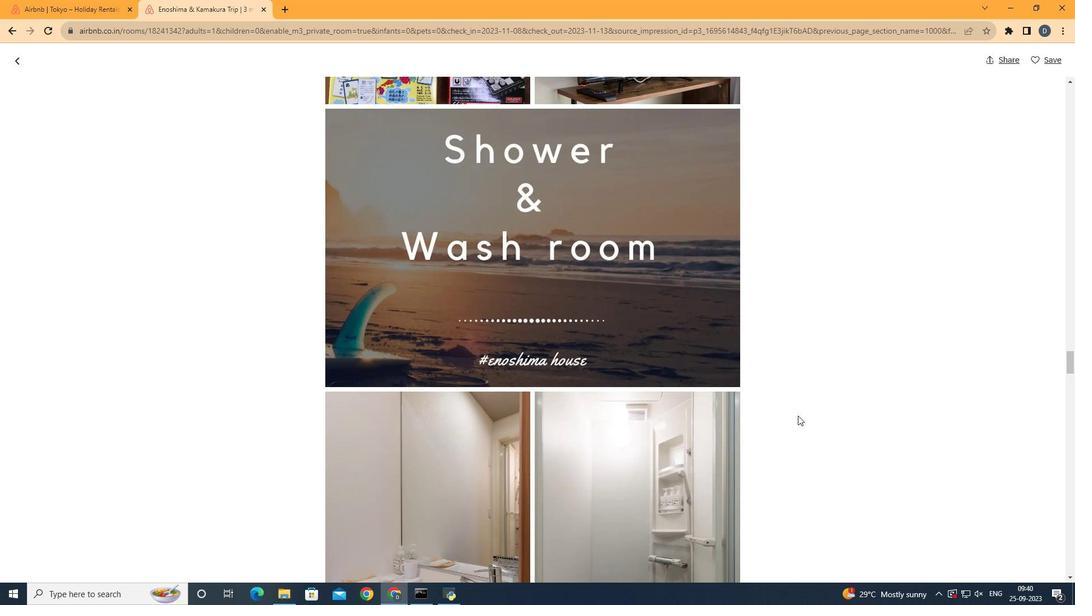 
Action: Mouse scrolled (718, 417) with delta (0, 0)
Screenshot: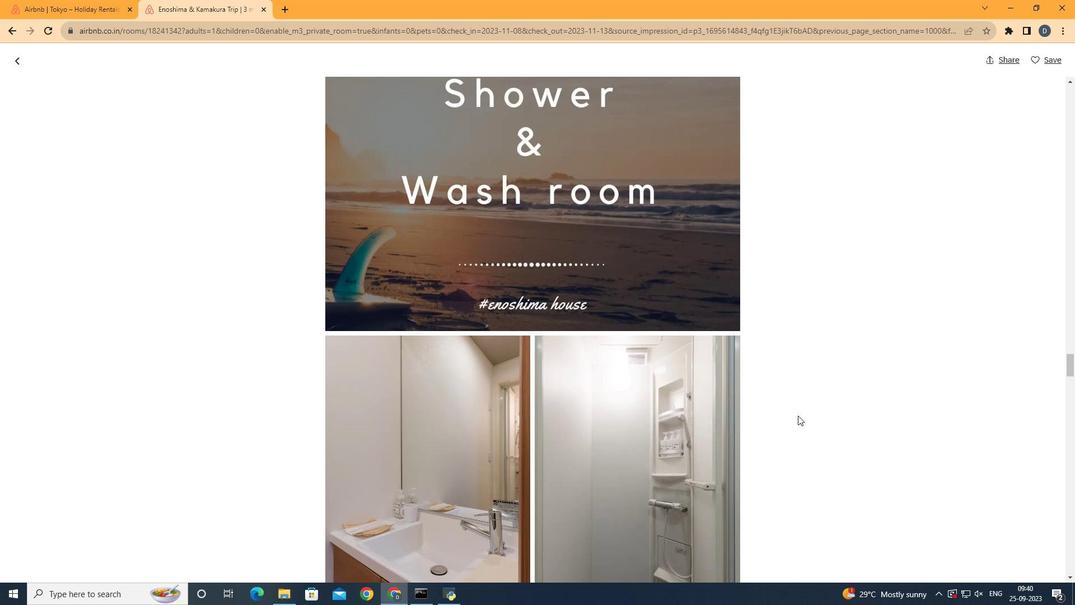 
Action: Mouse scrolled (718, 417) with delta (0, 0)
Screenshot: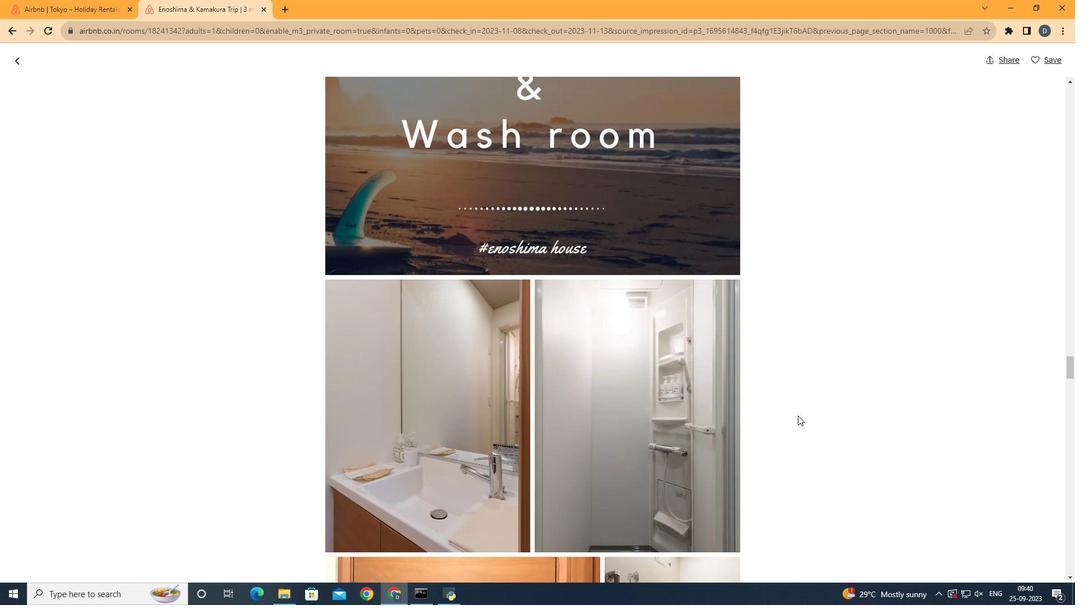 
Action: Mouse scrolled (718, 417) with delta (0, 0)
Screenshot: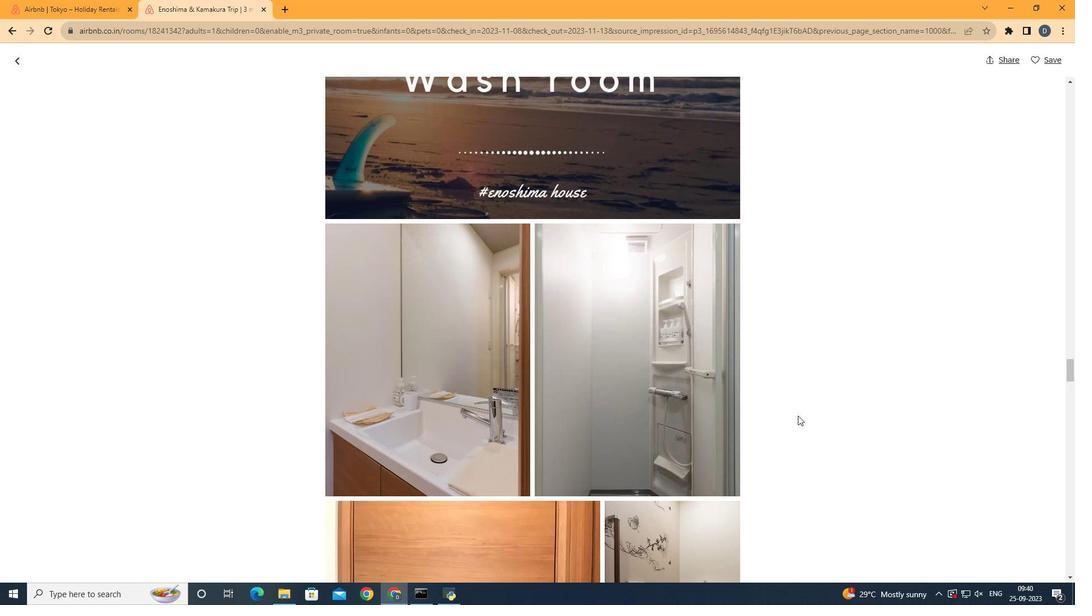 
Action: Mouse scrolled (718, 417) with delta (0, 0)
Screenshot: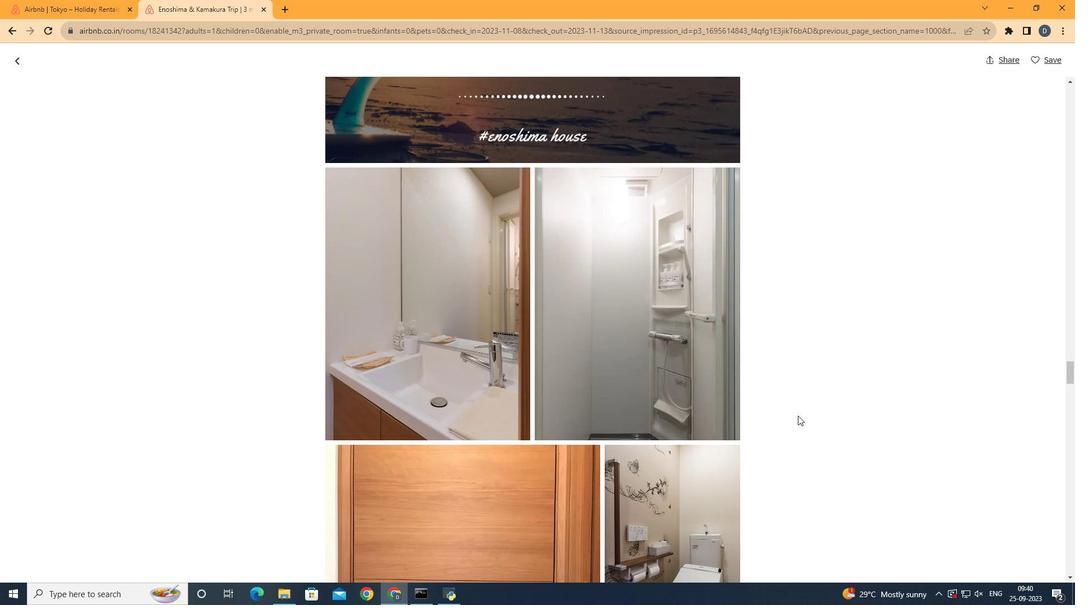 
Action: Mouse scrolled (718, 417) with delta (0, 0)
Screenshot: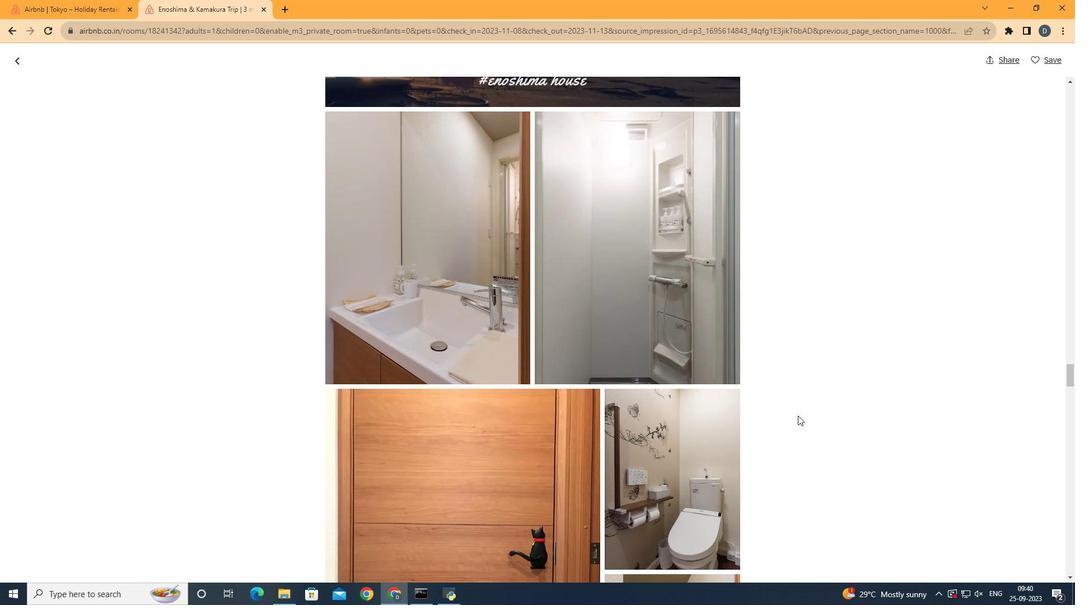 
Action: Mouse scrolled (718, 417) with delta (0, 0)
Screenshot: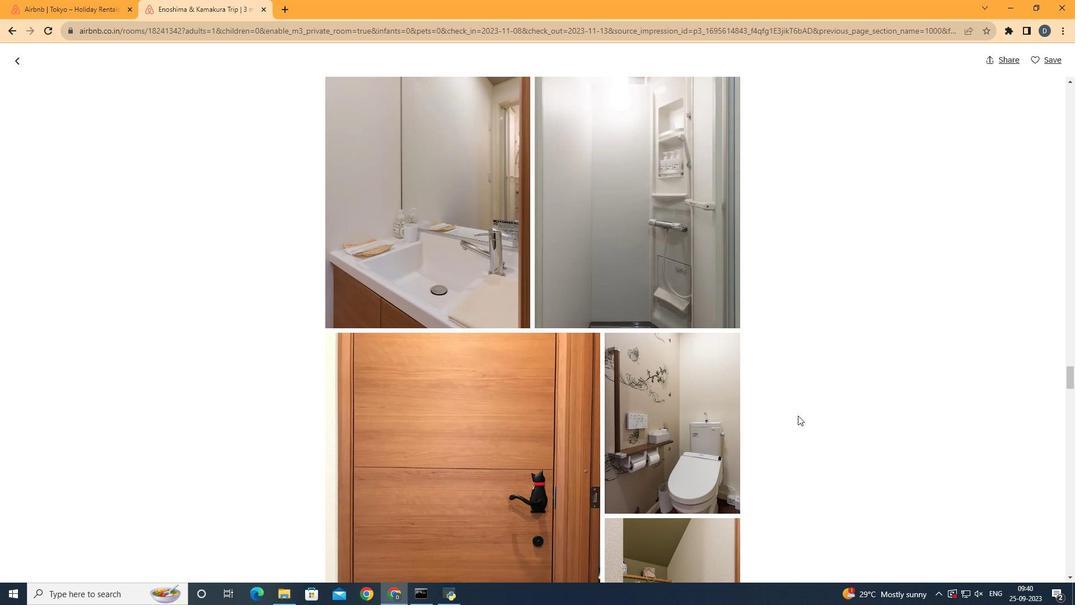 
Action: Mouse scrolled (718, 417) with delta (0, 0)
Screenshot: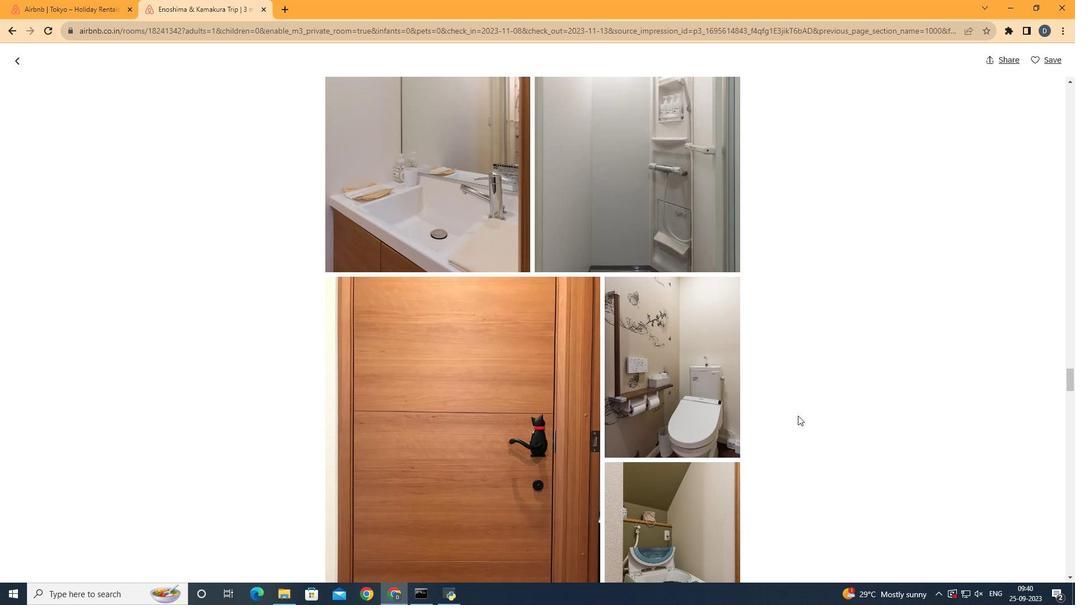 
Action: Mouse scrolled (718, 417) with delta (0, 0)
Screenshot: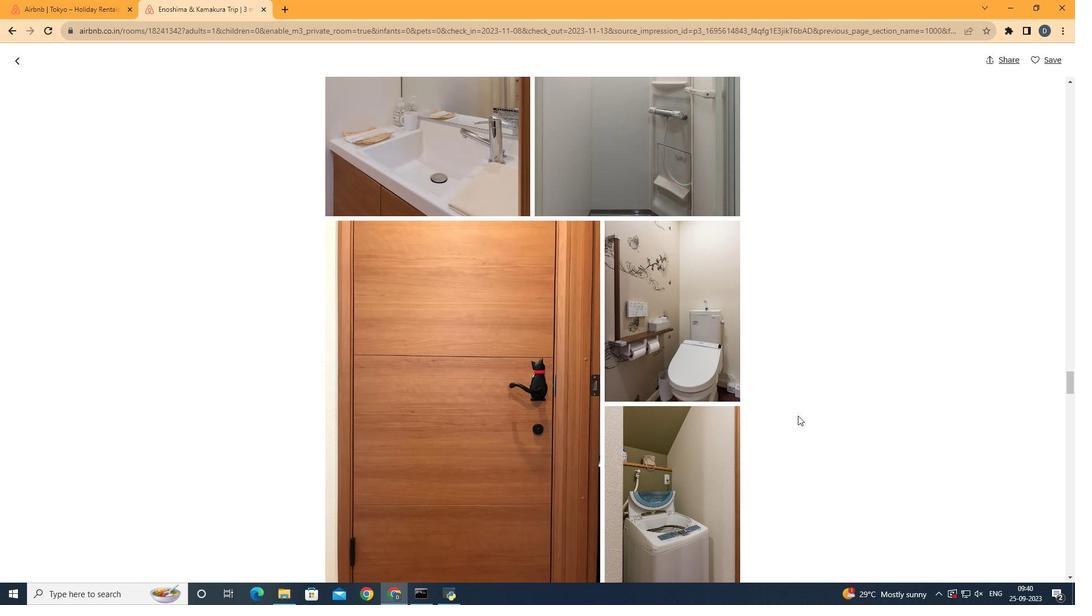
Action: Mouse scrolled (718, 418) with delta (0, 0)
Screenshot: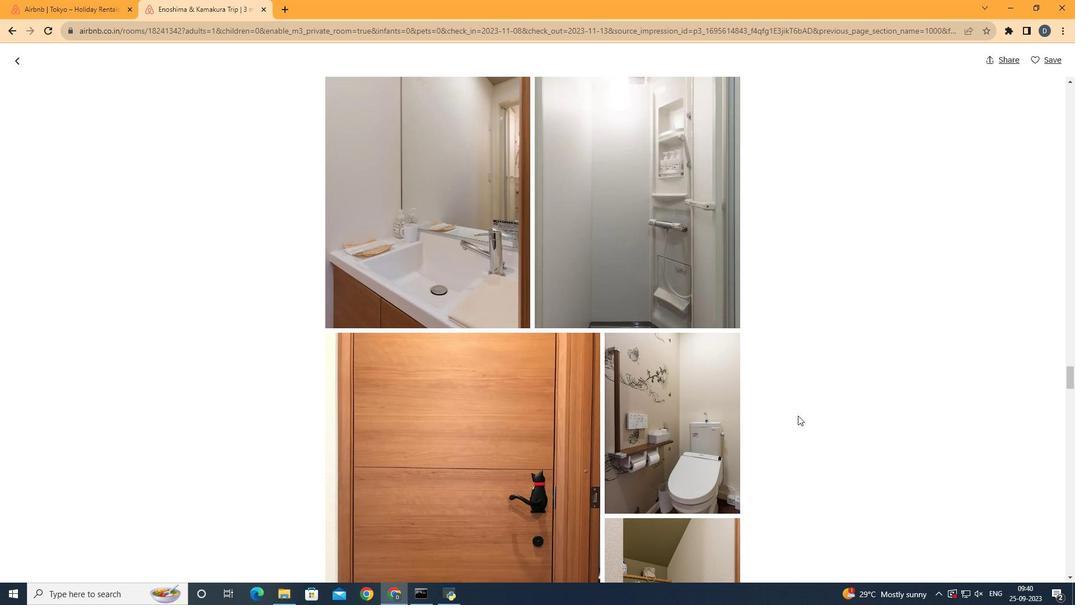 
Action: Mouse scrolled (718, 418) with delta (0, 0)
Screenshot: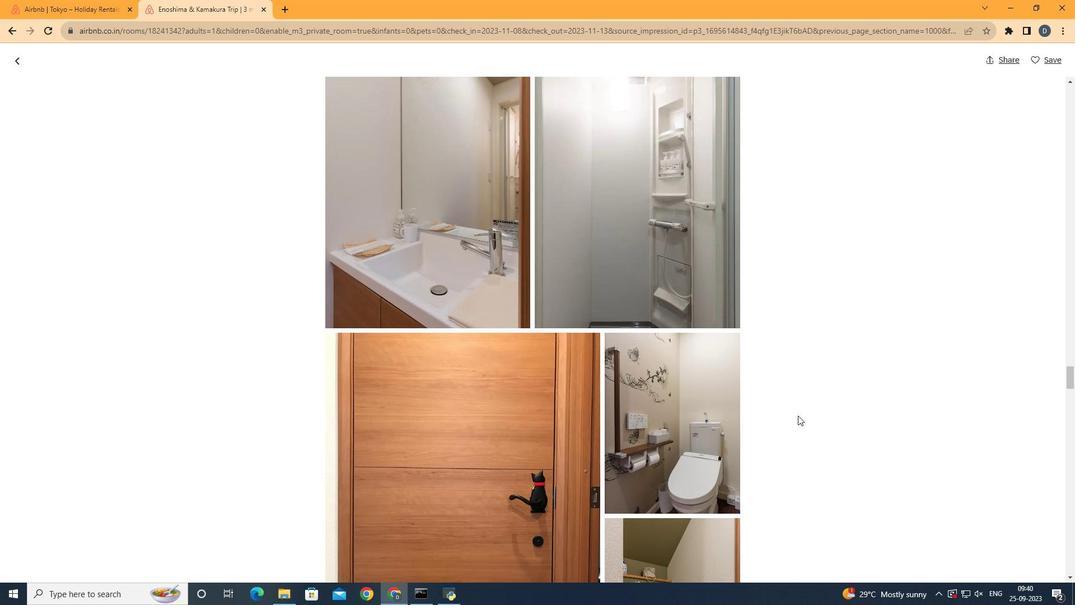
Action: Mouse scrolled (718, 417) with delta (0, 0)
Screenshot: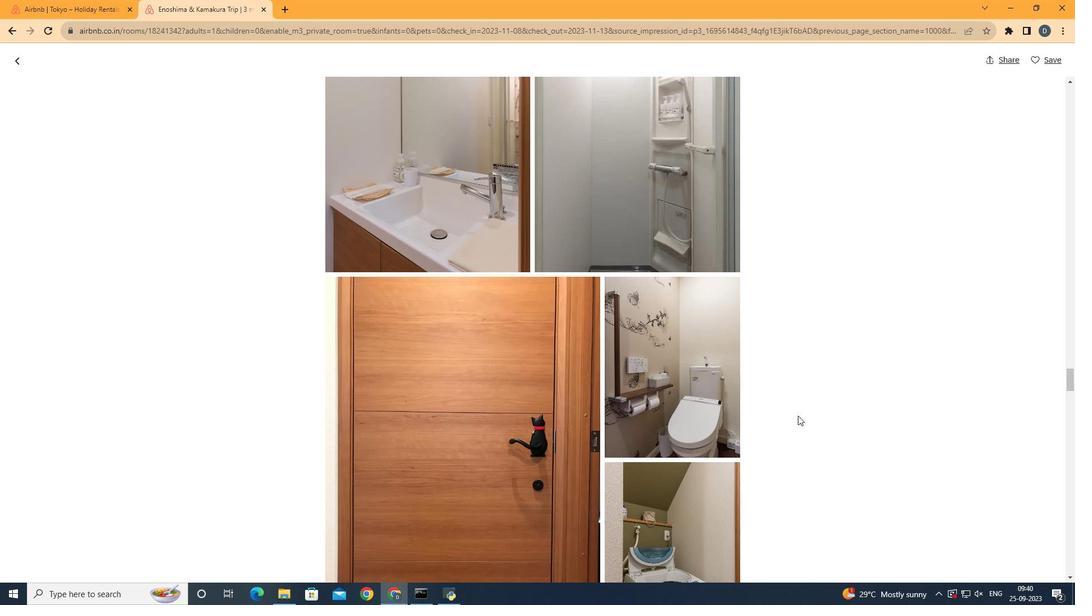 
Action: Mouse scrolled (718, 417) with delta (0, 0)
Screenshot: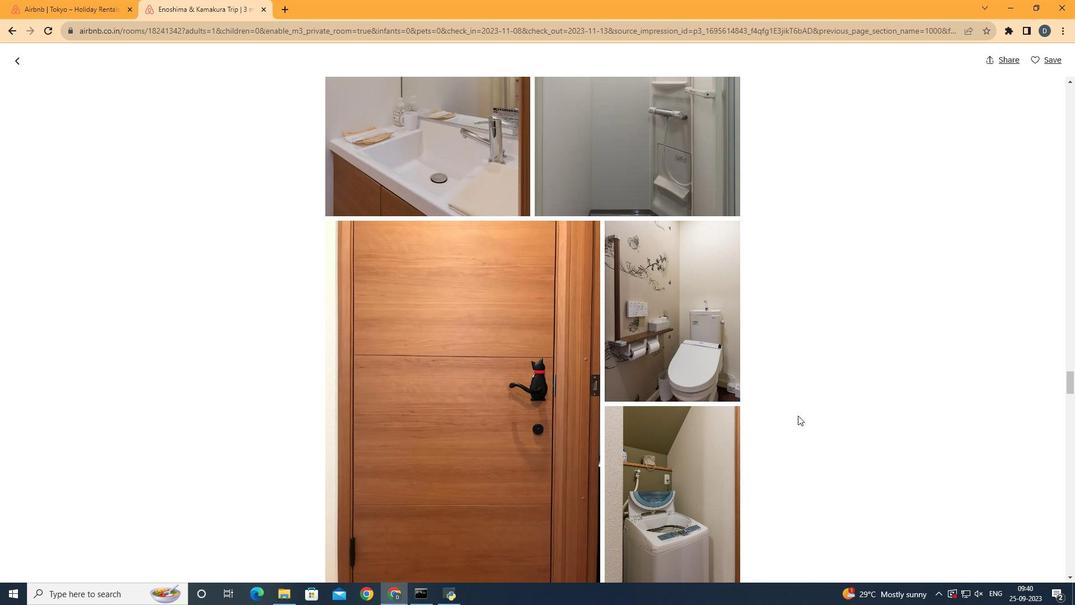 
Action: Mouse scrolled (718, 417) with delta (0, 0)
Screenshot: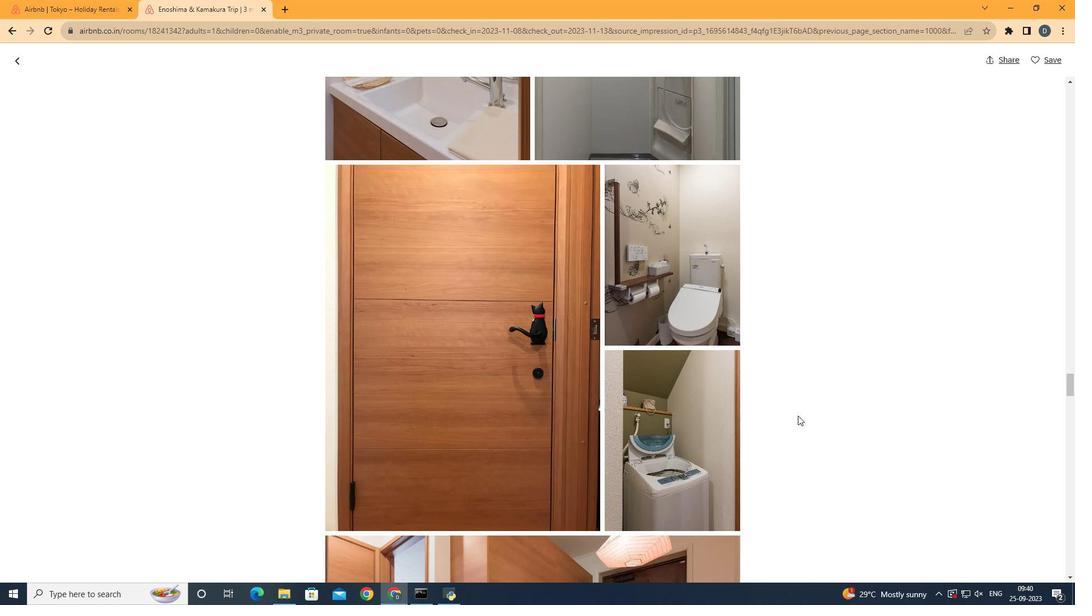 
Action: Mouse scrolled (718, 417) with delta (0, 0)
Screenshot: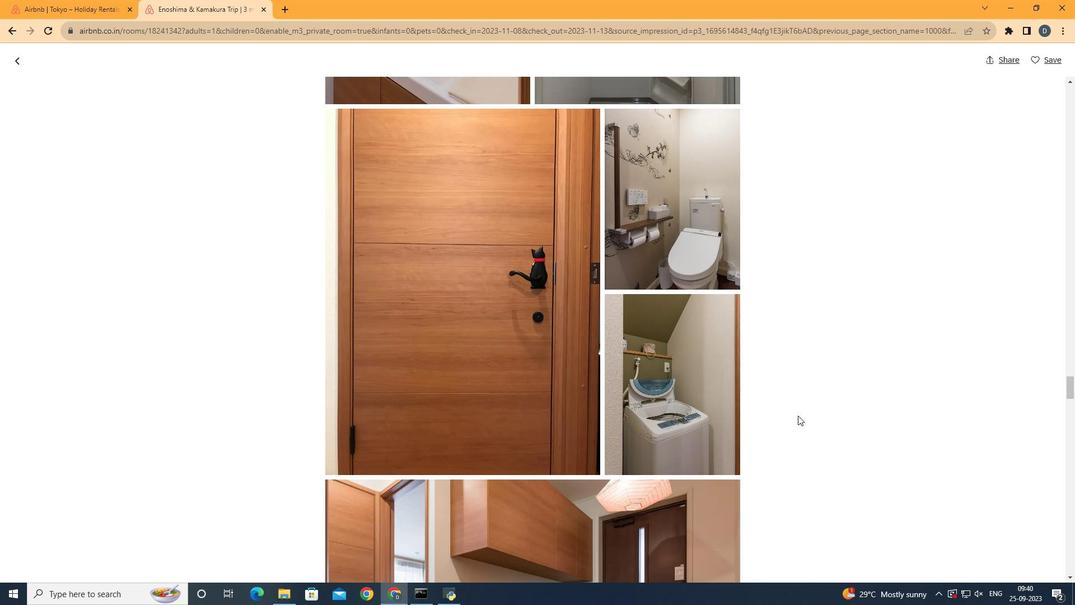 
Action: Mouse scrolled (718, 417) with delta (0, 0)
Screenshot: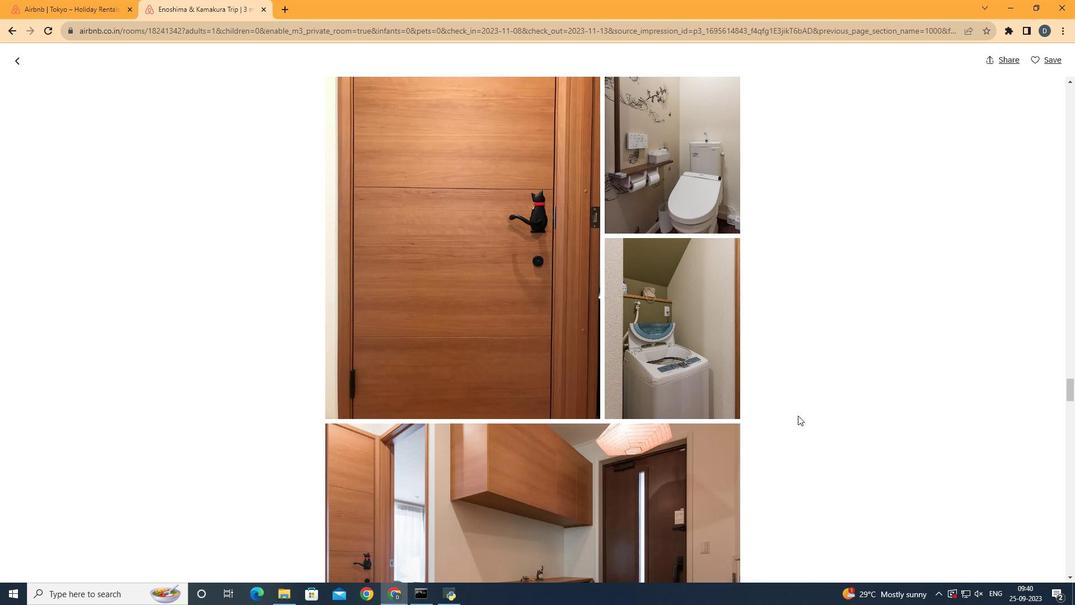 
Action: Mouse moved to (736, 396)
Screenshot: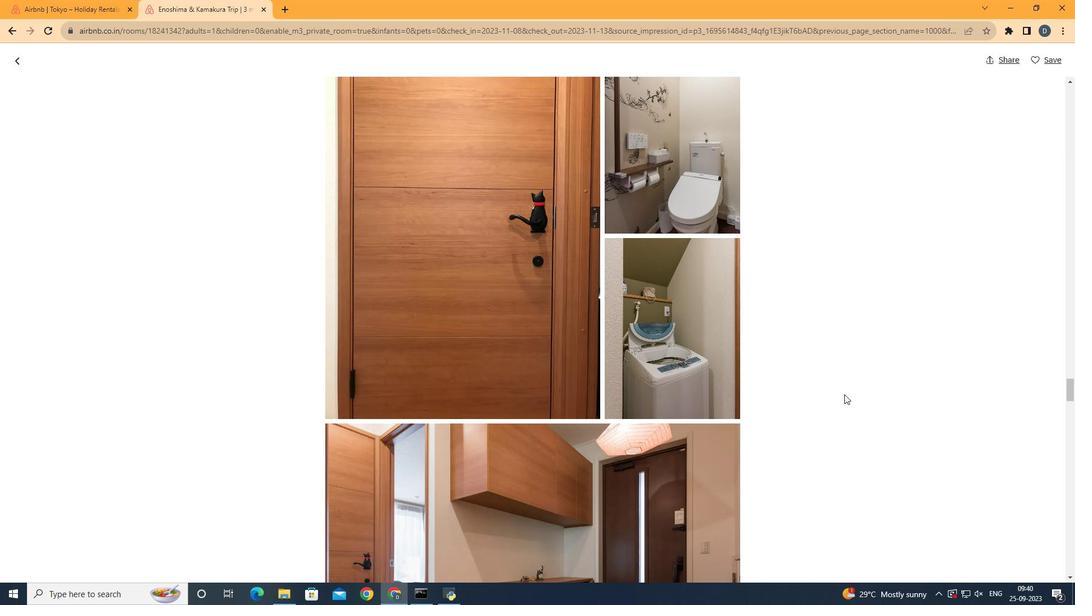 
Action: Mouse scrolled (736, 396) with delta (0, 0)
Screenshot: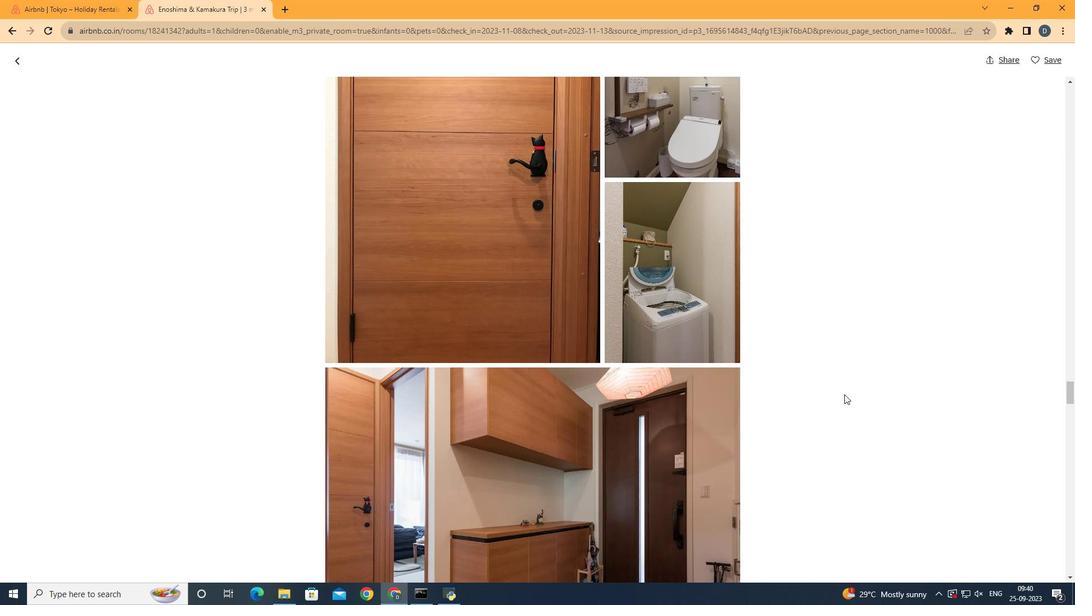 
Action: Mouse moved to (736, 396)
Screenshot: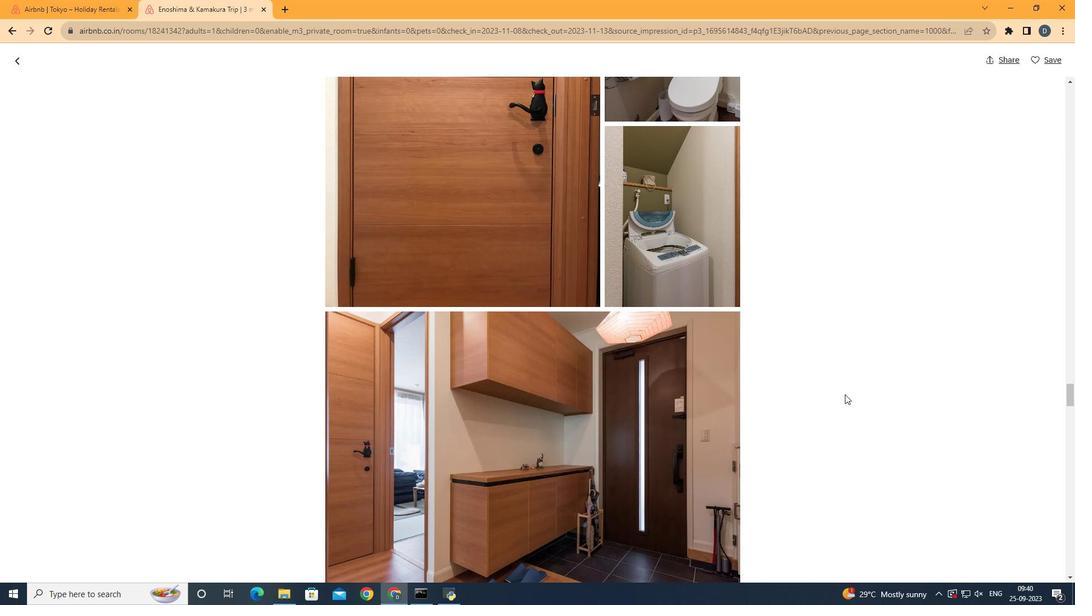 
Action: Mouse scrolled (736, 396) with delta (0, 0)
Screenshot: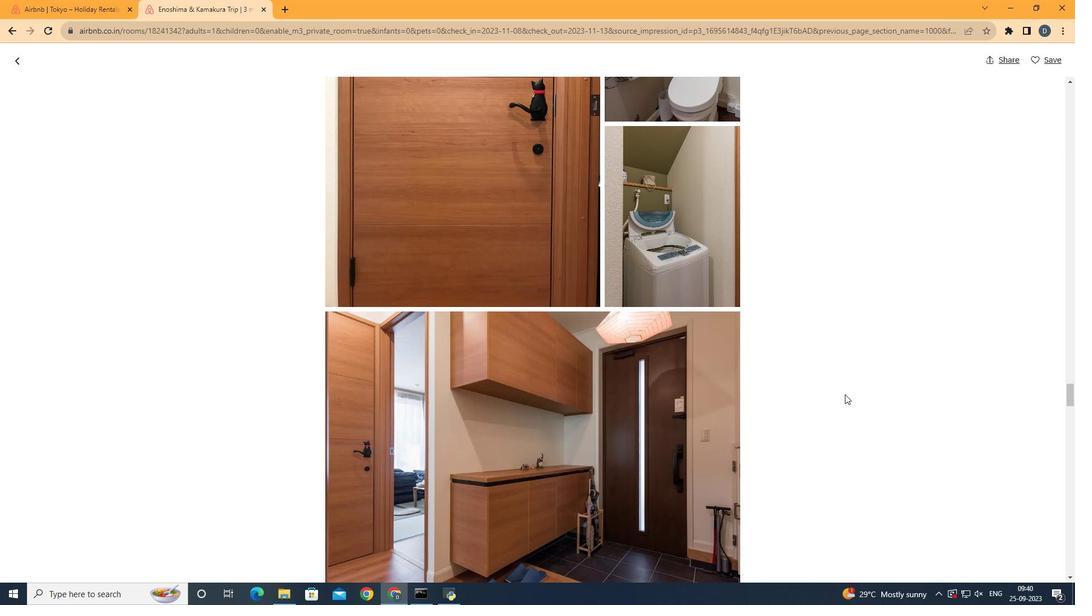 
Action: Mouse scrolled (736, 396) with delta (0, 0)
Screenshot: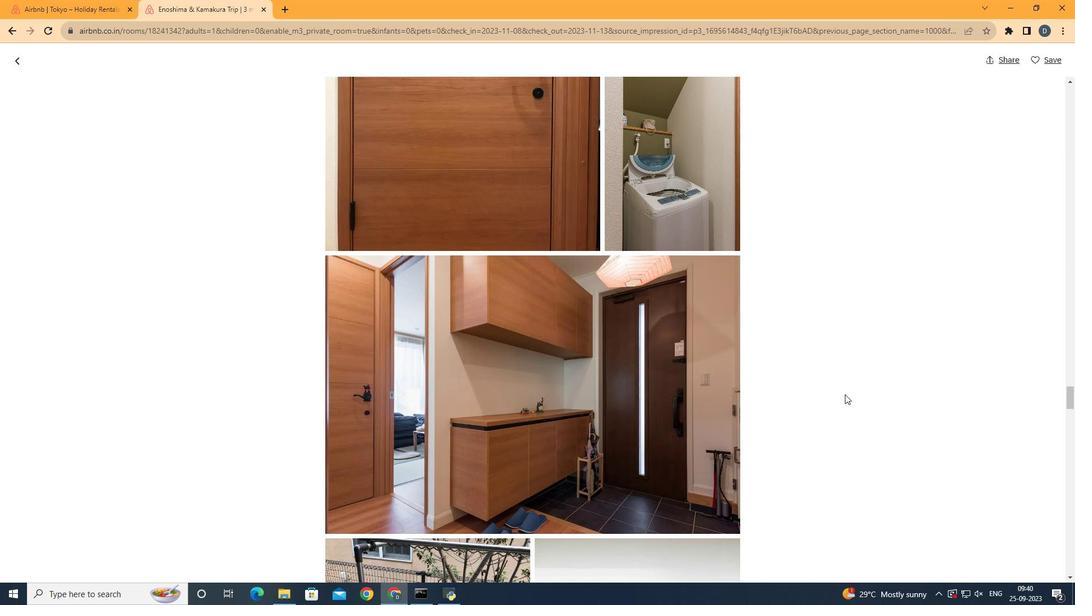 
Action: Mouse scrolled (736, 396) with delta (0, 0)
Screenshot: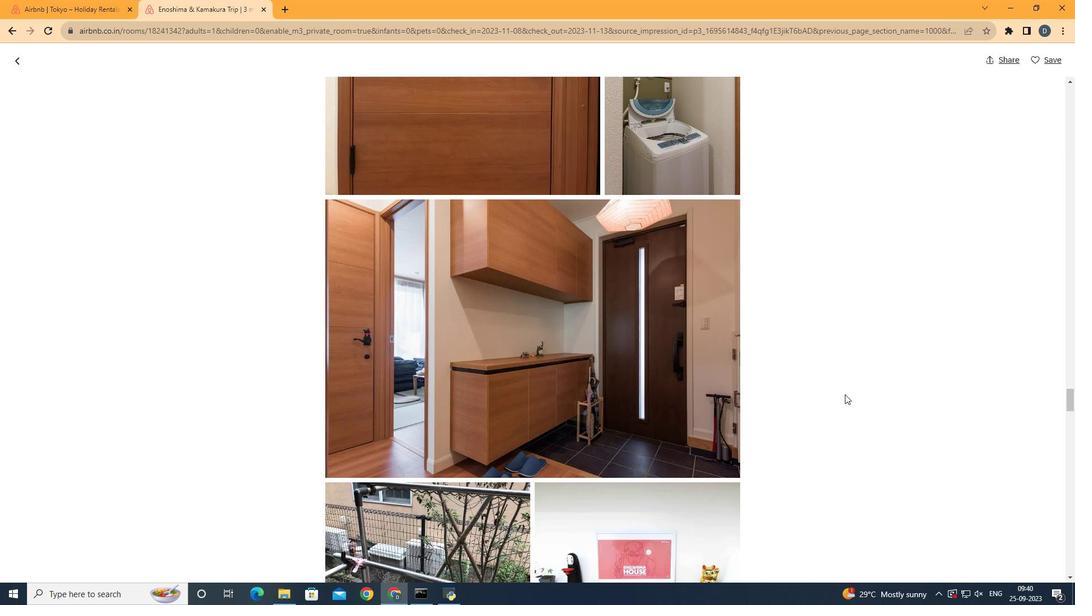 
Action: Mouse scrolled (736, 396) with delta (0, 0)
Screenshot: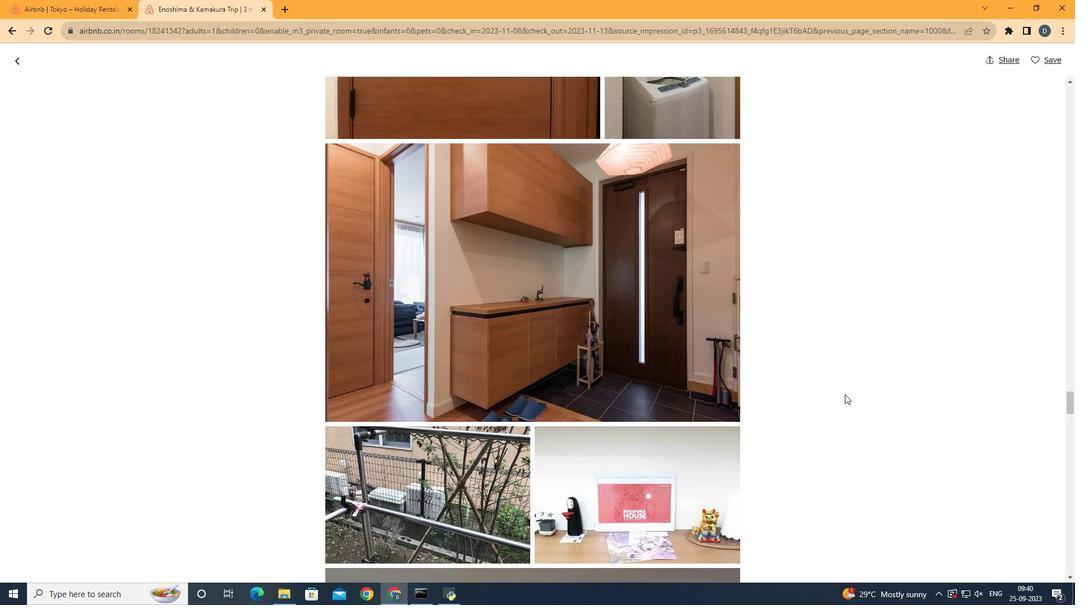 
Action: Mouse scrolled (736, 396) with delta (0, 0)
Screenshot: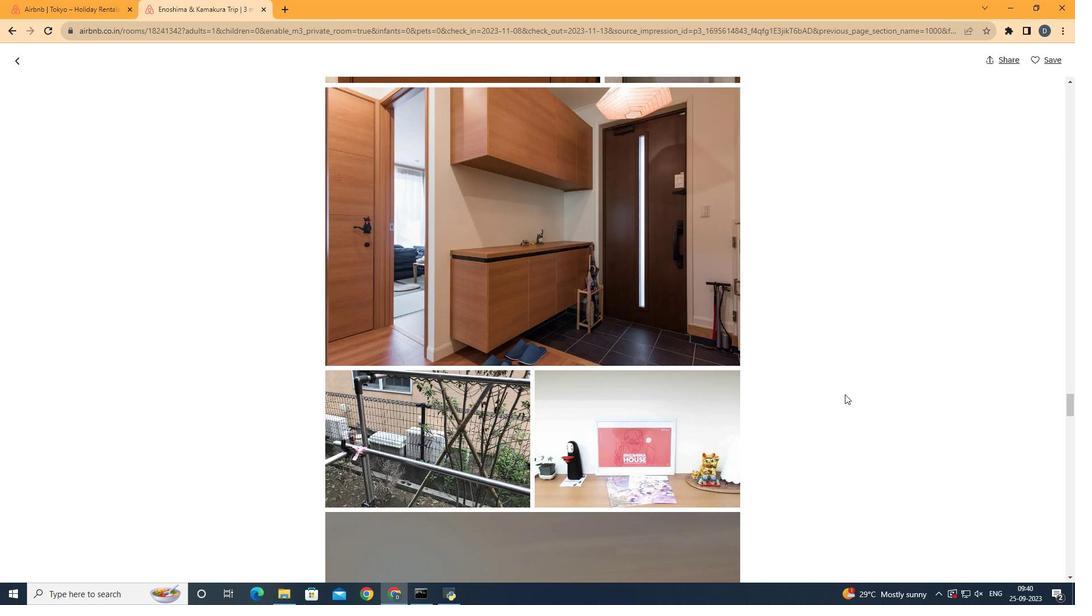 
Action: Mouse scrolled (736, 396) with delta (0, 0)
Screenshot: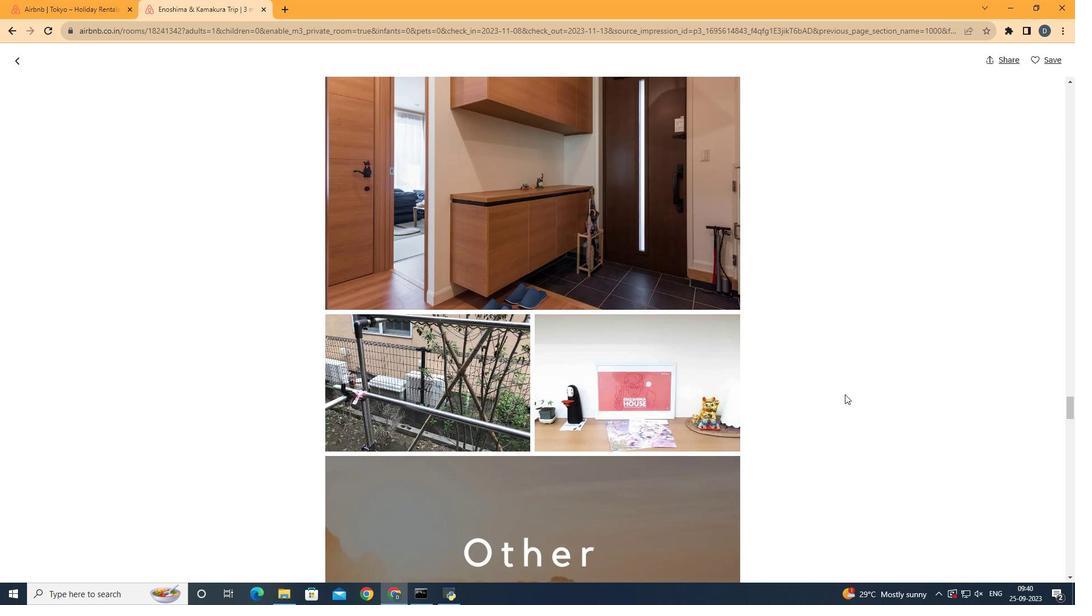 
Action: Mouse moved to (716, 416)
Screenshot: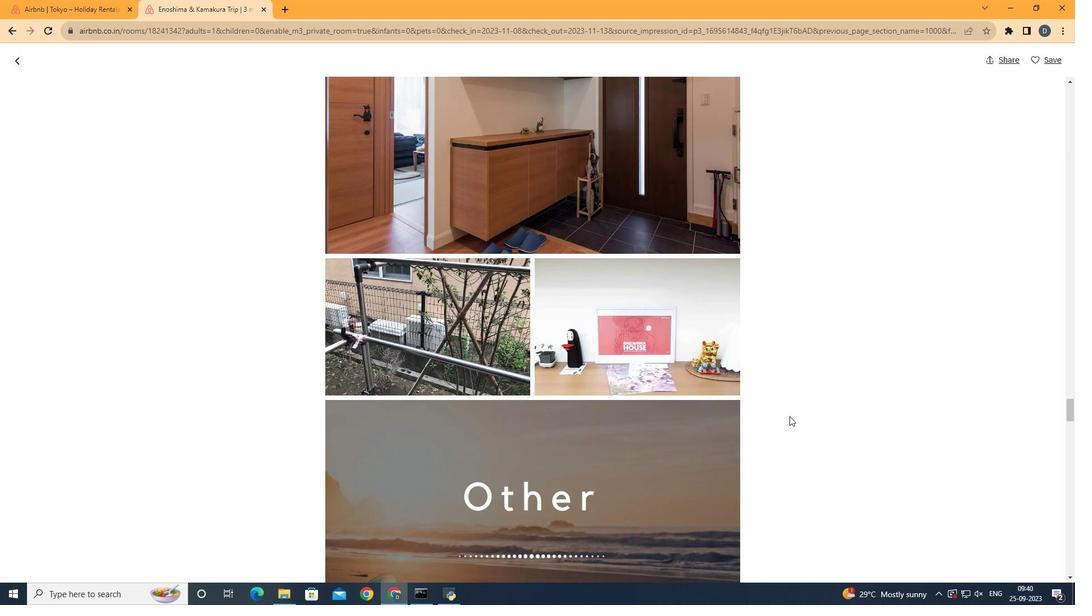 
Action: Mouse scrolled (716, 416) with delta (0, 0)
Screenshot: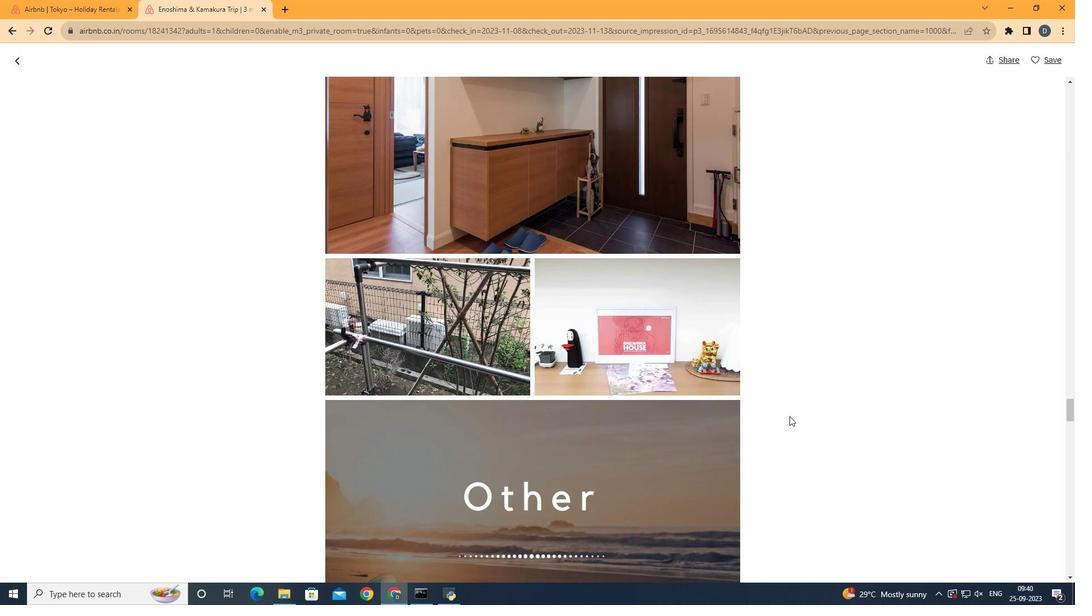 
Action: Mouse moved to (715, 418)
Screenshot: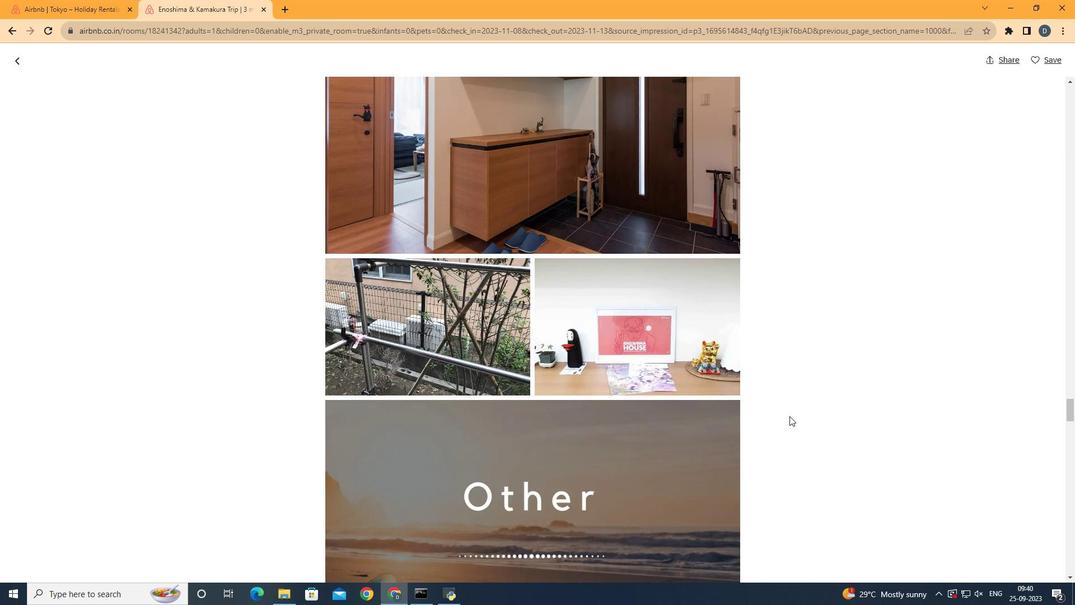 
Action: Mouse scrolled (715, 418) with delta (0, 0)
Screenshot: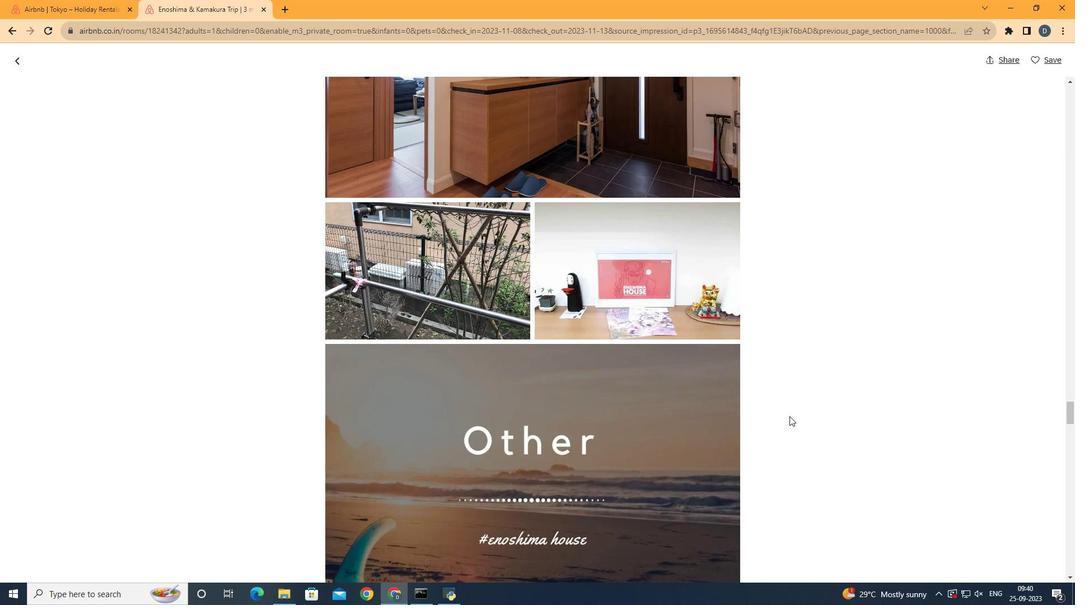 
Action: Mouse scrolled (715, 418) with delta (0, 0)
Screenshot: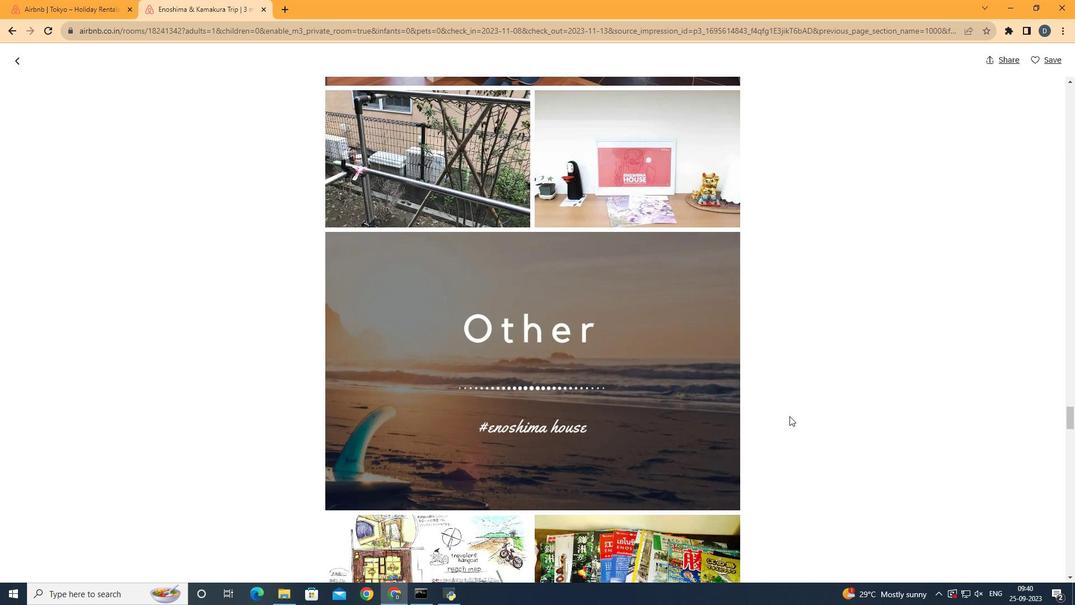 
Action: Mouse scrolled (715, 418) with delta (0, 0)
Screenshot: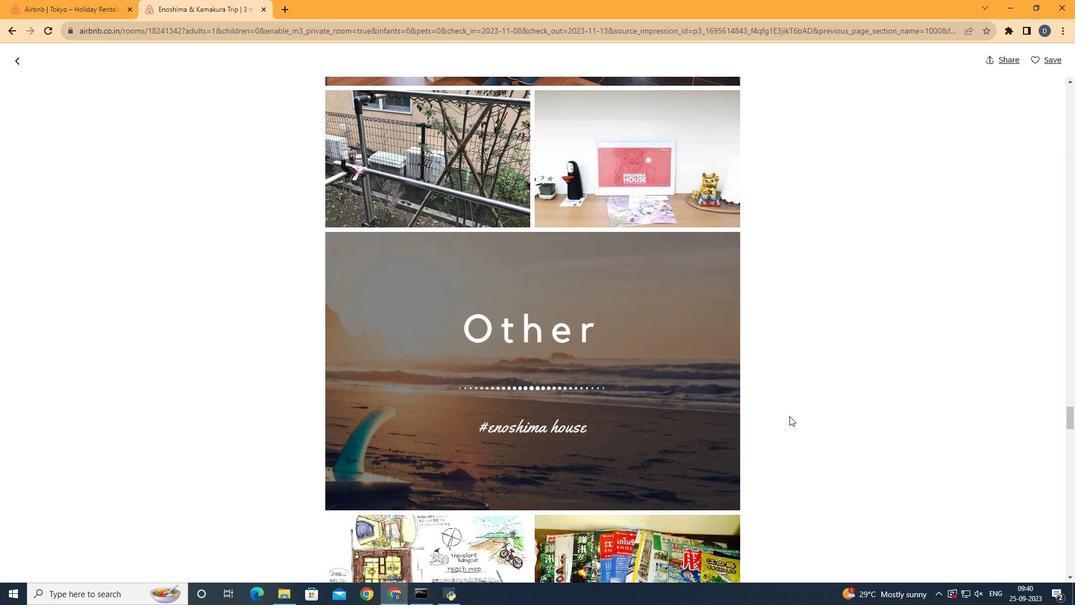 
Action: Mouse scrolled (715, 418) with delta (0, 0)
Screenshot: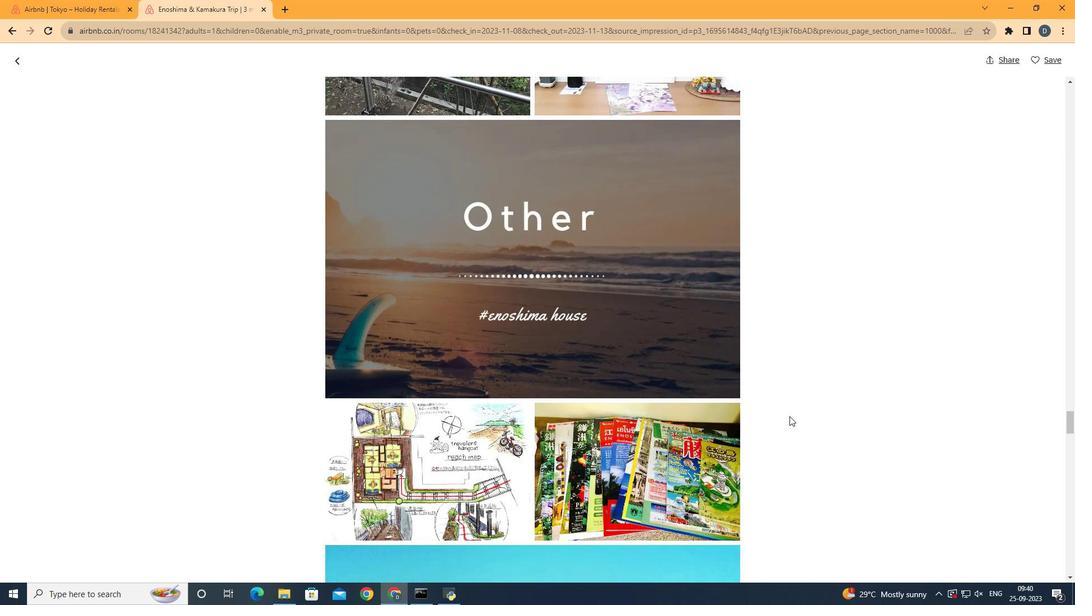 
Action: Mouse scrolled (715, 418) with delta (0, 0)
Screenshot: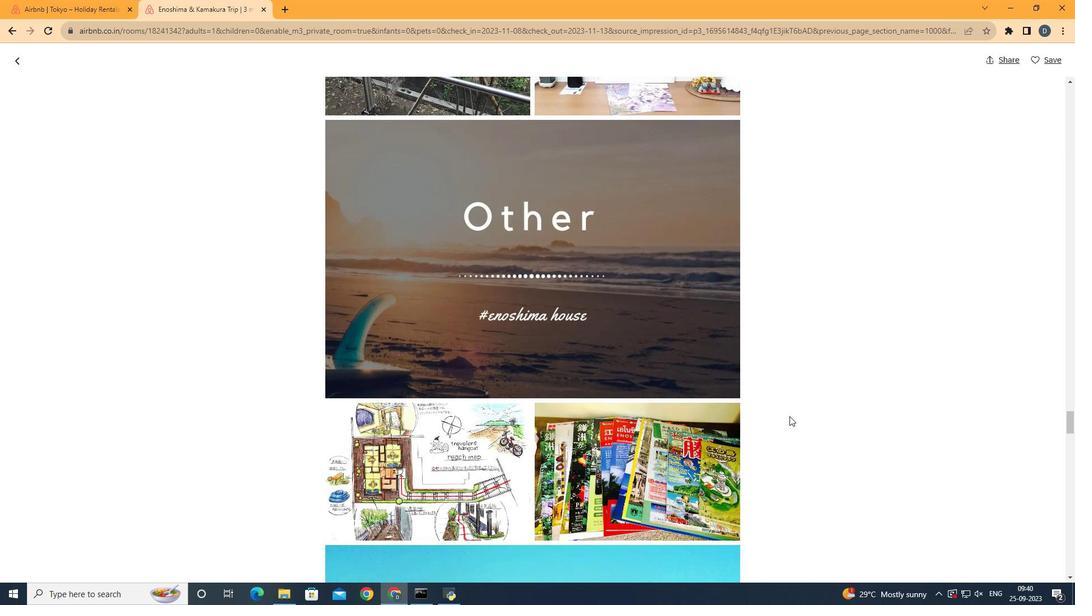 
Action: Mouse scrolled (715, 418) with delta (0, 0)
Screenshot: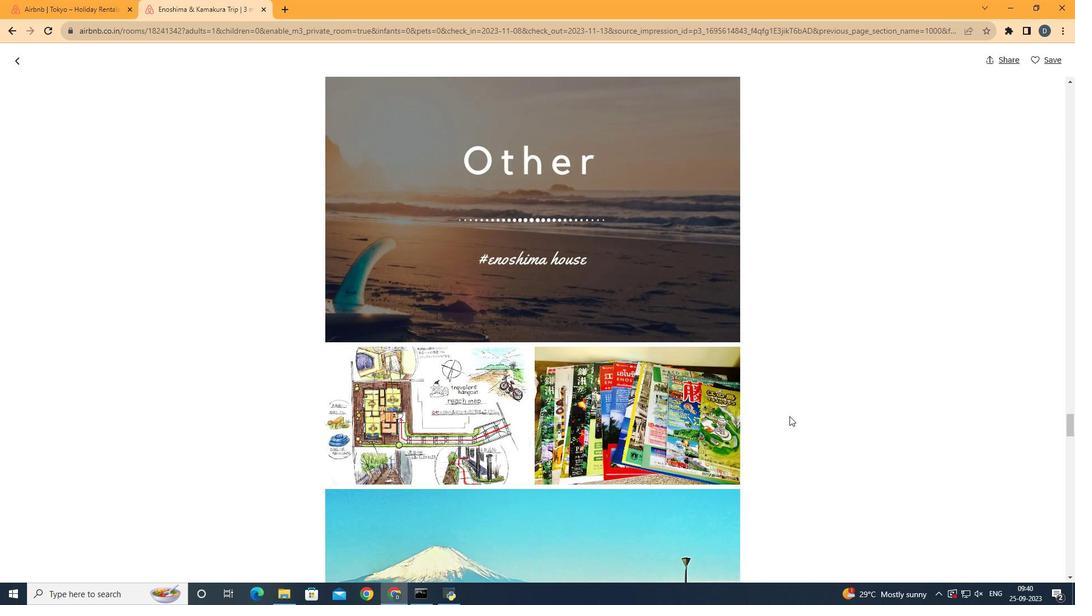 
Action: Mouse scrolled (715, 418) with delta (0, 0)
Screenshot: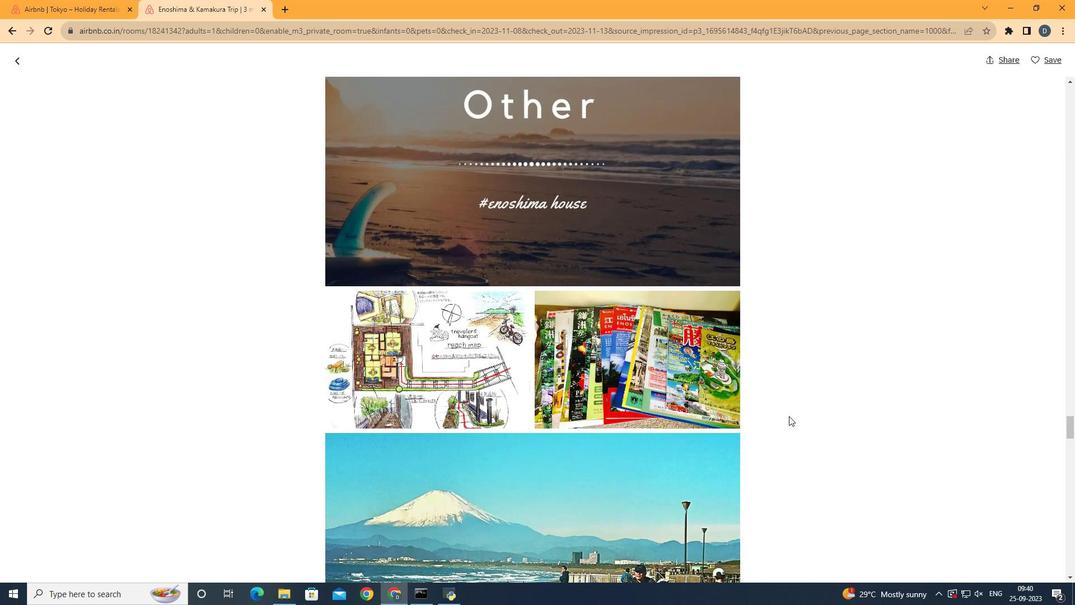 
Action: Mouse moved to (715, 418)
Screenshot: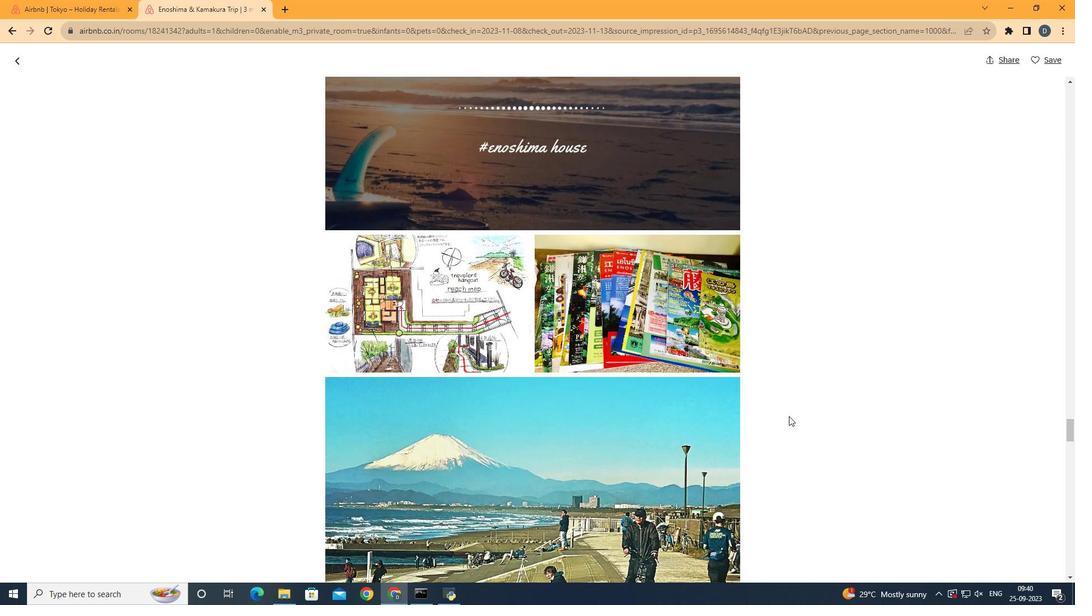 
Action: Mouse scrolled (715, 418) with delta (0, 0)
Screenshot: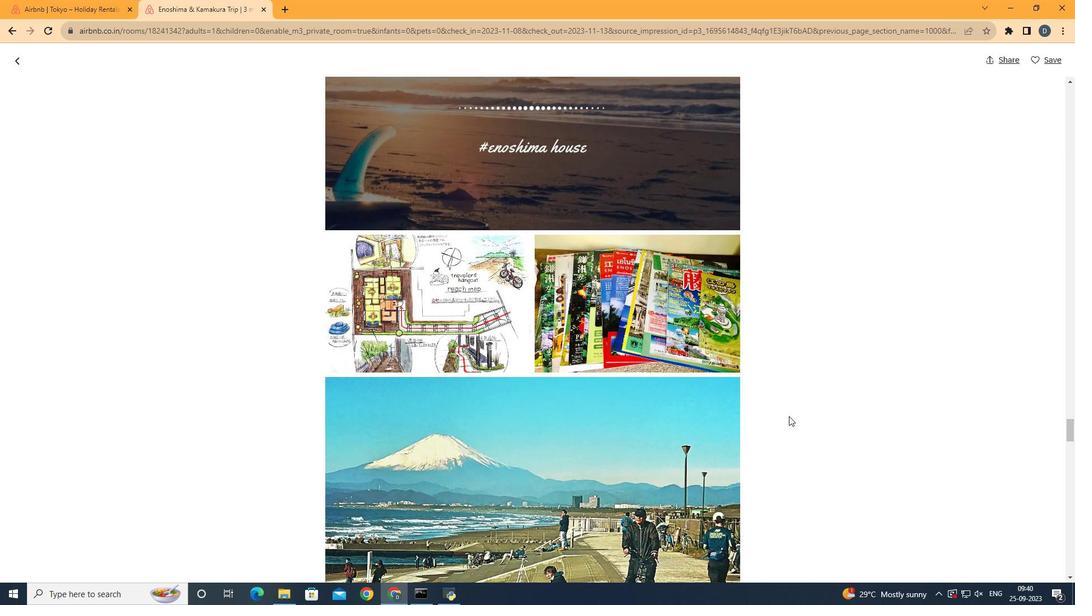 
Action: Mouse scrolled (715, 418) with delta (0, 0)
Screenshot: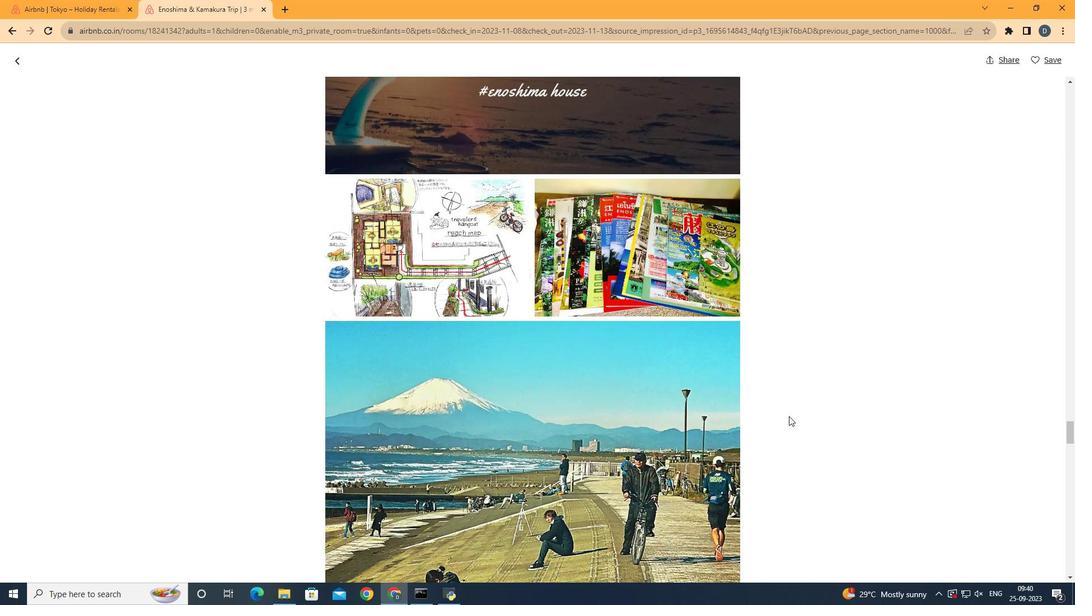 
Action: Mouse scrolled (715, 418) with delta (0, 0)
Screenshot: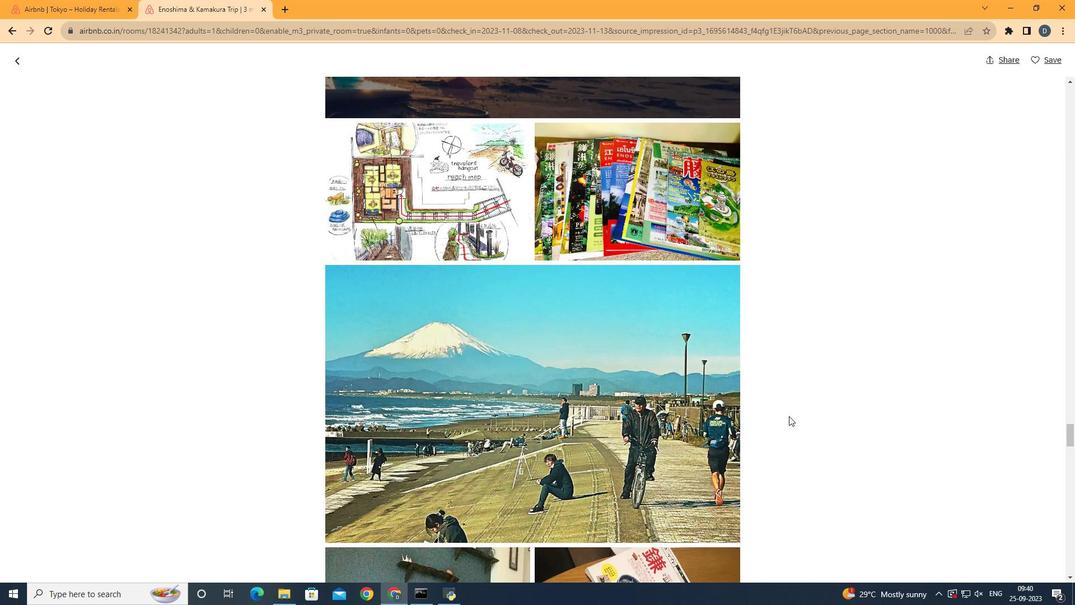 
Action: Mouse scrolled (715, 418) with delta (0, 0)
Screenshot: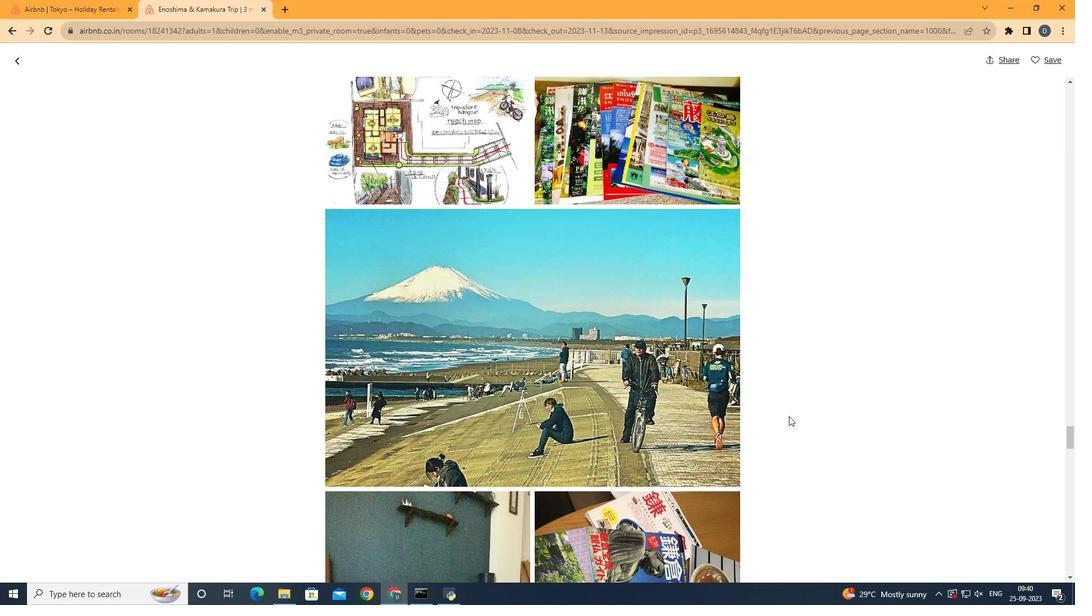 
Action: Mouse scrolled (715, 418) with delta (0, 0)
Screenshot: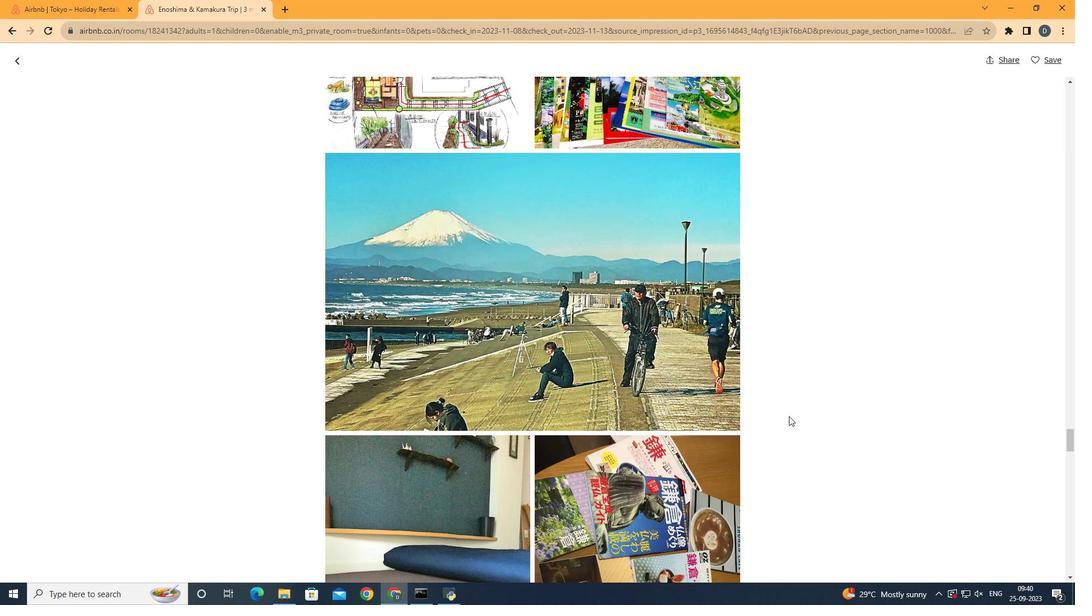 
Action: Mouse scrolled (715, 418) with delta (0, 0)
Screenshot: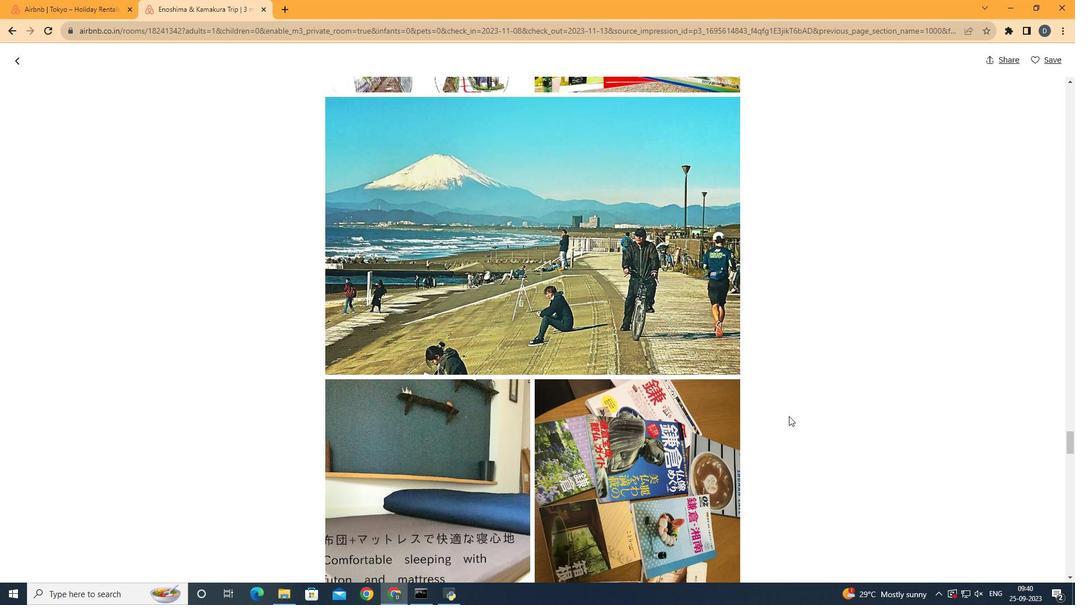 
Action: Mouse scrolled (715, 418) with delta (0, 0)
Screenshot: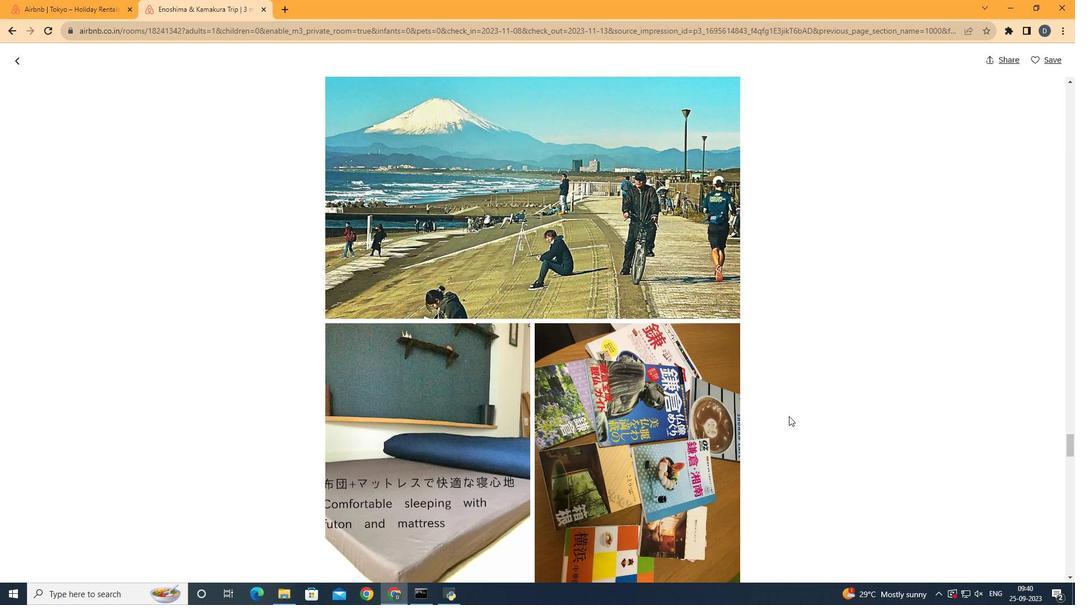 
Action: Mouse scrolled (715, 418) with delta (0, 0)
Screenshot: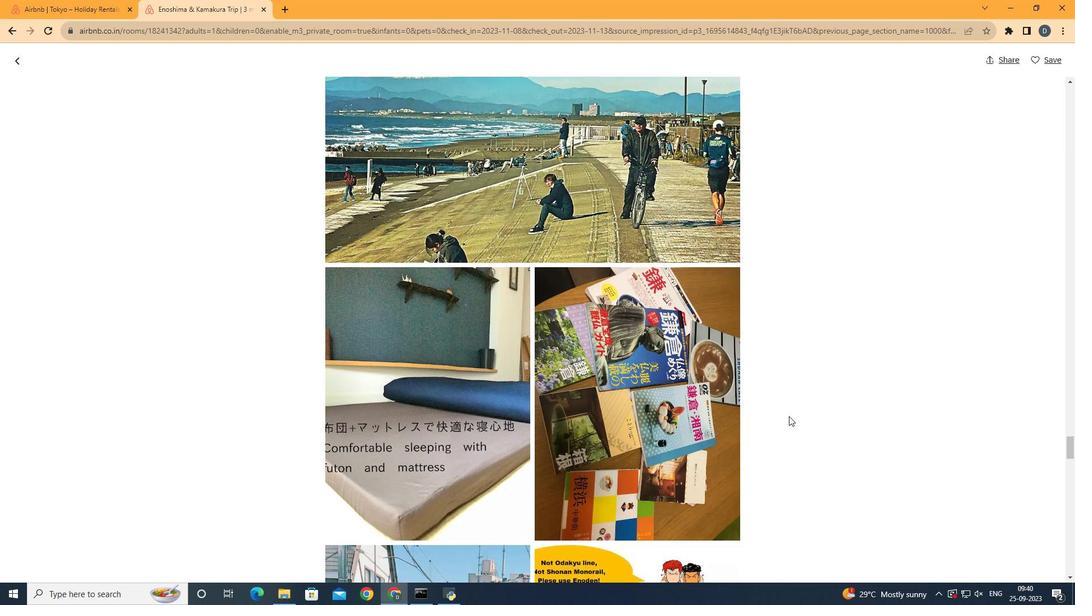 
Action: Mouse scrolled (715, 418) with delta (0, 0)
